 Task: Select Smart Home Devices from Echo & Alexa. Add to cart Amazon Echo Frames (Smart Glasses with Alexa)-2-. Place order for _x000D_
1 Spray Blvd_x000D_
Neptune, New Jersey(NJ), 07753, Cell Number (732) 922-8510
Action: Mouse moved to (519, 352)
Screenshot: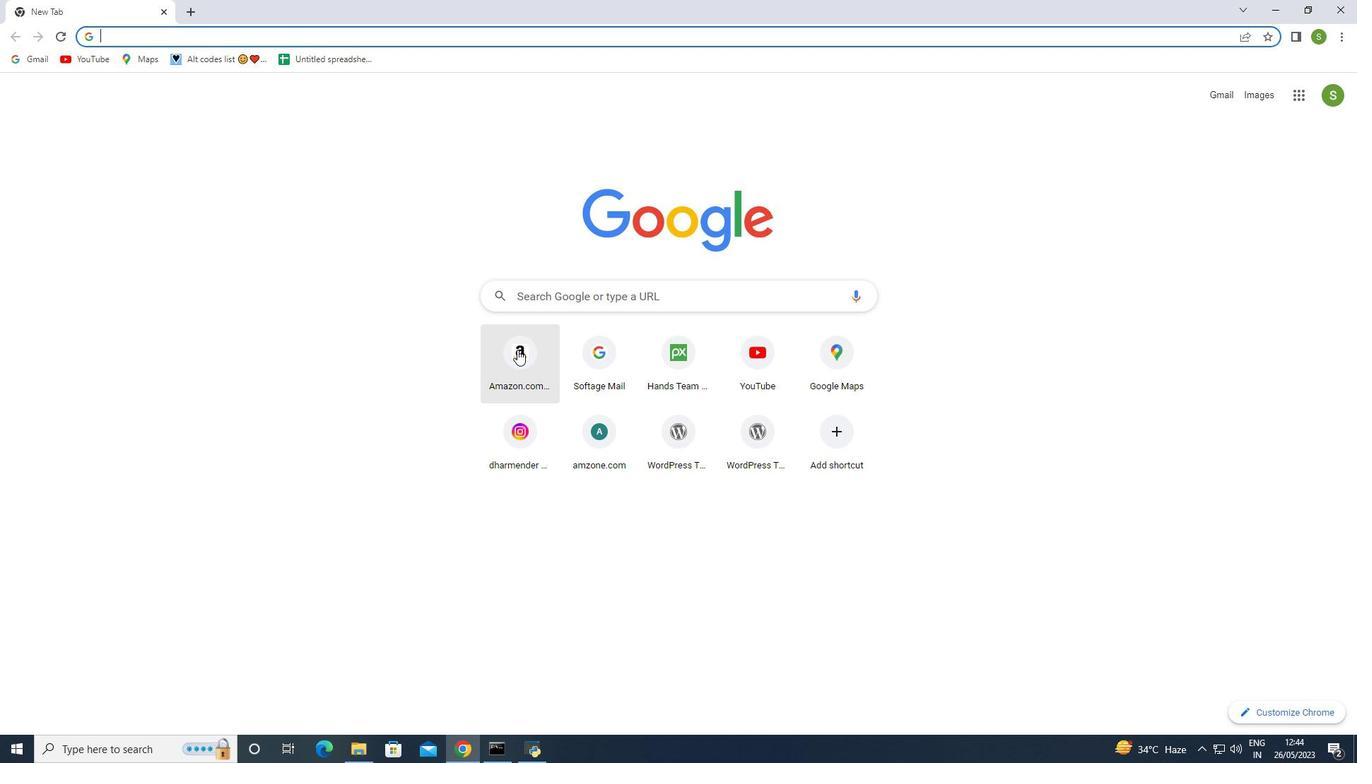 
Action: Mouse pressed left at (519, 352)
Screenshot: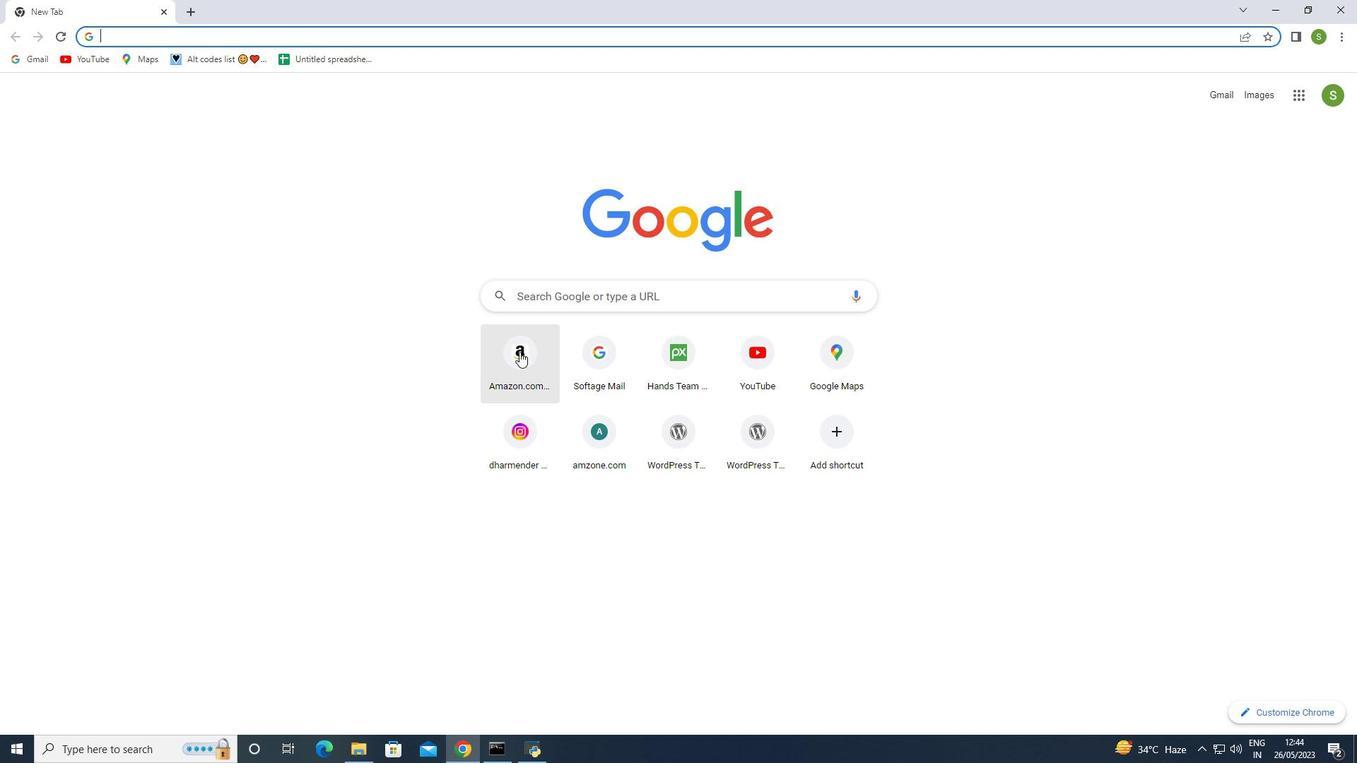 
Action: Mouse moved to (1151, 194)
Screenshot: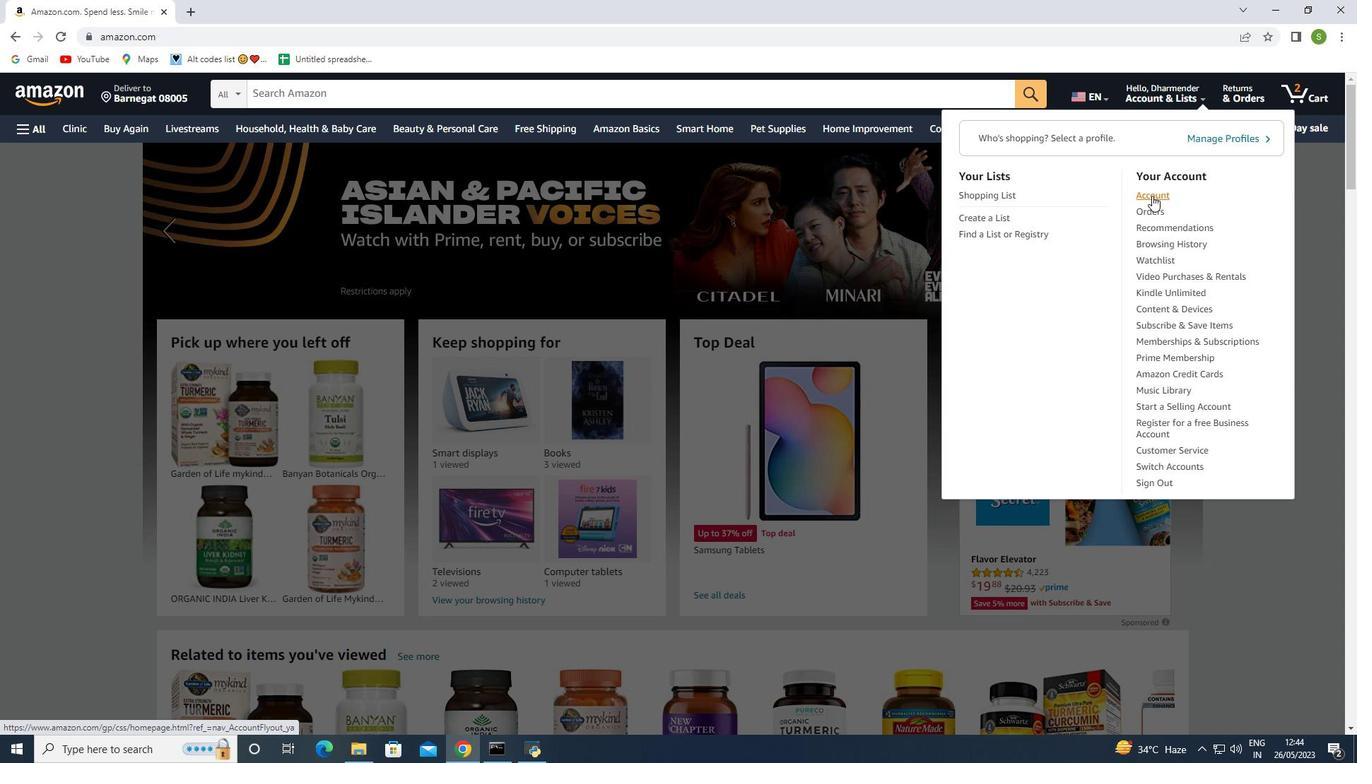 
Action: Mouse pressed left at (1151, 194)
Screenshot: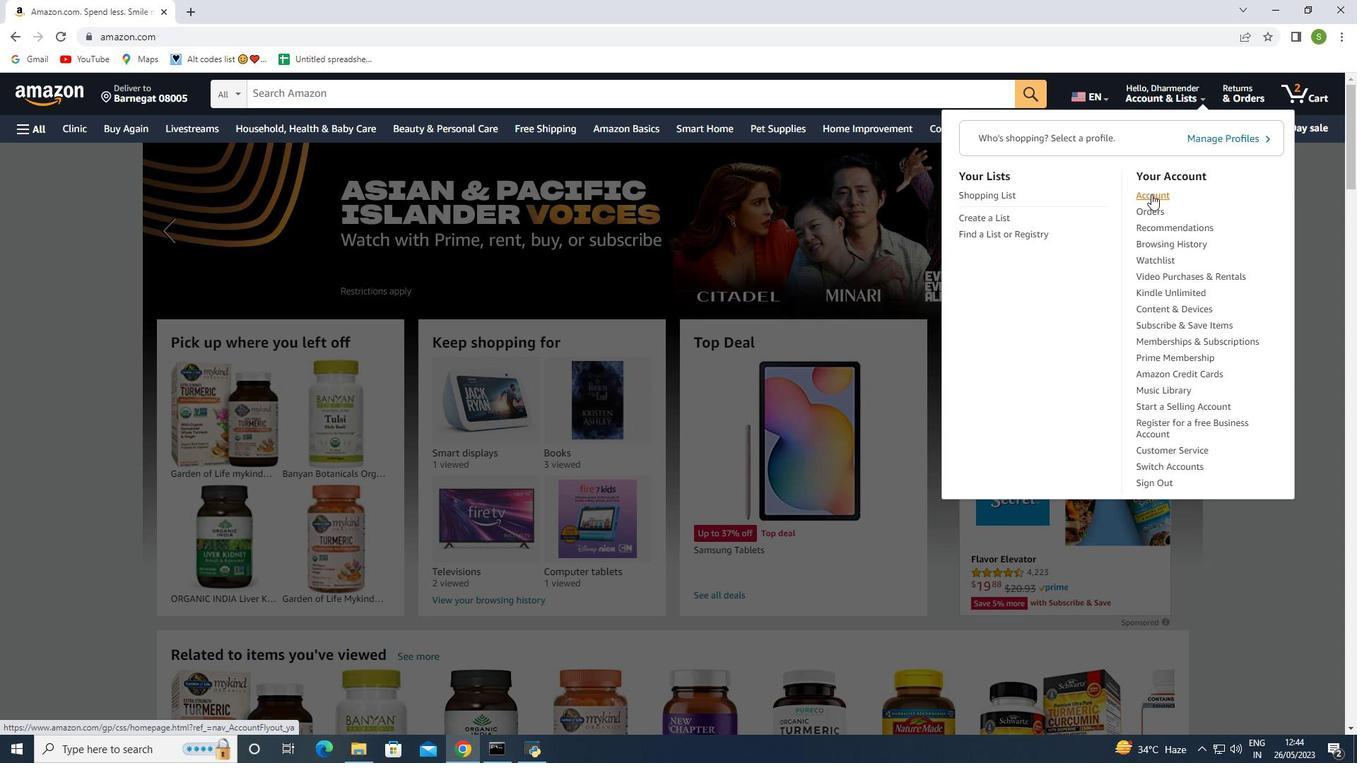 
Action: Mouse moved to (504, 311)
Screenshot: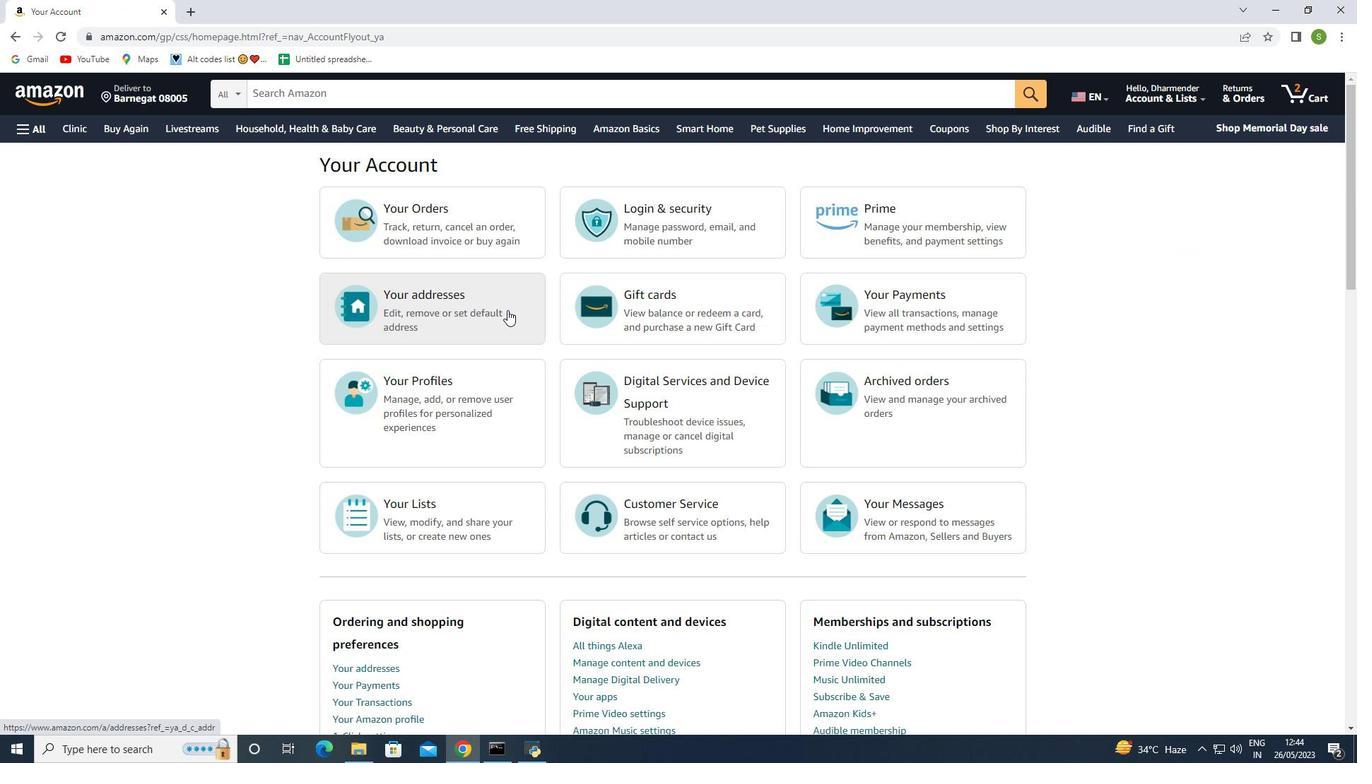 
Action: Mouse pressed left at (504, 311)
Screenshot: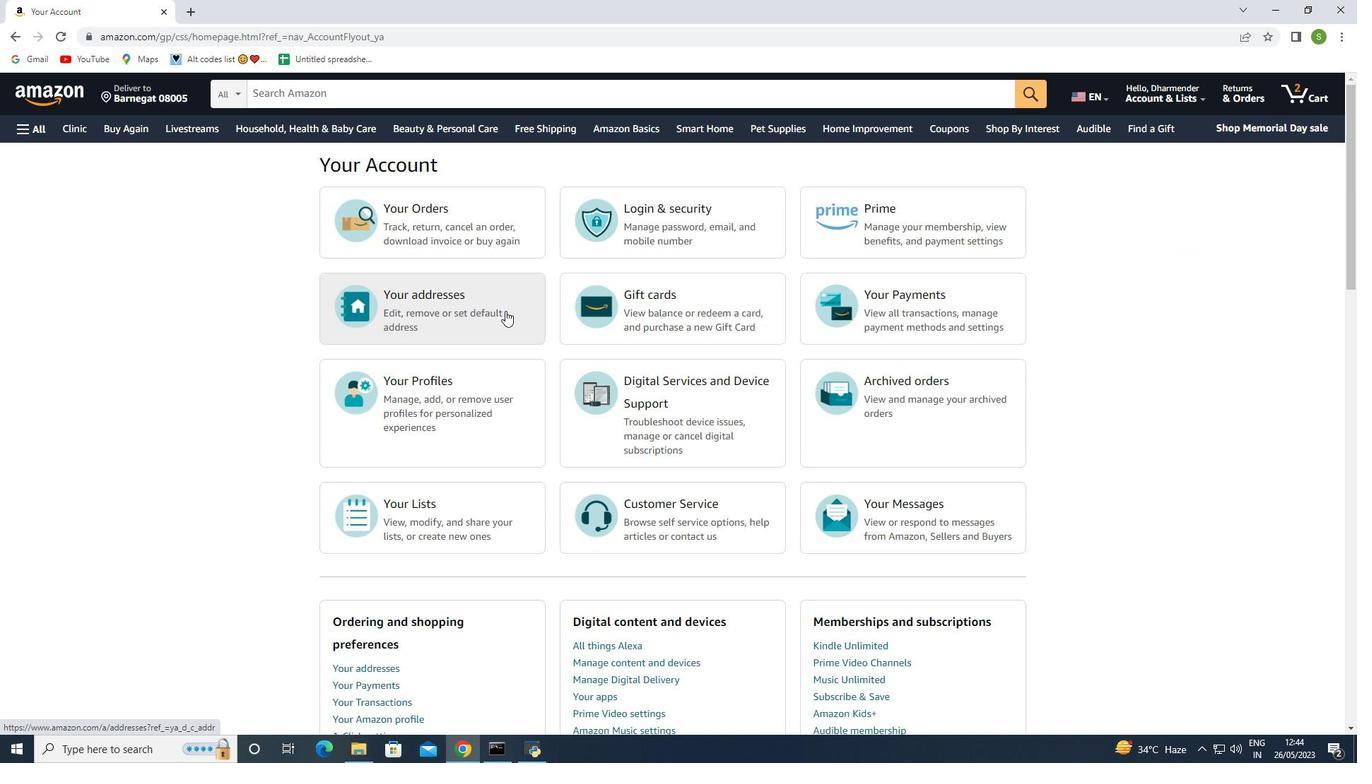 
Action: Mouse moved to (426, 322)
Screenshot: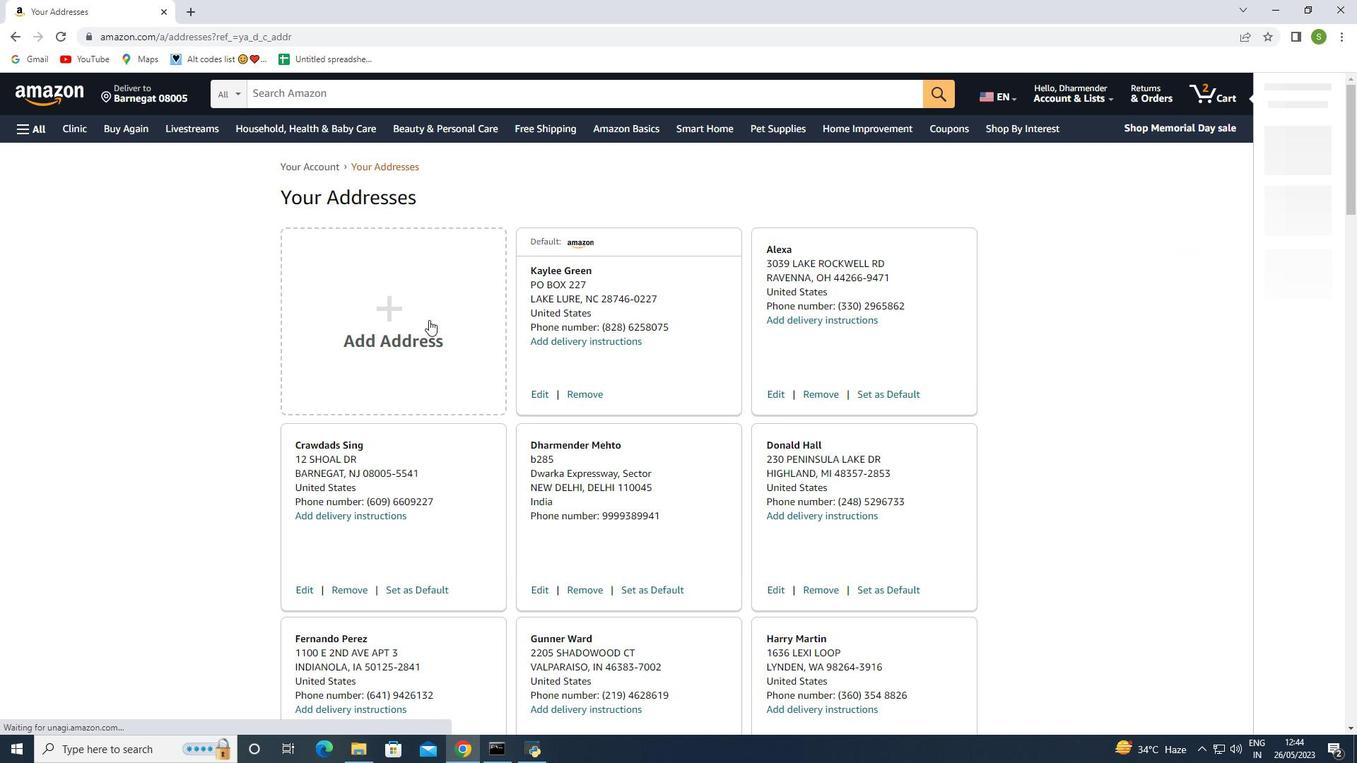 
Action: Mouse pressed left at (426, 322)
Screenshot: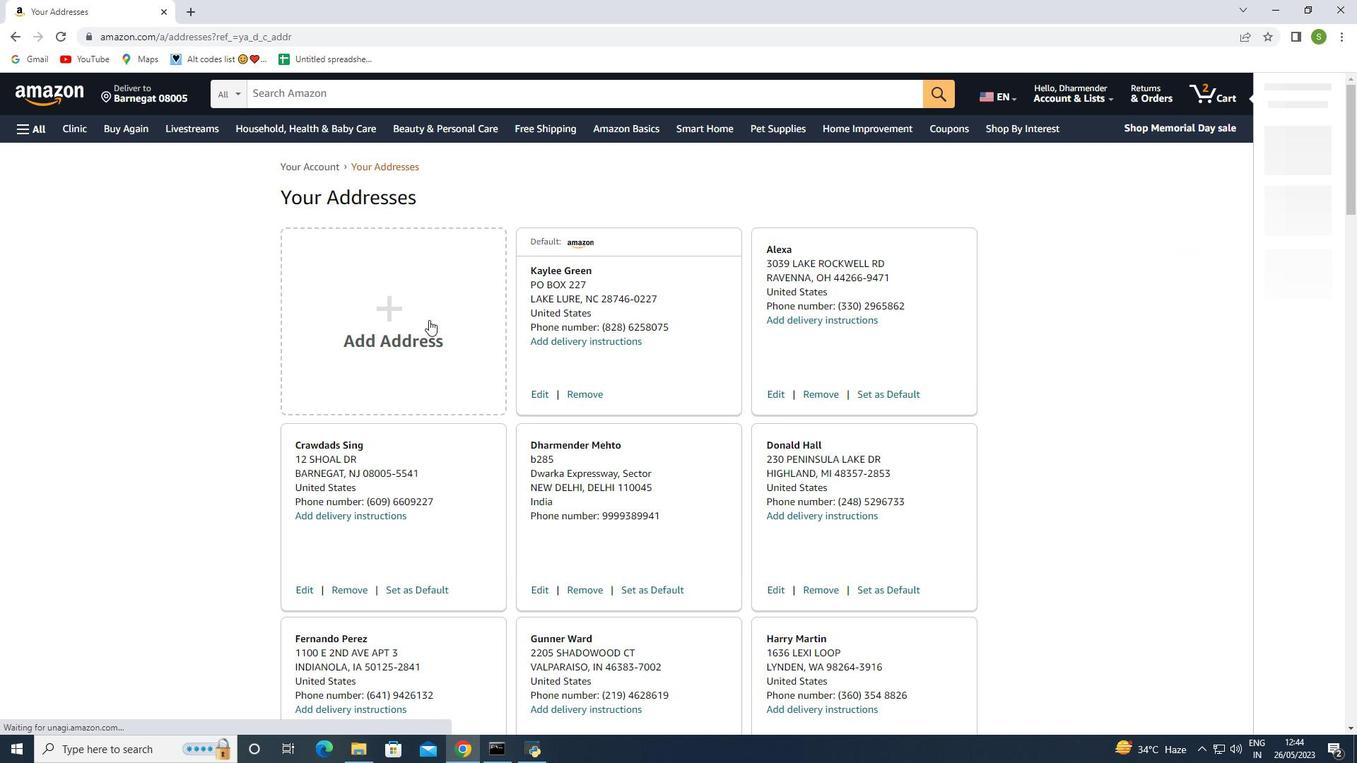 
Action: Mouse moved to (566, 373)
Screenshot: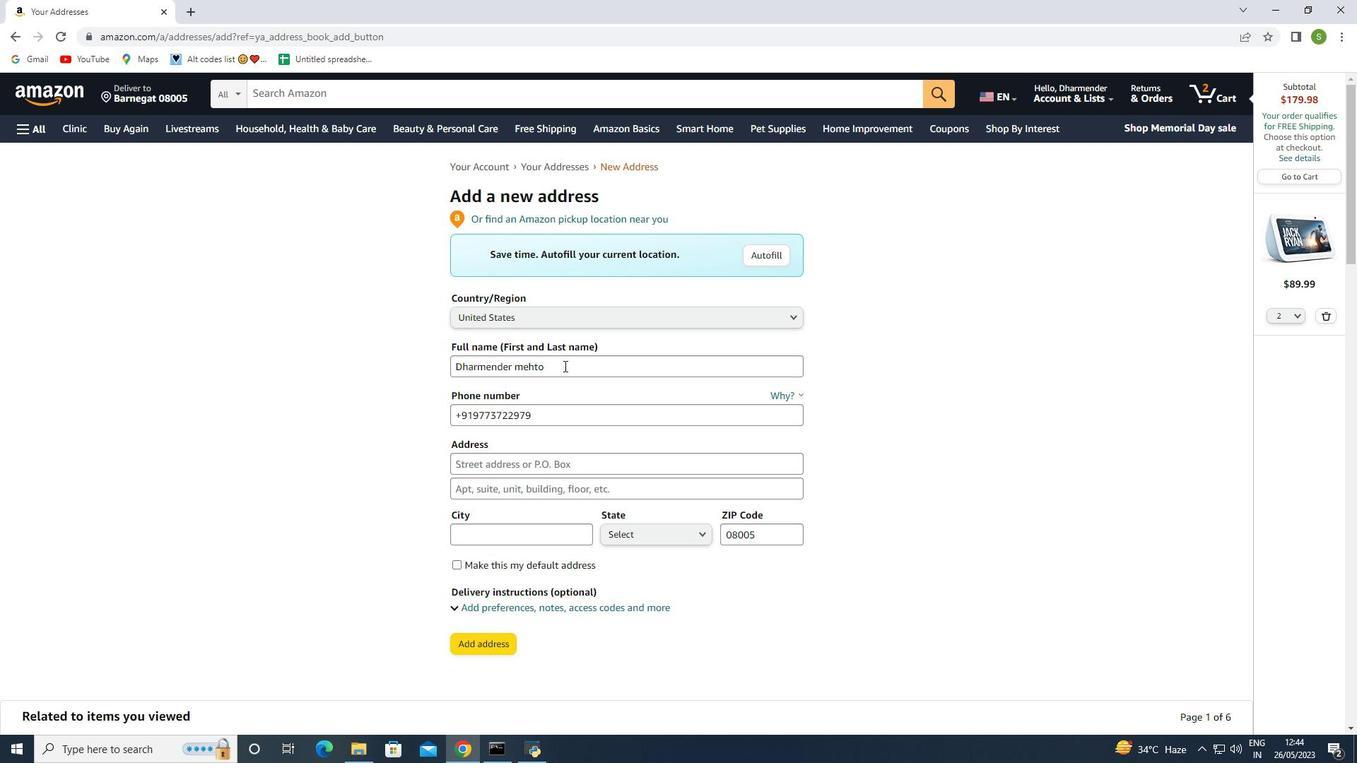 
Action: Mouse pressed left at (566, 373)
Screenshot: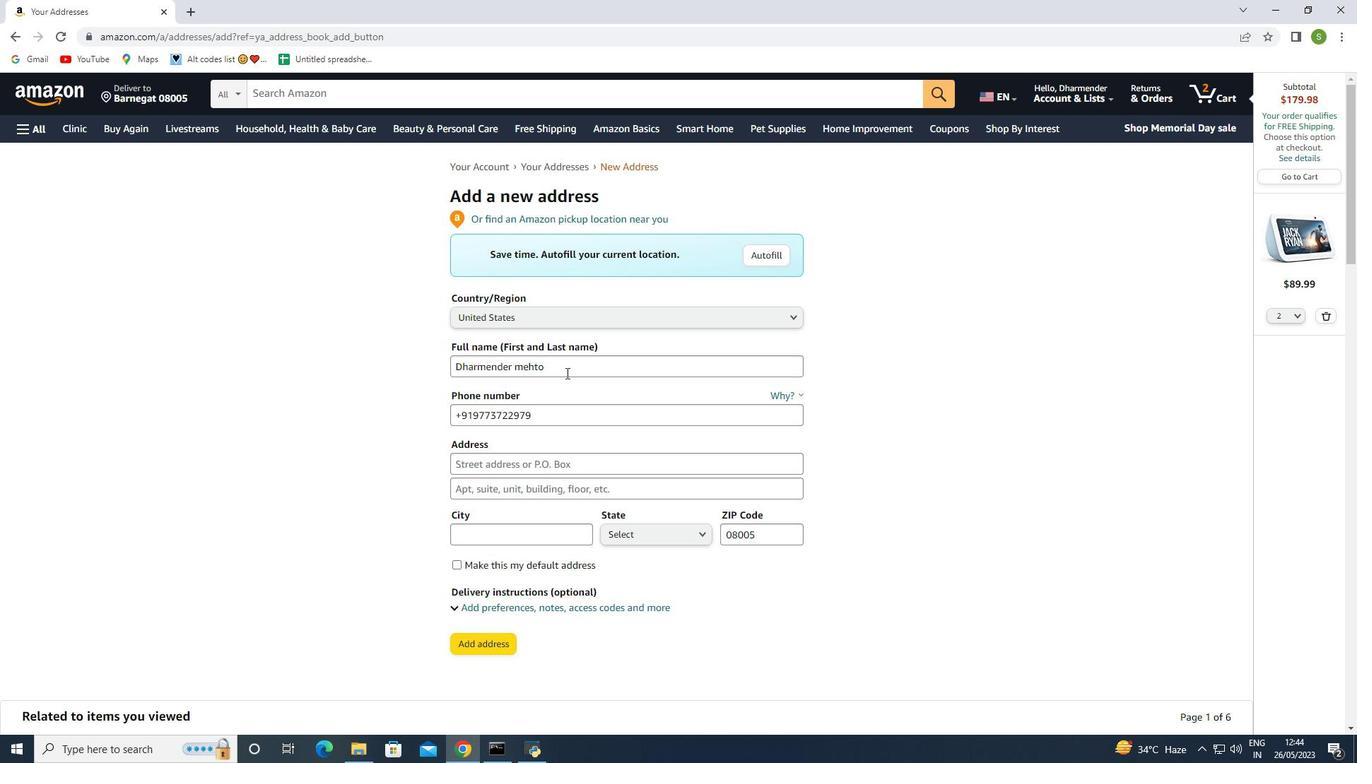 
Action: Mouse moved to (401, 342)
Screenshot: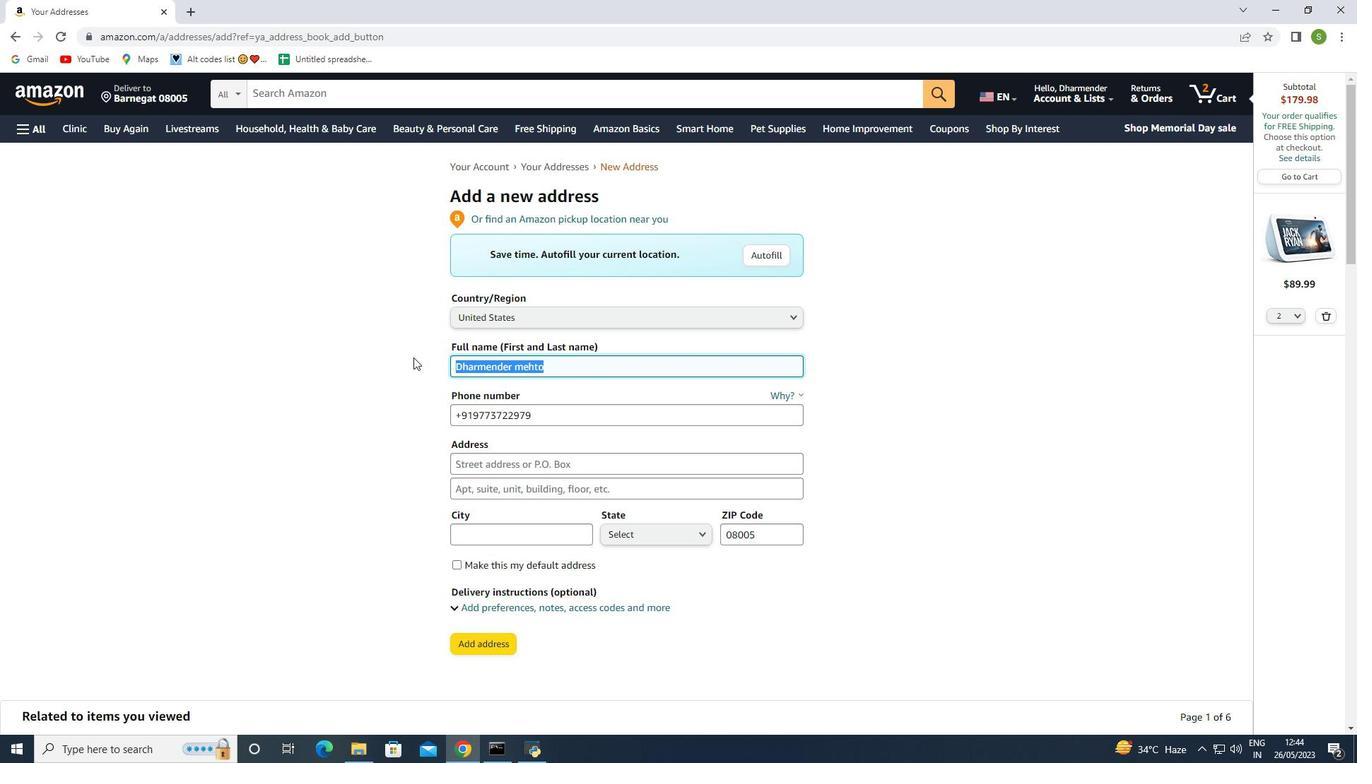 
Action: Key pressed <Key.backspace><Key.shift><Key.shift><Key.shift><Key.shift><Key.shift><Key.shift><Key.shift><Key.shift><Key.shift><Key.shift><Key.shift><Key.shift><Key.shift><Key.shift><Key.shift><Key.shift><Key.shift><Key.shift><Key.shift><Key.shift><Key.shift><Key.shift><Key.shift><Key.shift><Key.shift><Key.shift><Key.shift><Key.shift><Key.shift><Key.shift><Key.shift><Key.shift><Key.shift><Key.shift><Key.shift><Key.shift><Key.shift><Key.shift><Key.shift><Key.shift><Key.shift><Key.shift><Key.shift><Key.shift><Key.shift><Key.shift><Key.shift><Key.shift><Key.shift><Key.shift><Key.shift><Key.shift><Key.shift><Key.shift><Key.shift><Key.shift><Key.shift><Key.shift><Key.shift><Key.shift><Key.shift><Key.shift><Key.shift><Key.shift><Key.shift><Key.shift><Key.shift><Key.shift><Key.shift><Key.shift><Key.shift><Key.shift><Key.shift><Key.shift>Adam<Key.space>mils
Screenshot: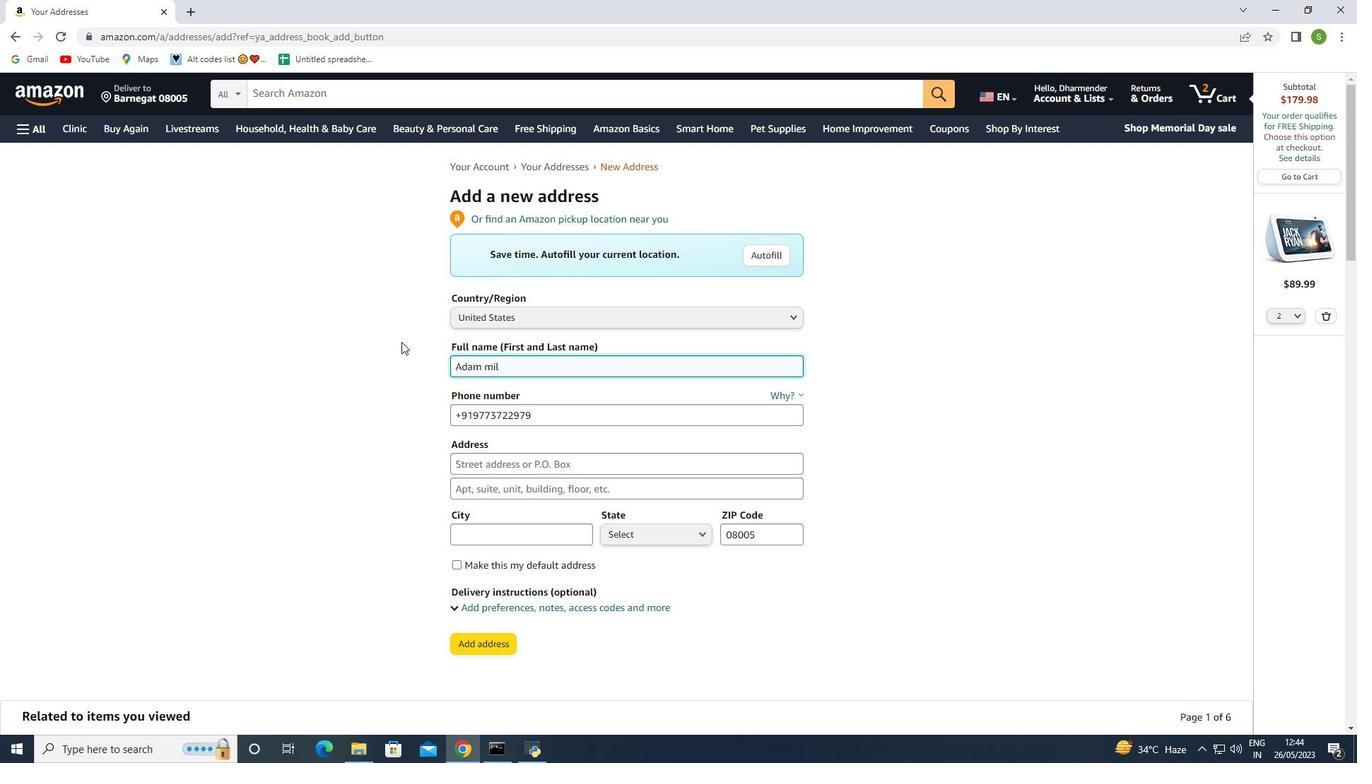 
Action: Mouse moved to (549, 417)
Screenshot: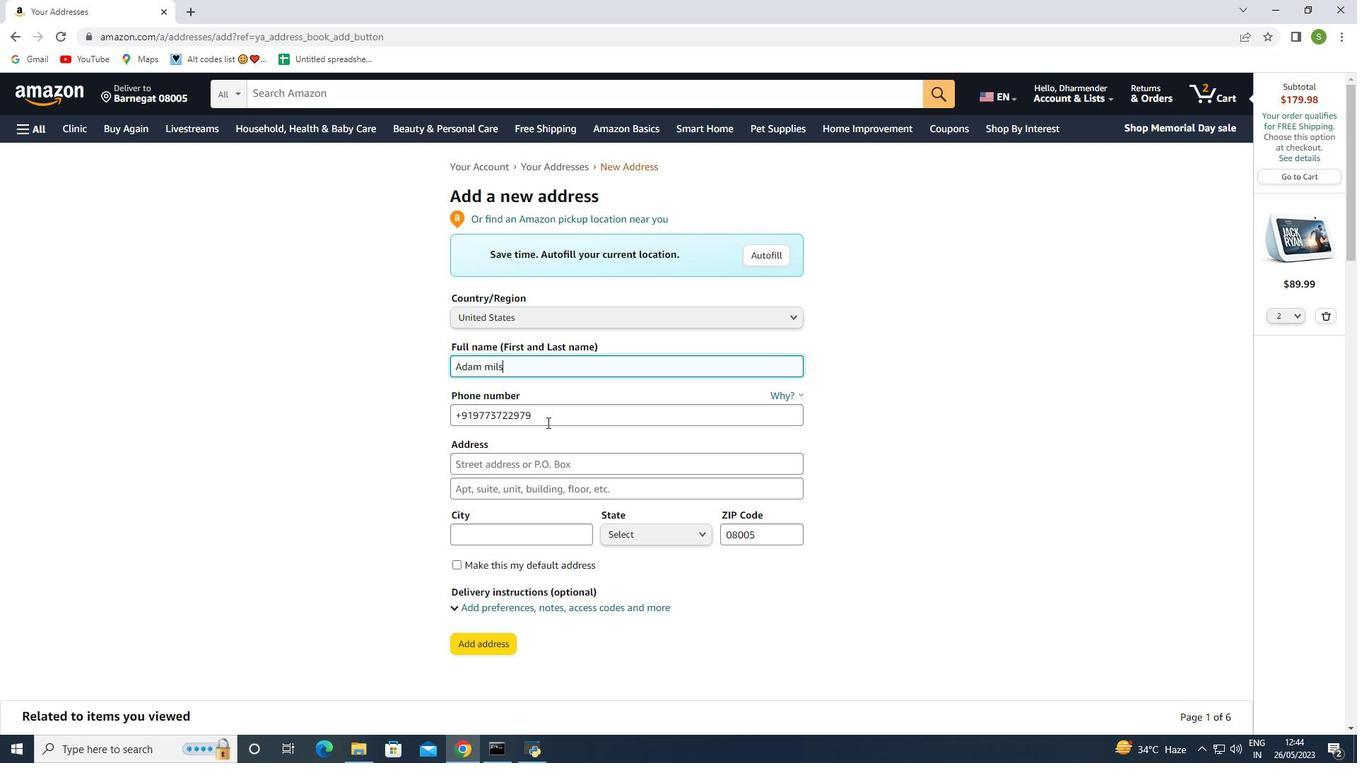 
Action: Mouse pressed left at (549, 417)
Screenshot: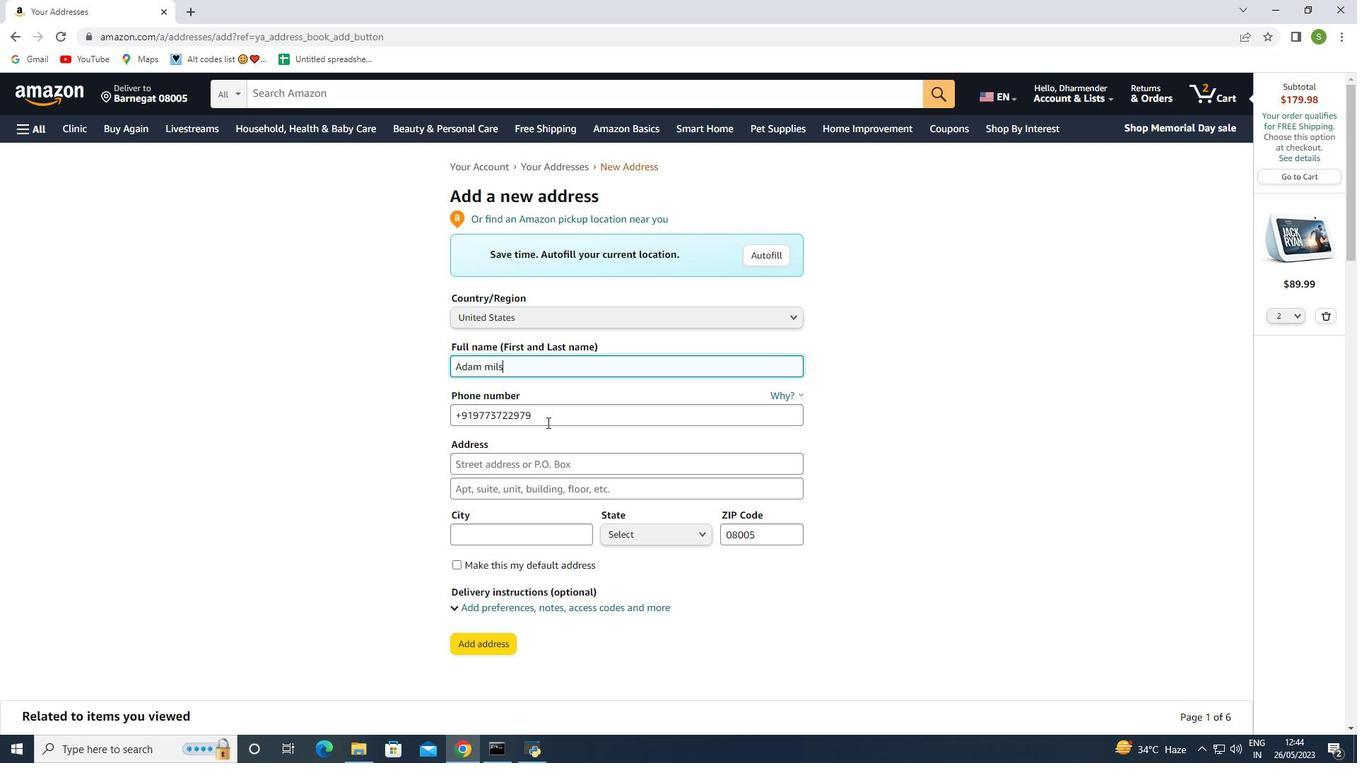
Action: Mouse moved to (356, 397)
Screenshot: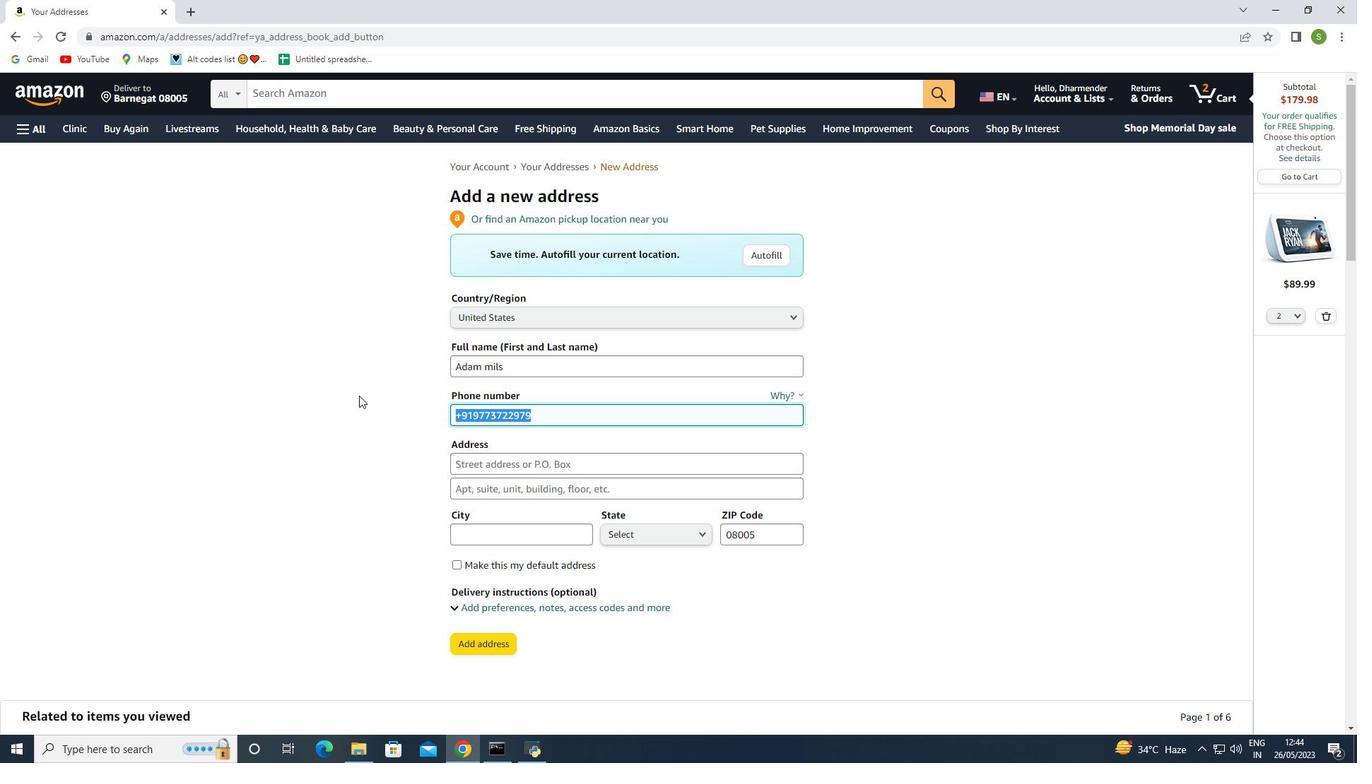 
Action: Key pressed <Key.backspace><Key.shift_r>(732<Key.shift_r>)
Screenshot: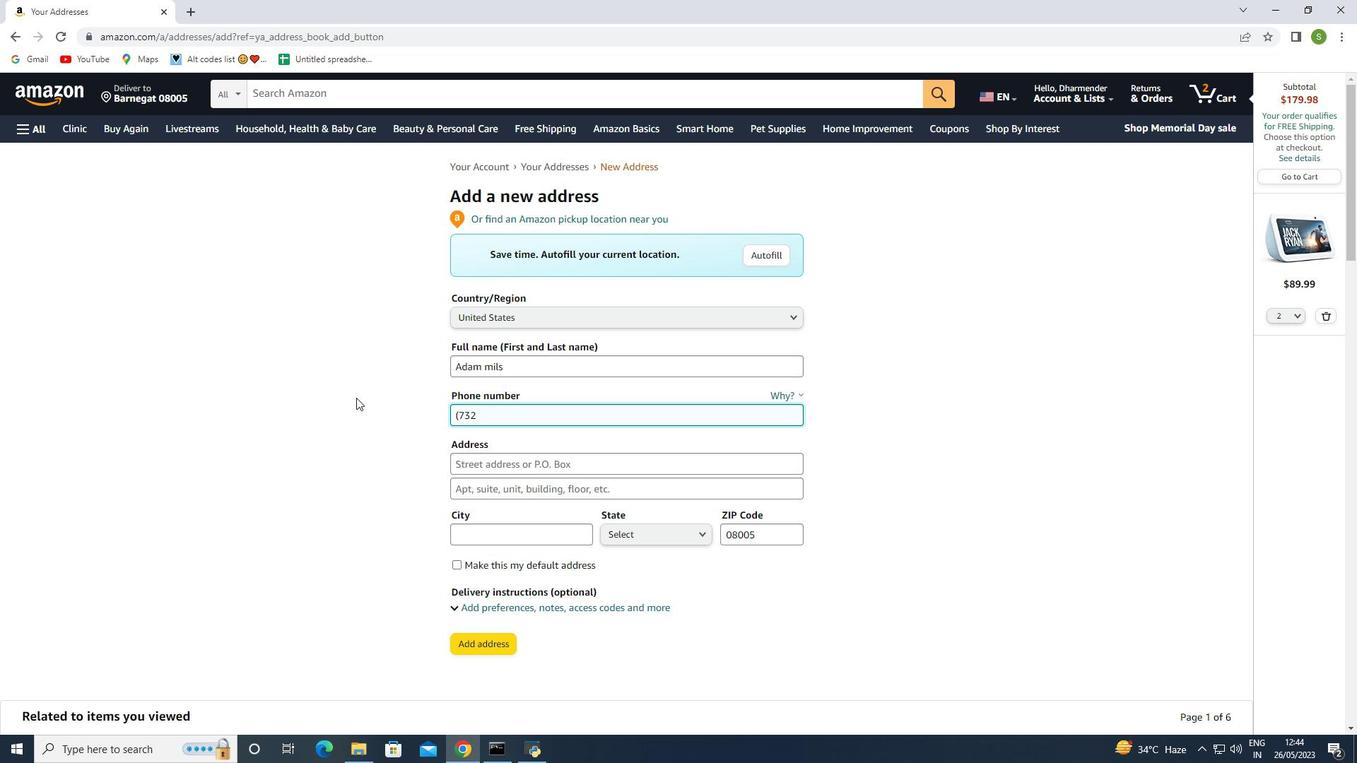 
Action: Mouse moved to (354, 397)
Screenshot: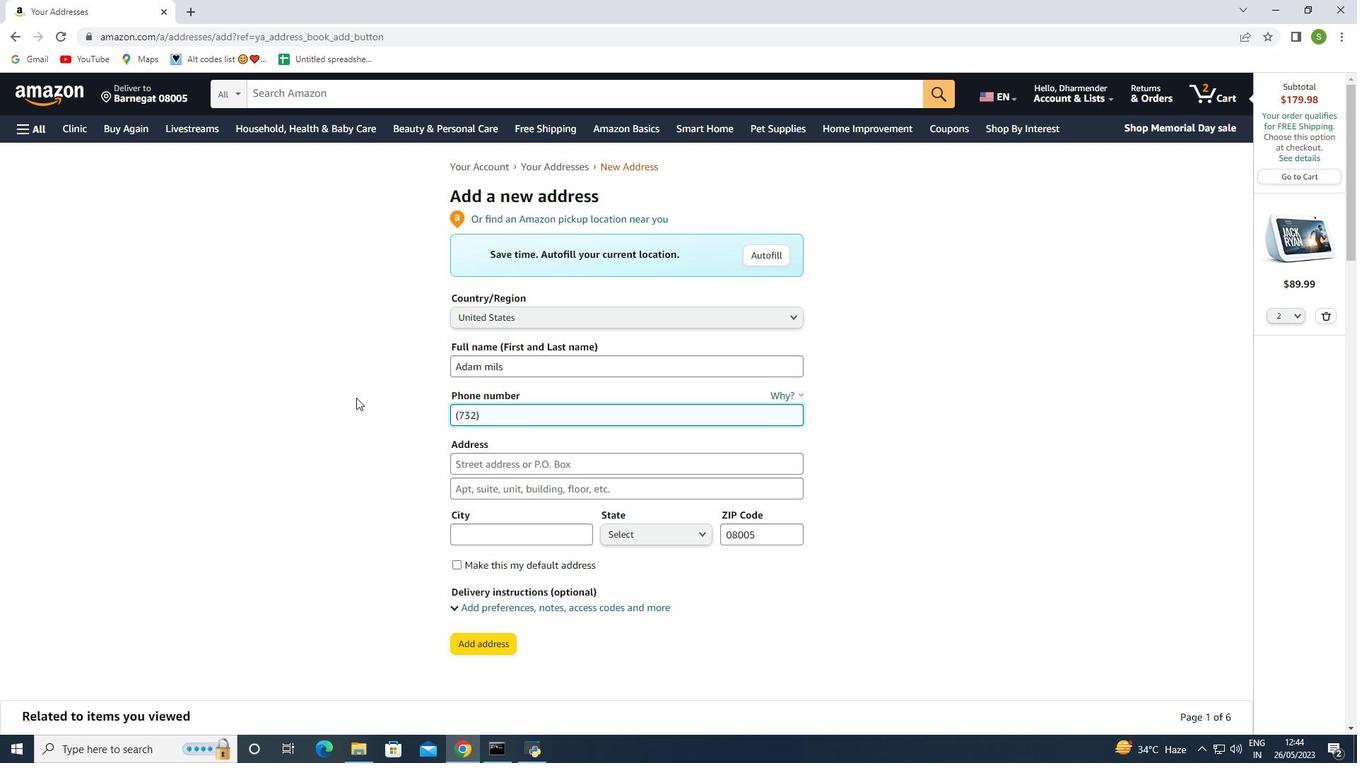 
Action: Key pressed <Key.space>922
Screenshot: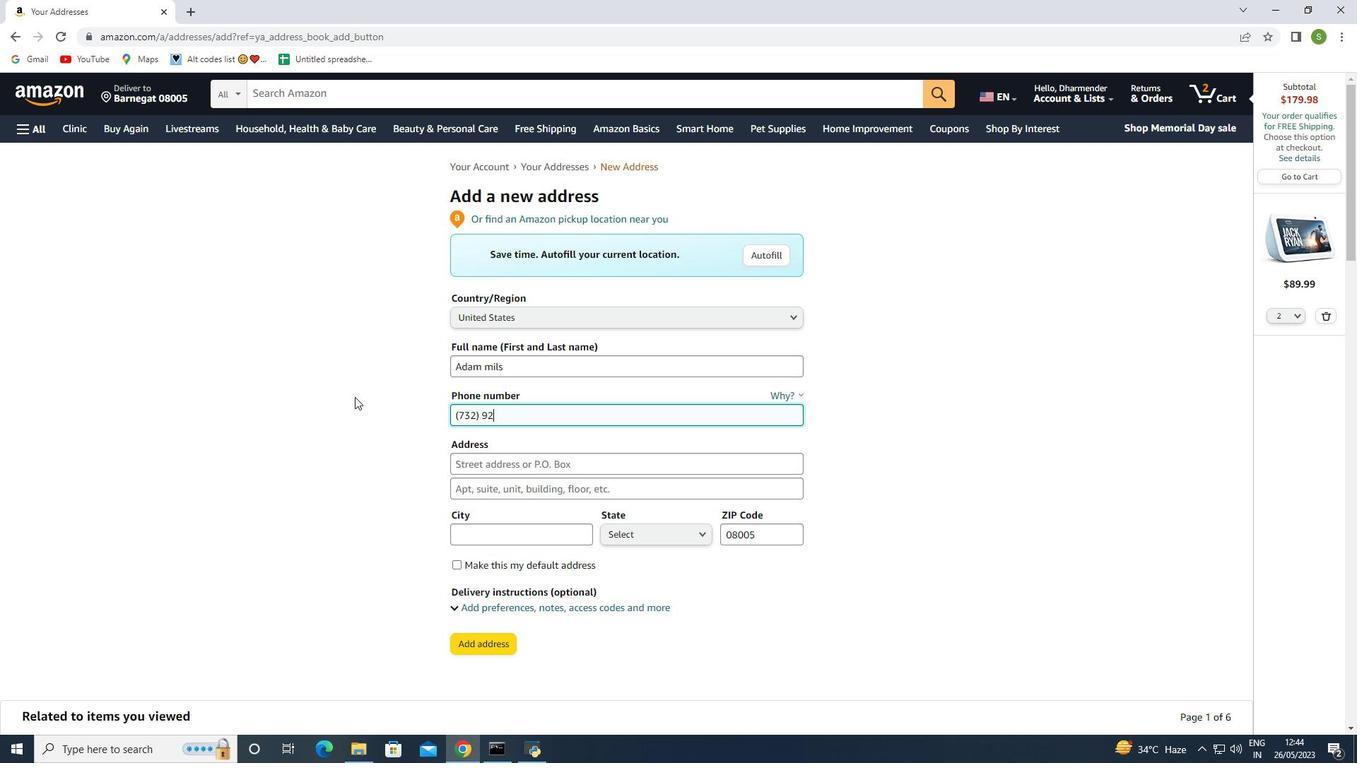 
Action: Mouse moved to (352, 401)
Screenshot: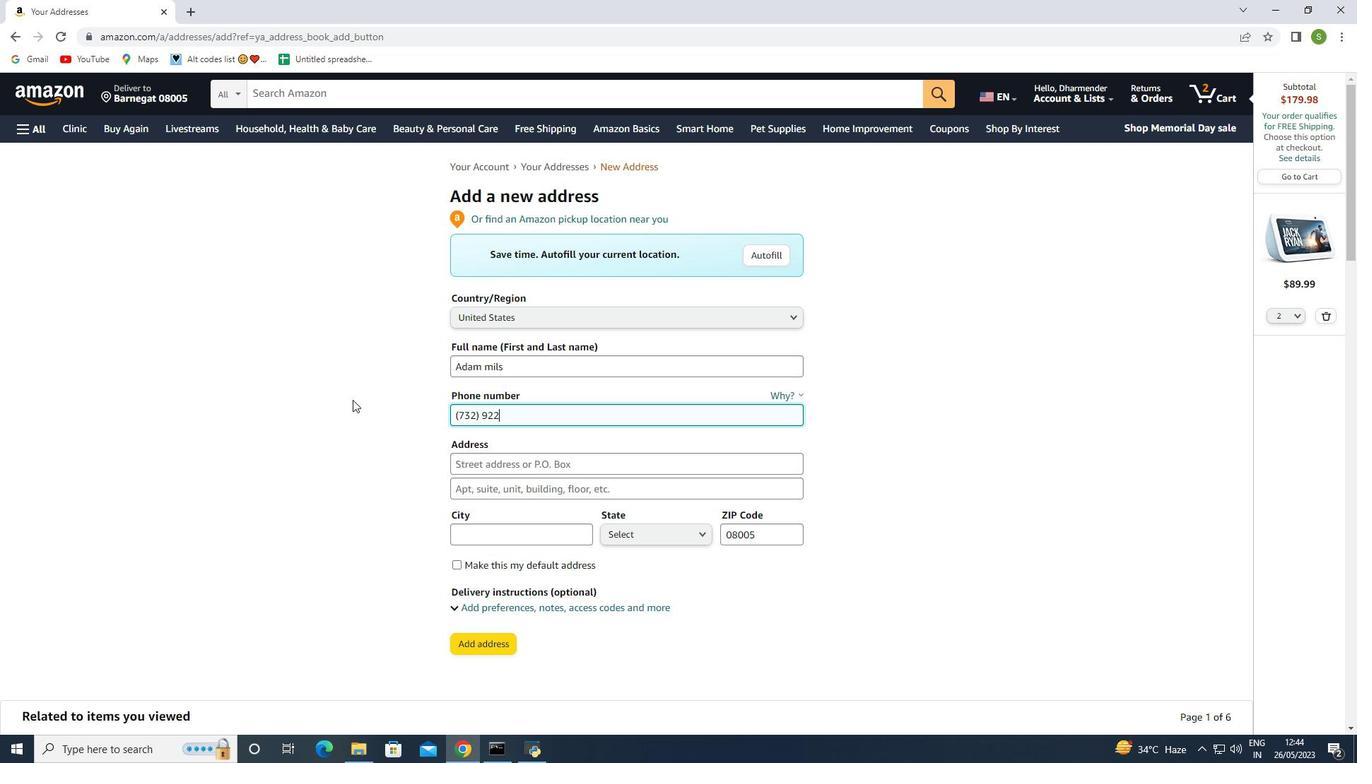 
Action: Key pressed 8510
Screenshot: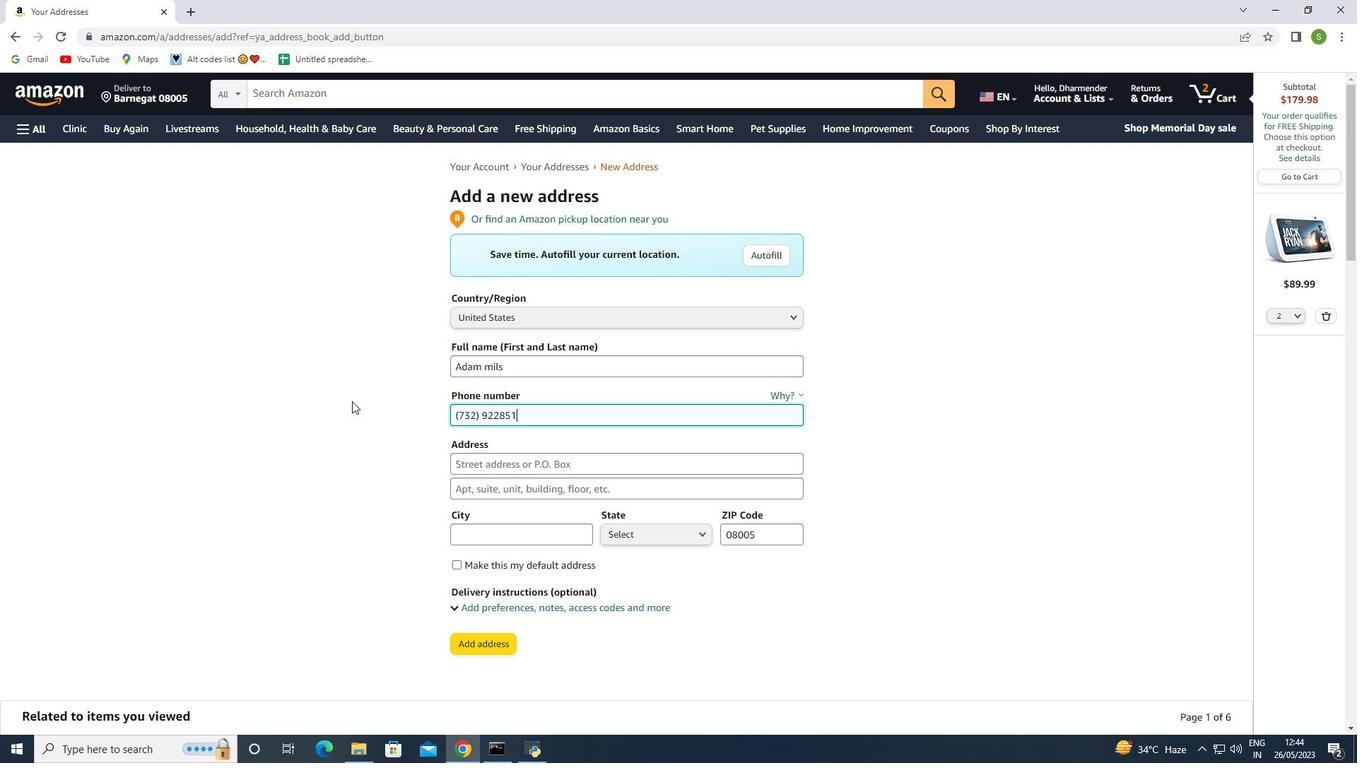 
Action: Mouse moved to (528, 470)
Screenshot: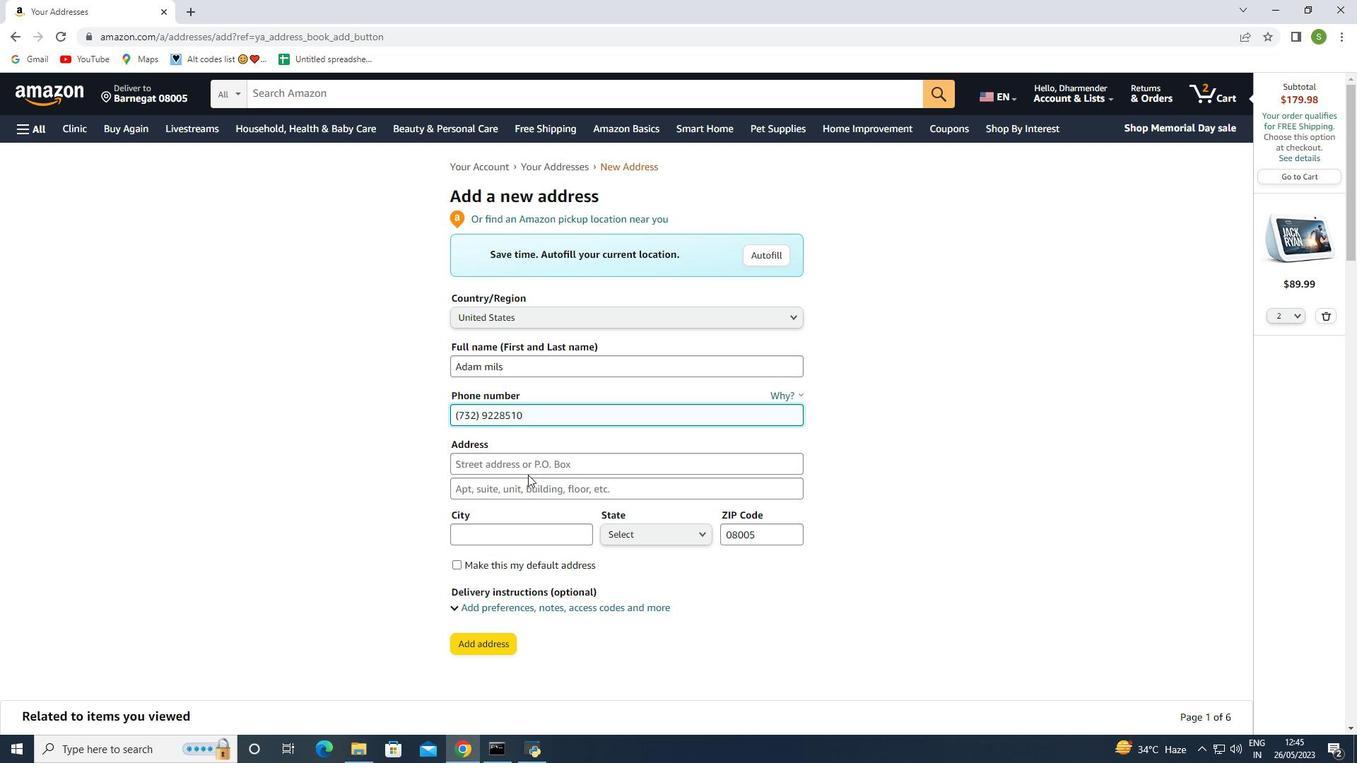 
Action: Mouse pressed left at (528, 470)
Screenshot: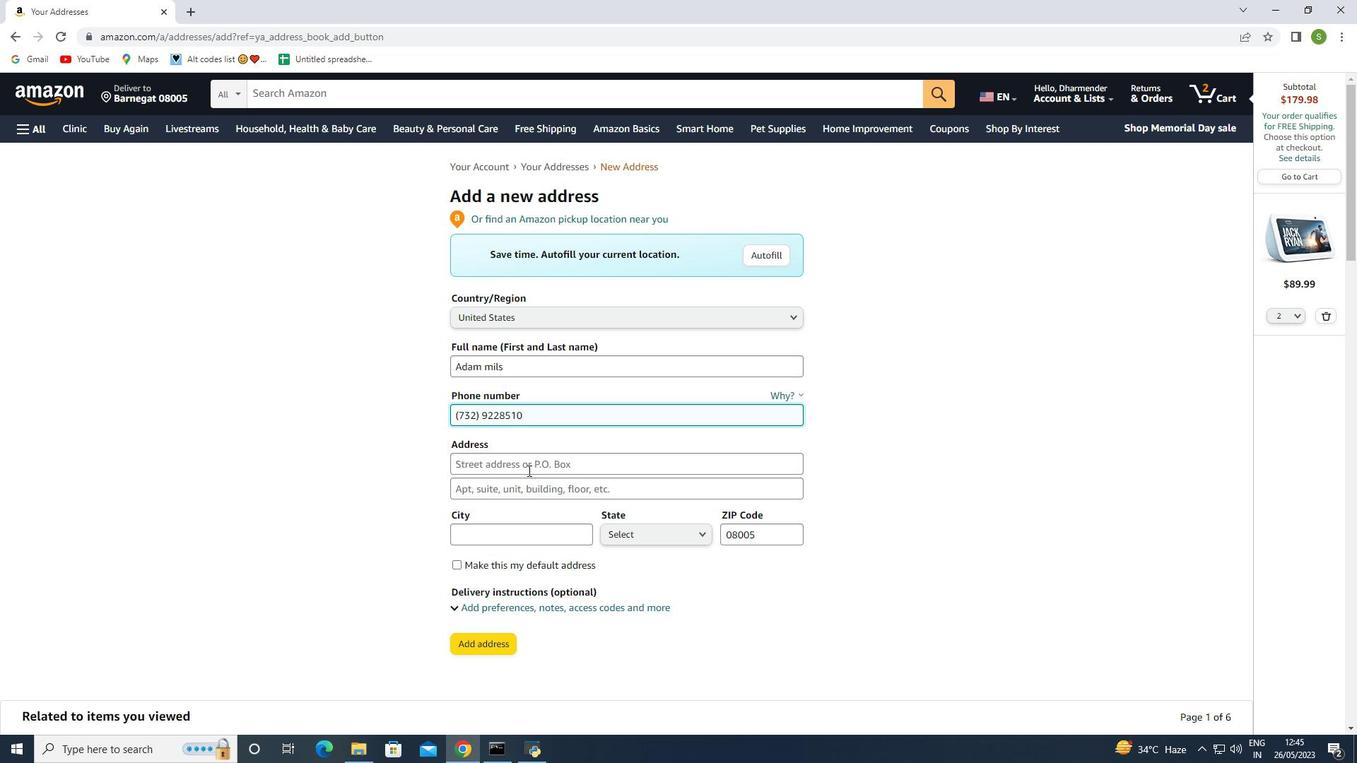 
Action: Mouse moved to (528, 466)
Screenshot: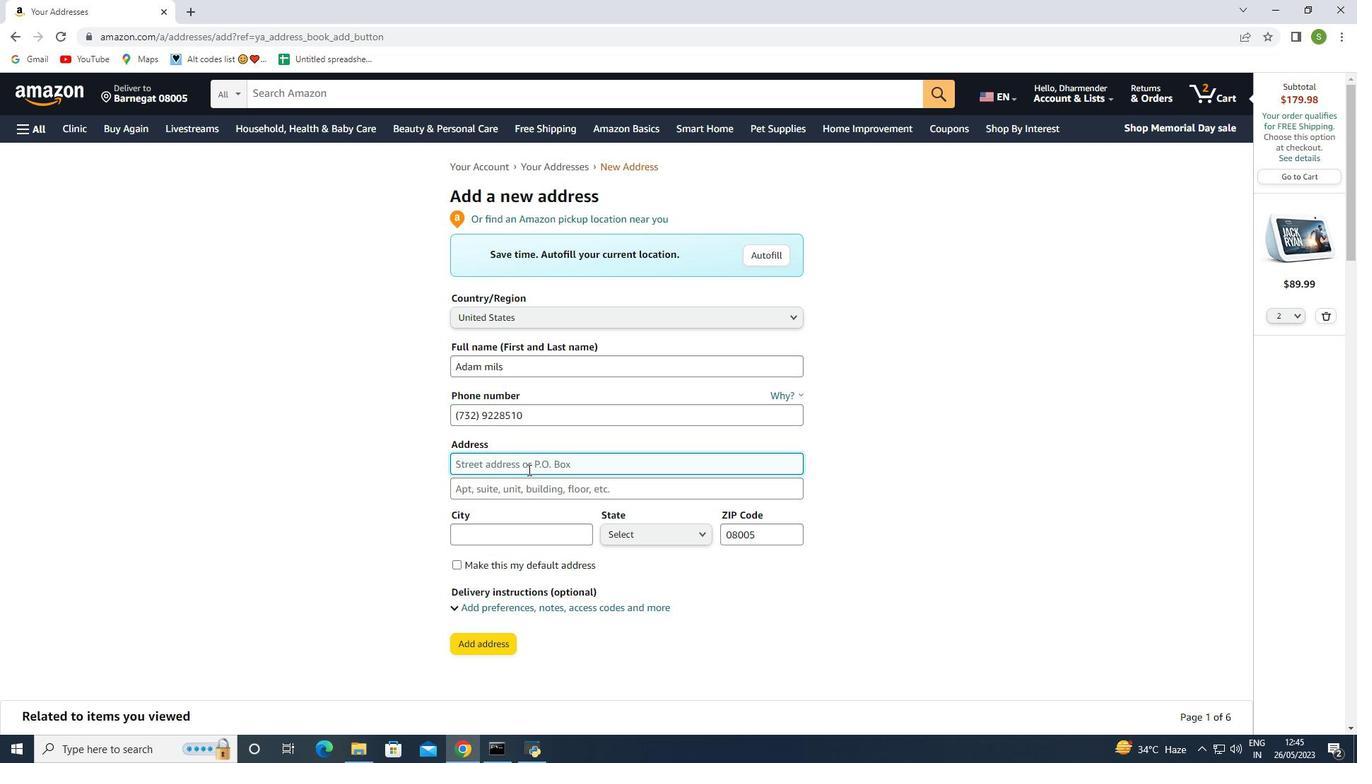 
Action: Key pressed 1<Key.space>sp
Screenshot: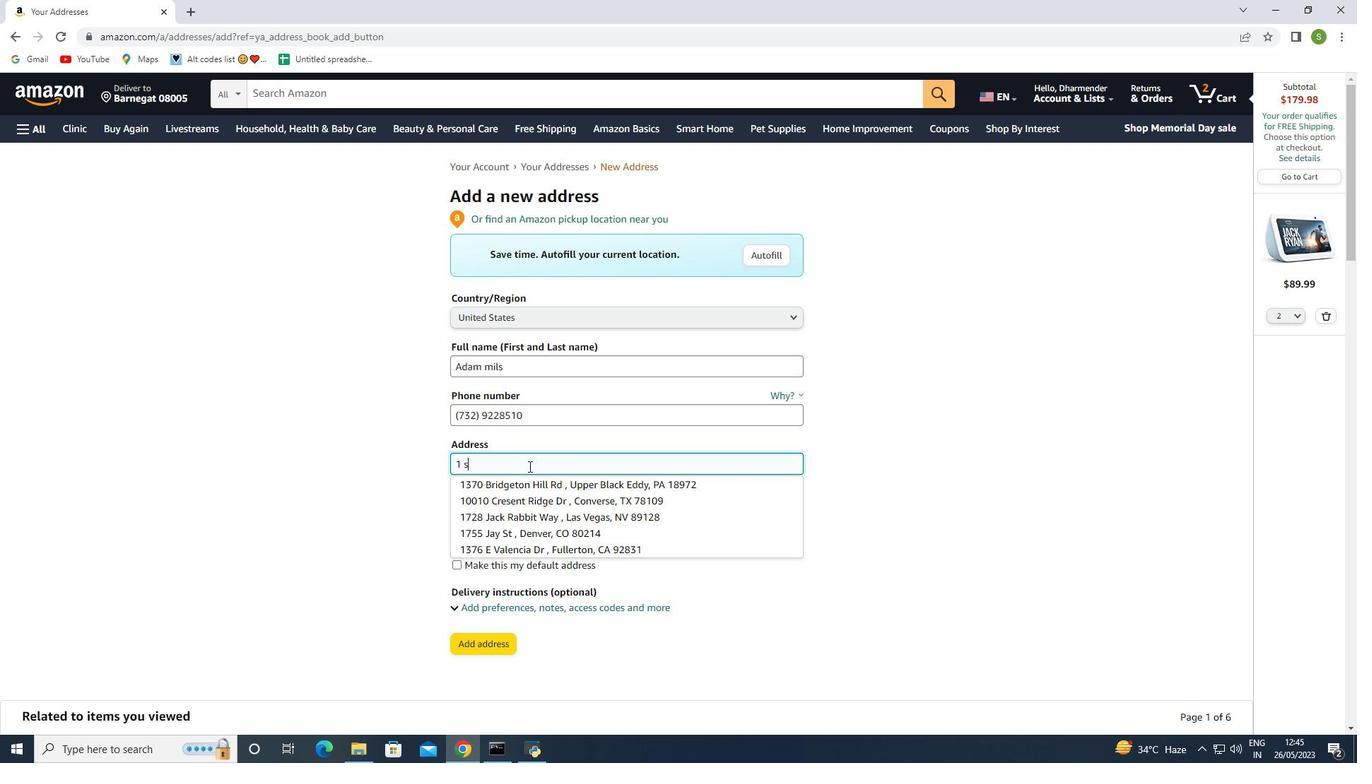 
Action: Mouse moved to (528, 467)
Screenshot: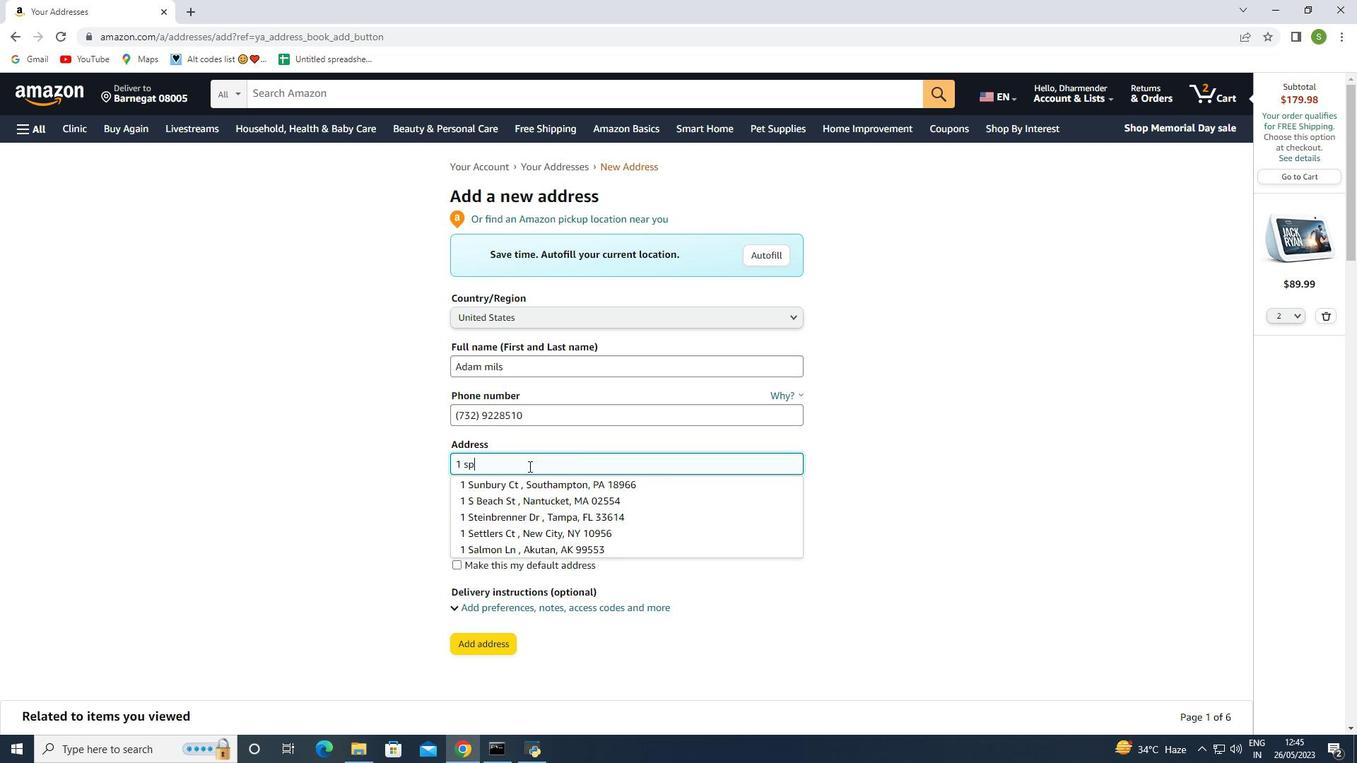 
Action: Key pressed r
Screenshot: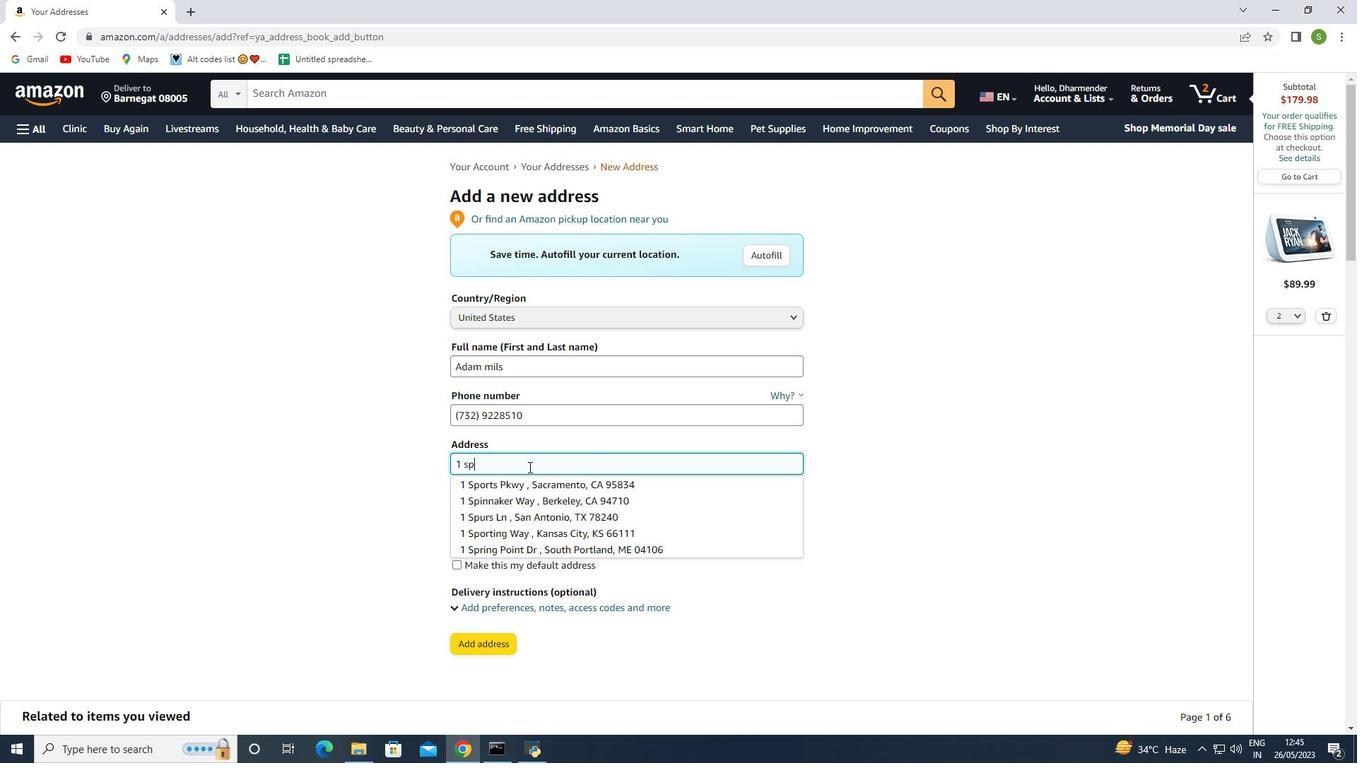 
Action: Mouse moved to (528, 468)
Screenshot: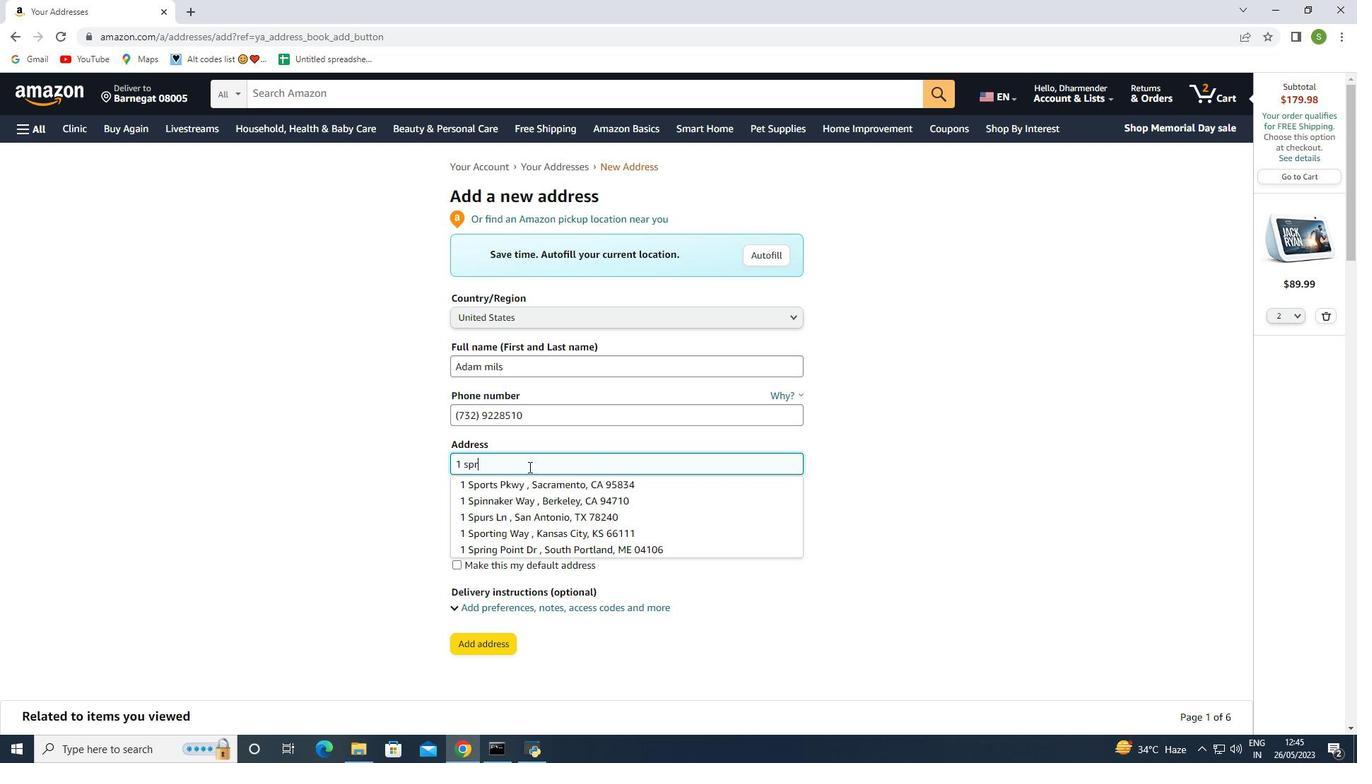 
Action: Key pressed a
Screenshot: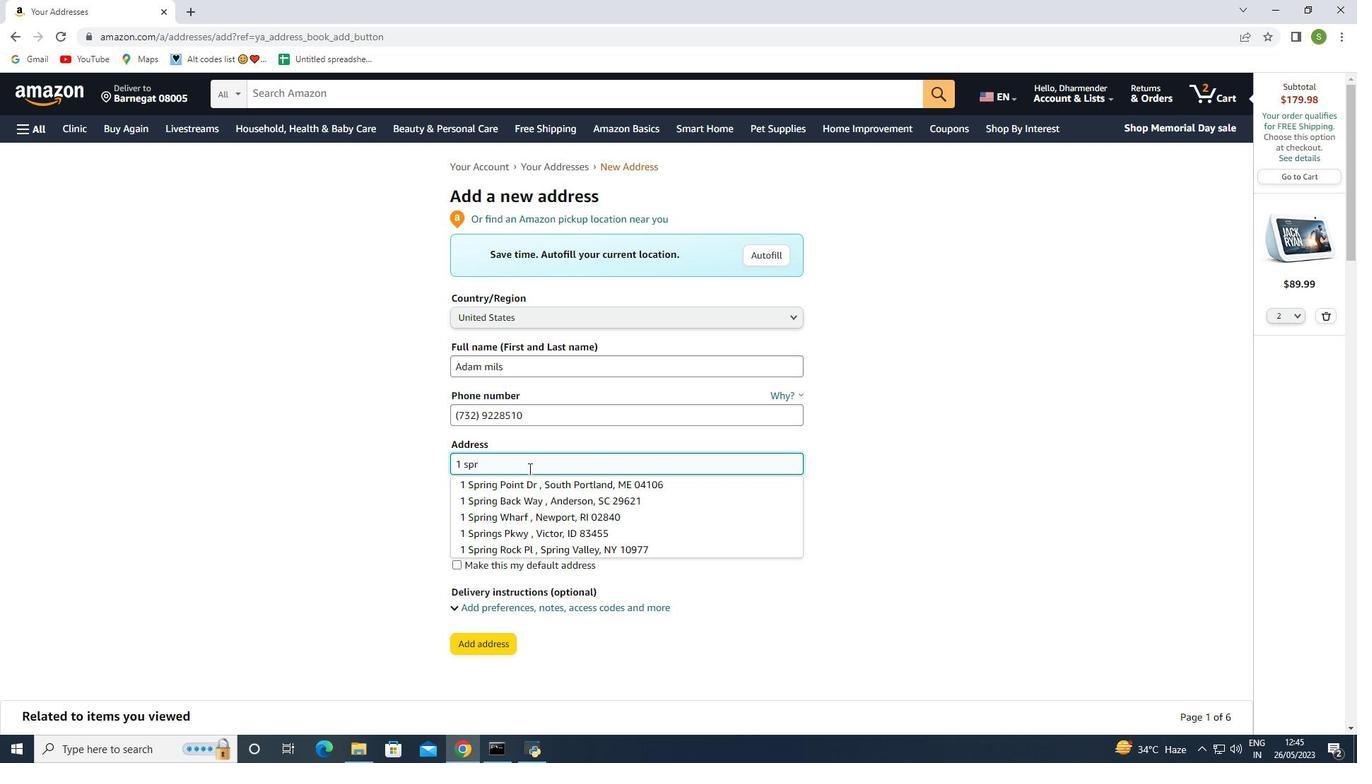 
Action: Mouse moved to (529, 468)
Screenshot: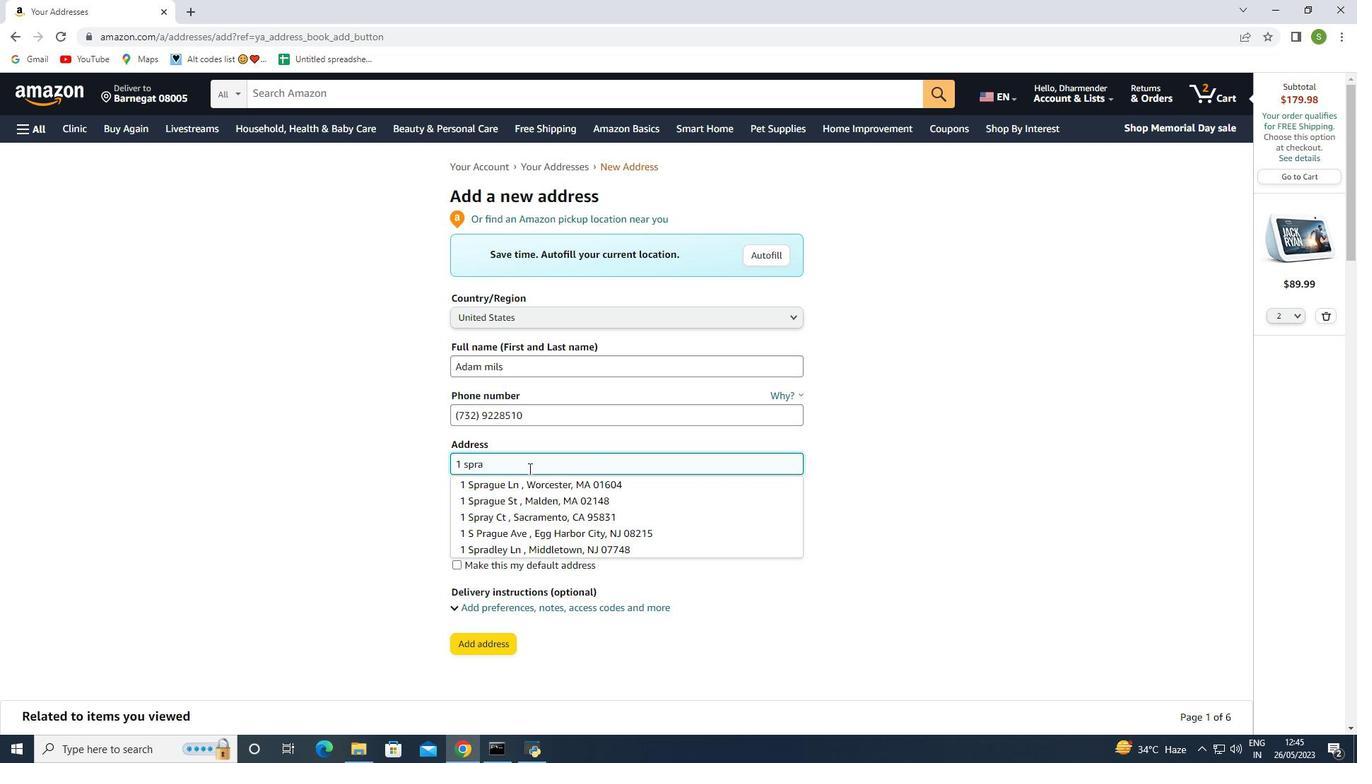 
Action: Key pressed y
Screenshot: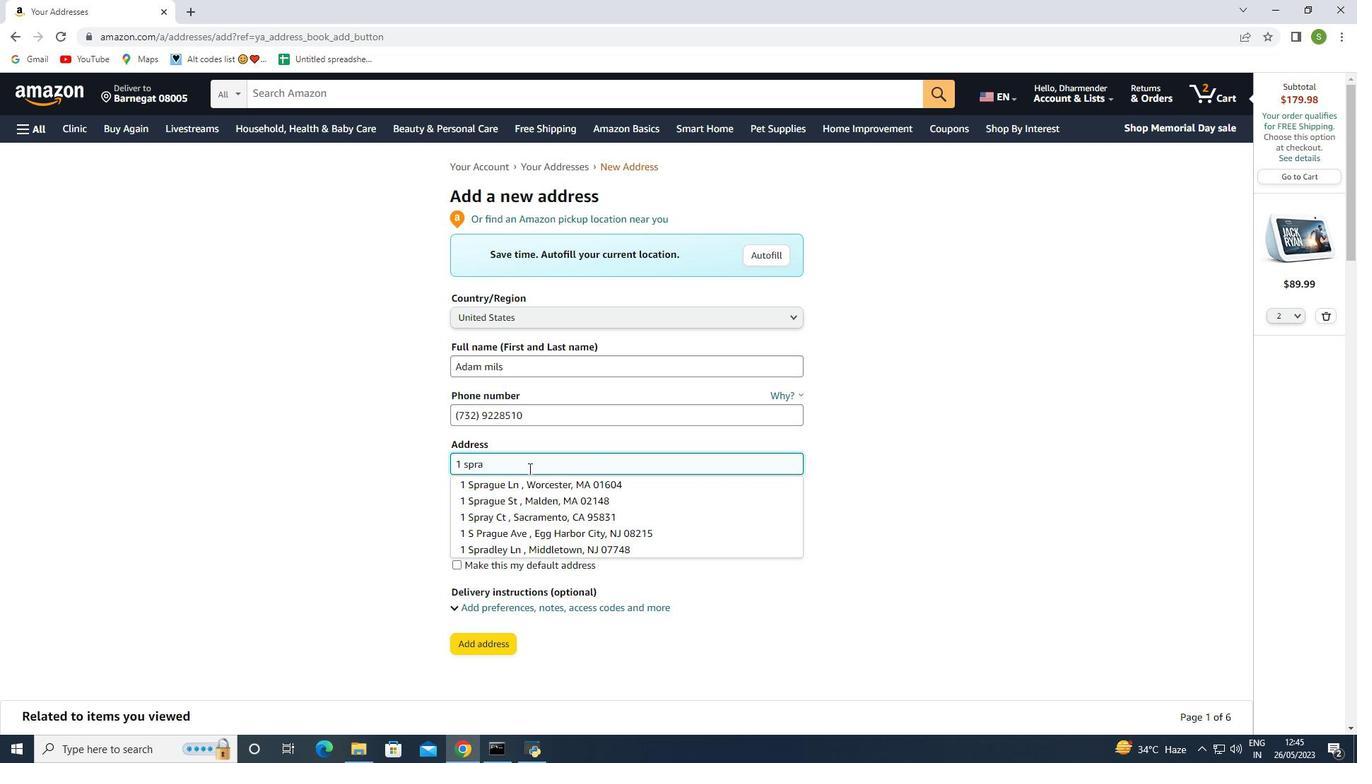 
Action: Mouse moved to (529, 467)
Screenshot: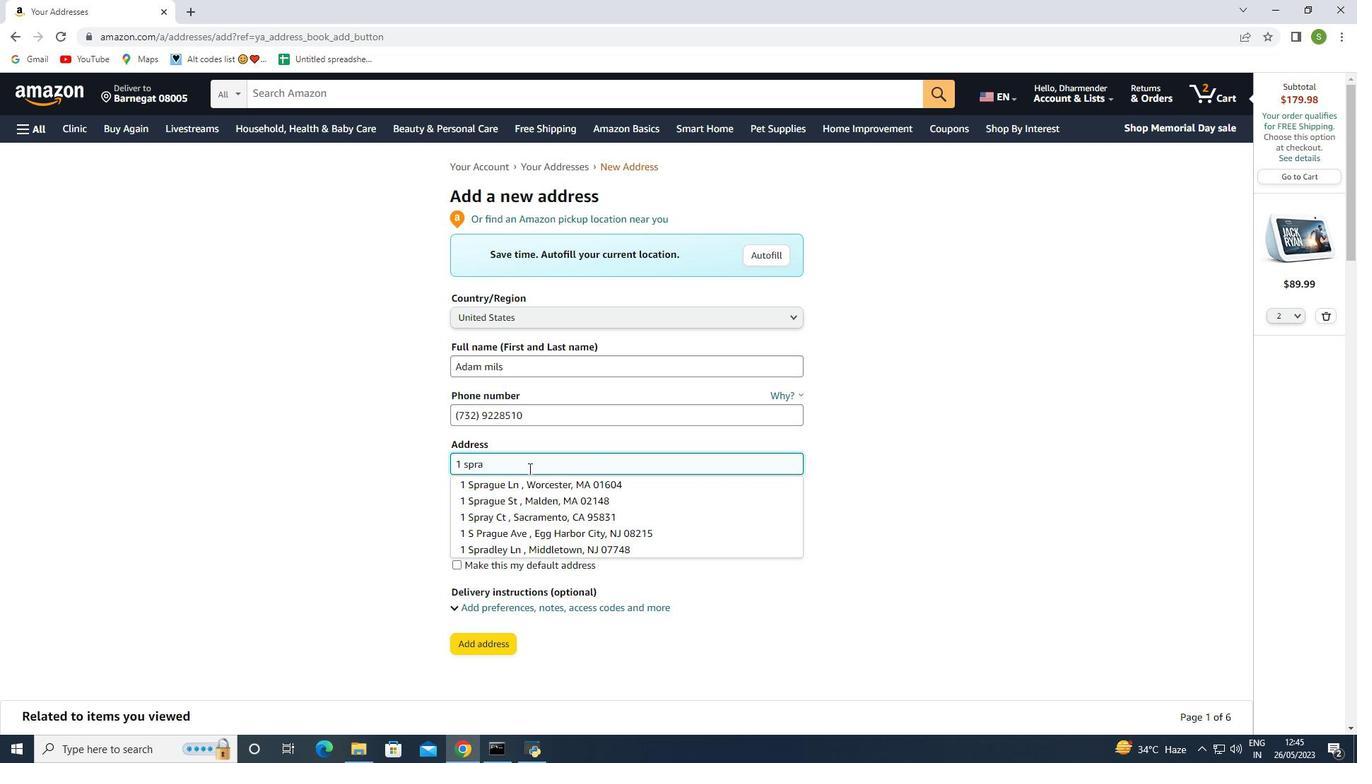 
Action: Key pressed <Key.space>bl
Screenshot: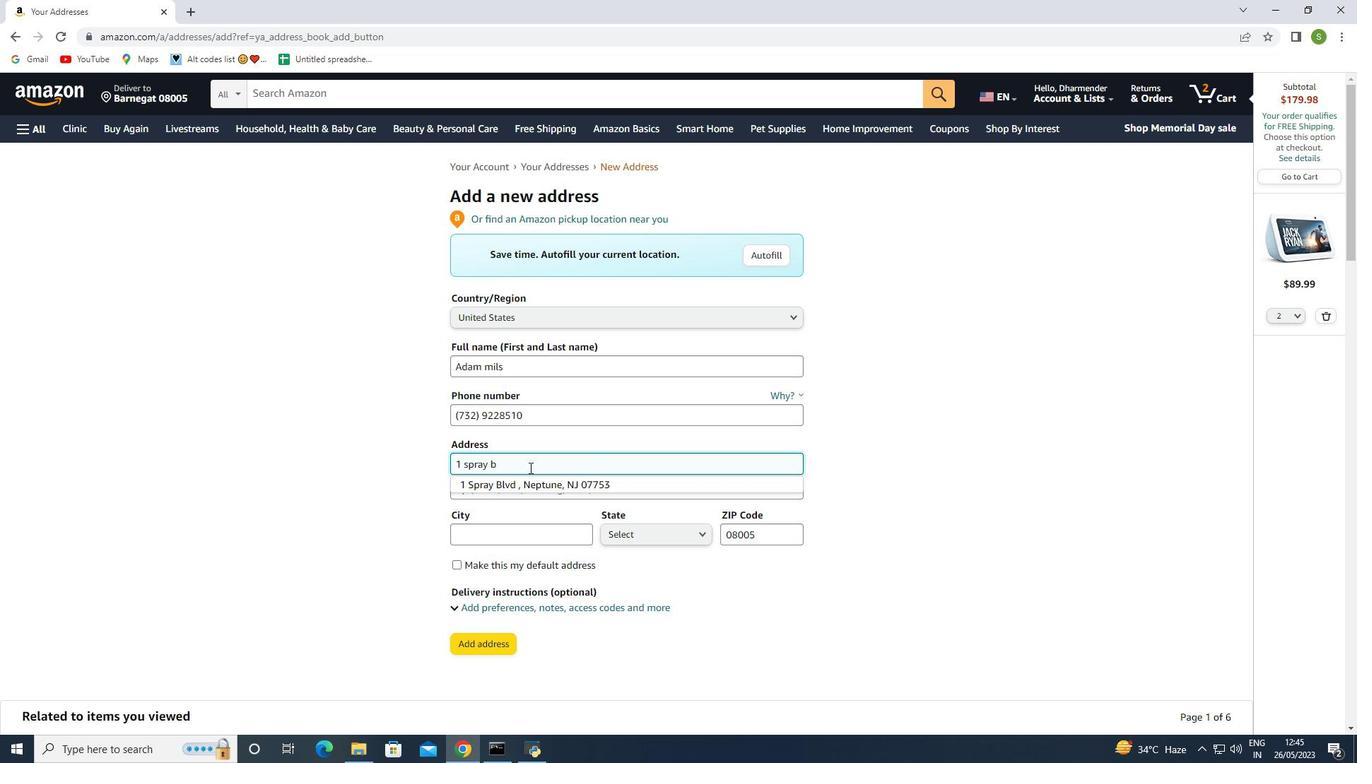 
Action: Mouse moved to (533, 457)
Screenshot: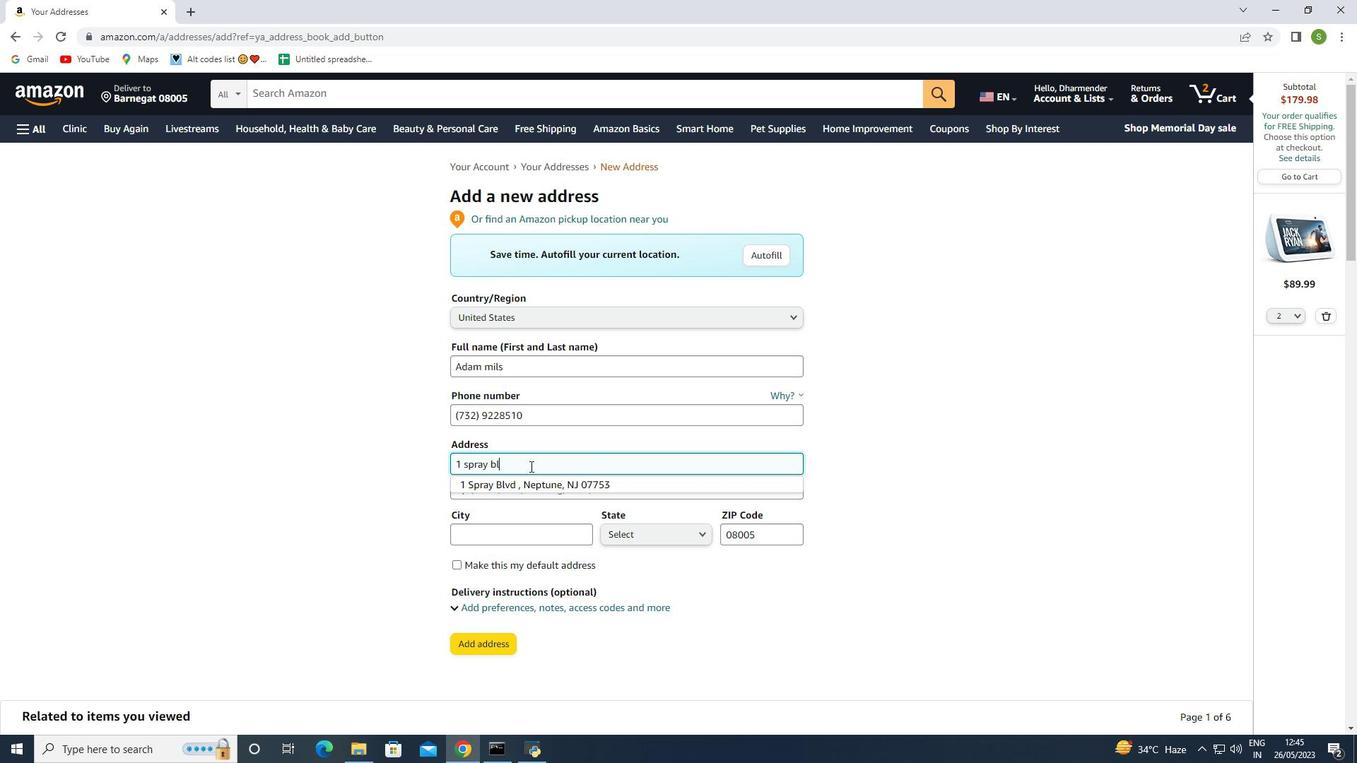 
Action: Key pressed vd
Screenshot: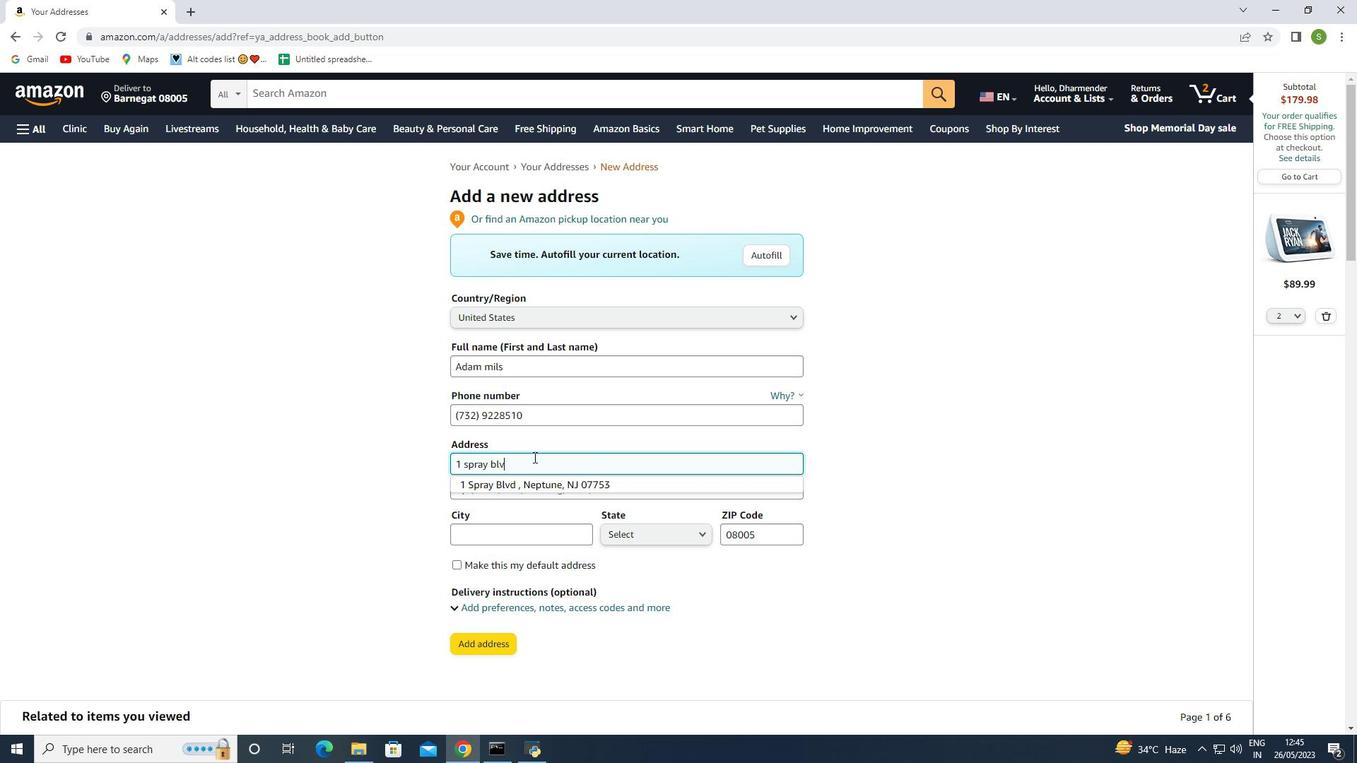 
Action: Mouse moved to (559, 485)
Screenshot: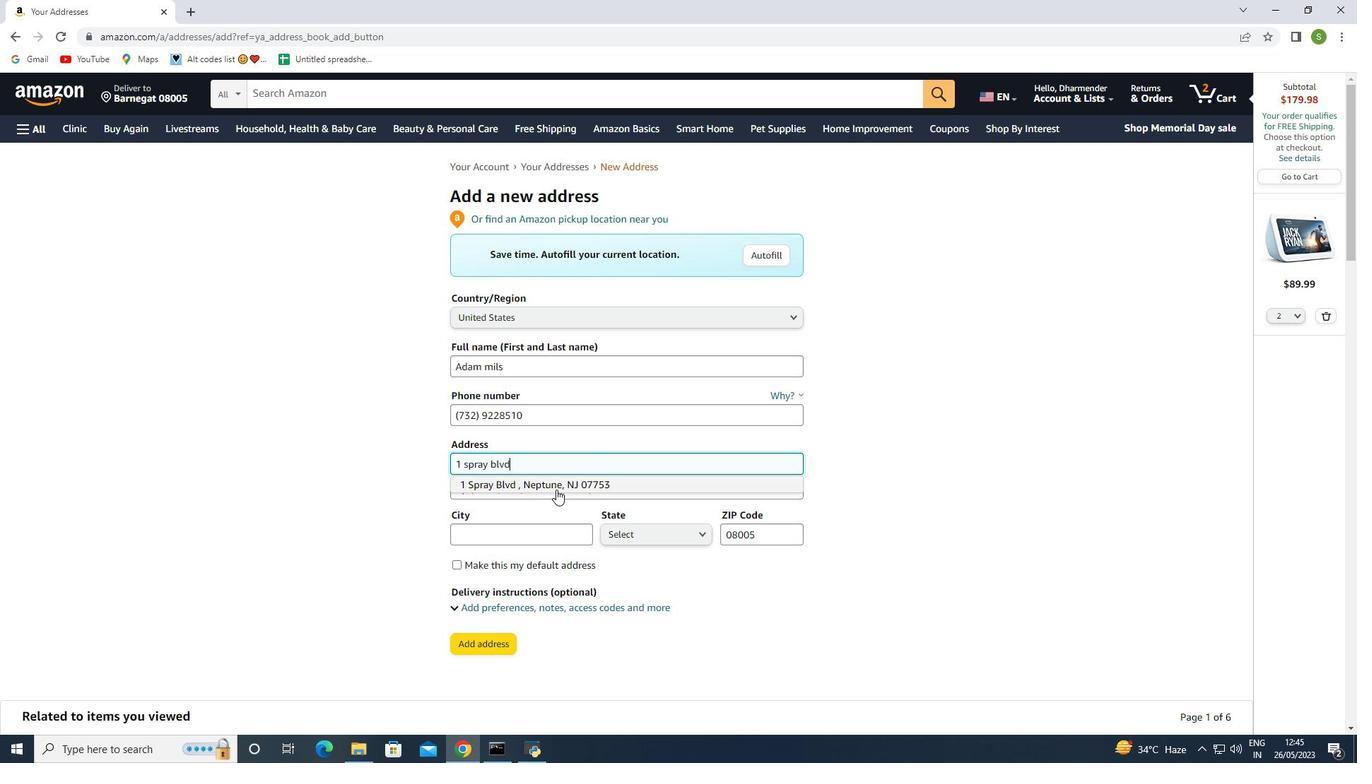 
Action: Mouse pressed left at (559, 485)
Screenshot: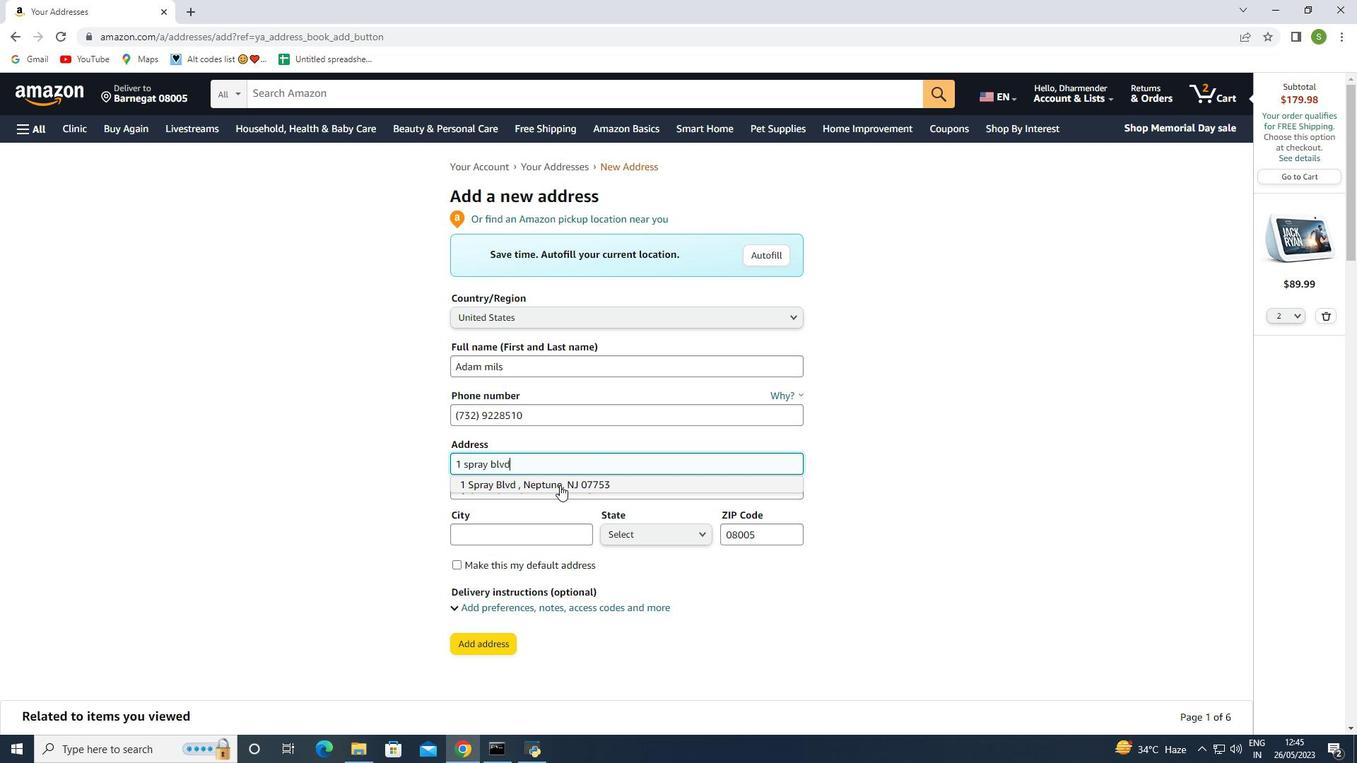 
Action: Mouse moved to (519, 549)
Screenshot: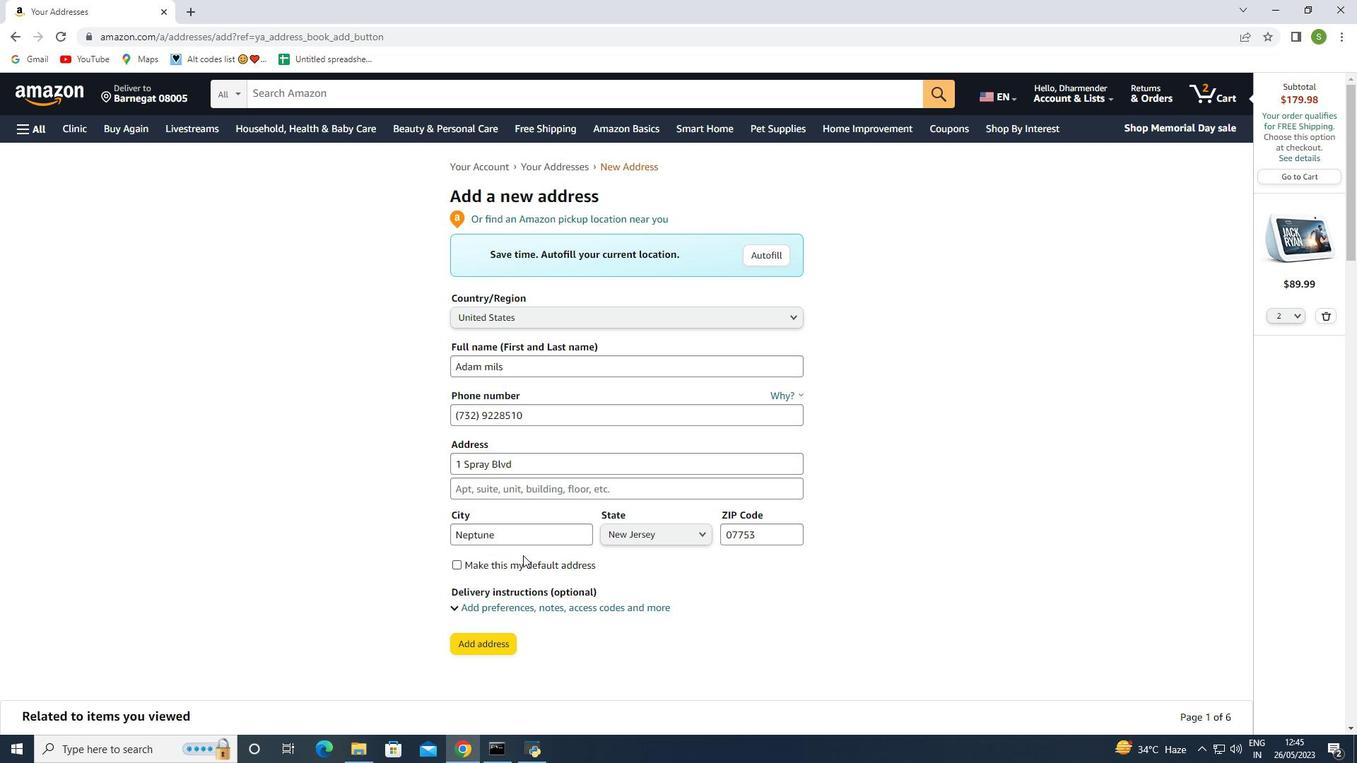 
Action: Mouse scrolled (519, 549) with delta (0, 0)
Screenshot: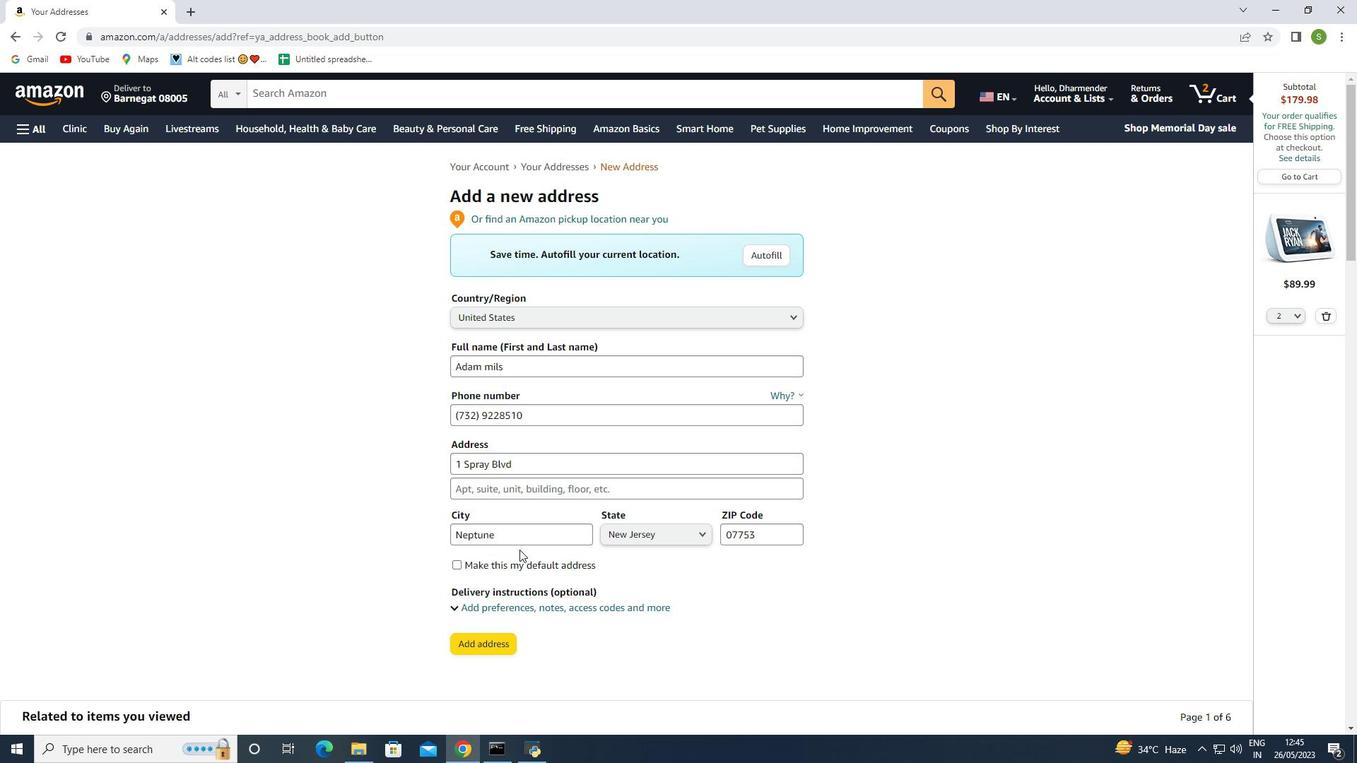 
Action: Mouse moved to (464, 574)
Screenshot: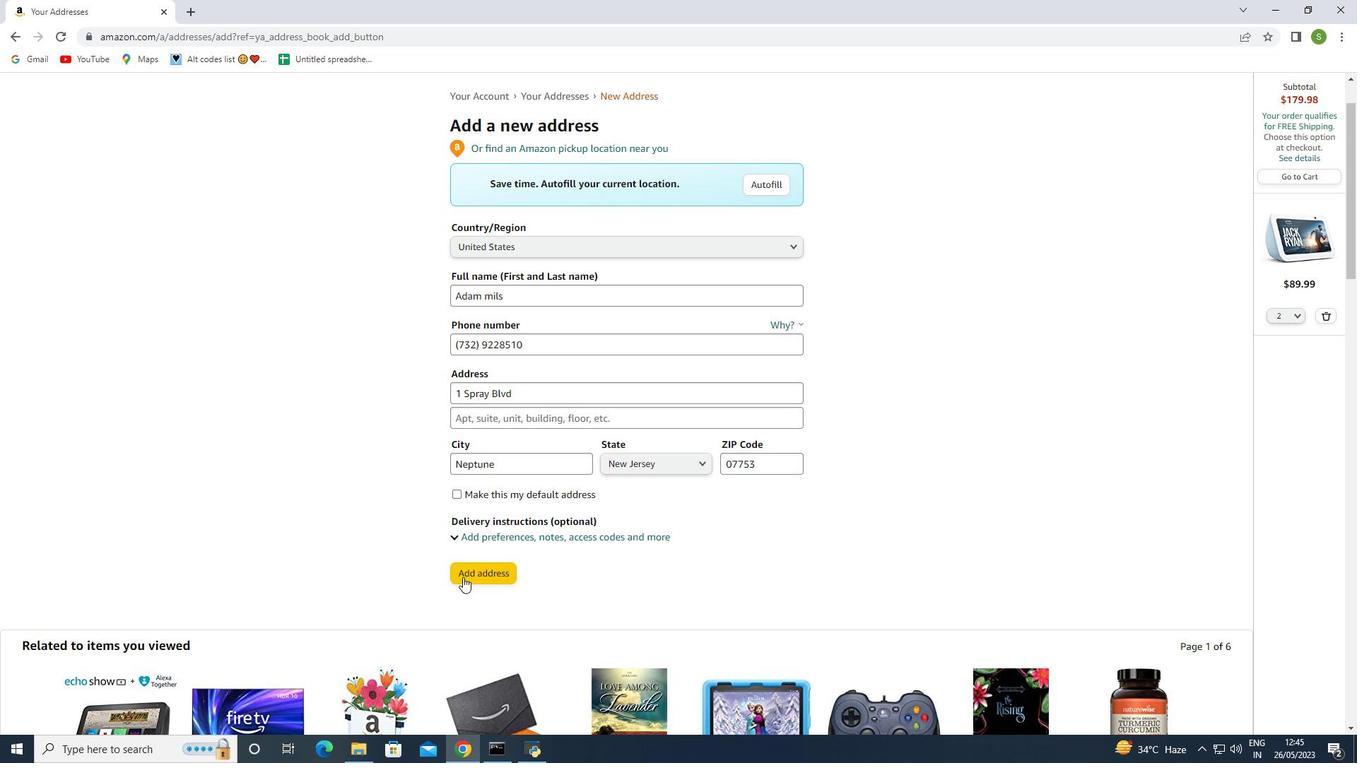 
Action: Mouse pressed left at (464, 574)
Screenshot: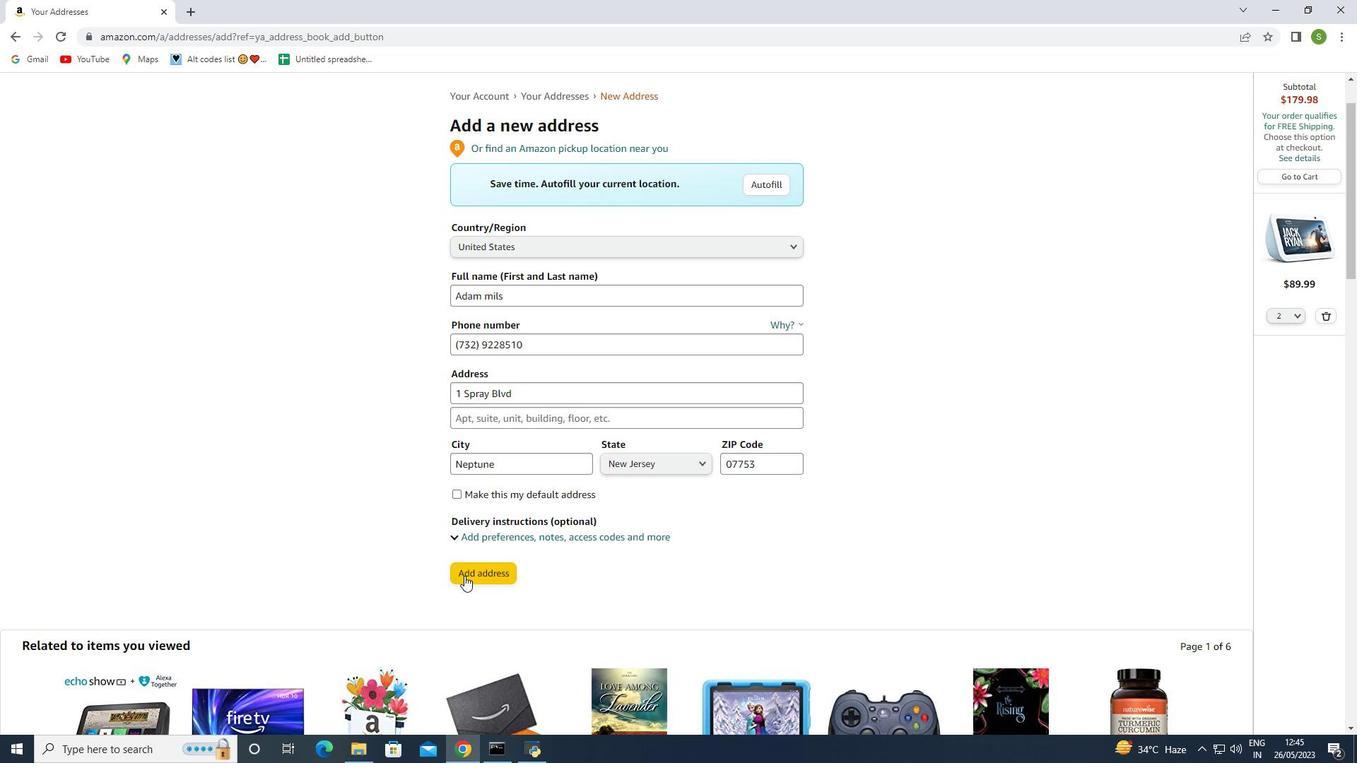 
Action: Mouse moved to (33, 130)
Screenshot: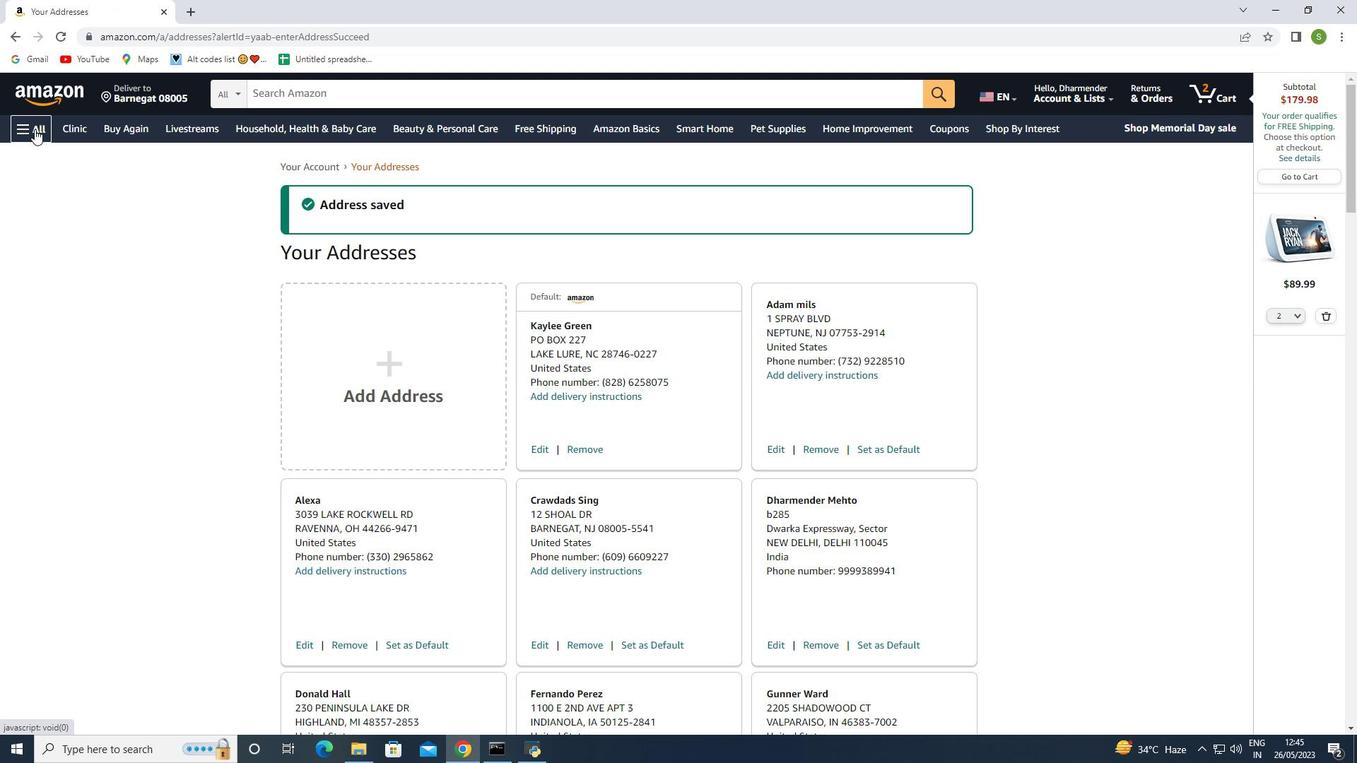 
Action: Mouse pressed left at (33, 130)
Screenshot: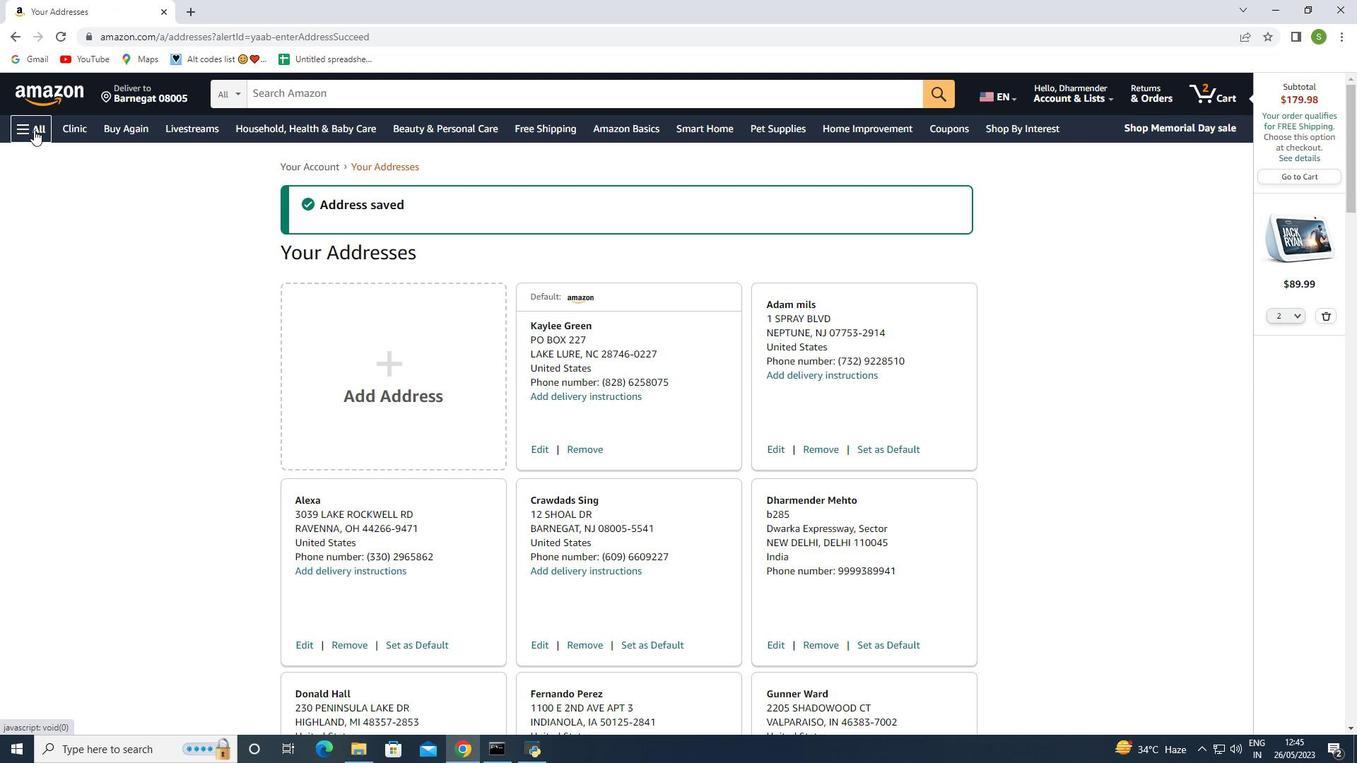 
Action: Mouse moved to (73, 390)
Screenshot: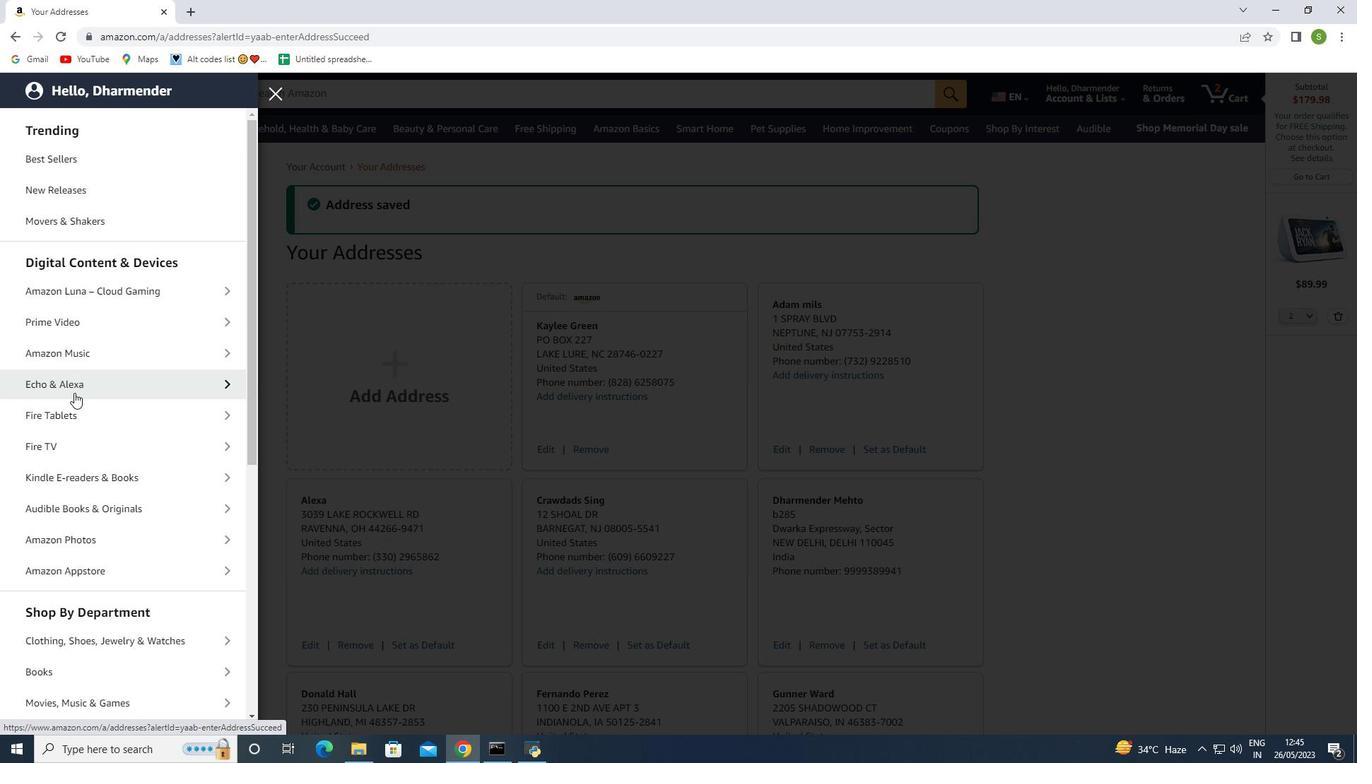 
Action: Mouse pressed left at (73, 390)
Screenshot: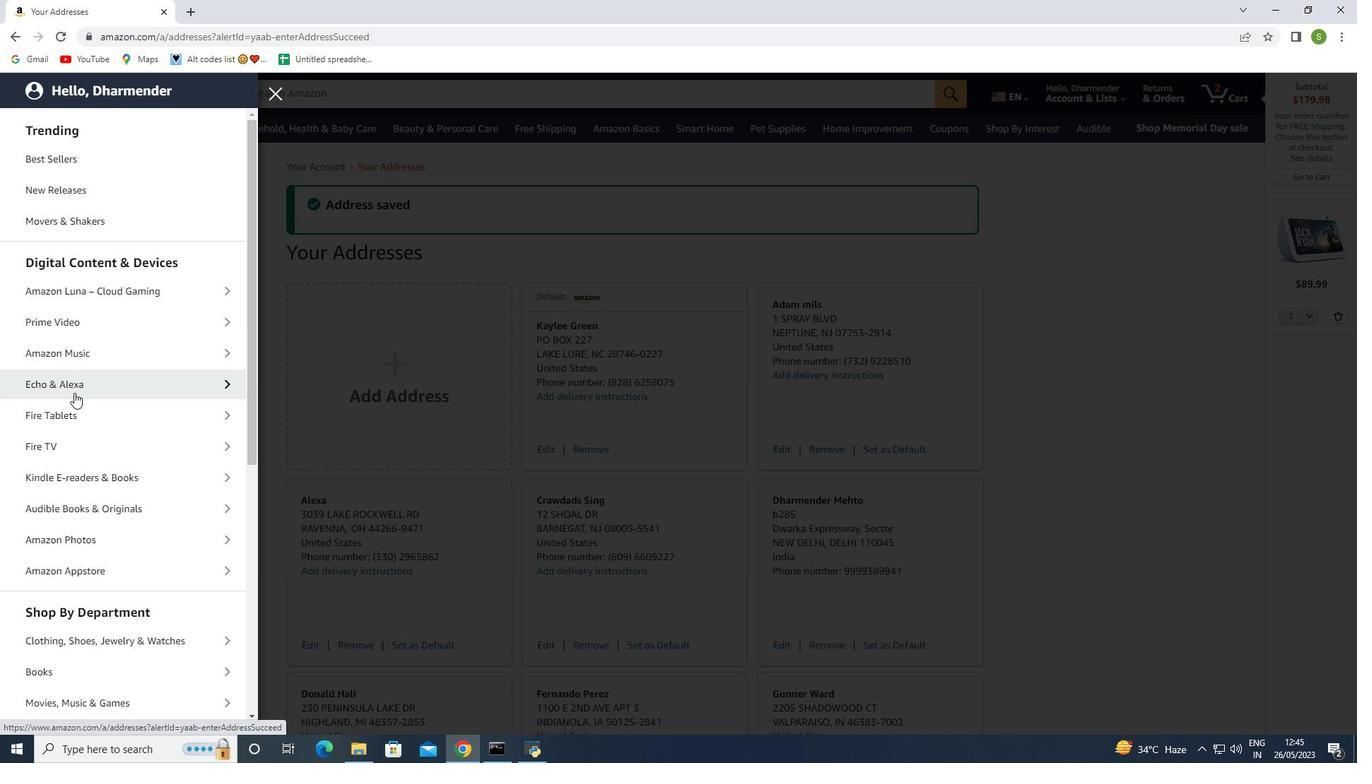 
Action: Mouse moved to (82, 584)
Screenshot: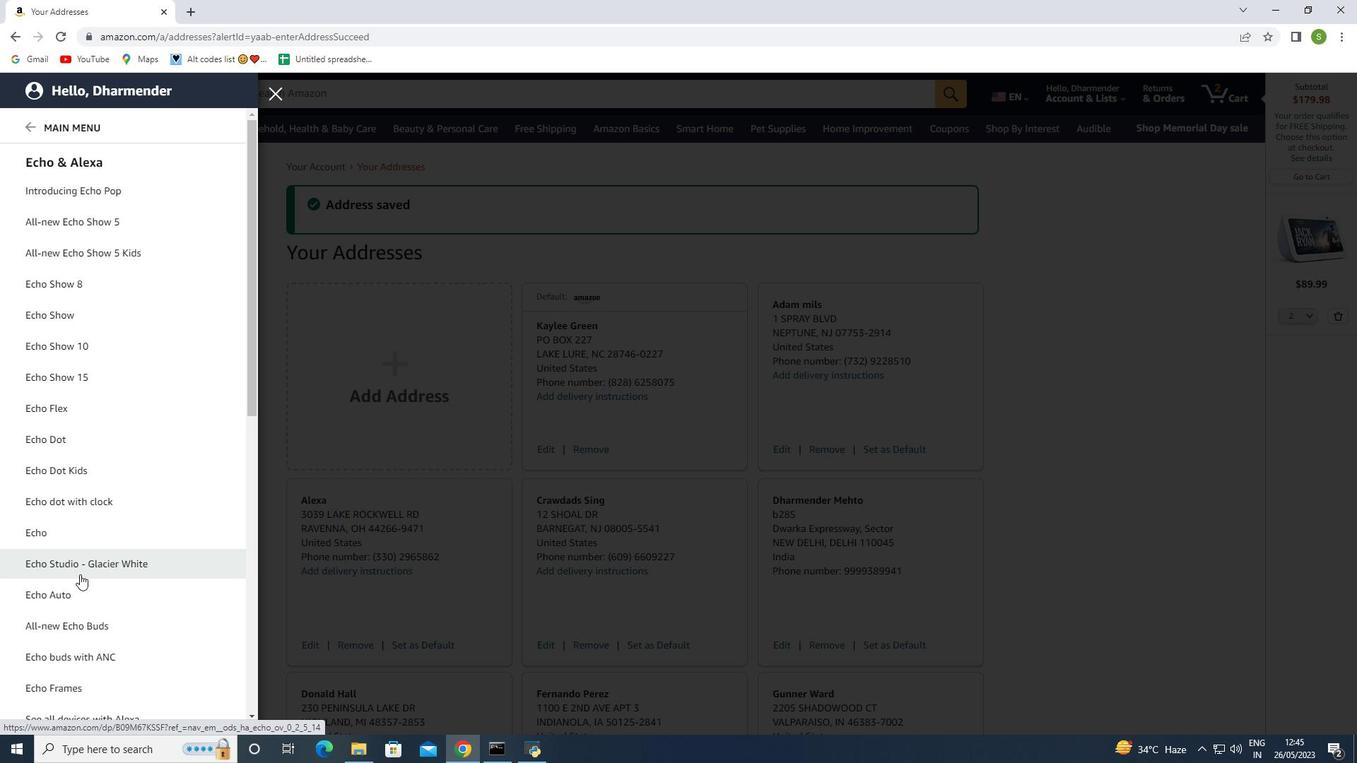 
Action: Mouse scrolled (82, 583) with delta (0, 0)
Screenshot: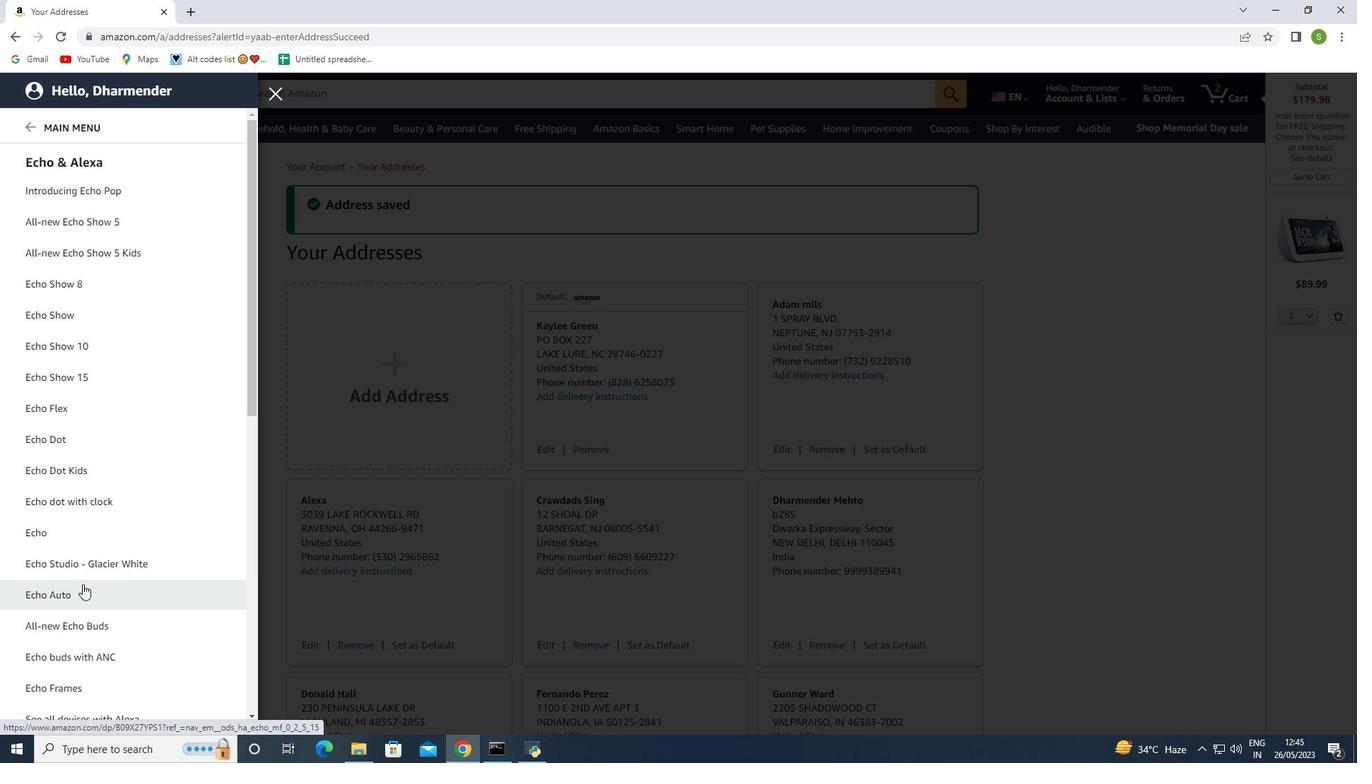 
Action: Mouse moved to (82, 623)
Screenshot: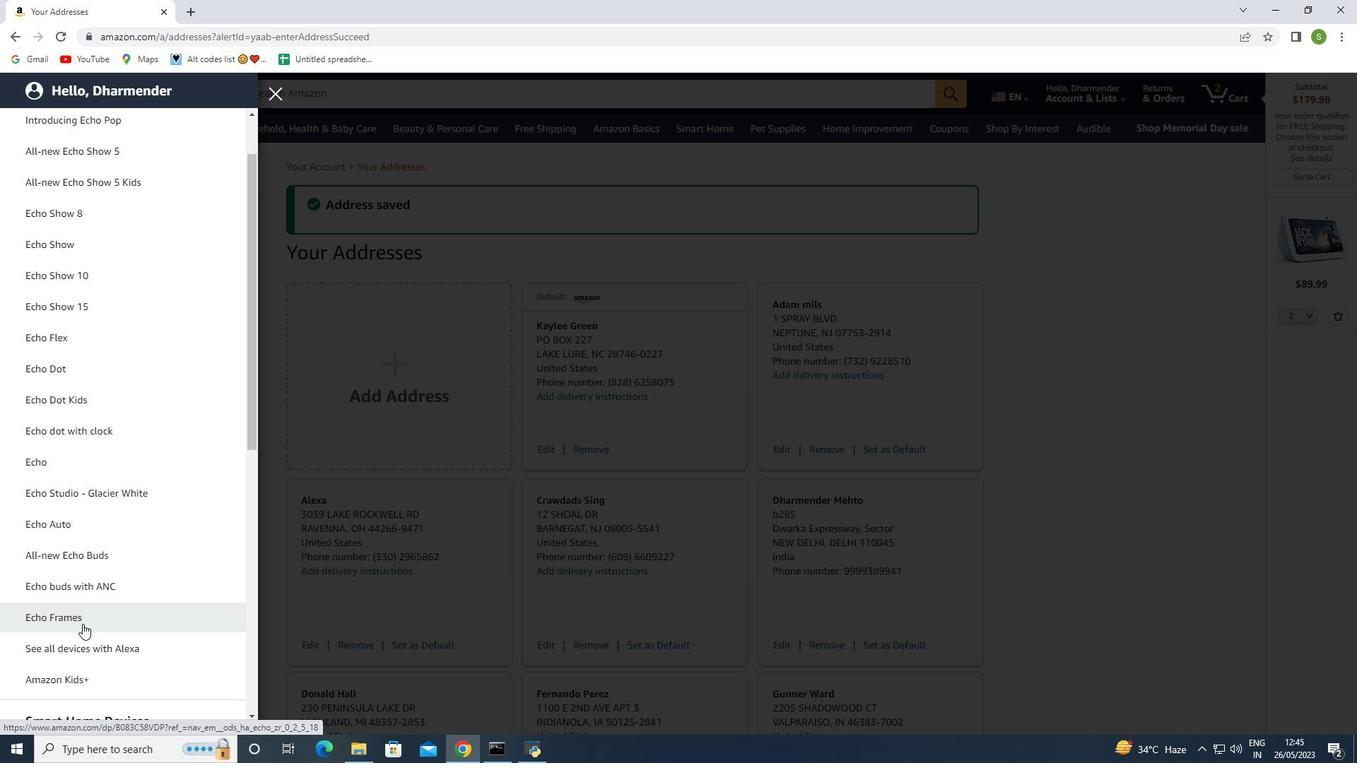 
Action: Mouse pressed left at (82, 623)
Screenshot: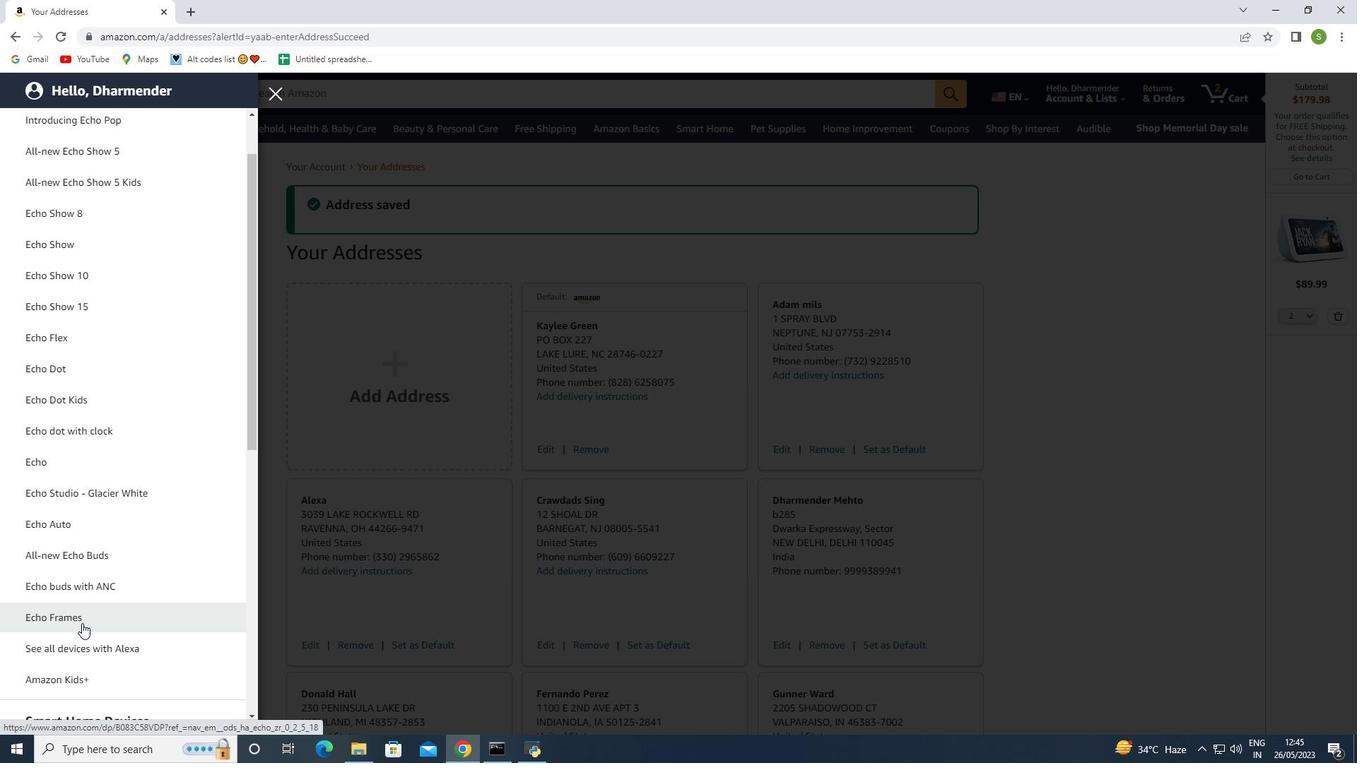 
Action: Mouse moved to (611, 340)
Screenshot: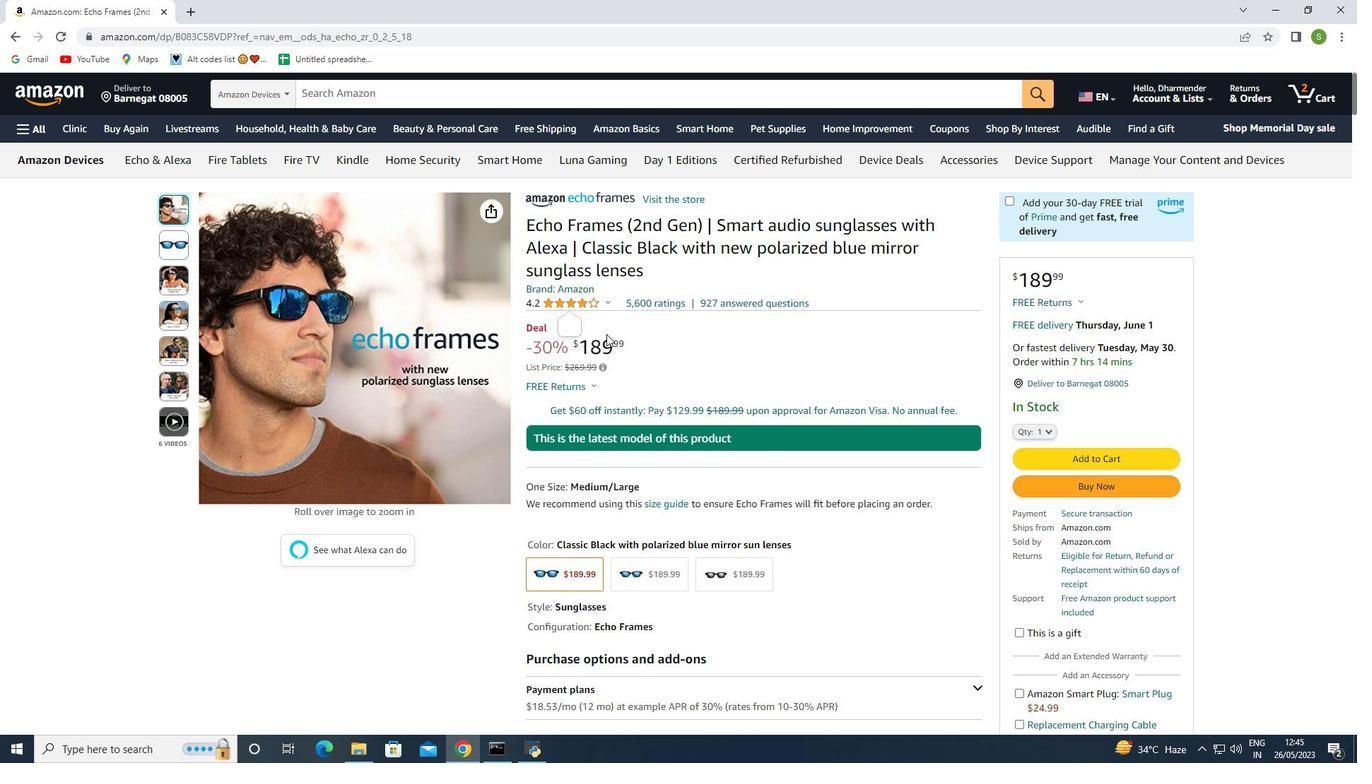 
Action: Mouse scrolled (611, 340) with delta (0, 0)
Screenshot: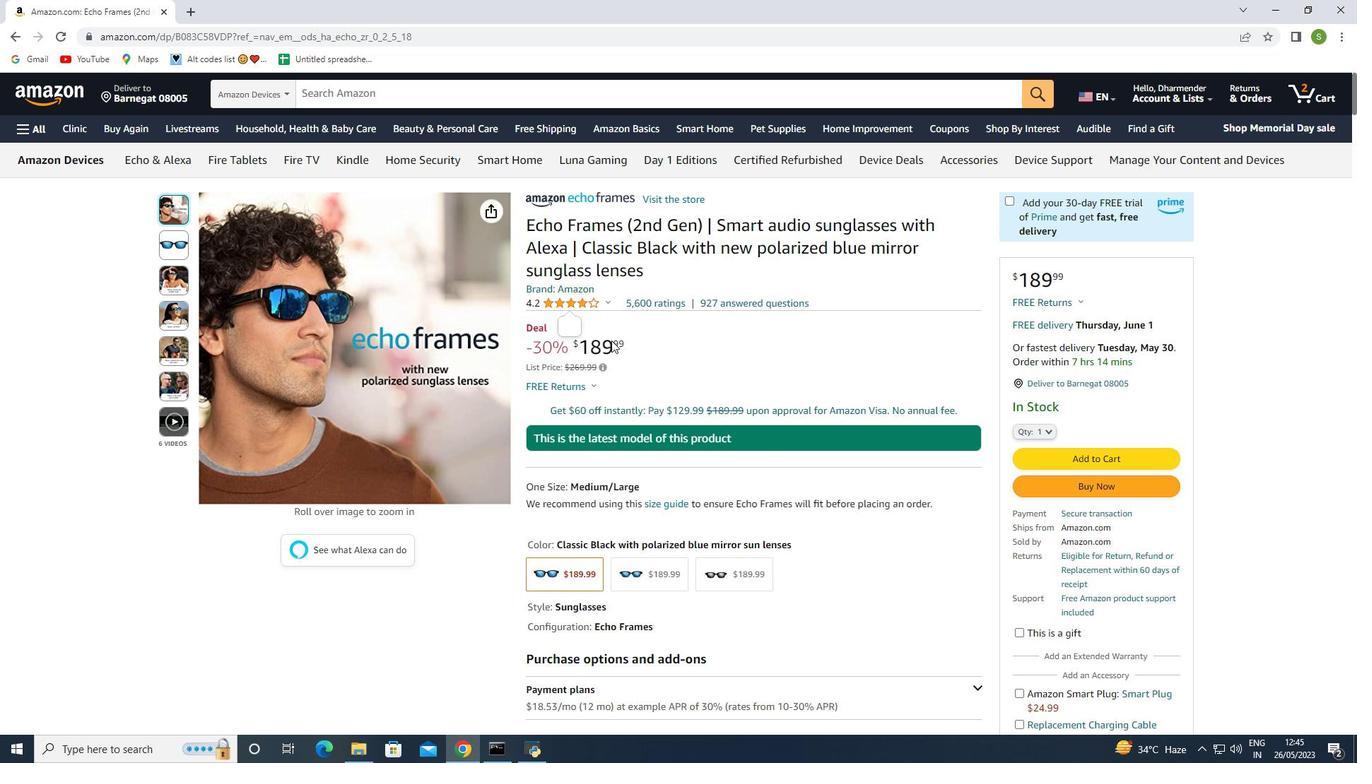 
Action: Mouse moved to (677, 313)
Screenshot: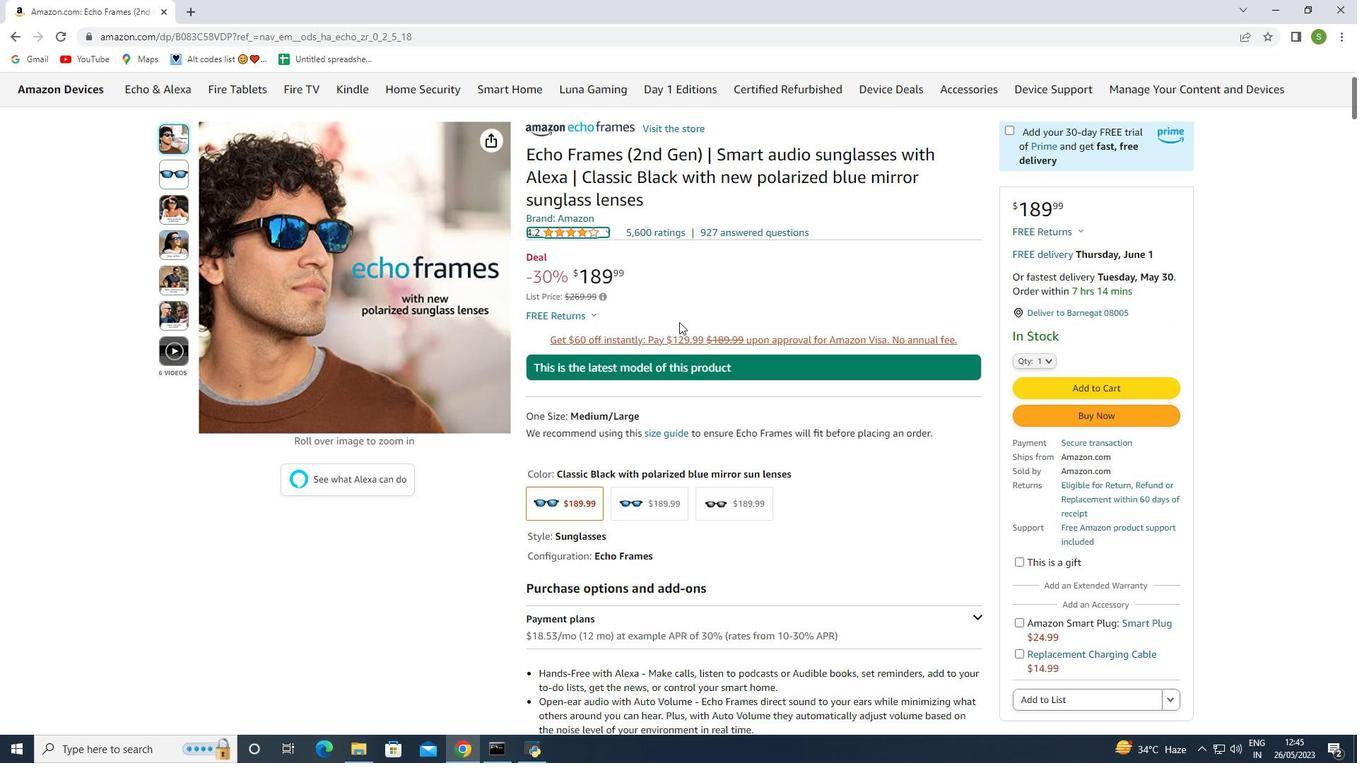 
Action: Mouse scrolled (677, 312) with delta (0, 0)
Screenshot: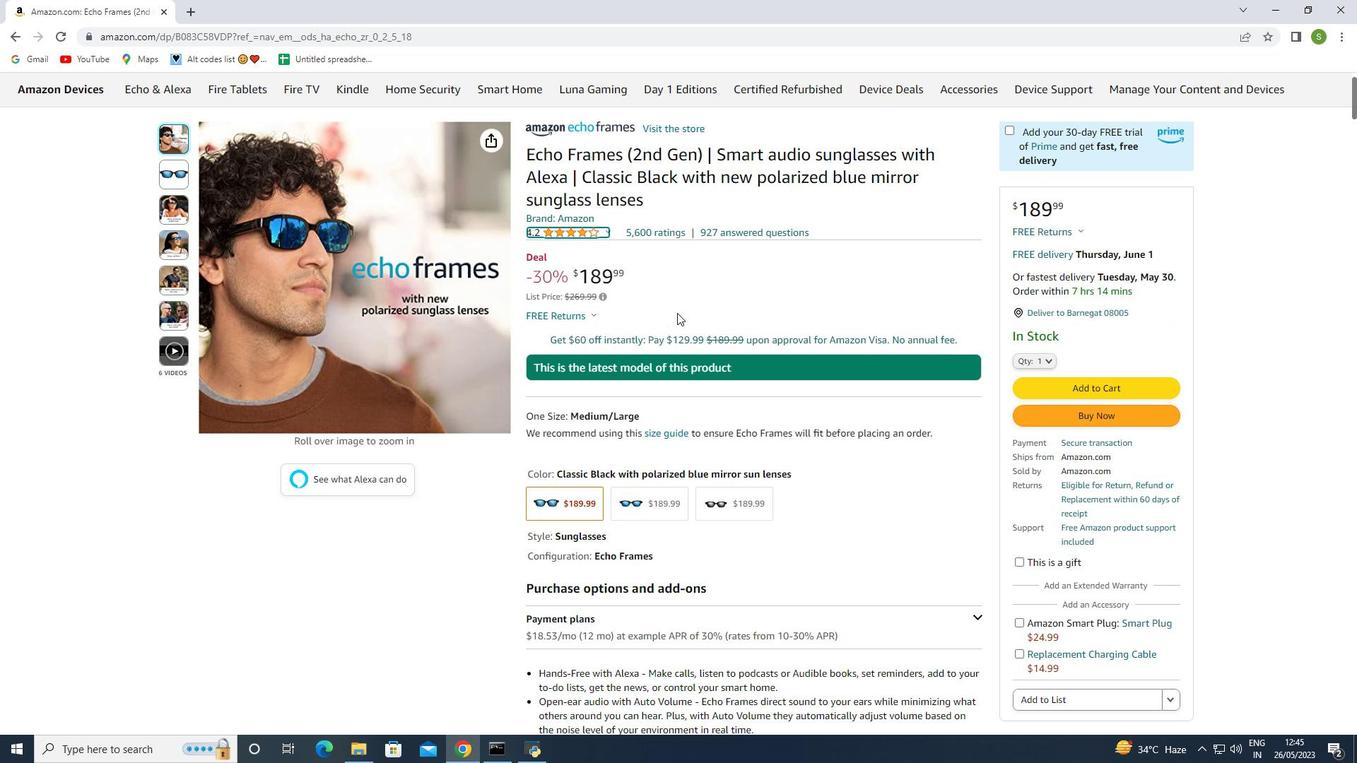 
Action: Mouse moved to (677, 313)
Screenshot: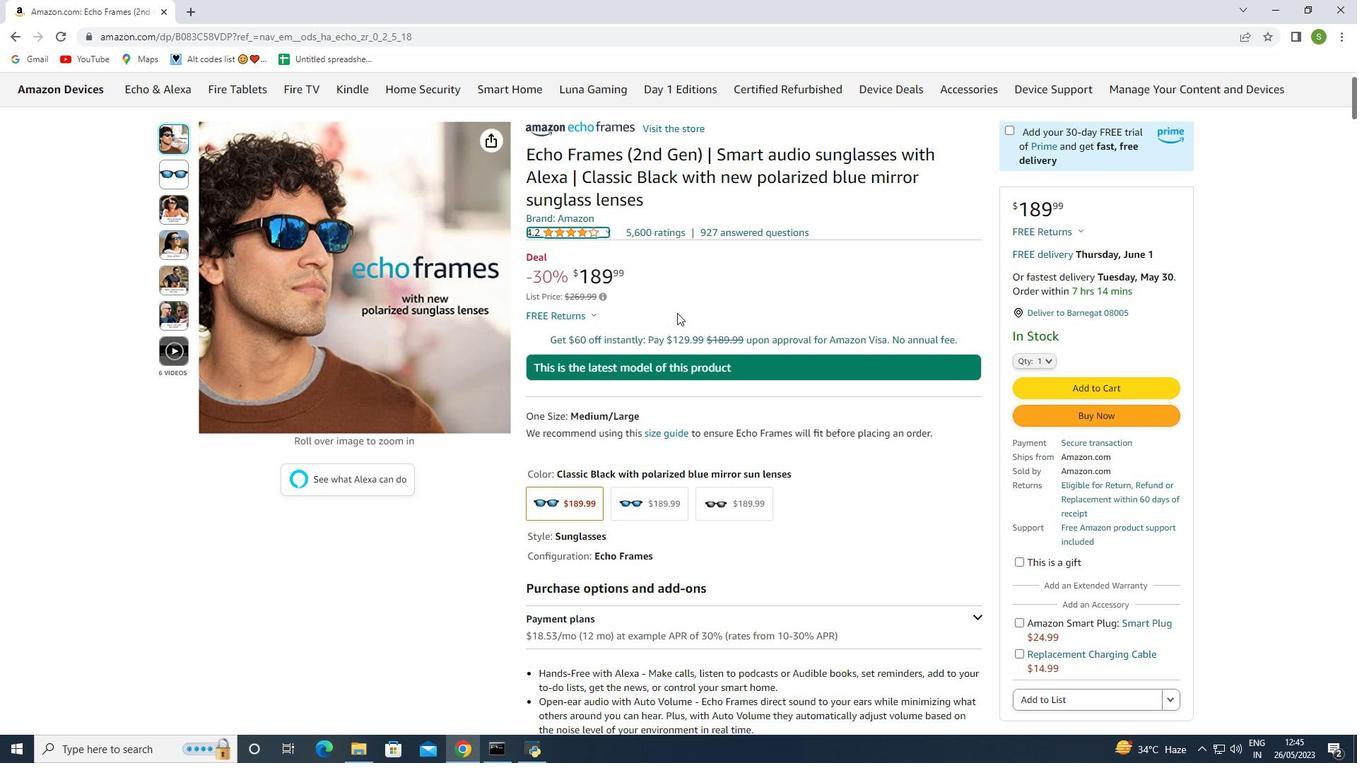 
Action: Mouse scrolled (677, 312) with delta (0, 0)
Screenshot: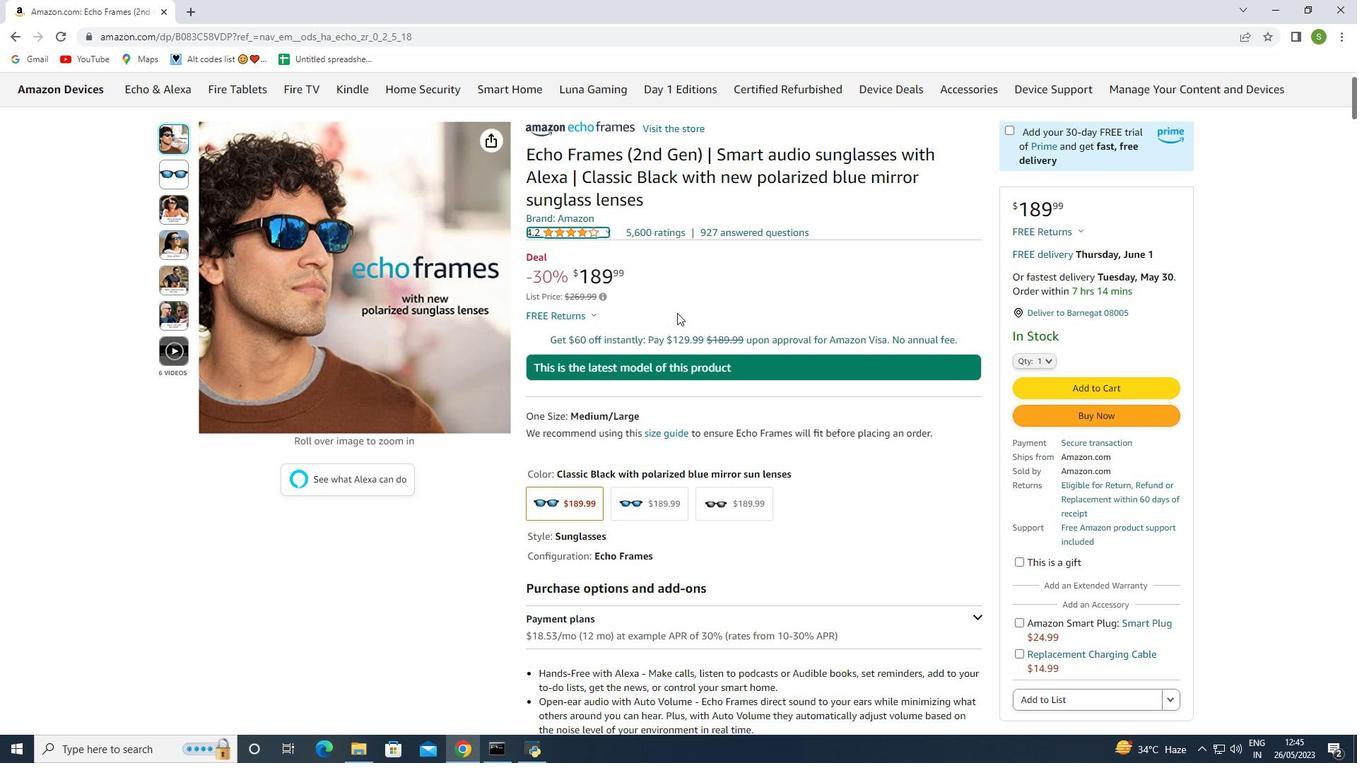 
Action: Mouse moved to (677, 317)
Screenshot: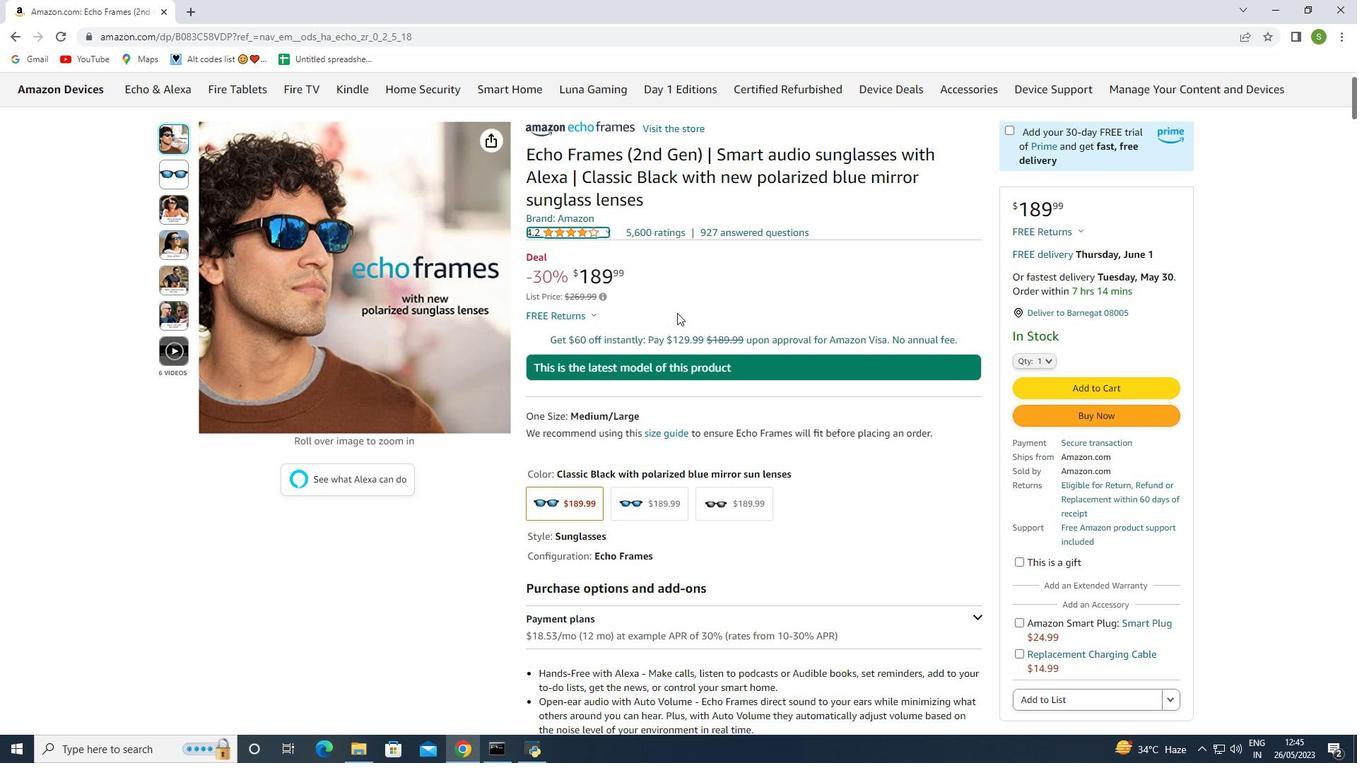 
Action: Mouse scrolled (677, 316) with delta (0, 0)
Screenshot: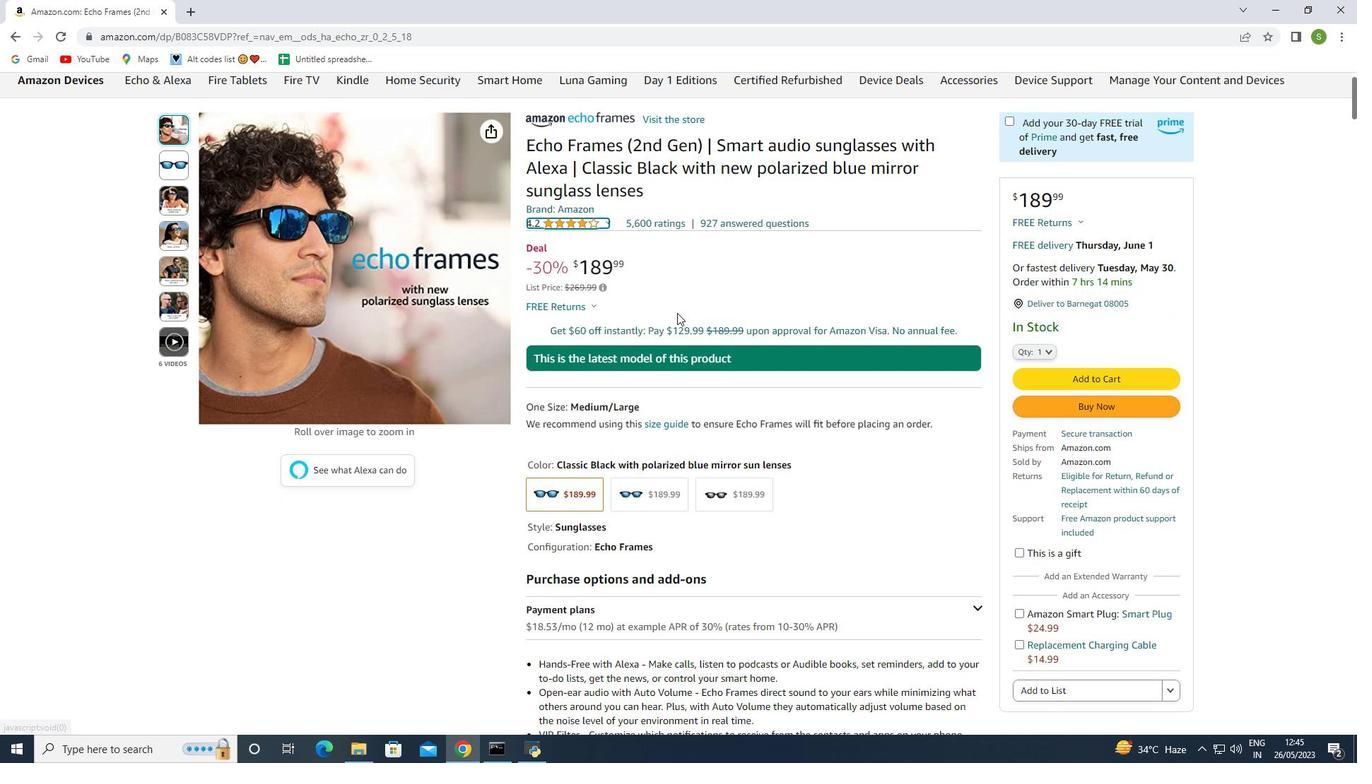 
Action: Mouse moved to (682, 359)
Screenshot: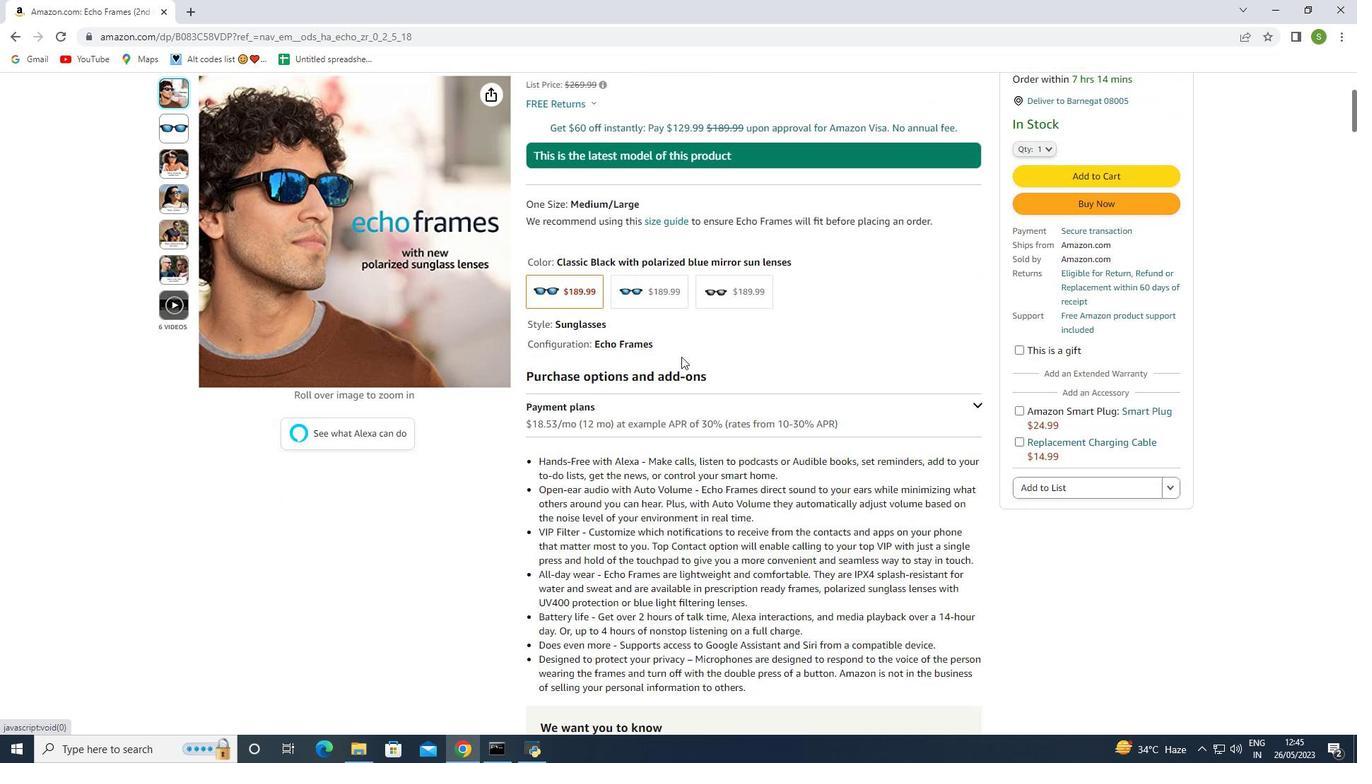 
Action: Mouse scrolled (682, 358) with delta (0, 0)
Screenshot: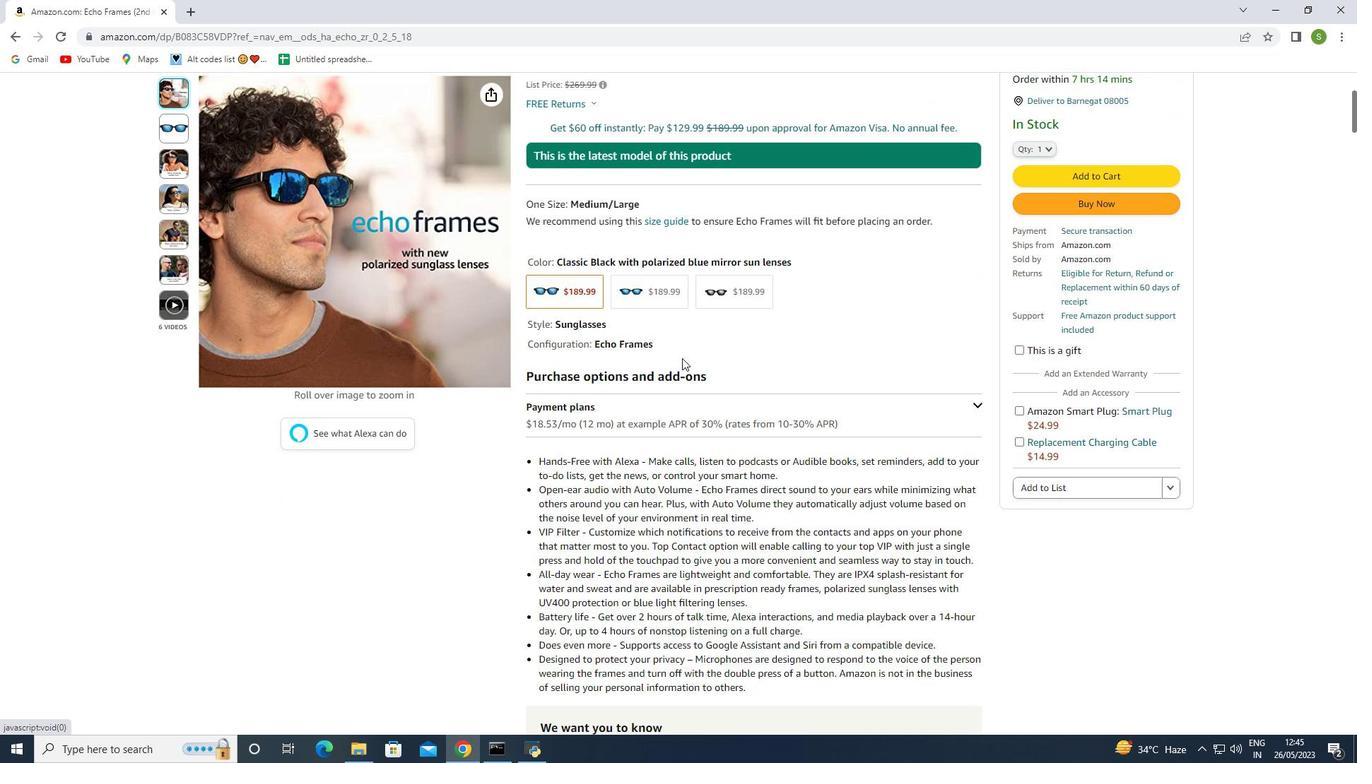 
Action: Mouse moved to (682, 360)
Screenshot: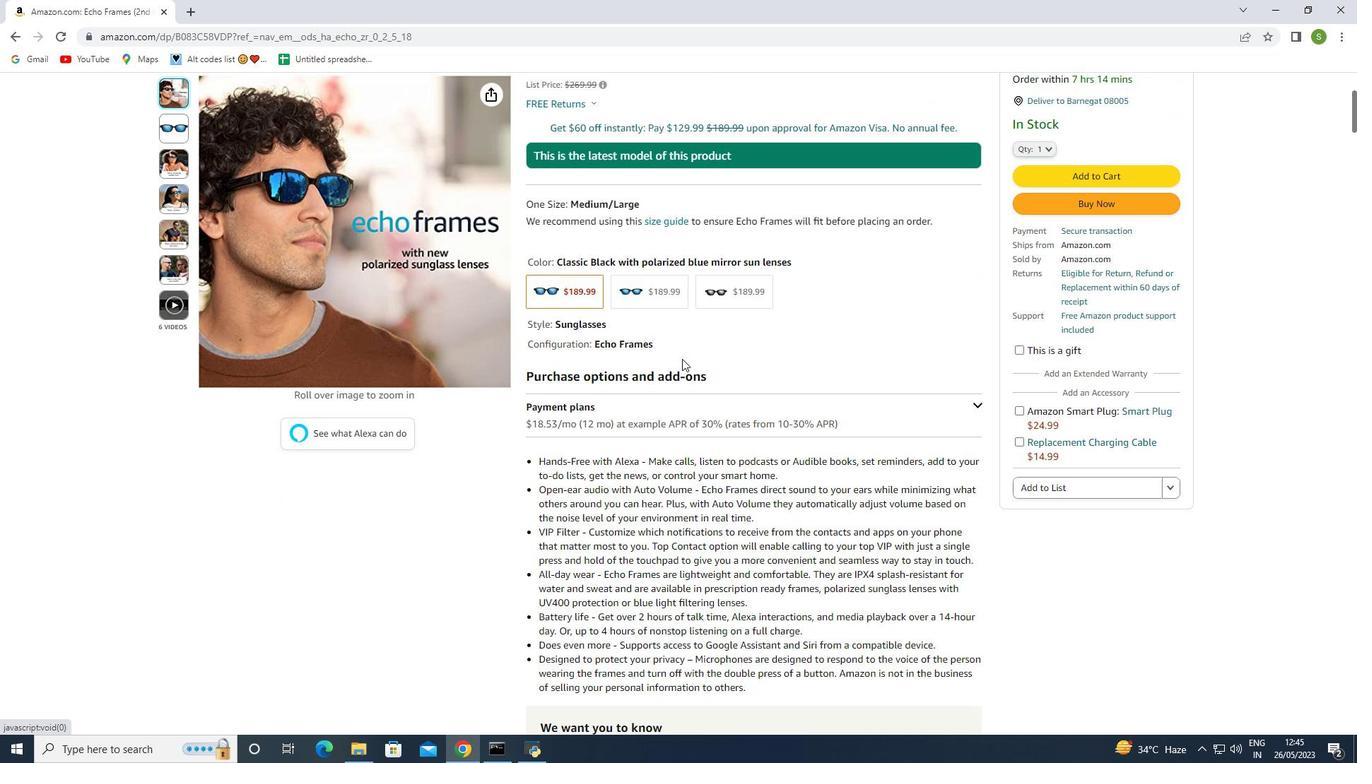 
Action: Mouse scrolled (682, 359) with delta (0, 0)
Screenshot: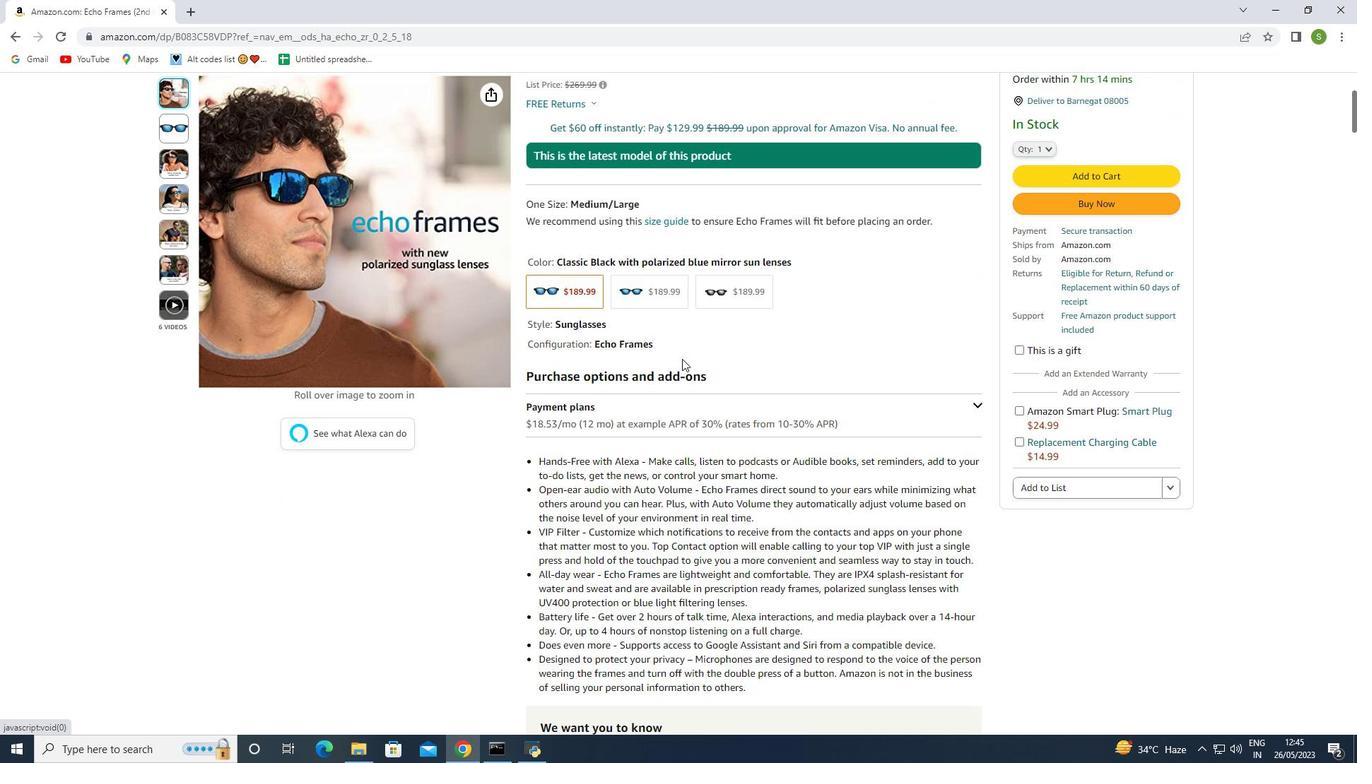 
Action: Mouse moved to (690, 367)
Screenshot: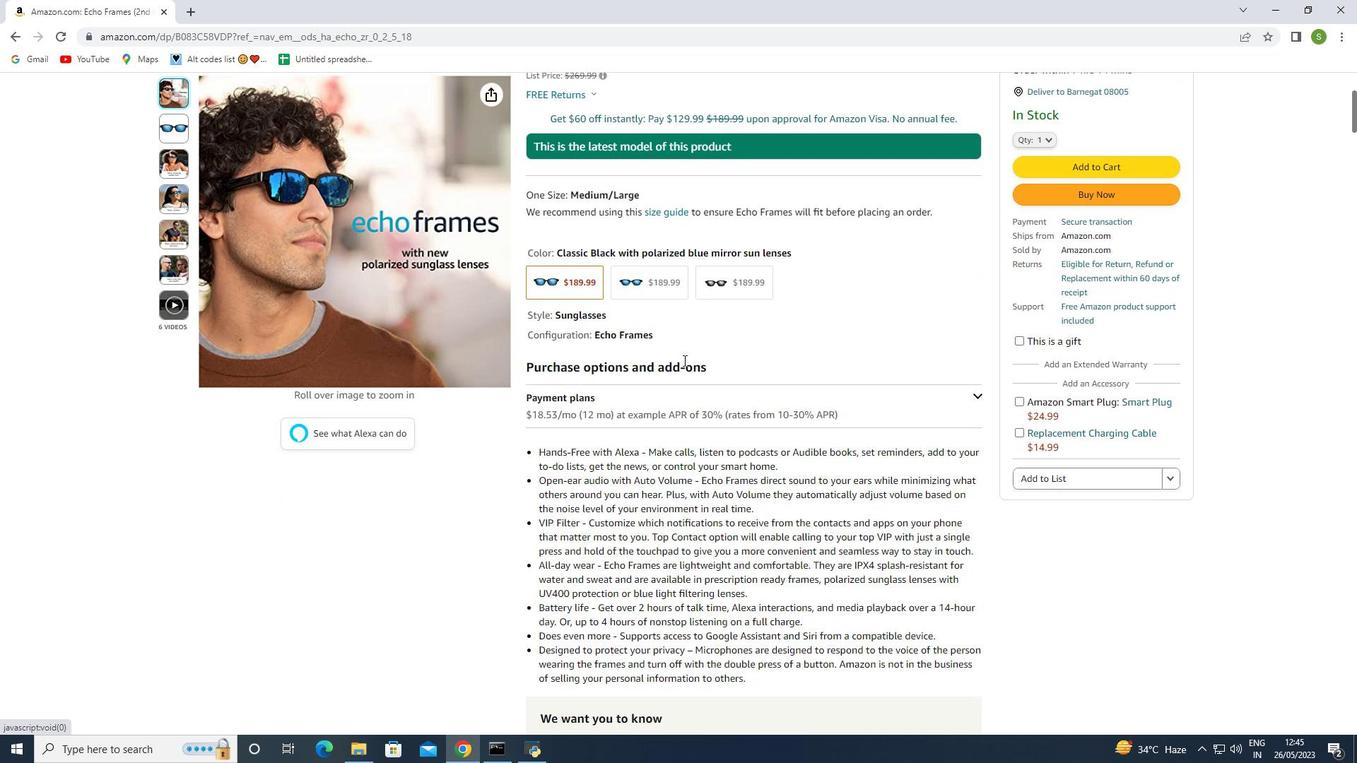 
Action: Mouse scrolled (687, 364) with delta (0, 0)
Screenshot: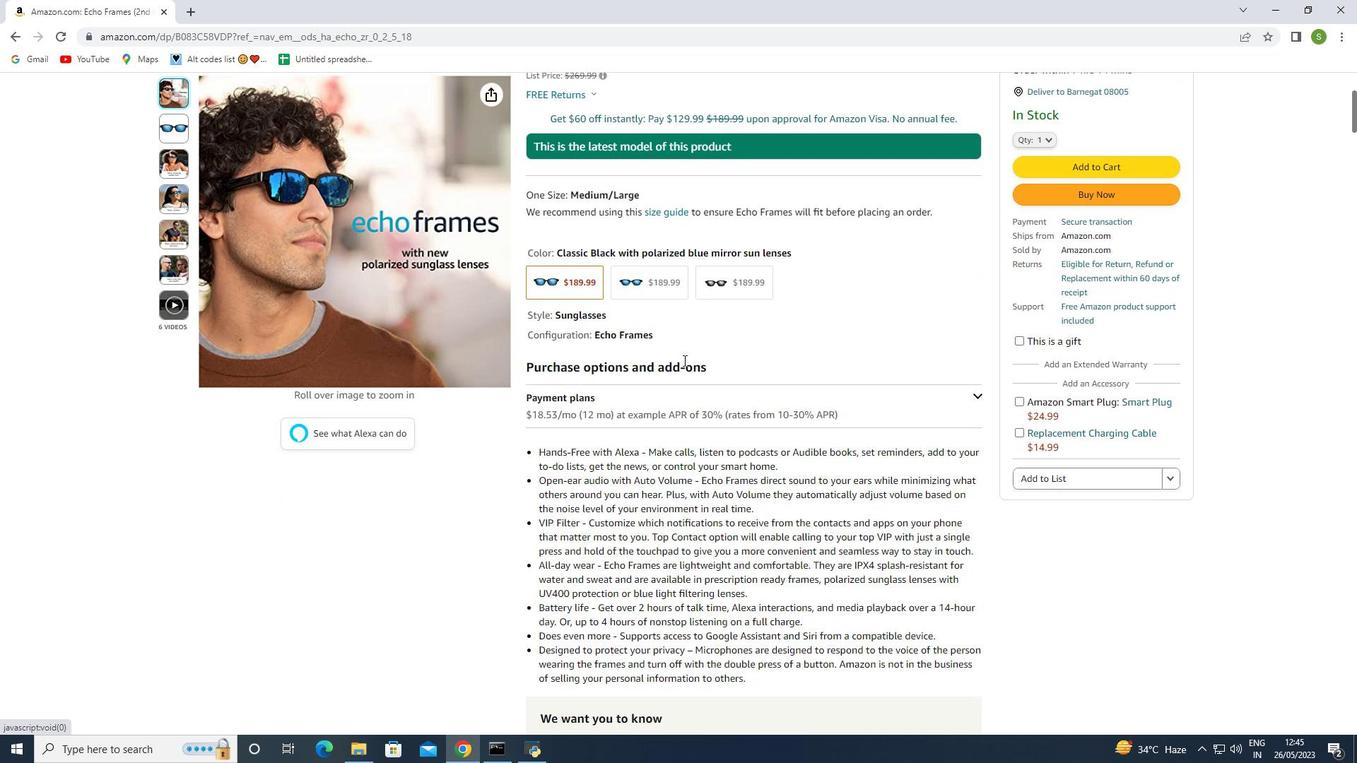 
Action: Mouse moved to (704, 389)
Screenshot: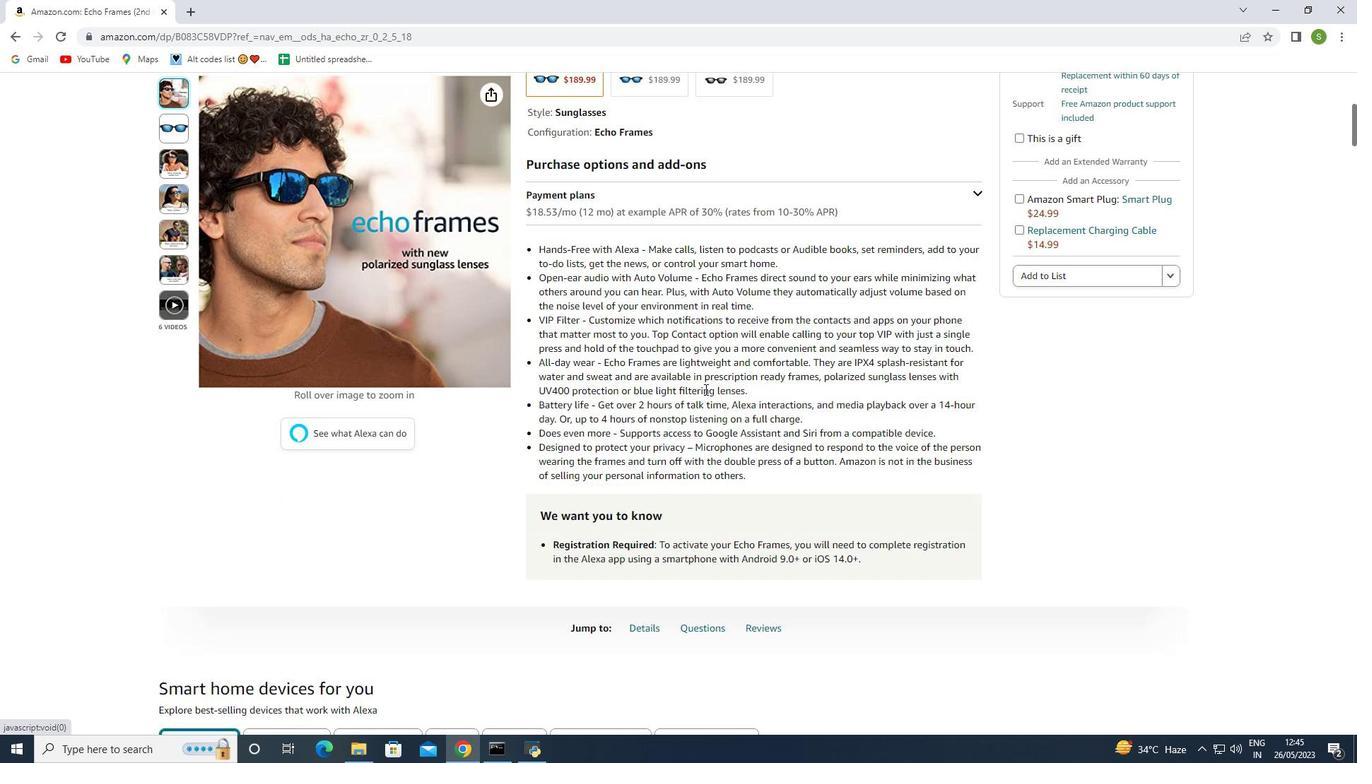 
Action: Mouse scrolled (704, 388) with delta (0, 0)
Screenshot: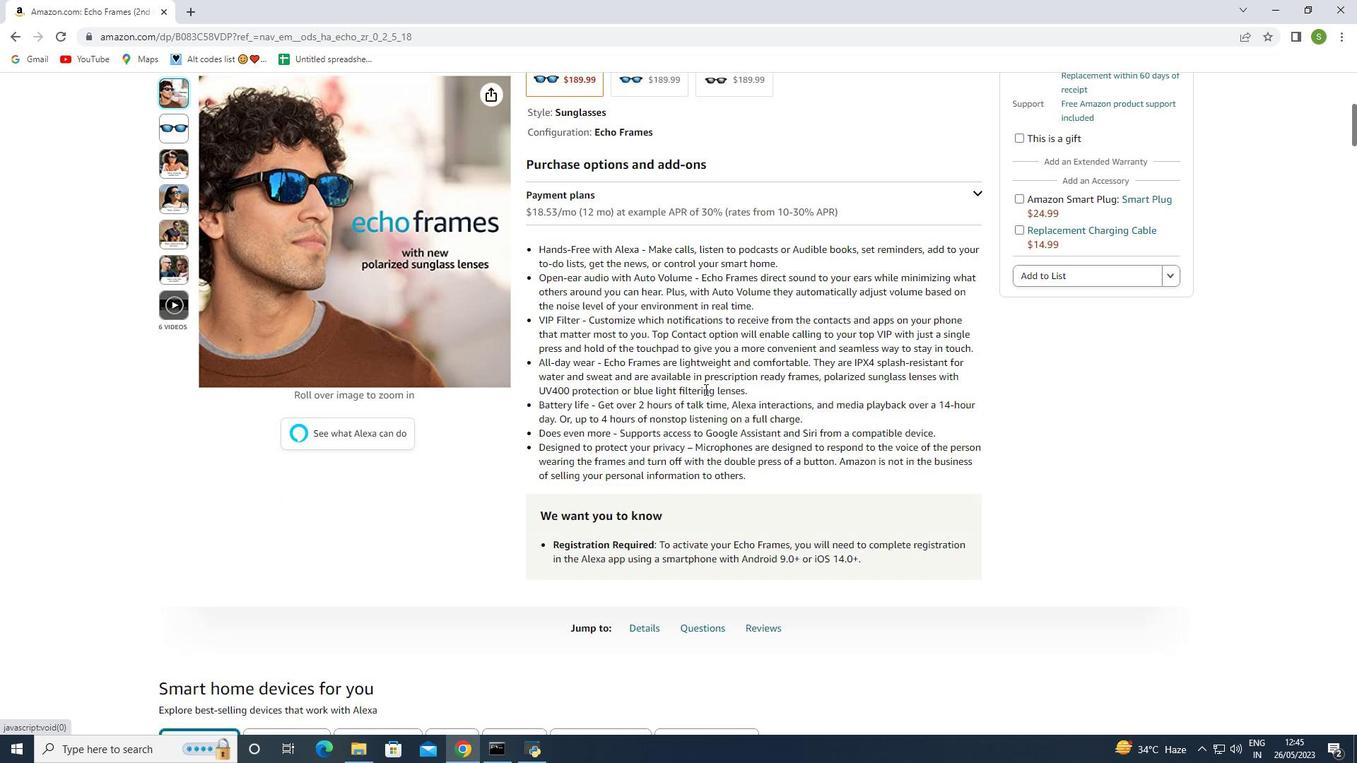 
Action: Mouse moved to (704, 391)
Screenshot: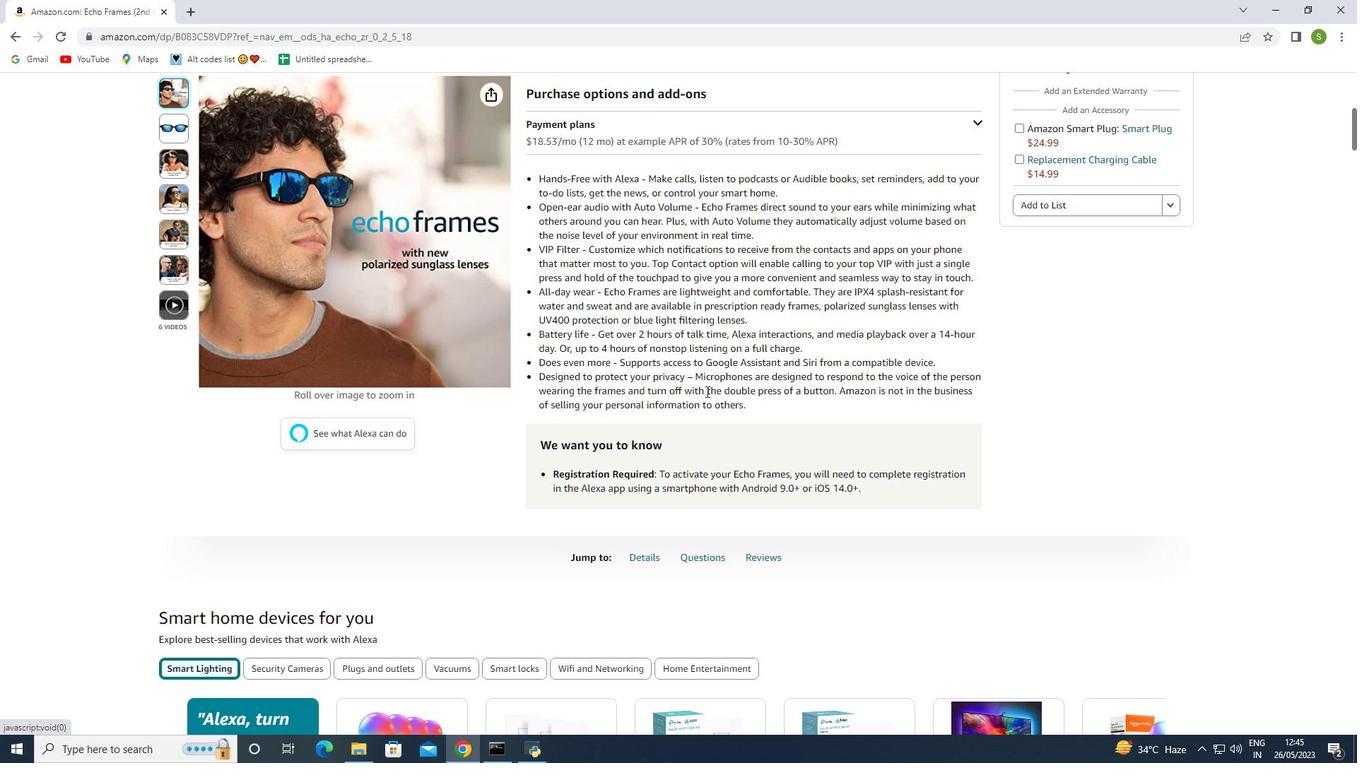 
Action: Mouse scrolled (704, 392) with delta (0, 0)
Screenshot: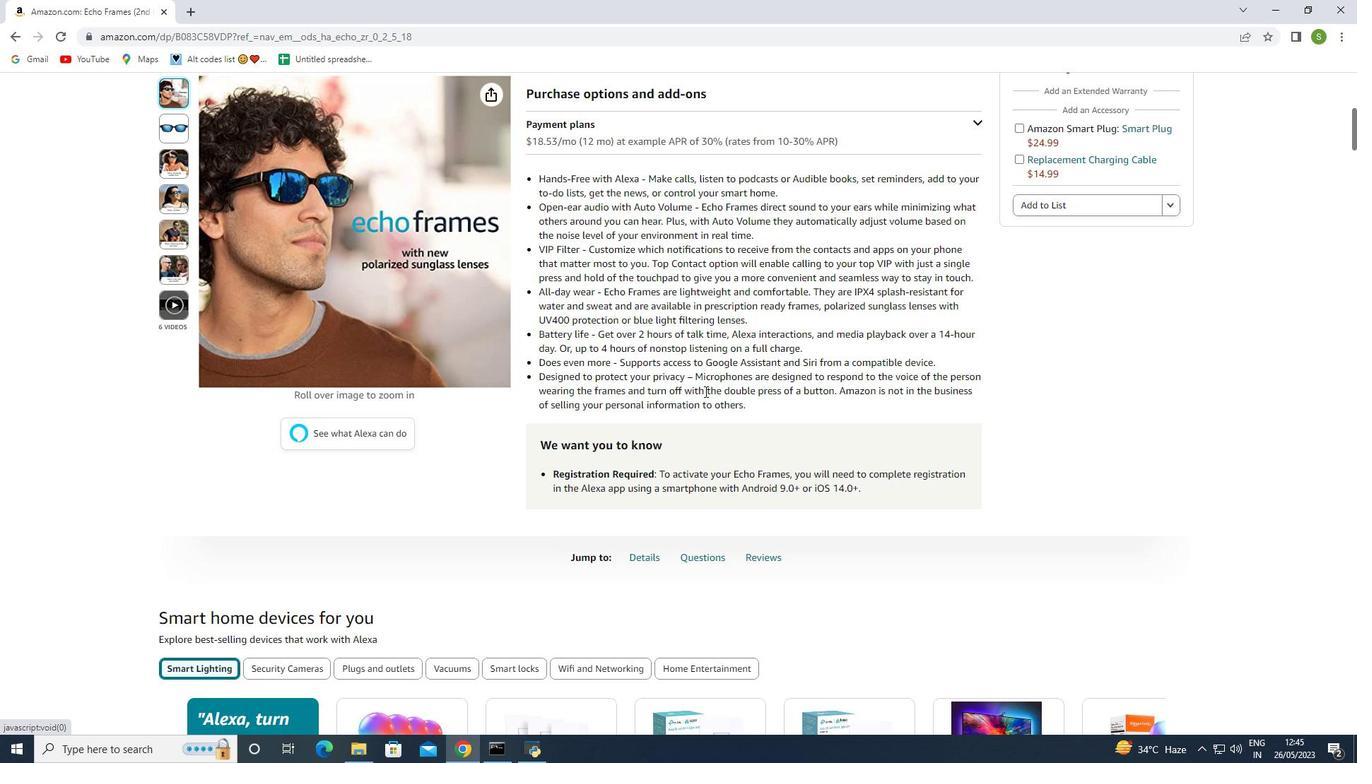 
Action: Mouse scrolled (704, 392) with delta (0, 0)
Screenshot: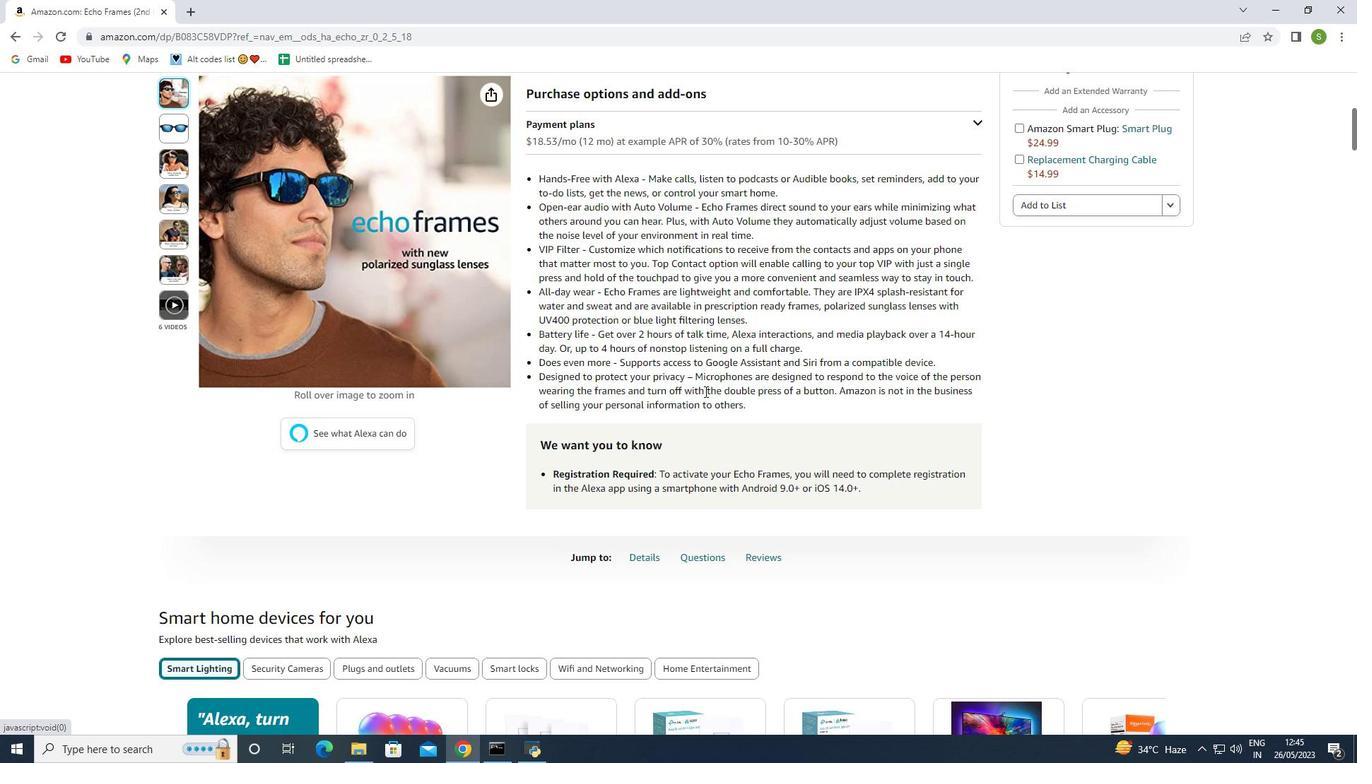 
Action: Mouse scrolled (704, 392) with delta (0, 0)
Screenshot: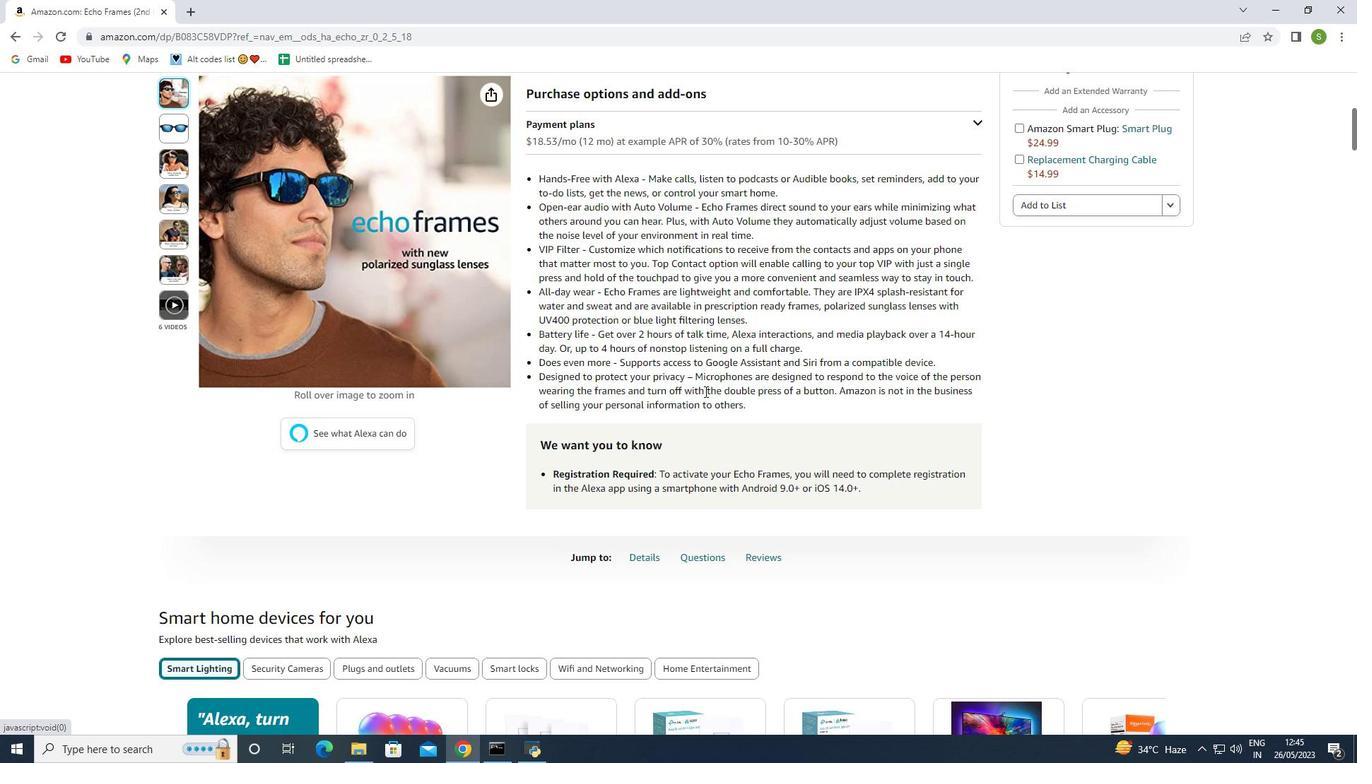 
Action: Mouse moved to (684, 381)
Screenshot: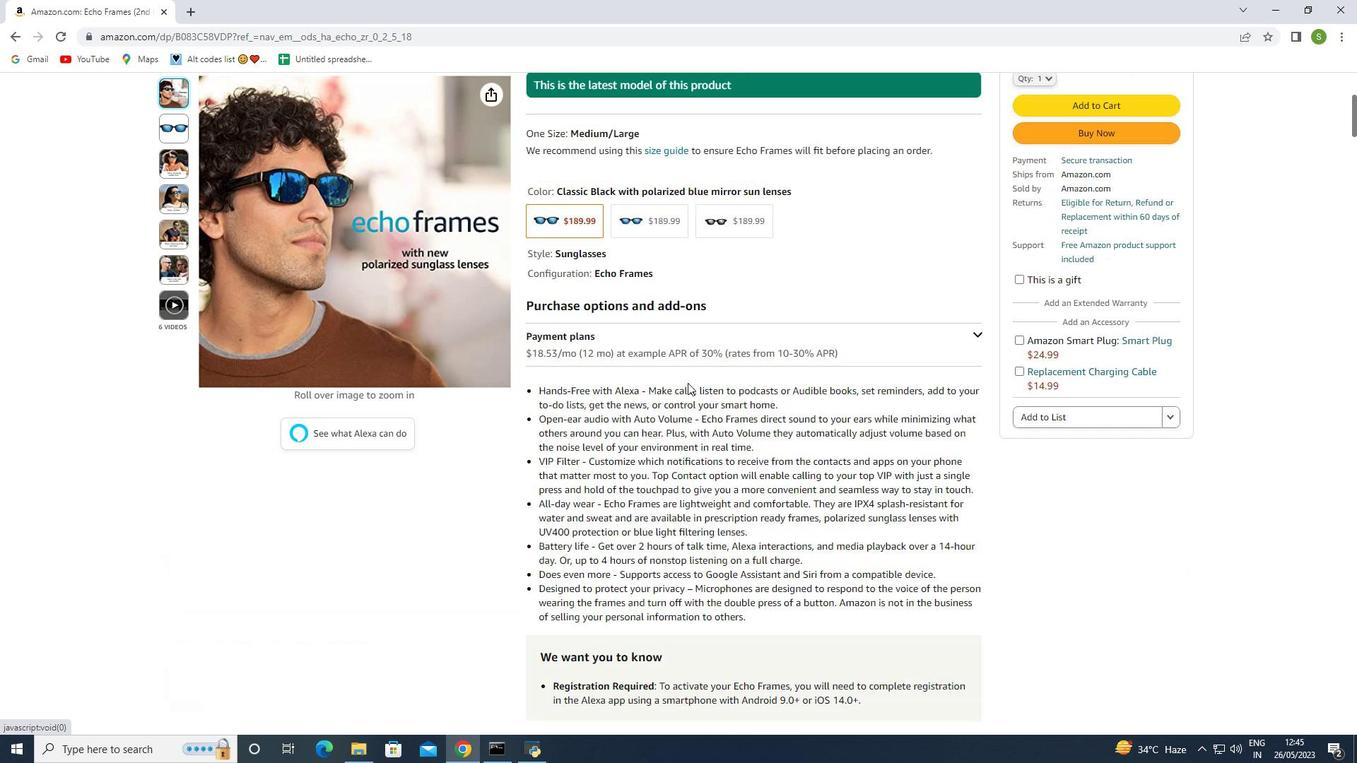 
Action: Mouse scrolled (684, 381) with delta (0, 0)
Screenshot: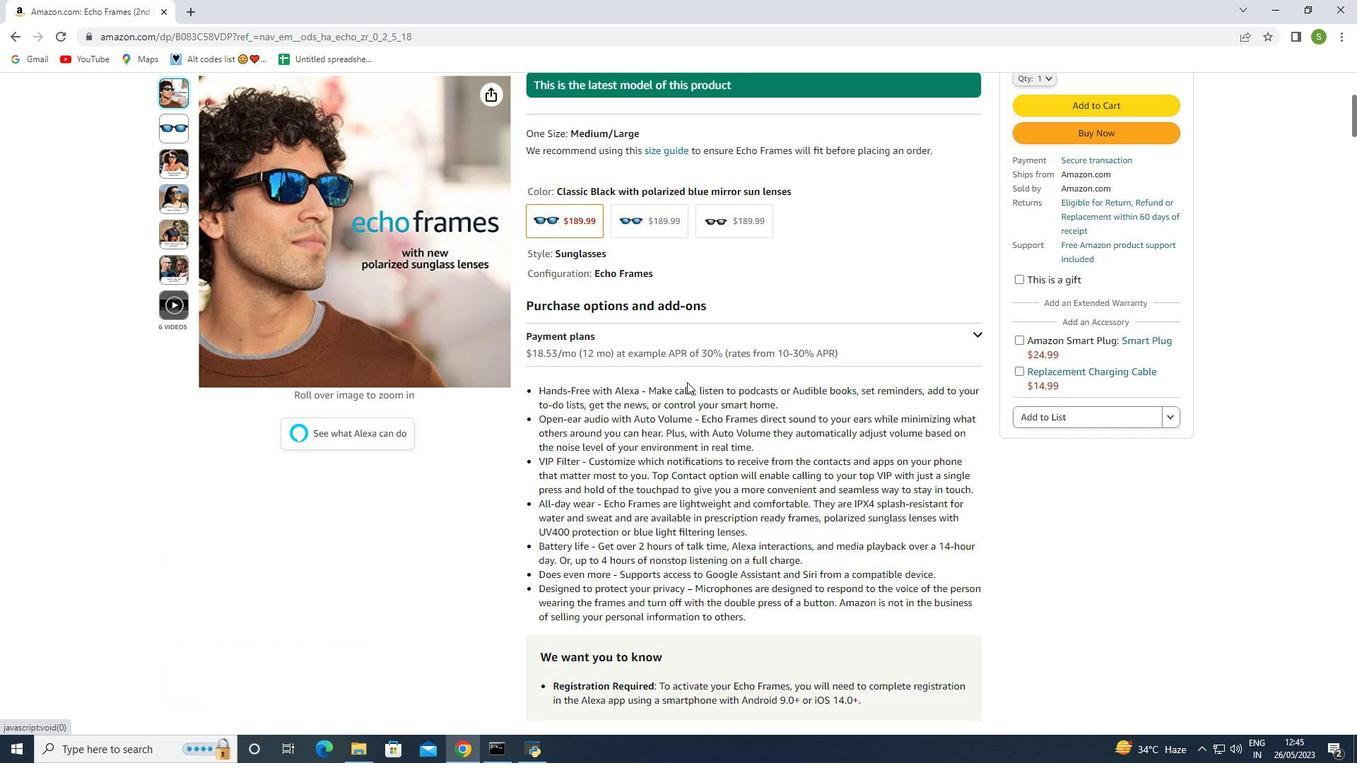 
Action: Mouse scrolled (684, 381) with delta (0, 0)
Screenshot: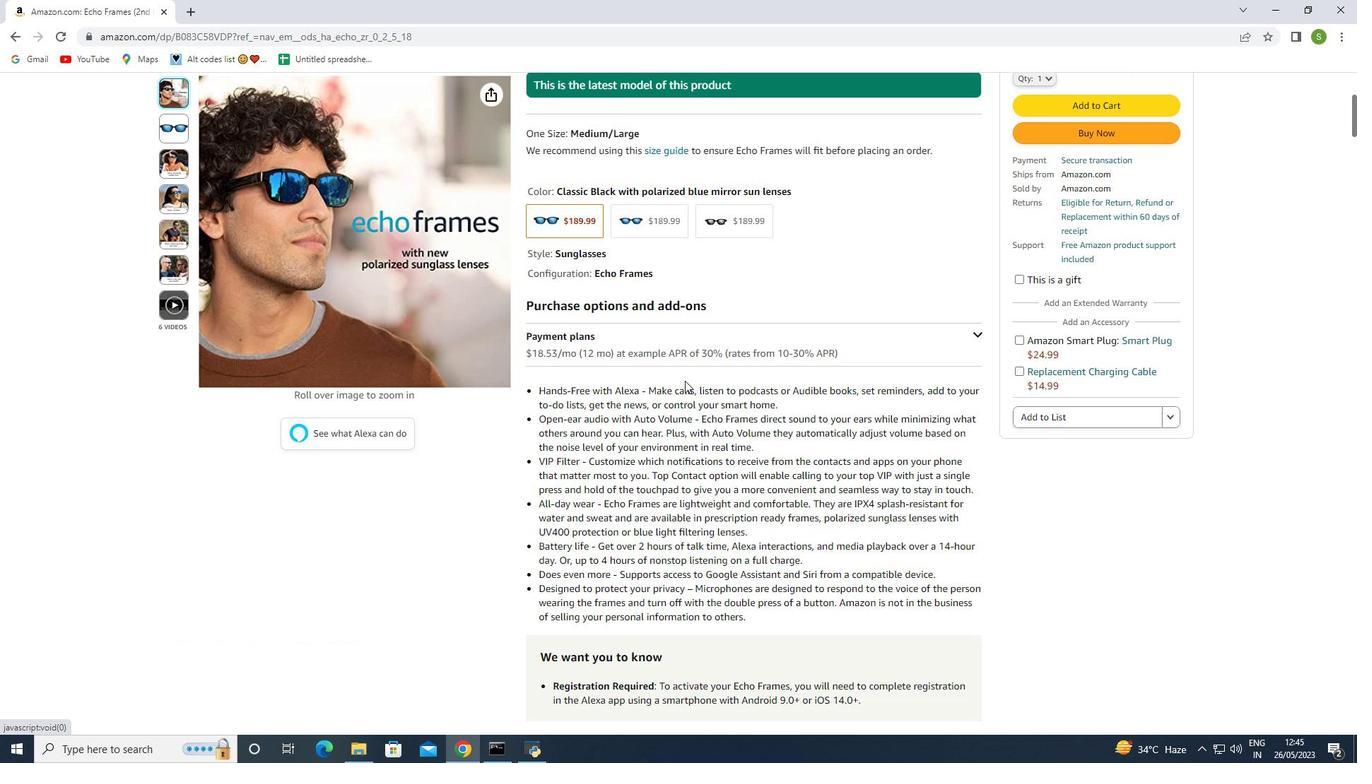 
Action: Mouse scrolled (684, 381) with delta (0, 0)
Screenshot: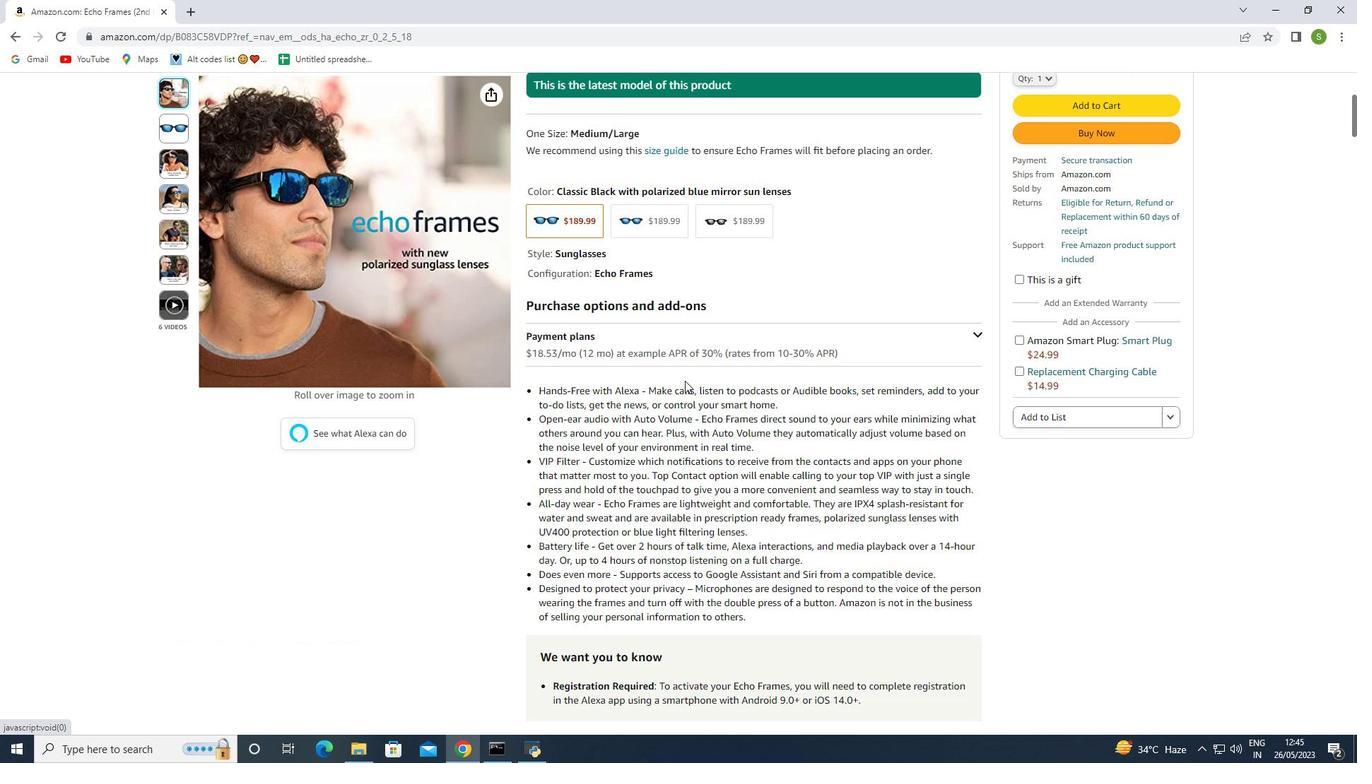 
Action: Mouse scrolled (684, 381) with delta (0, 0)
Screenshot: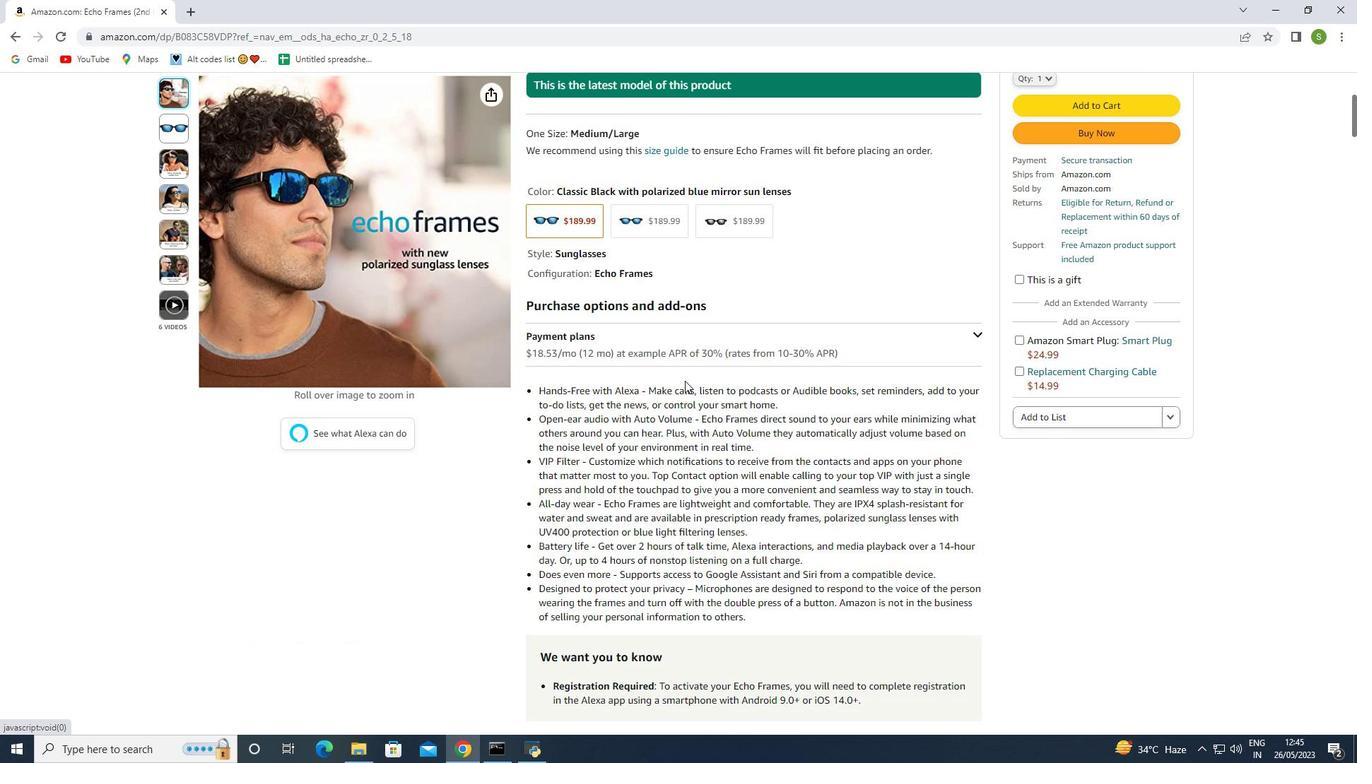 
Action: Mouse moved to (1034, 360)
Screenshot: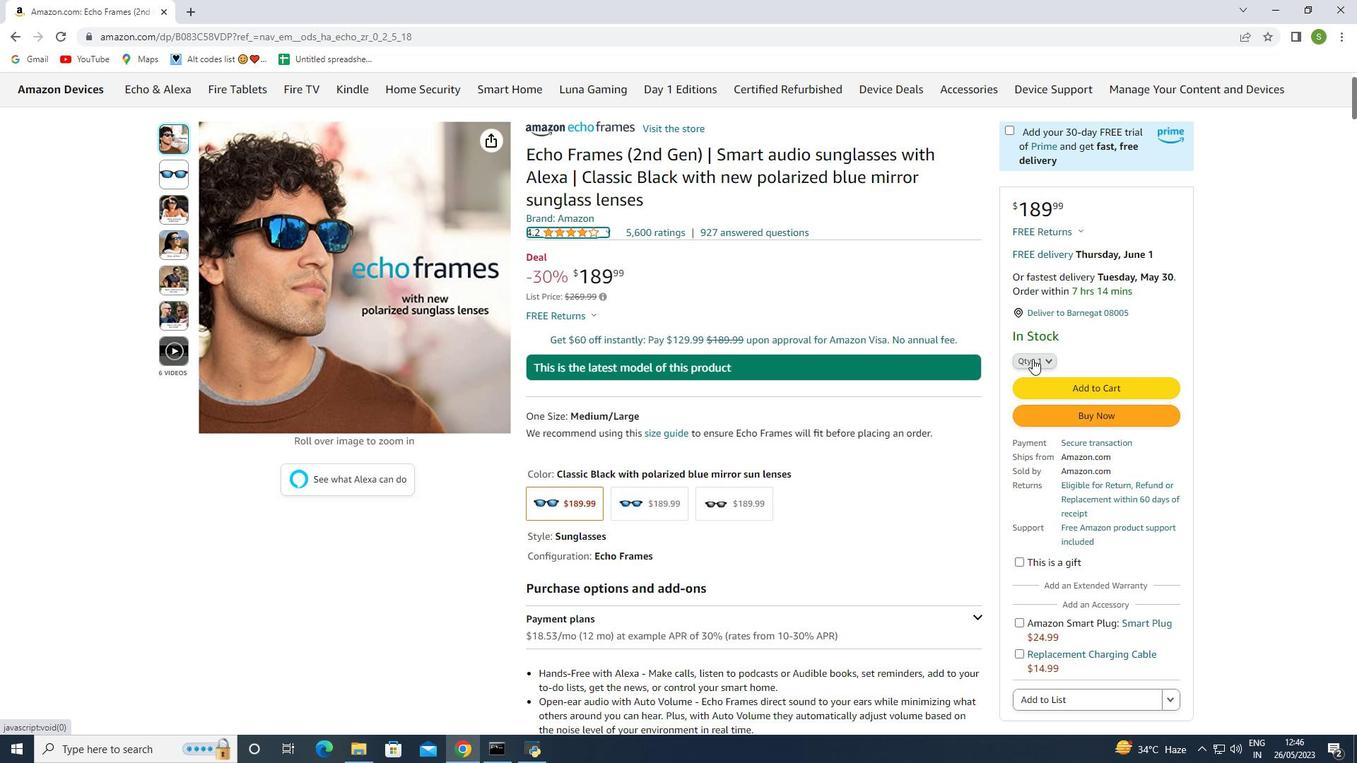 
Action: Mouse pressed left at (1034, 360)
Screenshot: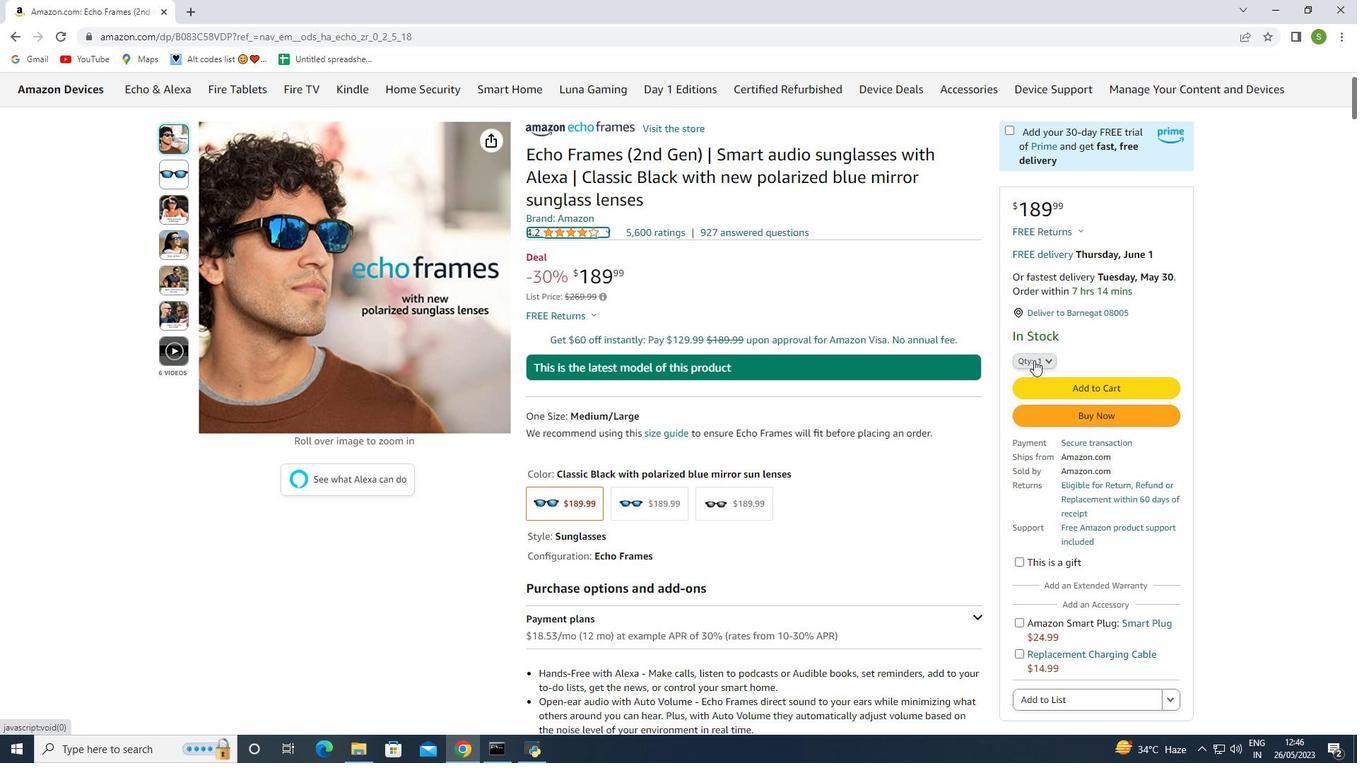 
Action: Mouse moved to (1026, 390)
Screenshot: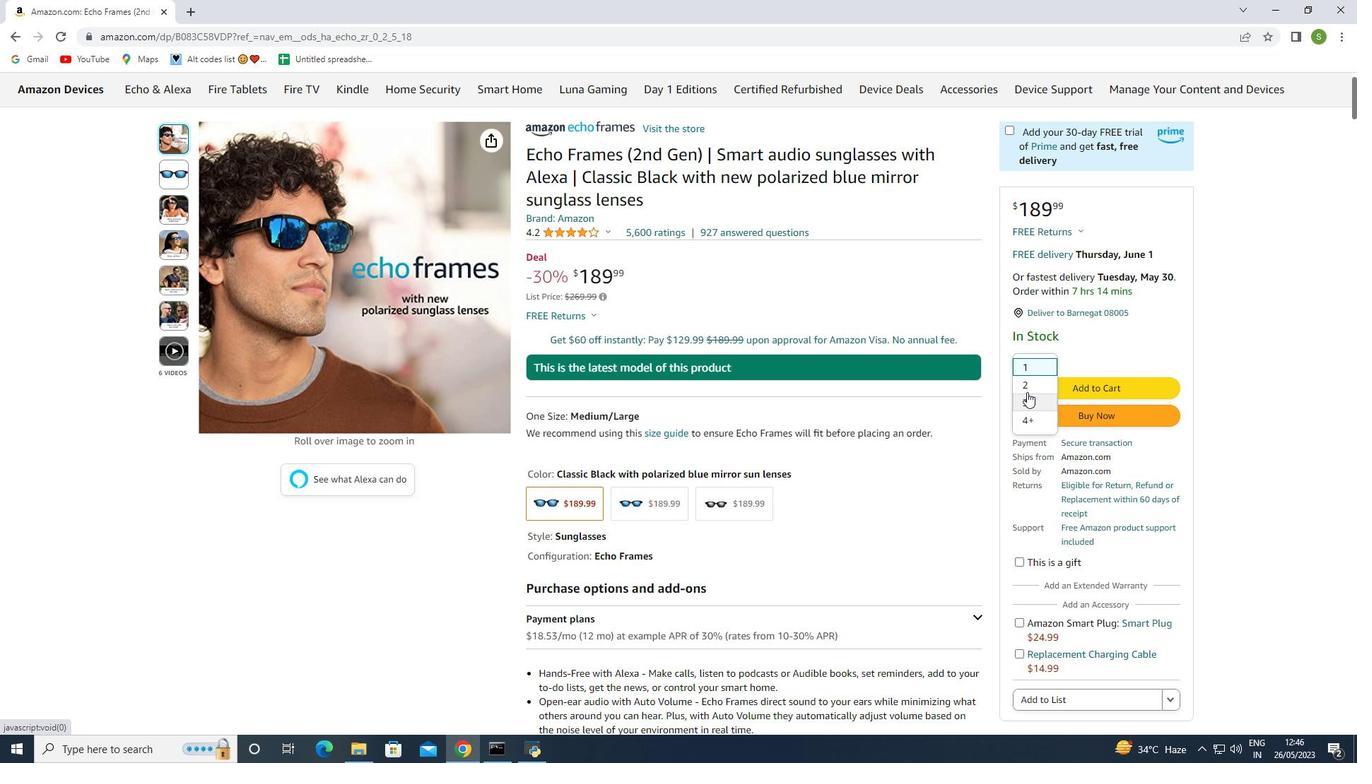 
Action: Mouse pressed left at (1026, 390)
Screenshot: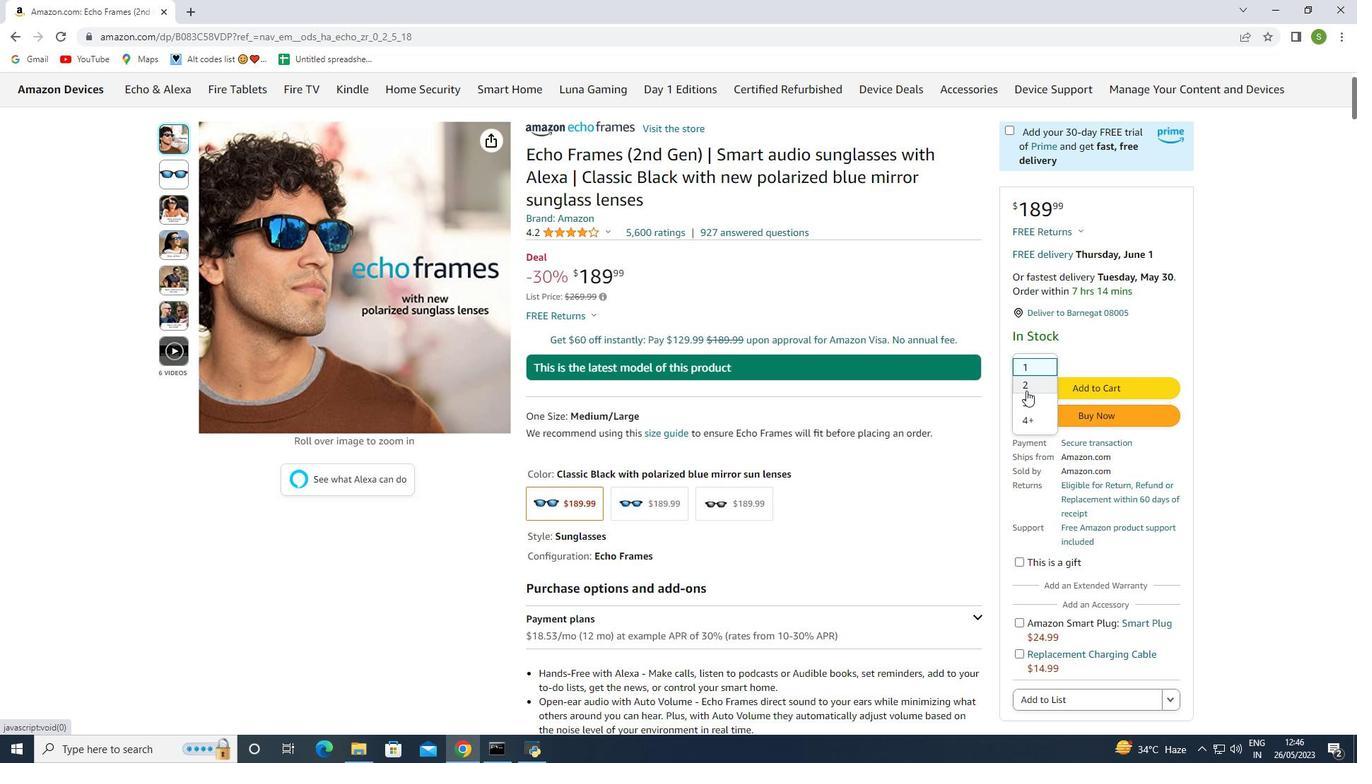 
Action: Mouse moved to (676, 487)
Screenshot: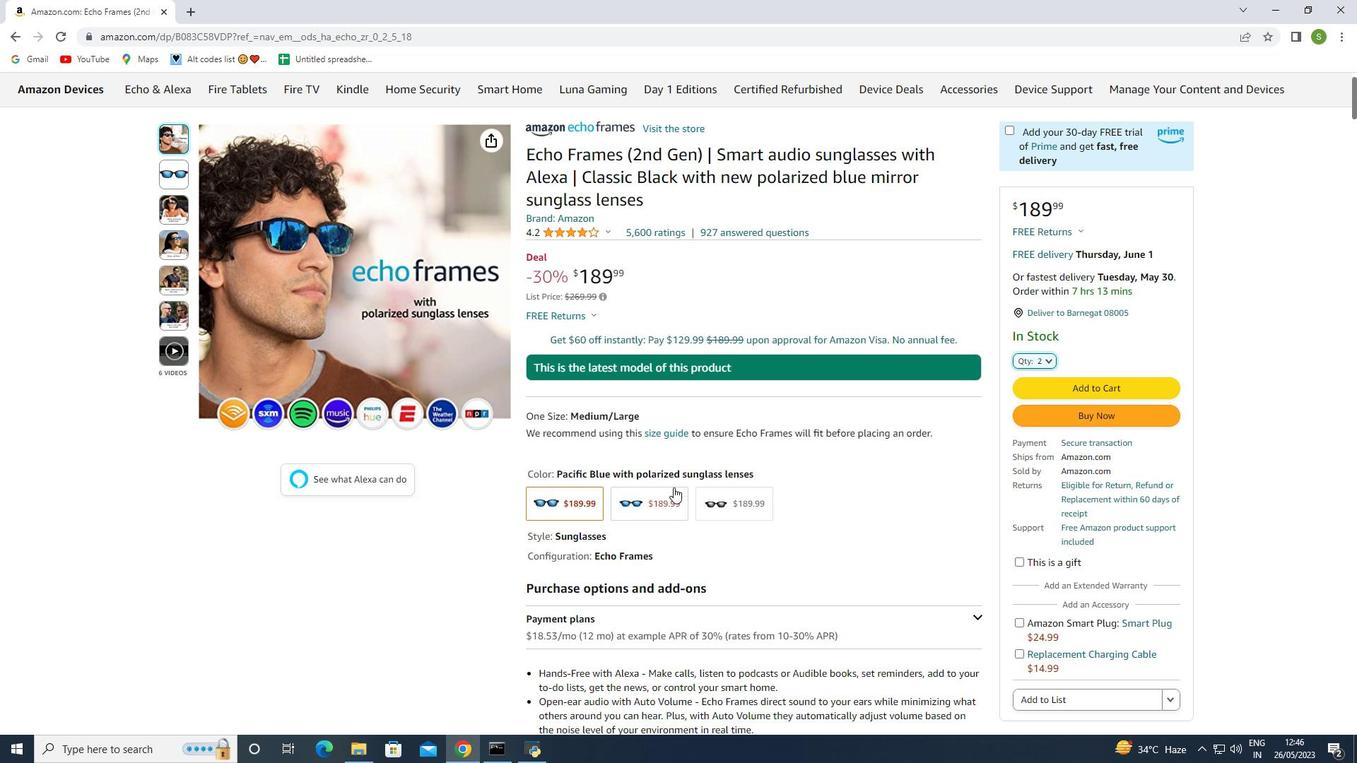 
Action: Mouse scrolled (676, 486) with delta (0, 0)
Screenshot: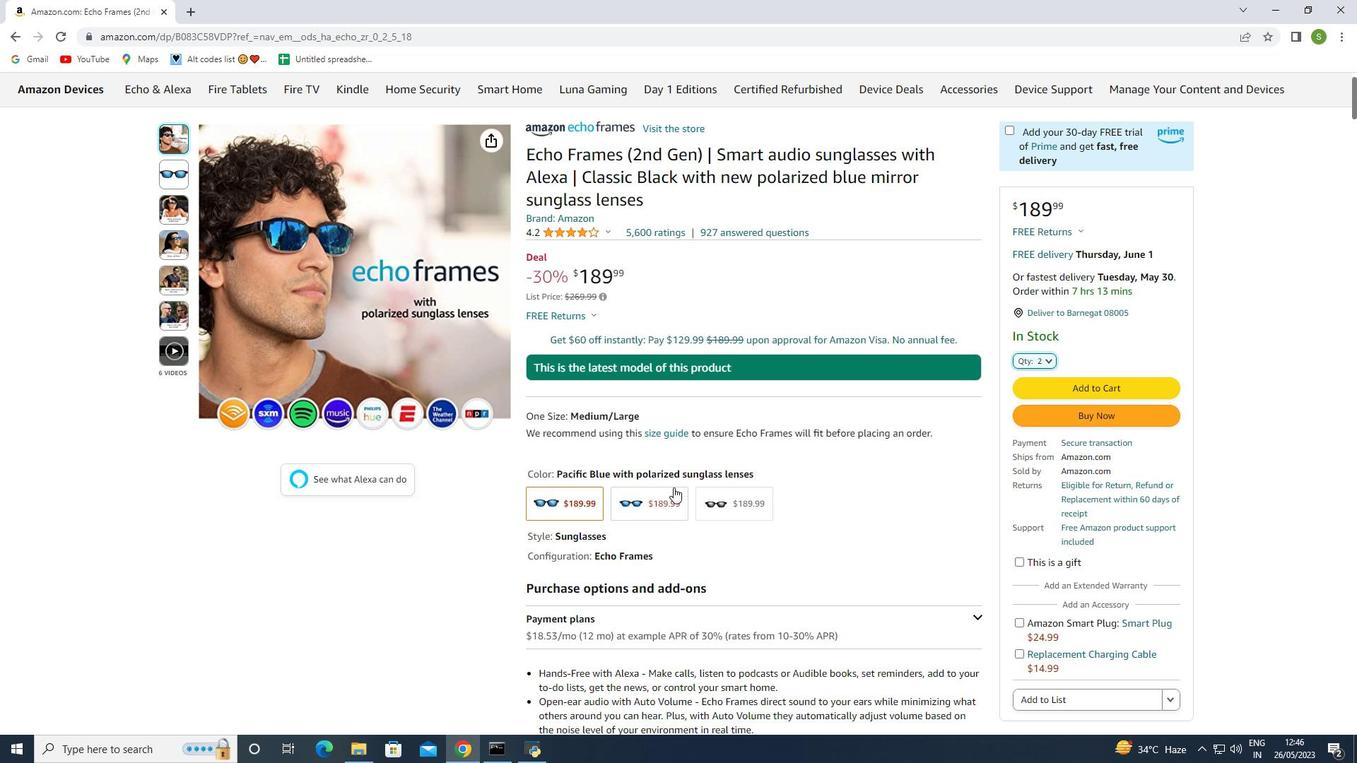 
Action: Mouse moved to (585, 431)
Screenshot: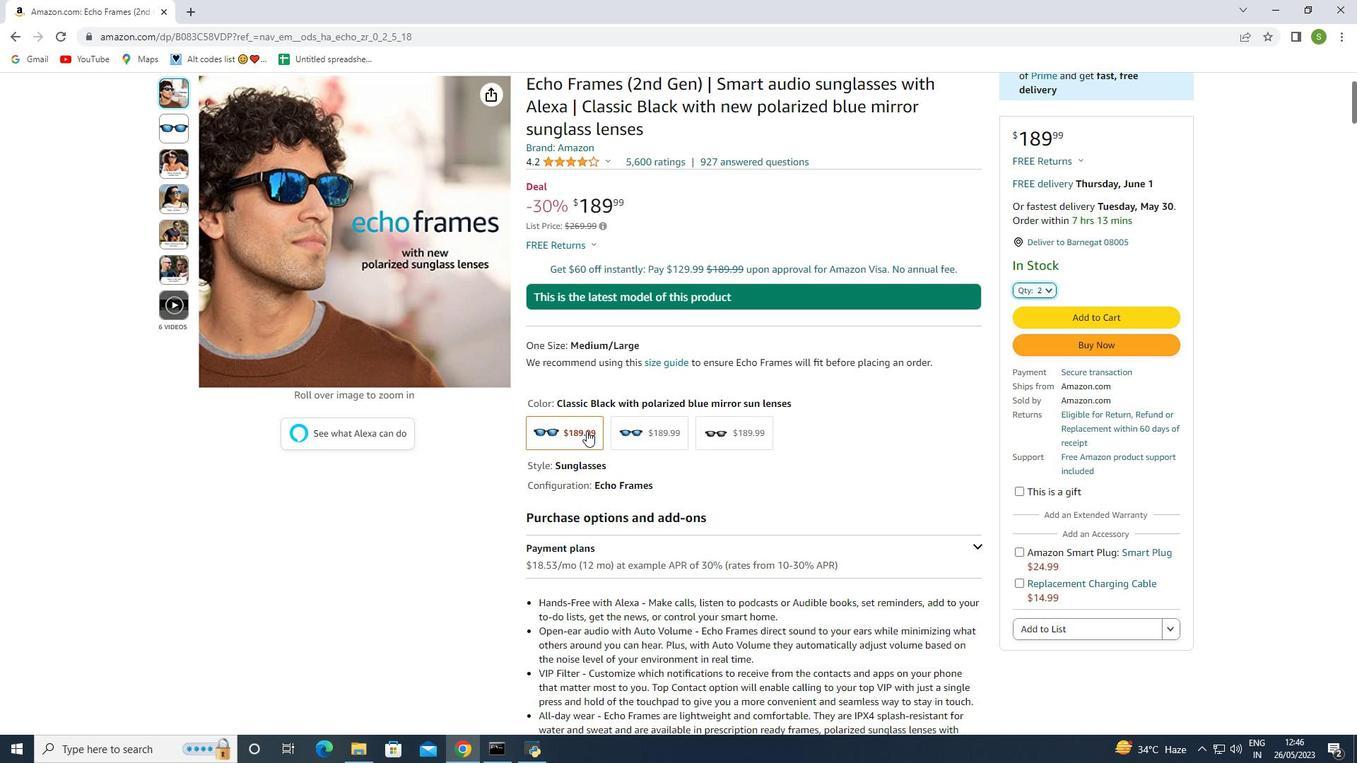 
Action: Mouse pressed left at (585, 431)
Screenshot: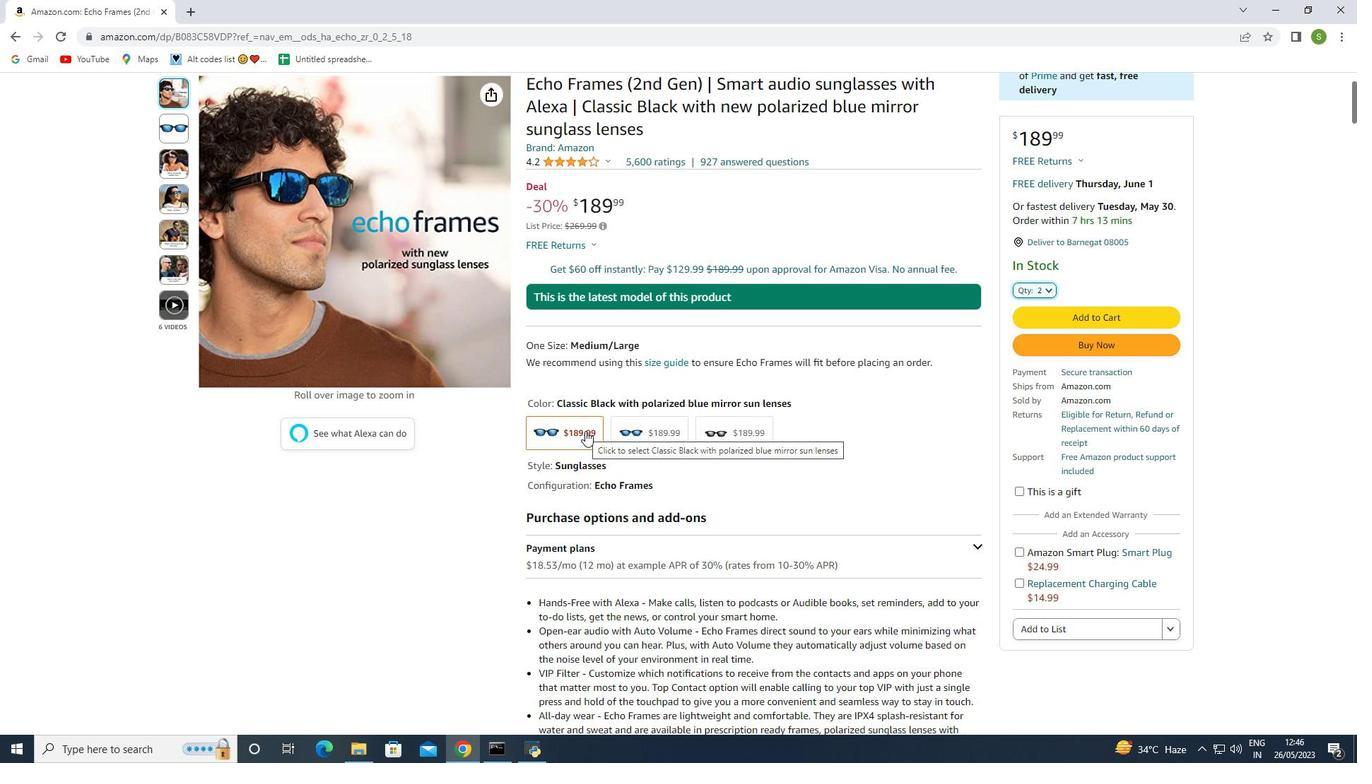 
Action: Mouse moved to (646, 428)
Screenshot: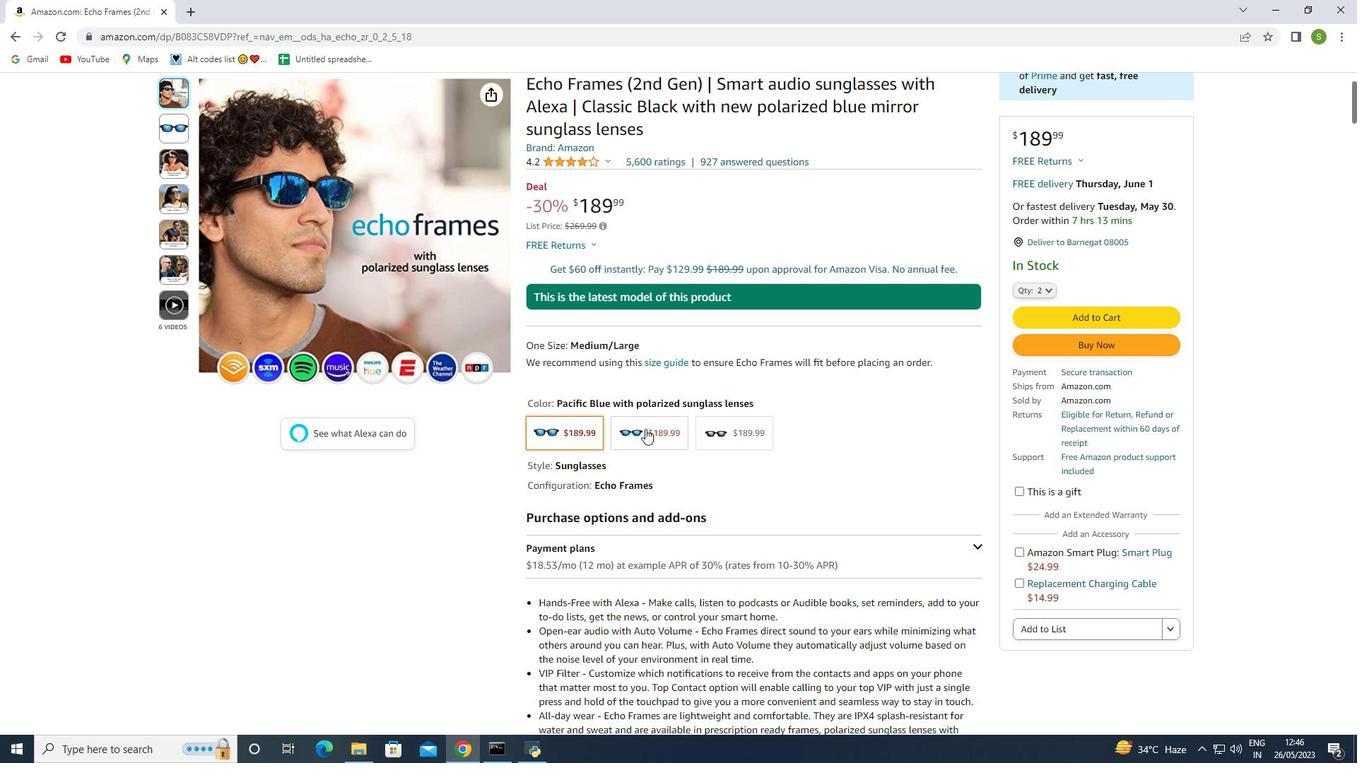 
Action: Mouse scrolled (646, 427) with delta (0, 0)
Screenshot: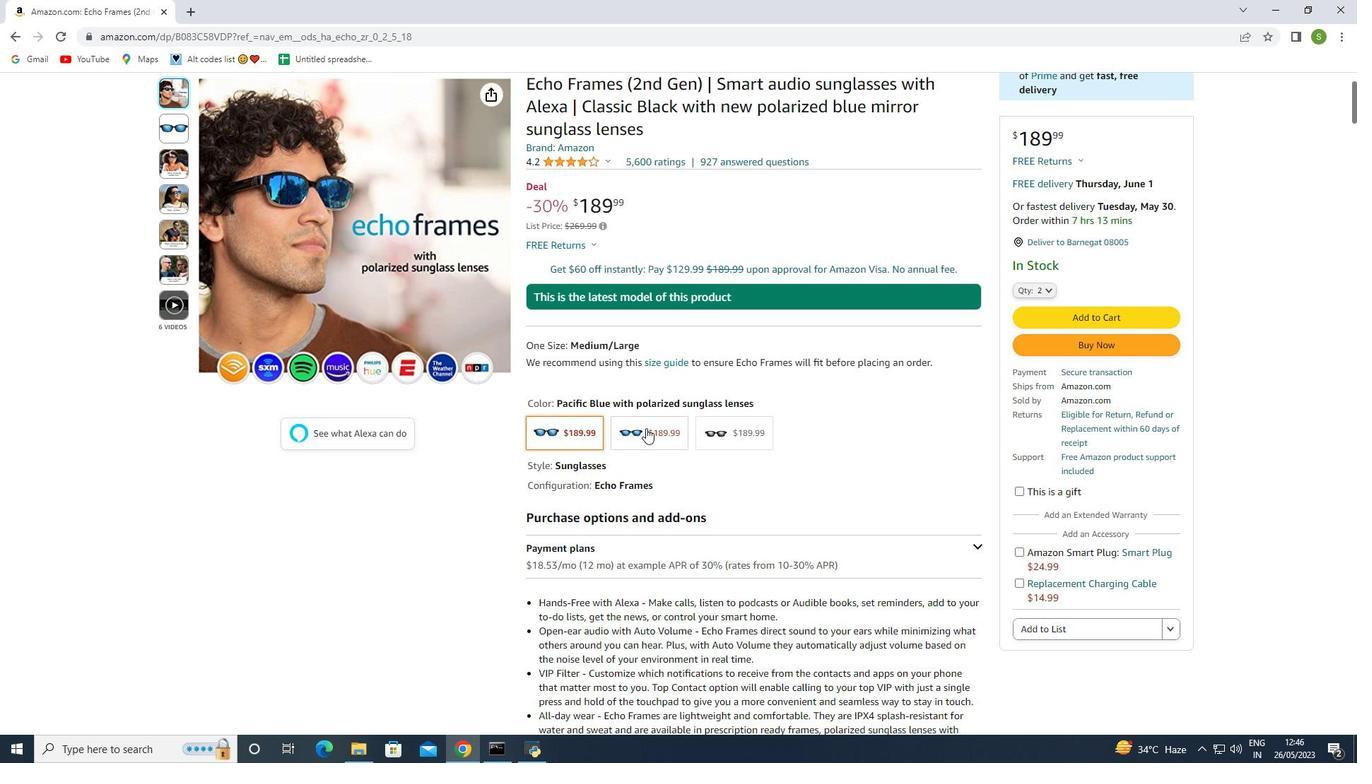 
Action: Mouse scrolled (646, 427) with delta (0, 0)
Screenshot: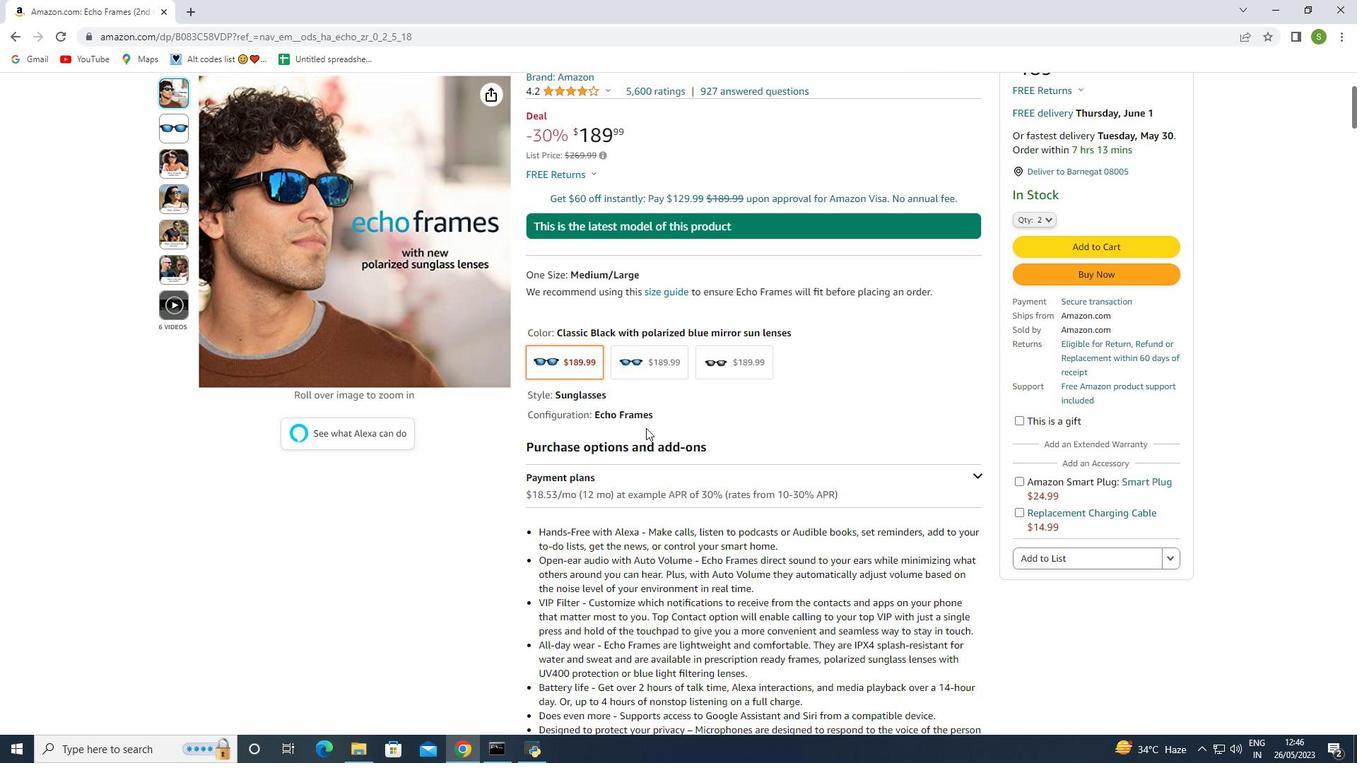
Action: Mouse scrolled (646, 427) with delta (0, 0)
Screenshot: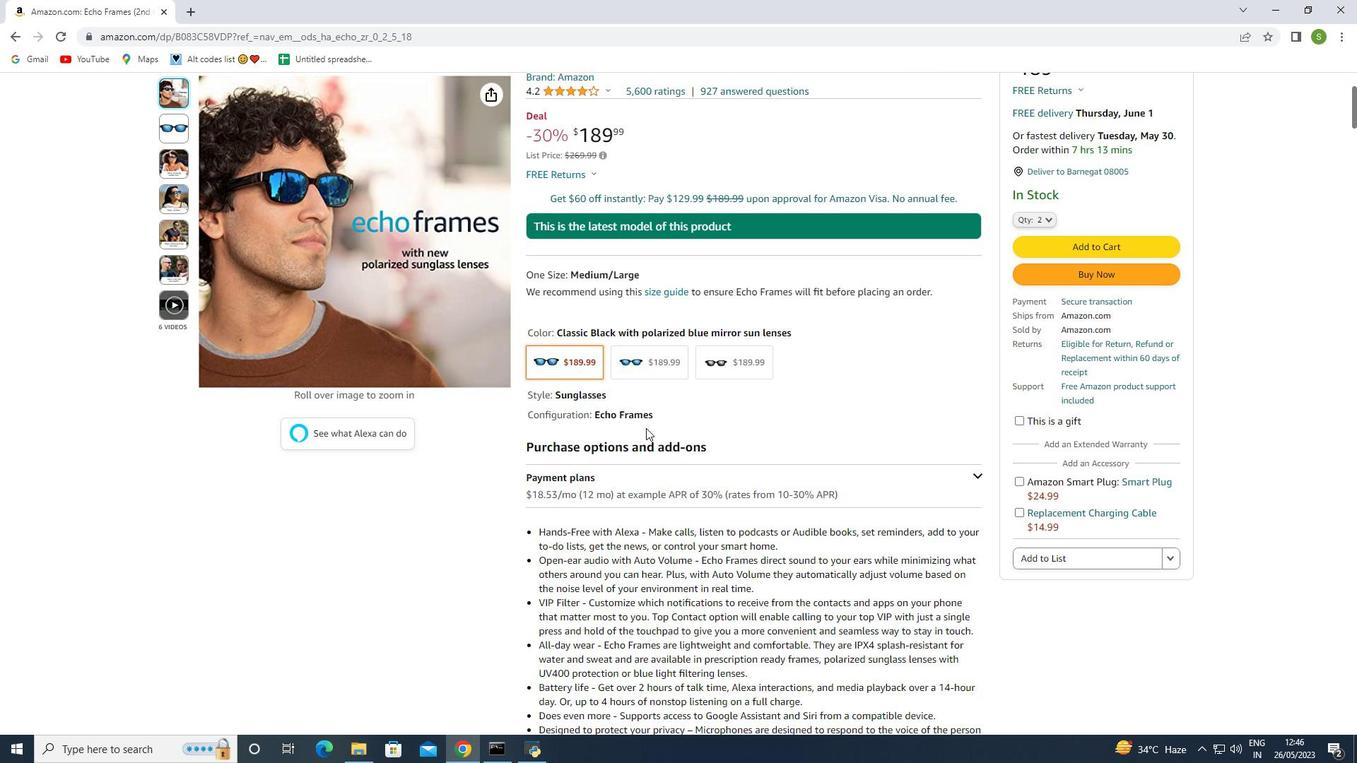 
Action: Mouse moved to (646, 428)
Screenshot: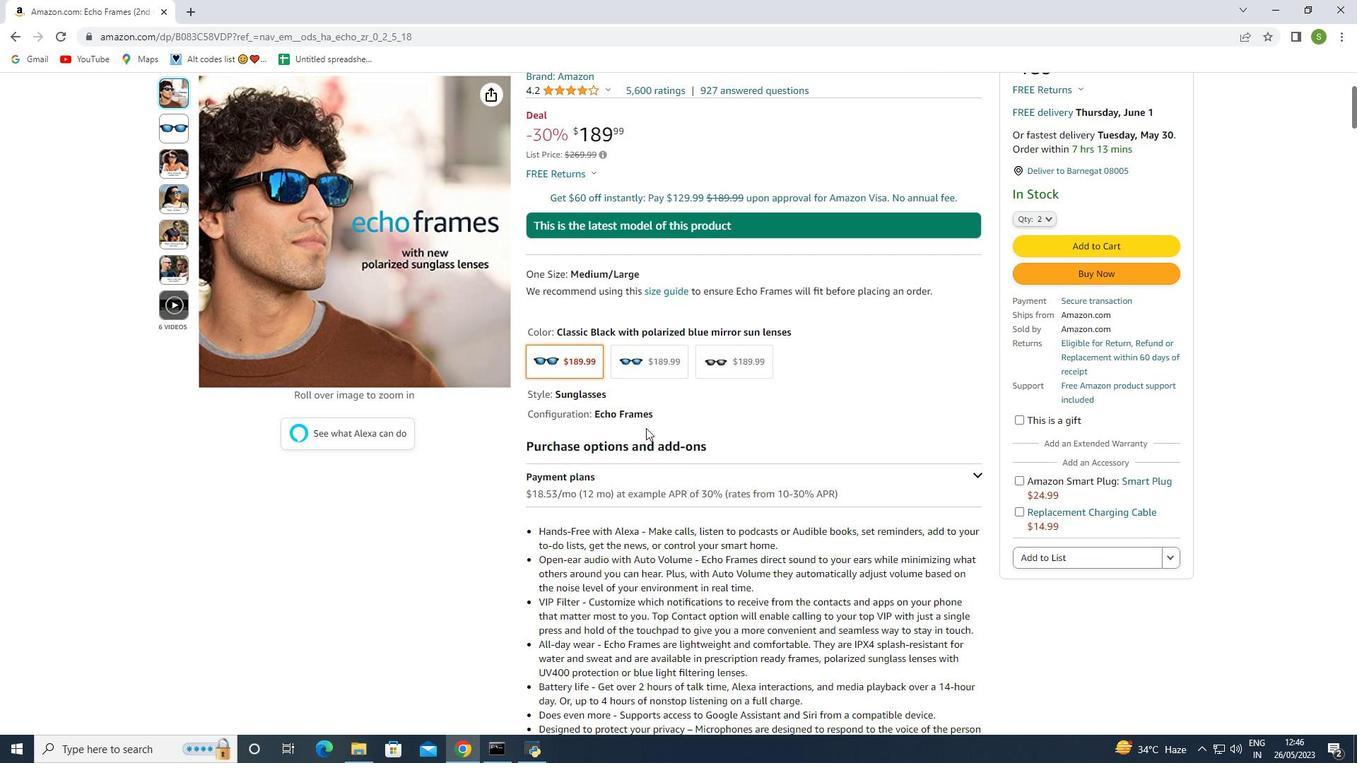 
Action: Mouse scrolled (646, 427) with delta (0, 0)
Screenshot: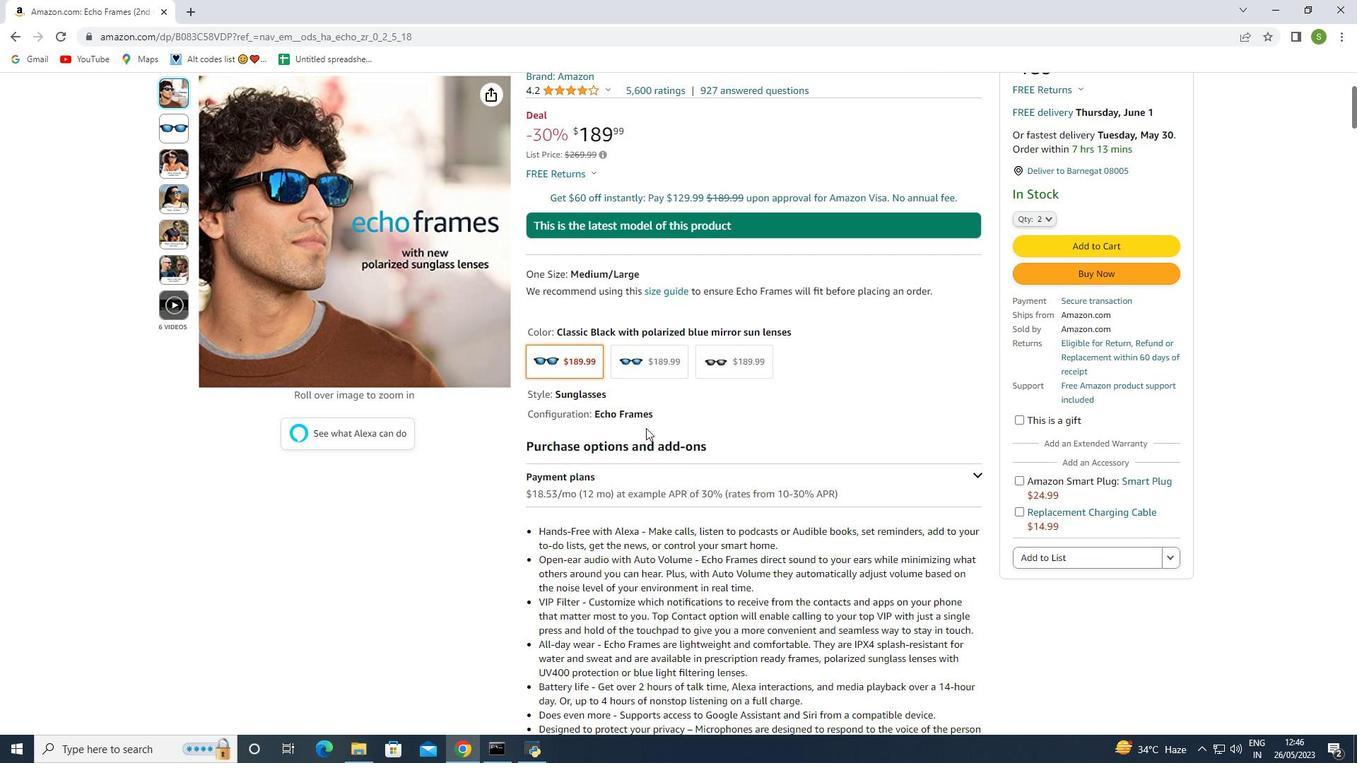 
Action: Mouse moved to (973, 263)
Screenshot: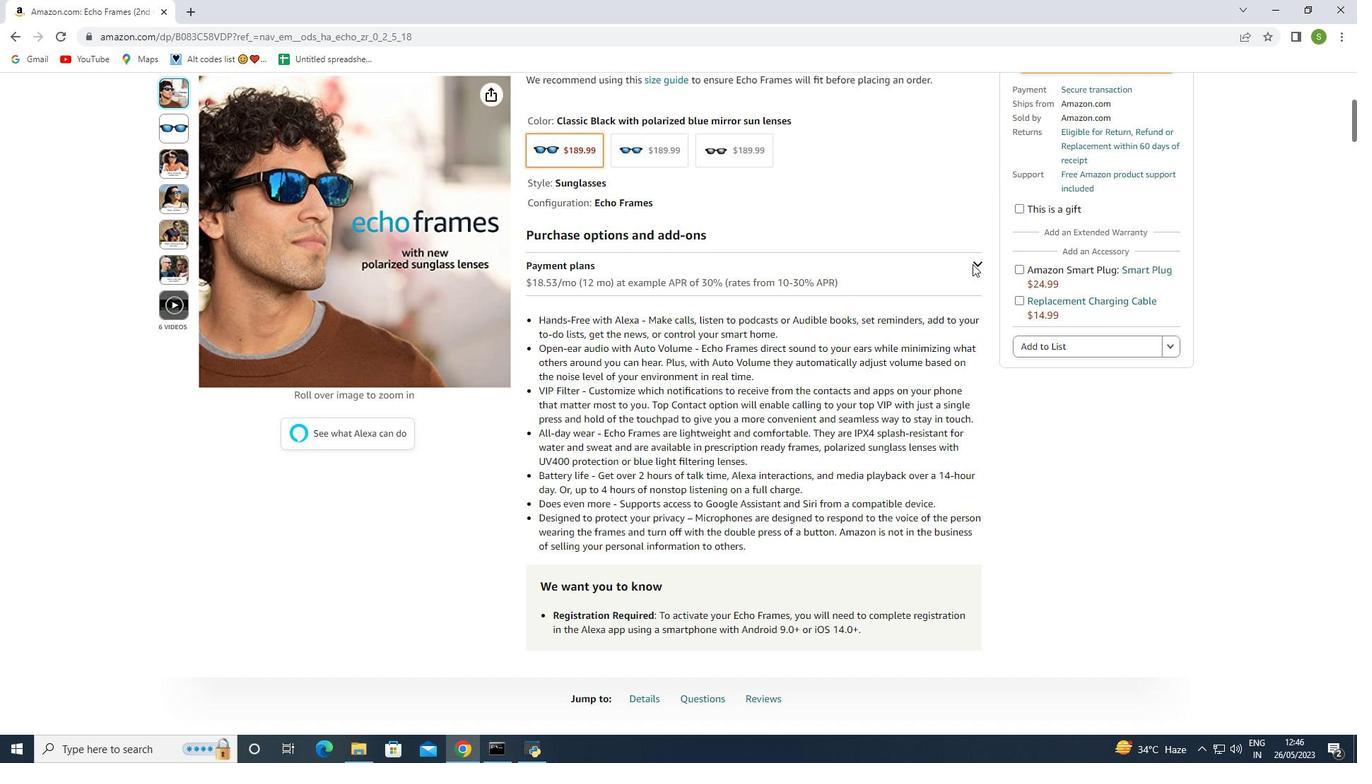
Action: Mouse pressed left at (973, 263)
Screenshot: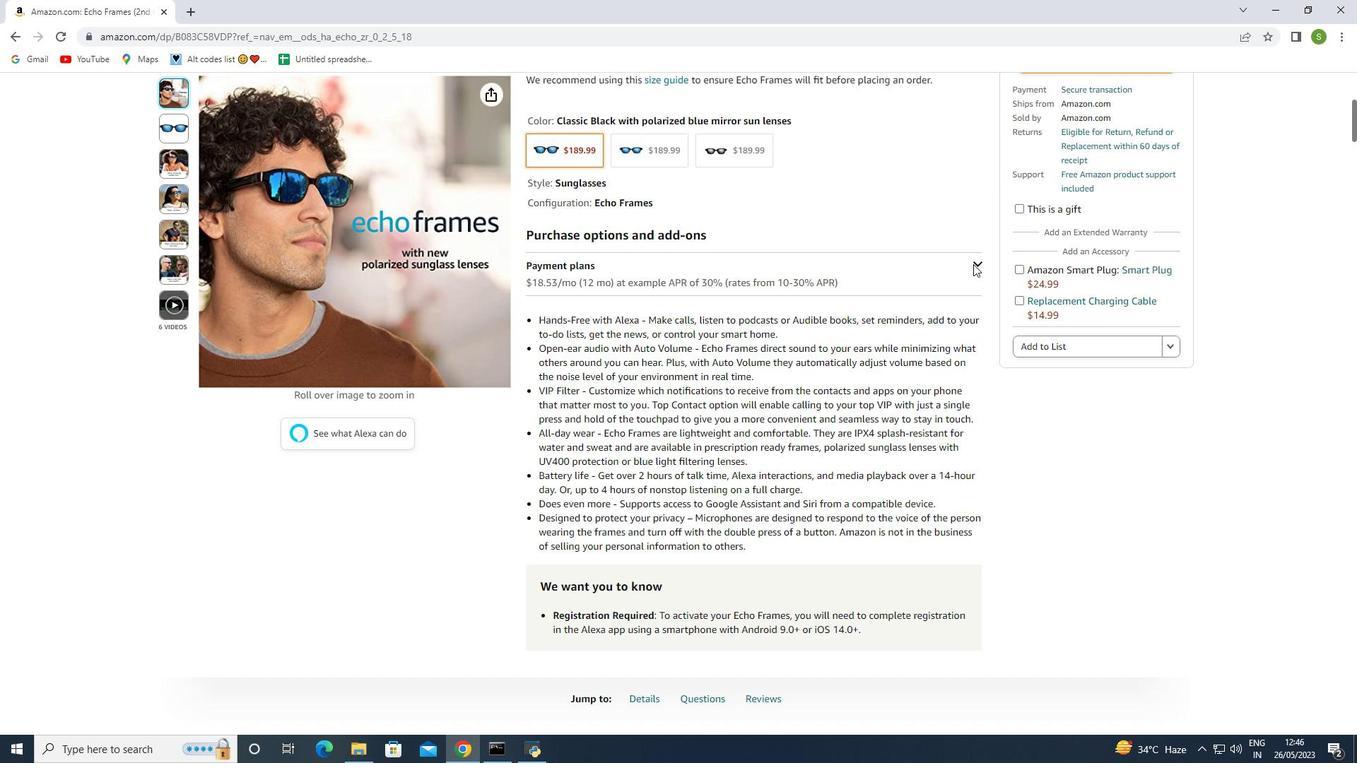 
Action: Mouse moved to (600, 367)
Screenshot: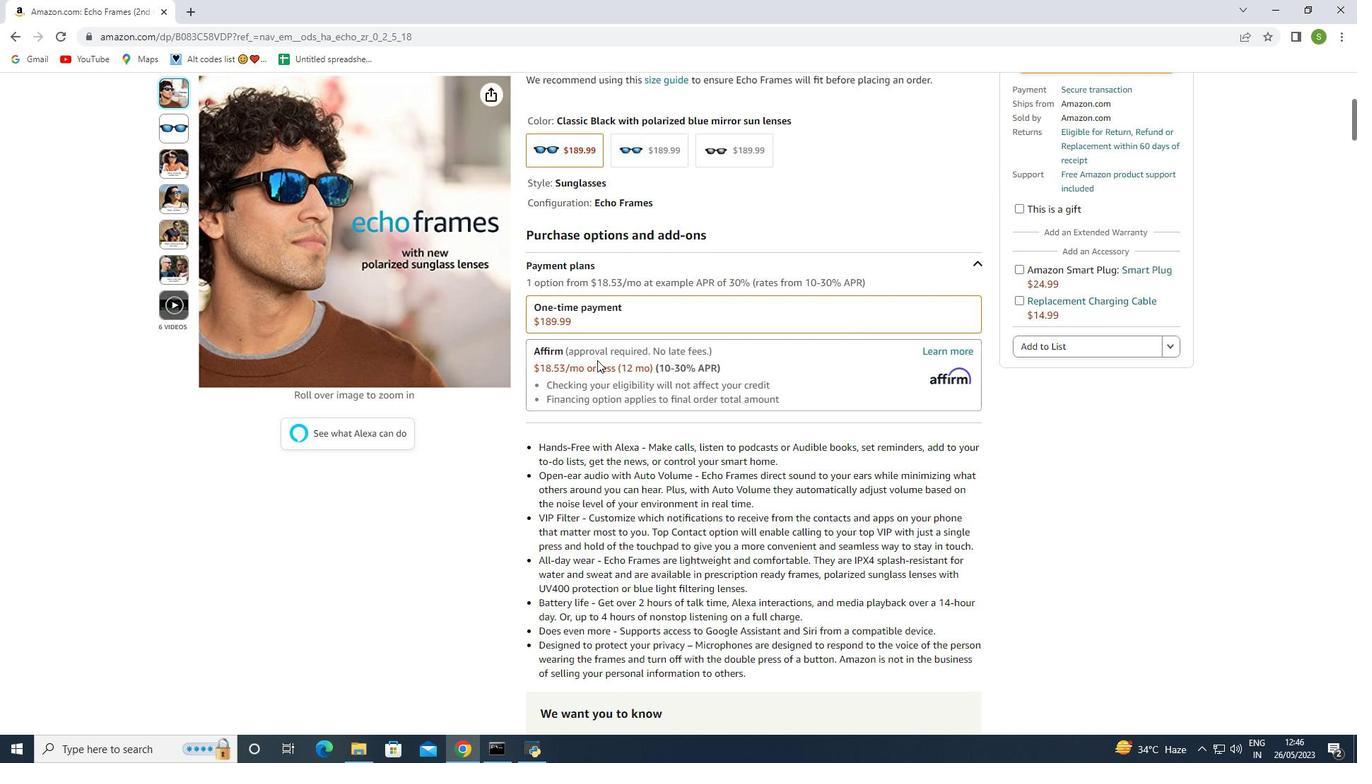 
Action: Mouse scrolled (600, 366) with delta (0, 0)
Screenshot: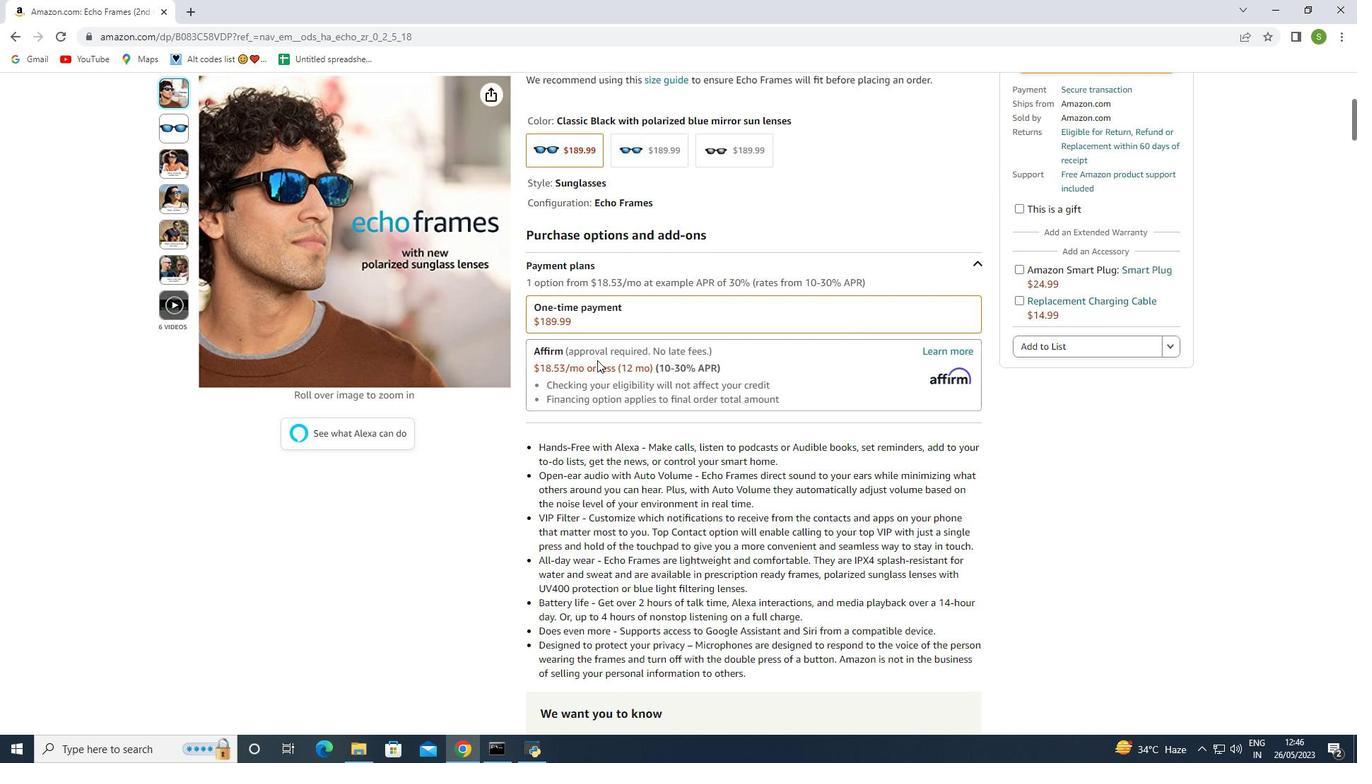 
Action: Mouse moved to (602, 371)
Screenshot: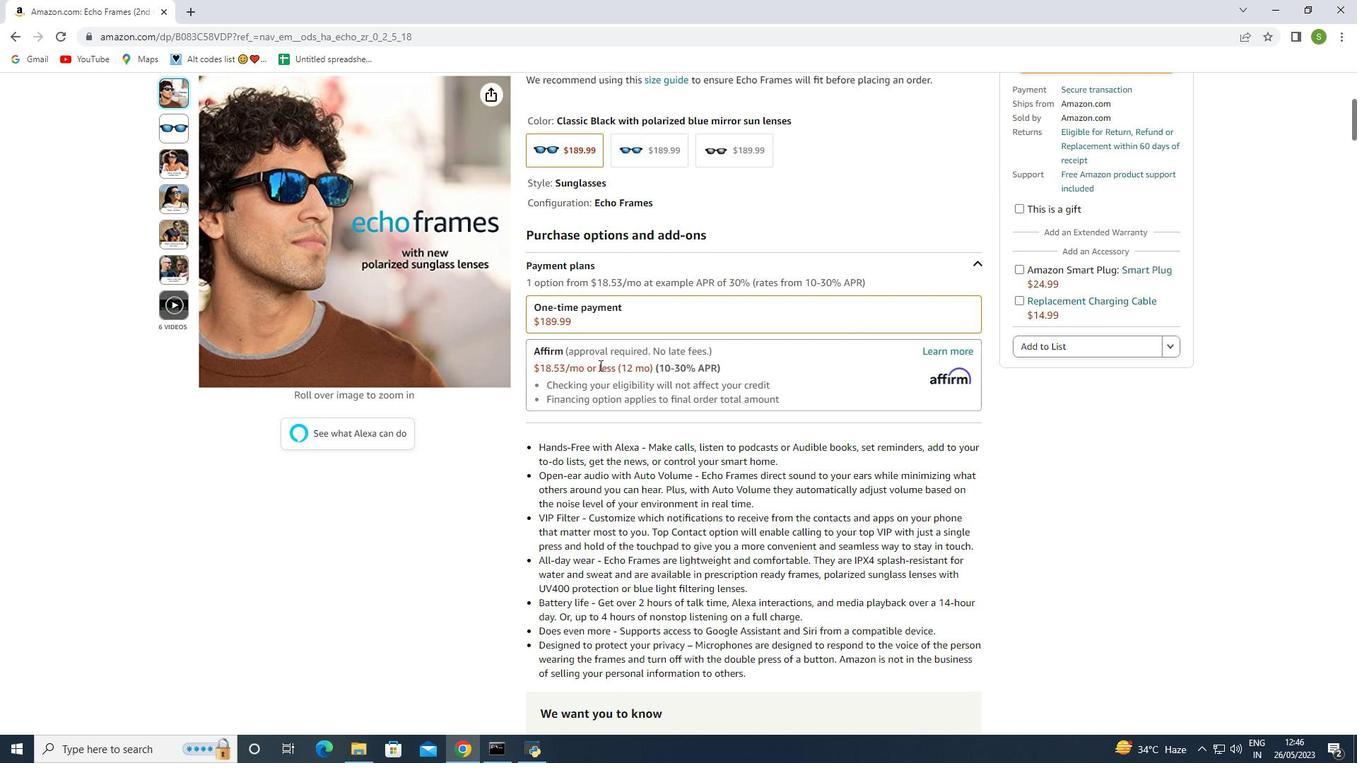 
Action: Mouse scrolled (602, 370) with delta (0, 0)
Screenshot: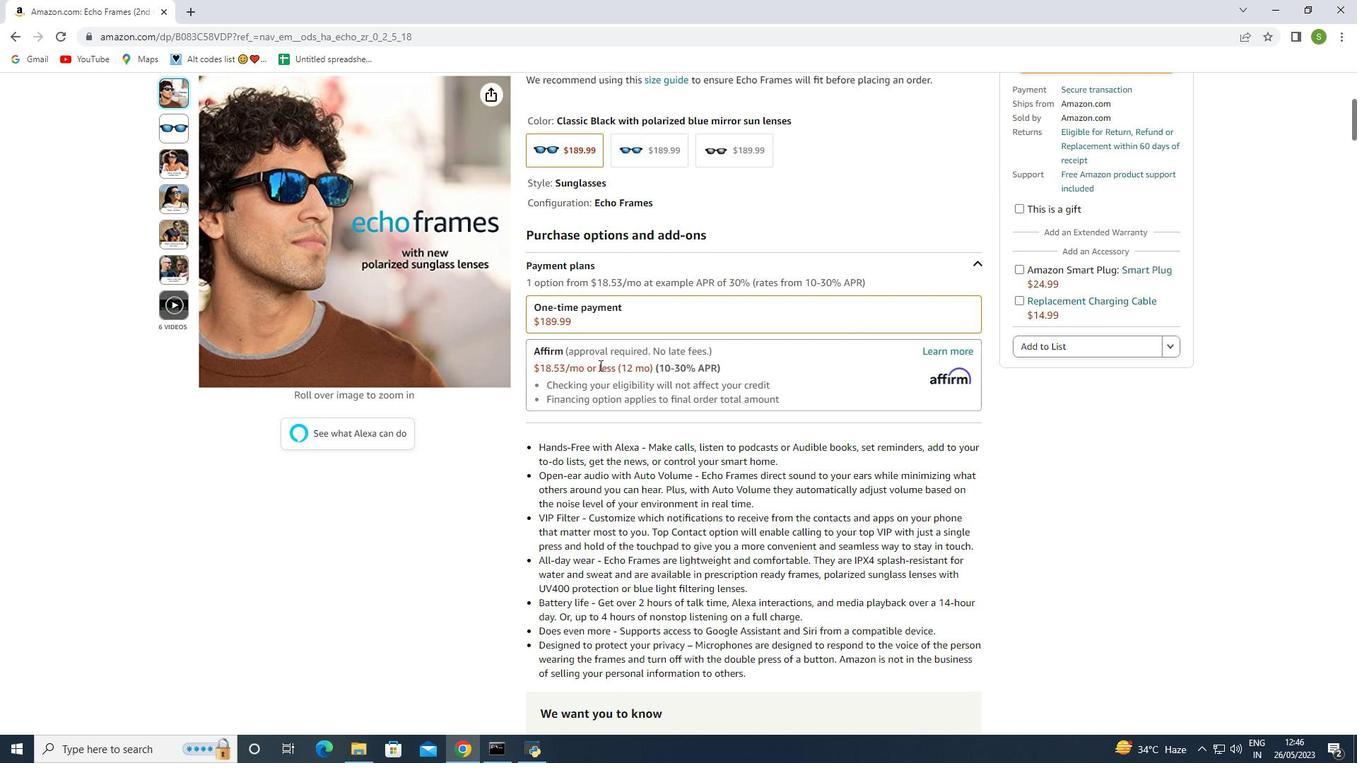 
Action: Mouse moved to (602, 373)
Screenshot: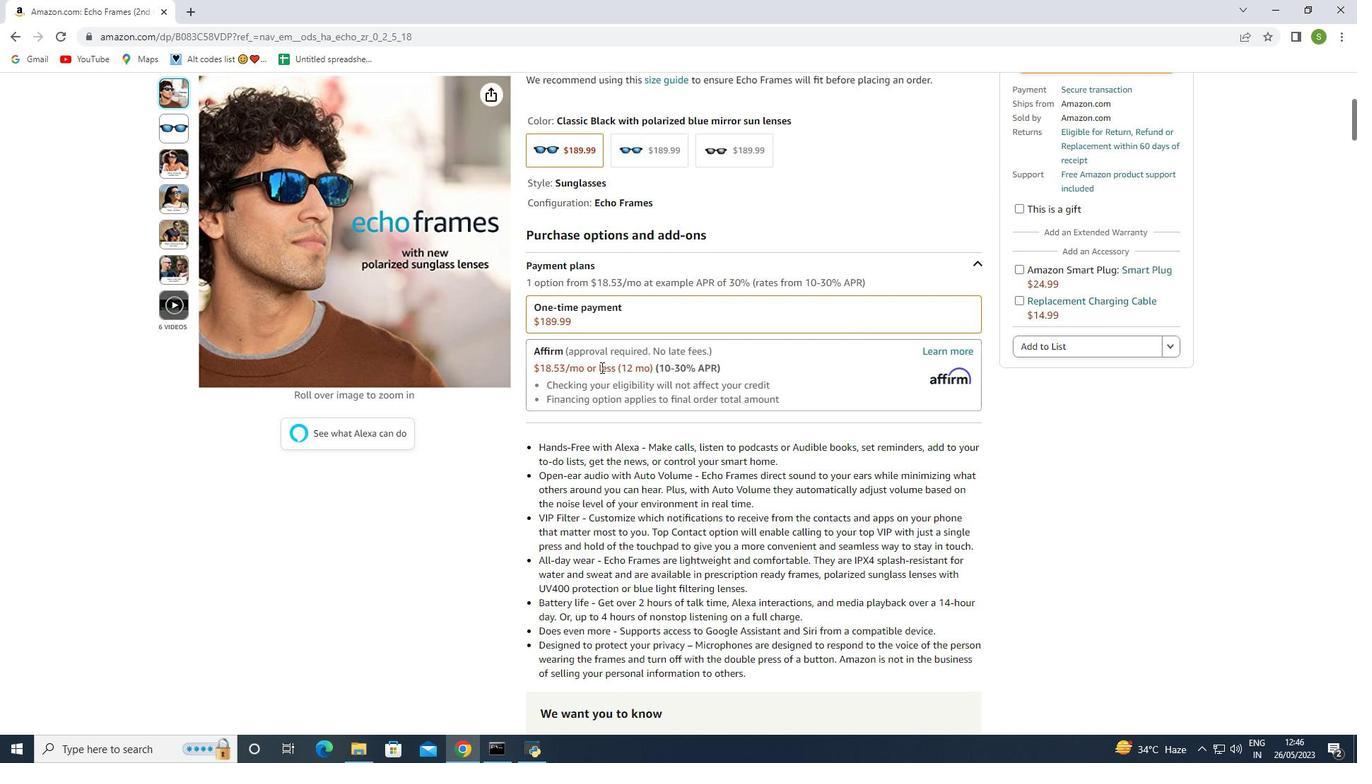 
Action: Mouse scrolled (602, 372) with delta (0, 0)
Screenshot: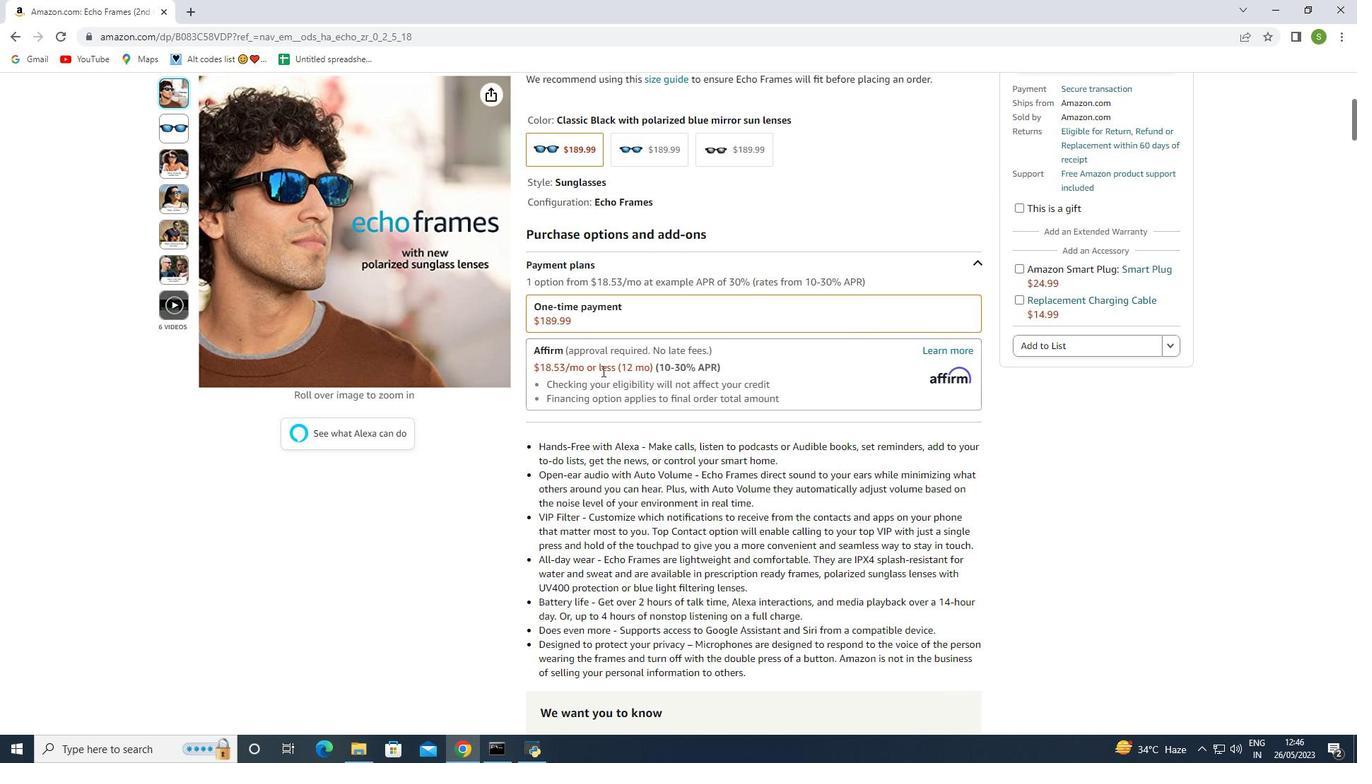 
Action: Mouse scrolled (602, 372) with delta (0, 0)
Screenshot: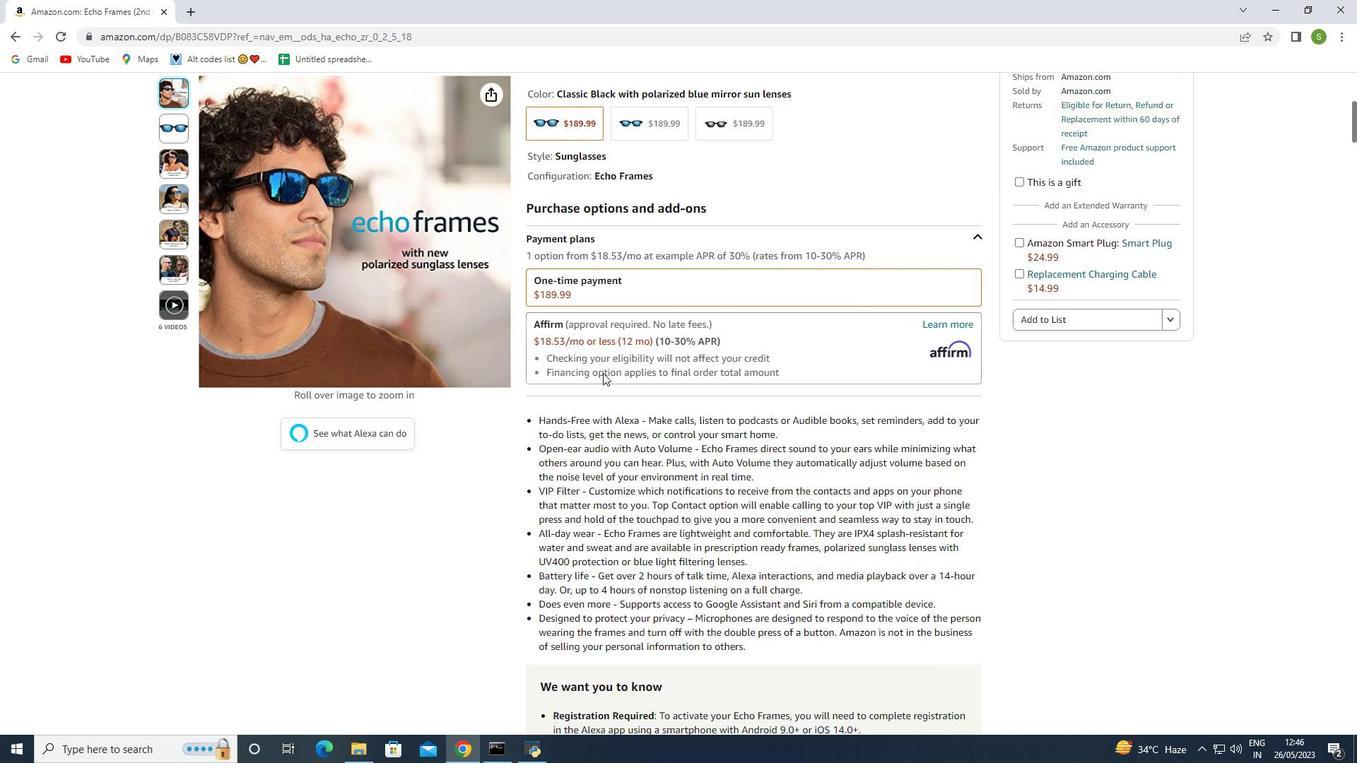 
Action: Mouse moved to (738, 455)
Screenshot: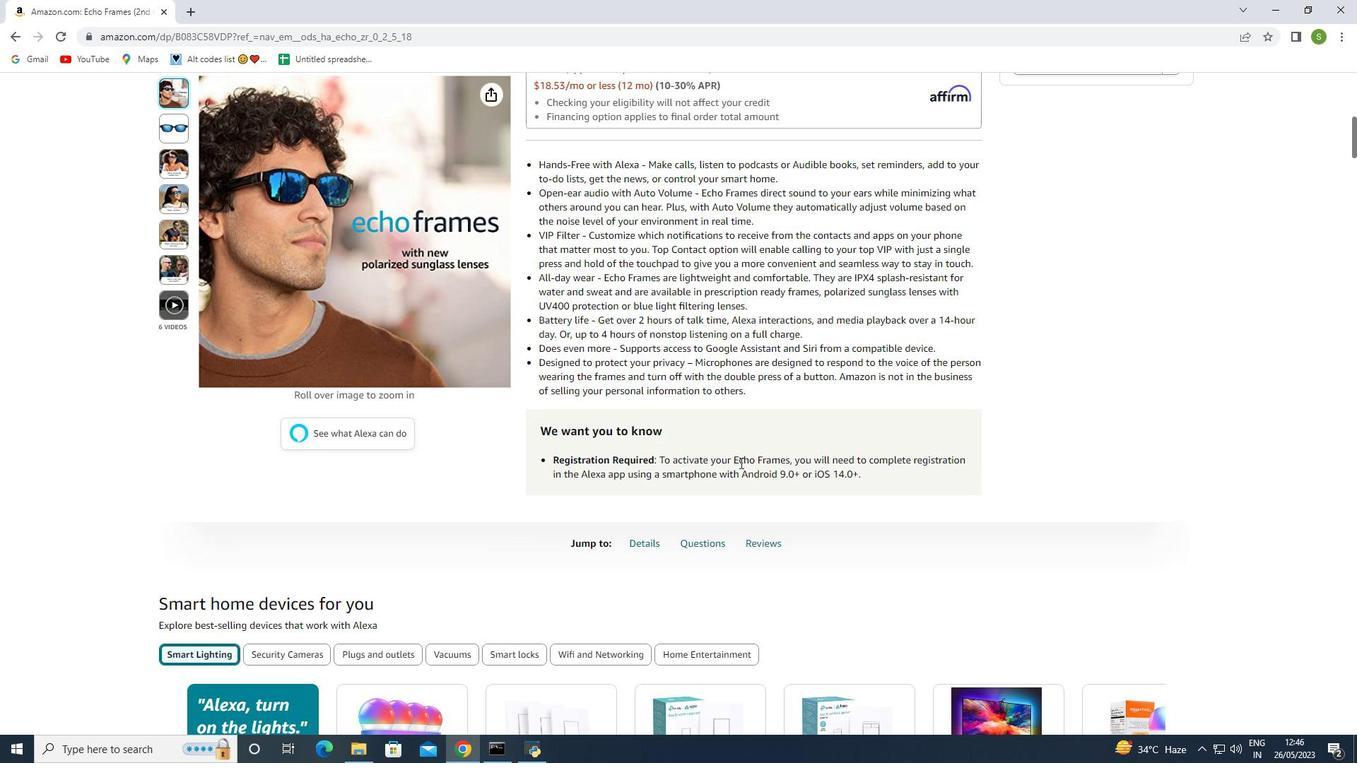 
Action: Mouse scrolled (738, 455) with delta (0, 0)
Screenshot: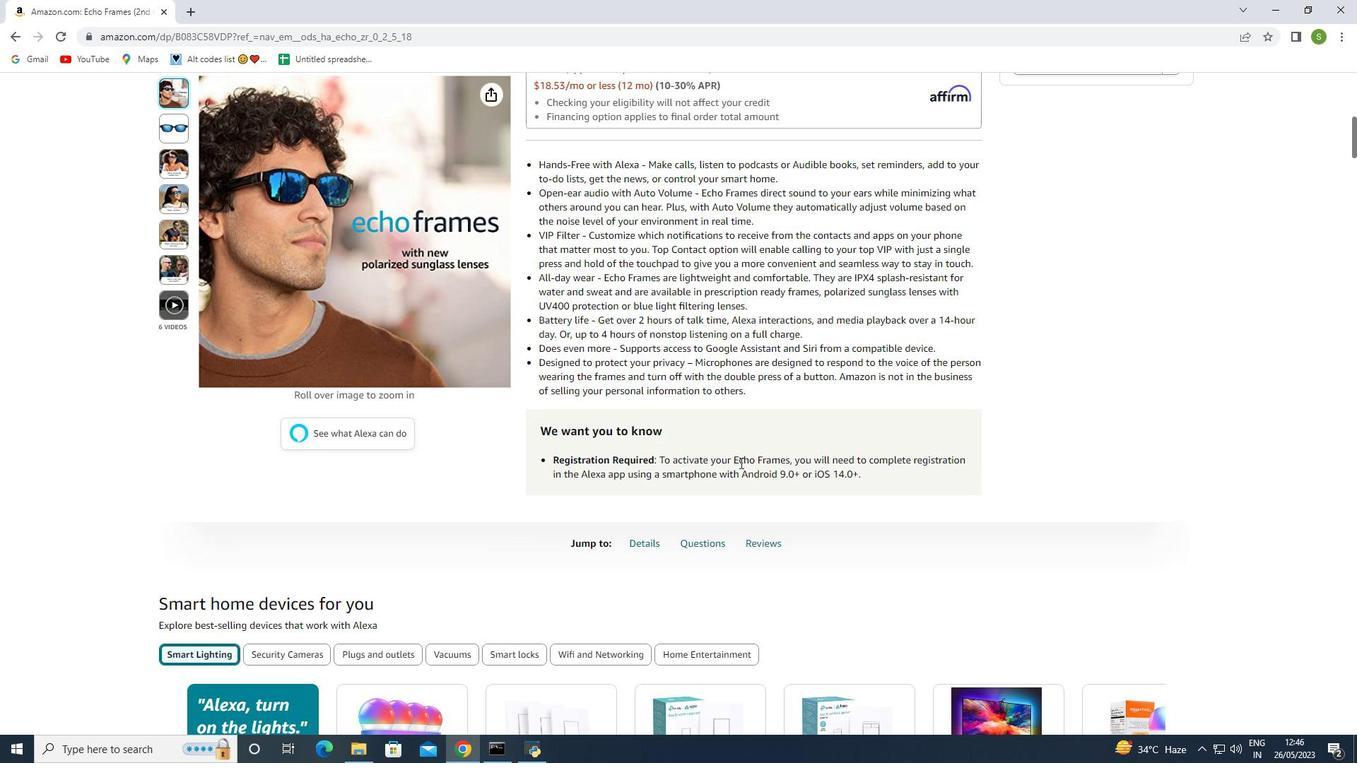 
Action: Mouse scrolled (738, 455) with delta (0, 0)
Screenshot: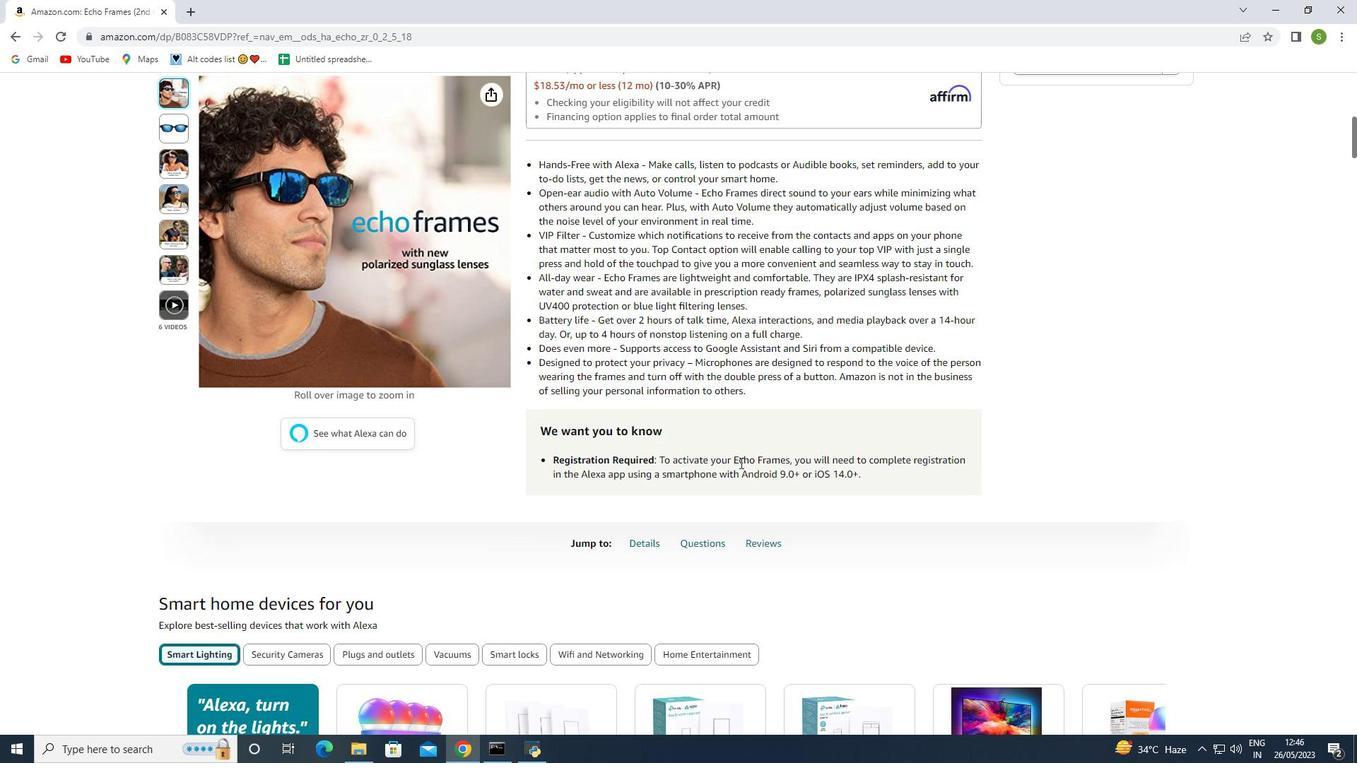 
Action: Mouse moved to (737, 454)
Screenshot: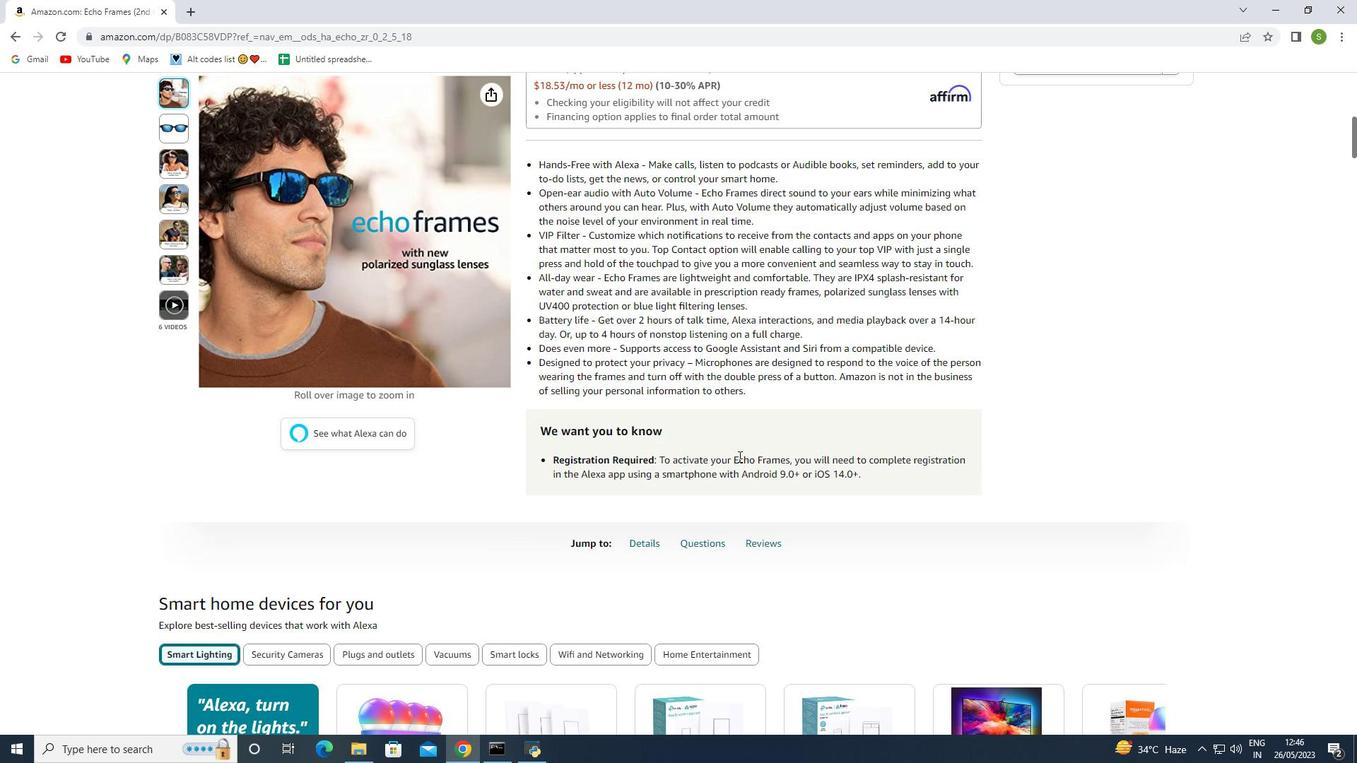 
Action: Mouse scrolled (737, 455) with delta (0, 0)
Screenshot: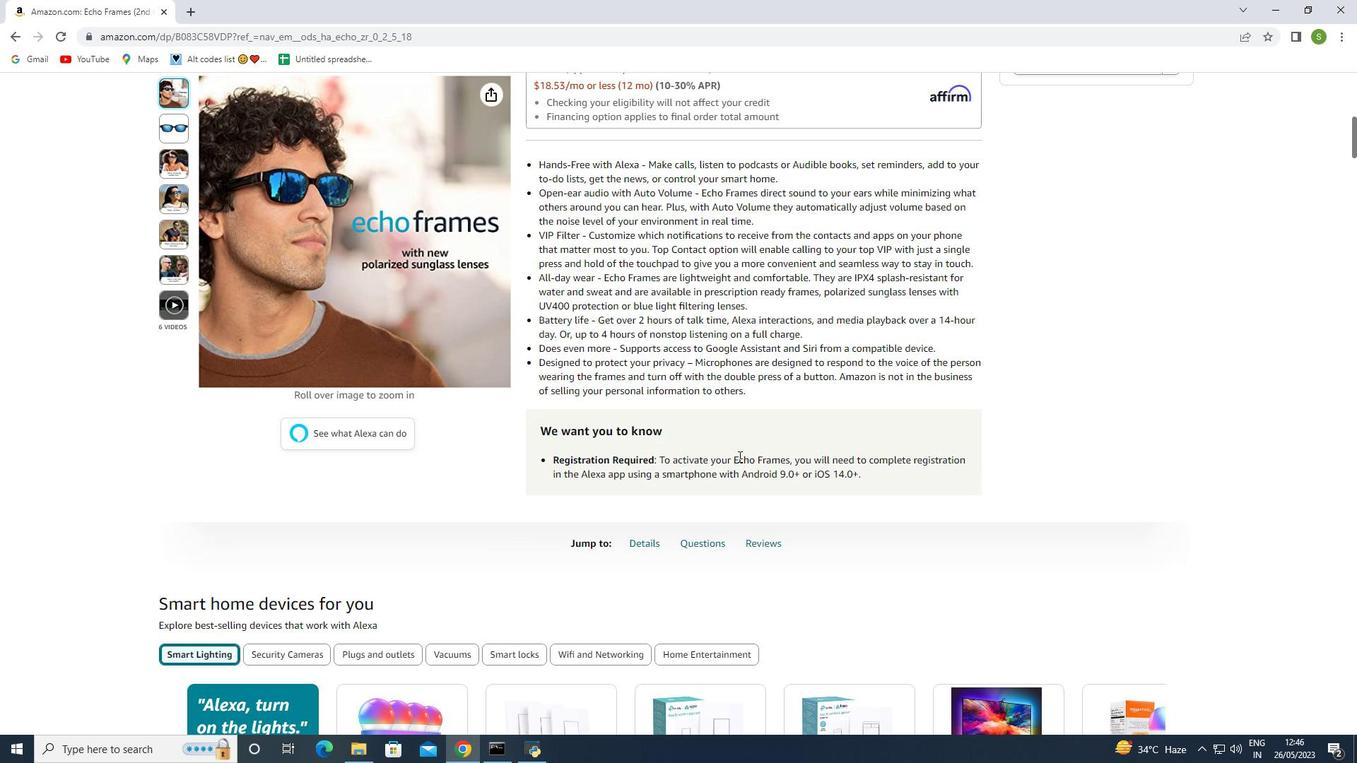 
Action: Mouse moved to (736, 453)
Screenshot: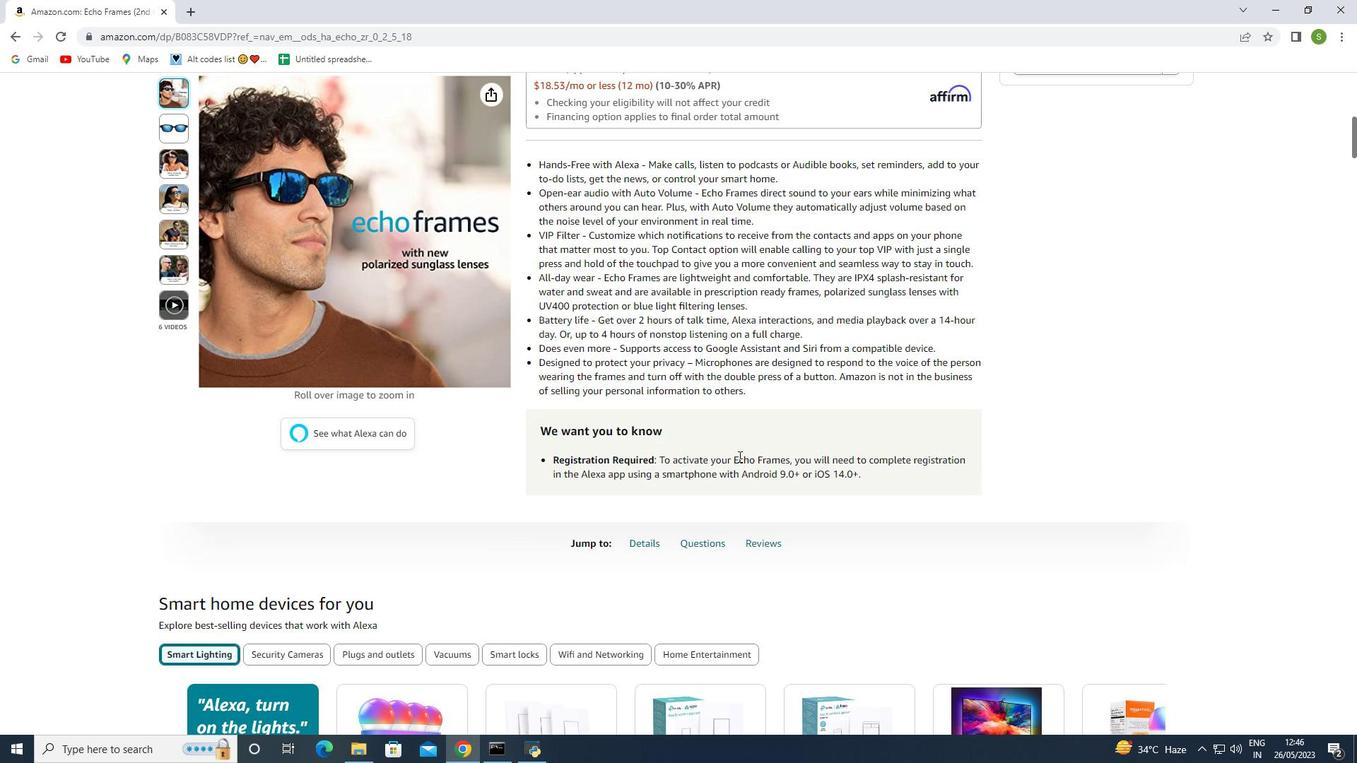 
Action: Mouse scrolled (736, 453) with delta (0, 0)
Screenshot: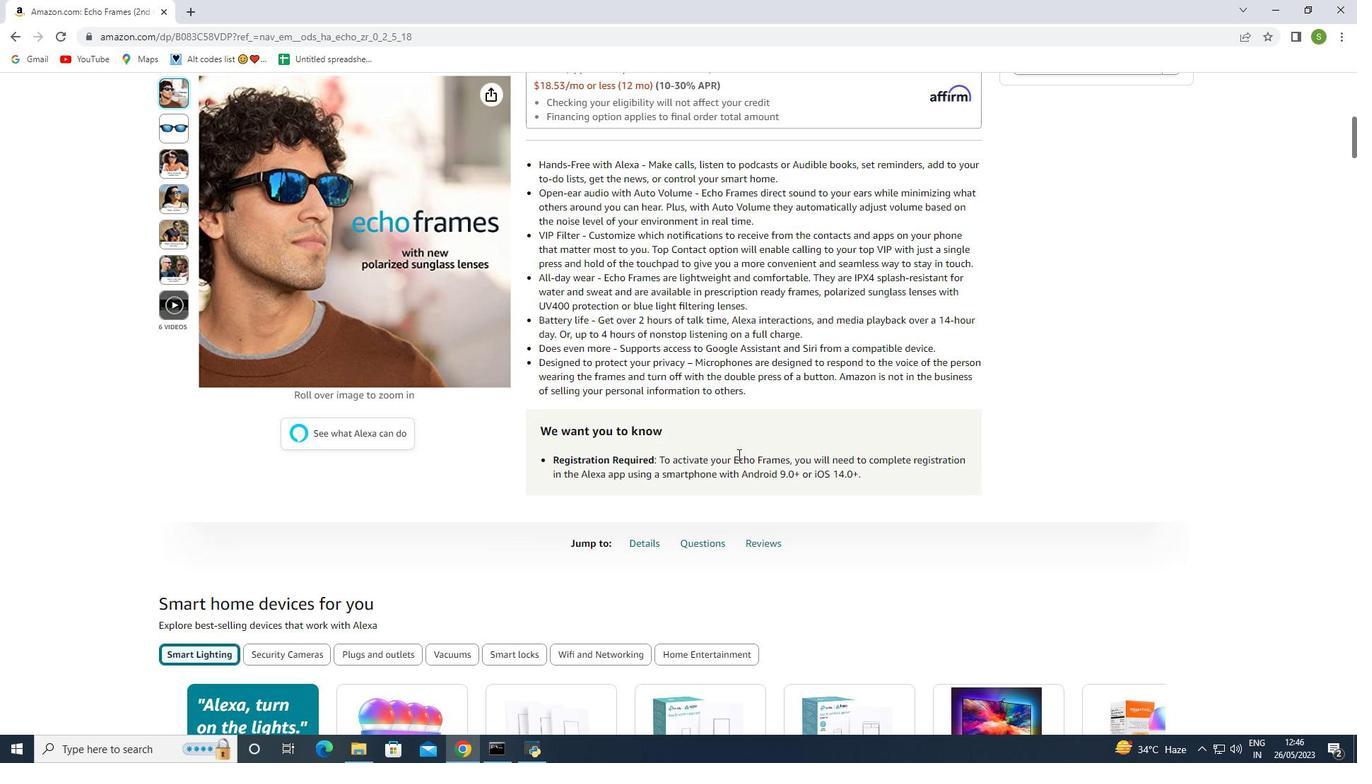 
Action: Mouse moved to (895, 337)
Screenshot: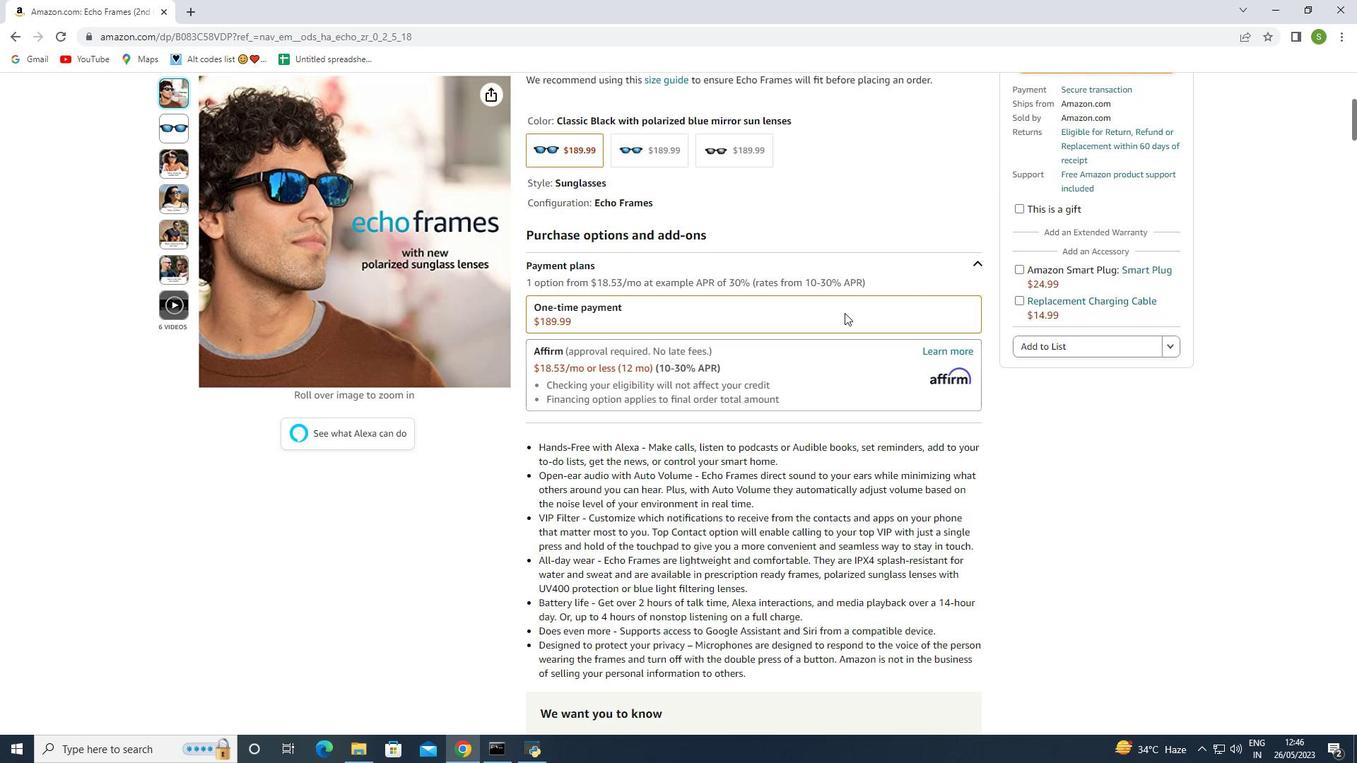 
Action: Mouse scrolled (895, 338) with delta (0, 0)
Screenshot: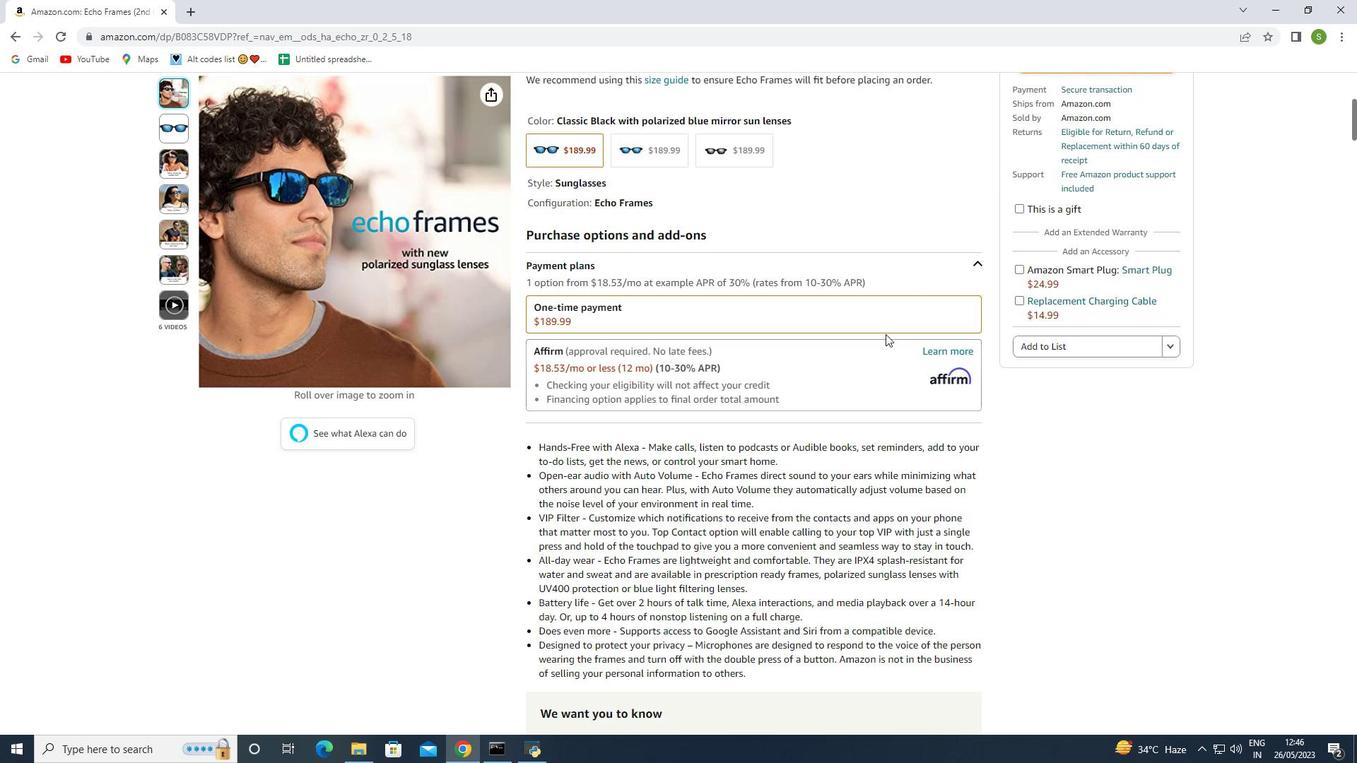 
Action: Mouse moved to (896, 338)
Screenshot: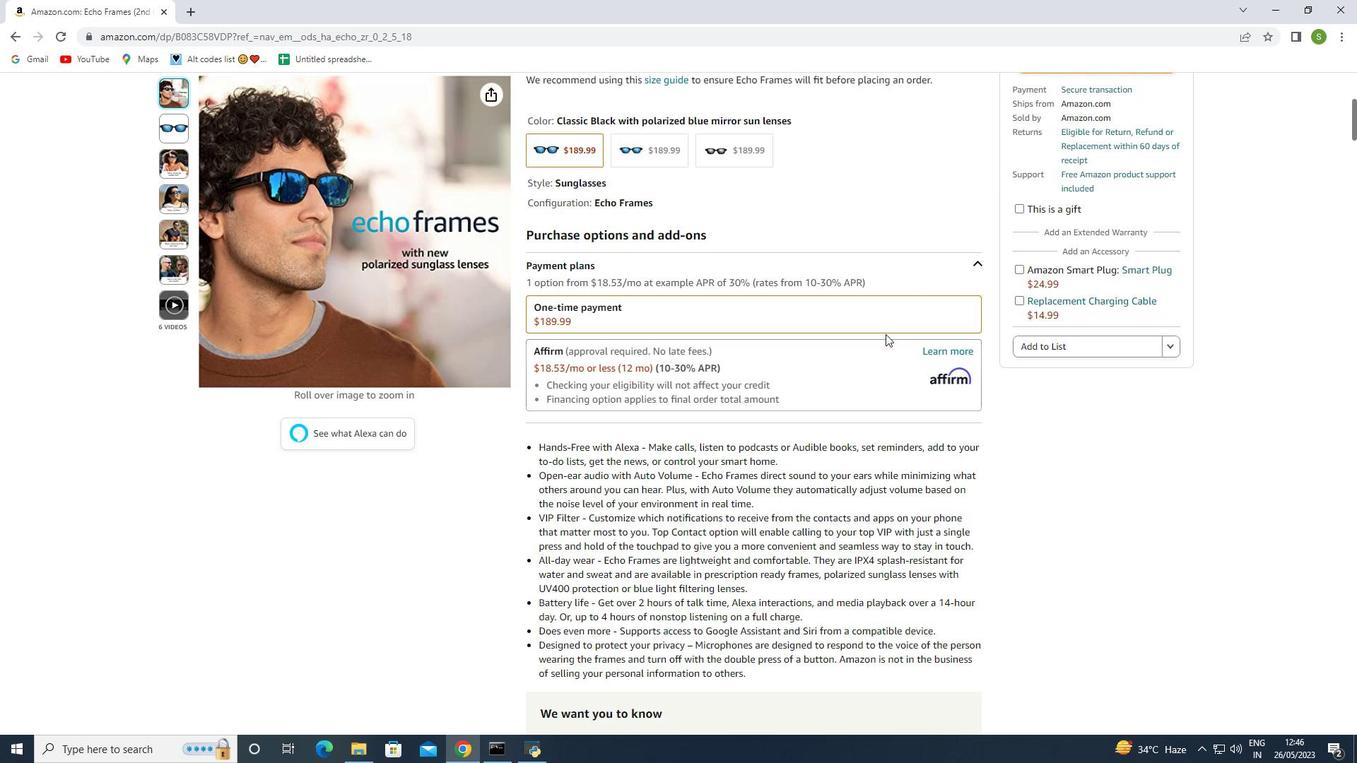 
Action: Mouse scrolled (896, 339) with delta (0, 0)
Screenshot: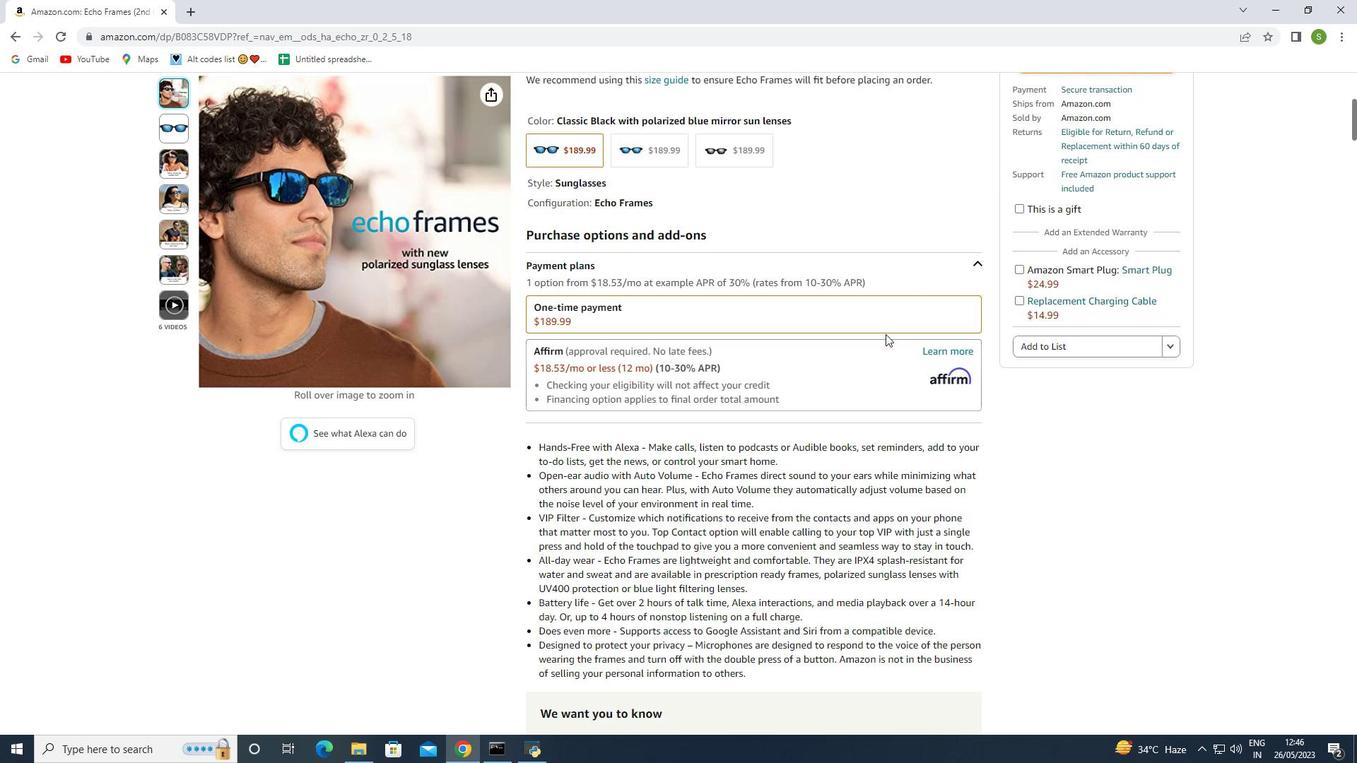 
Action: Mouse moved to (906, 339)
Screenshot: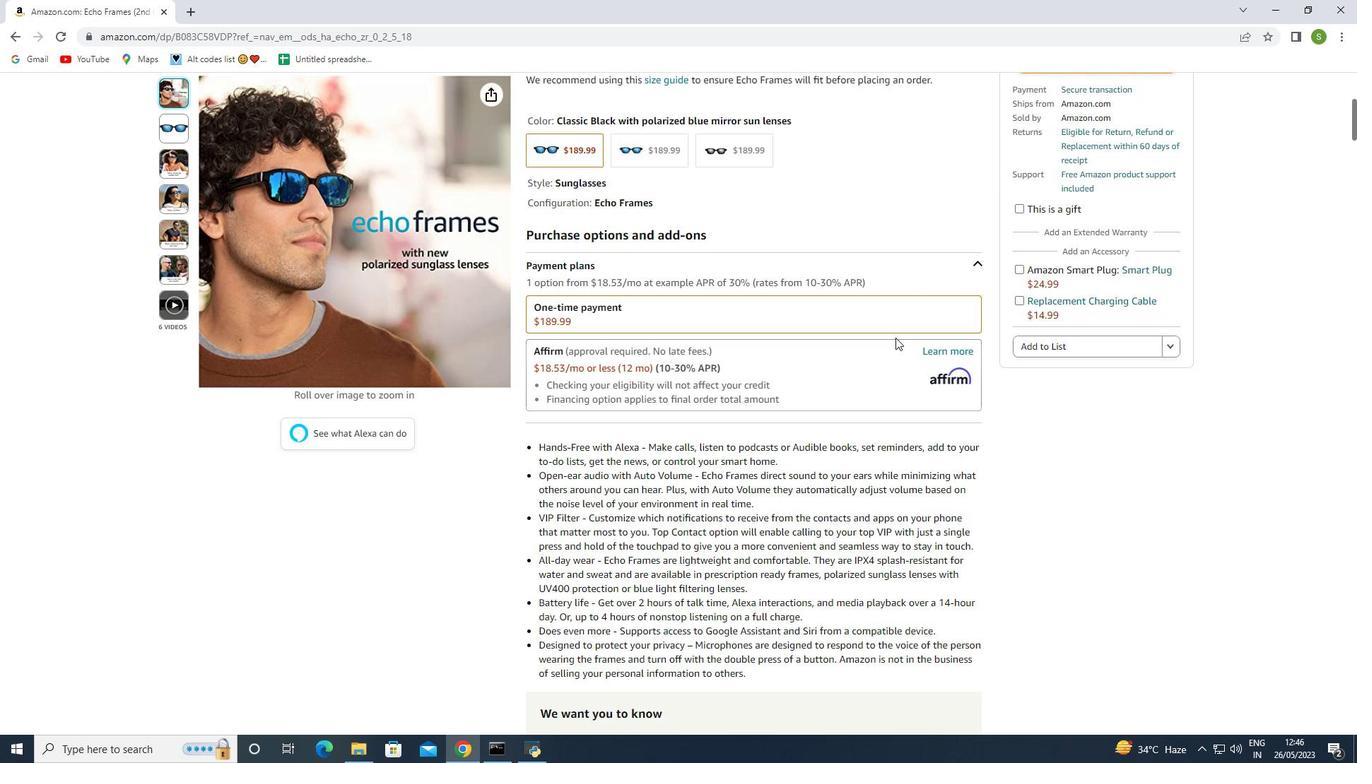 
Action: Mouse scrolled (906, 340) with delta (0, 0)
Screenshot: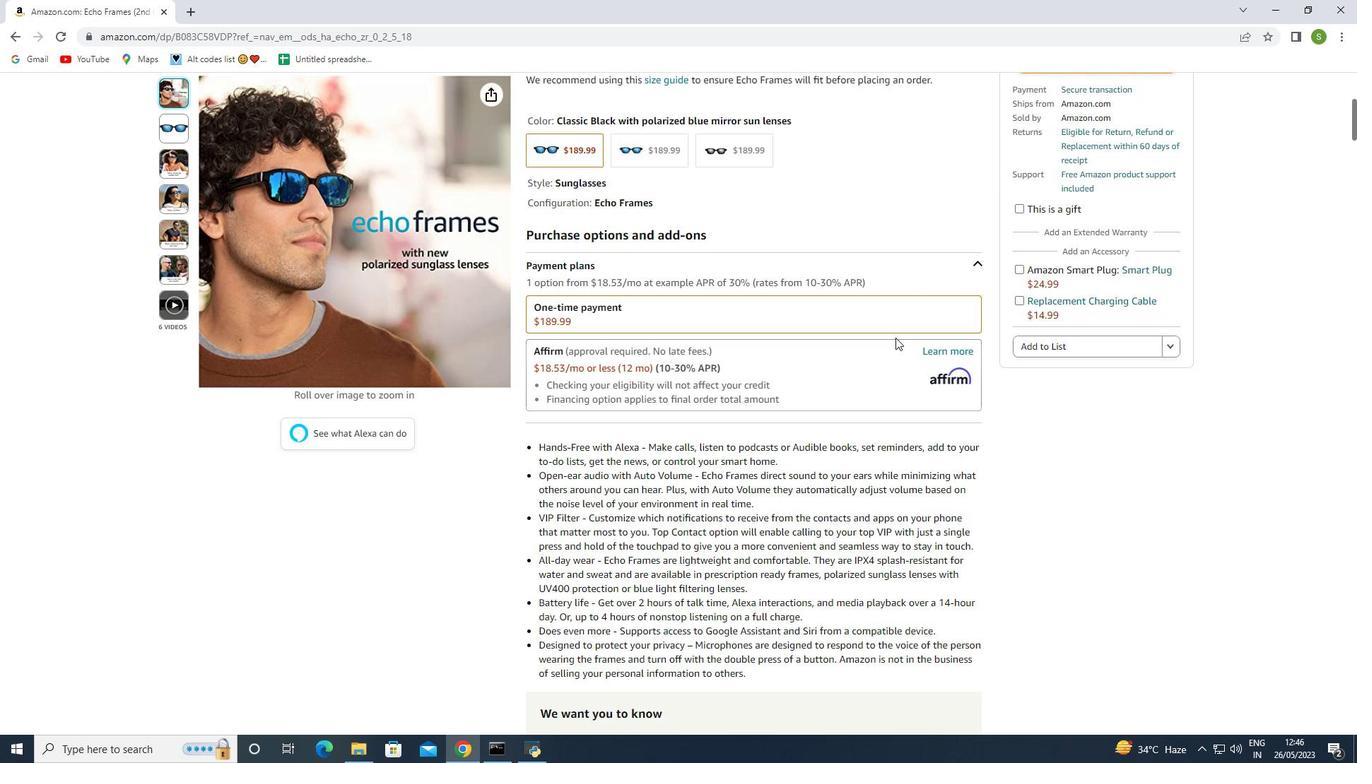
Action: Mouse moved to (1060, 307)
Screenshot: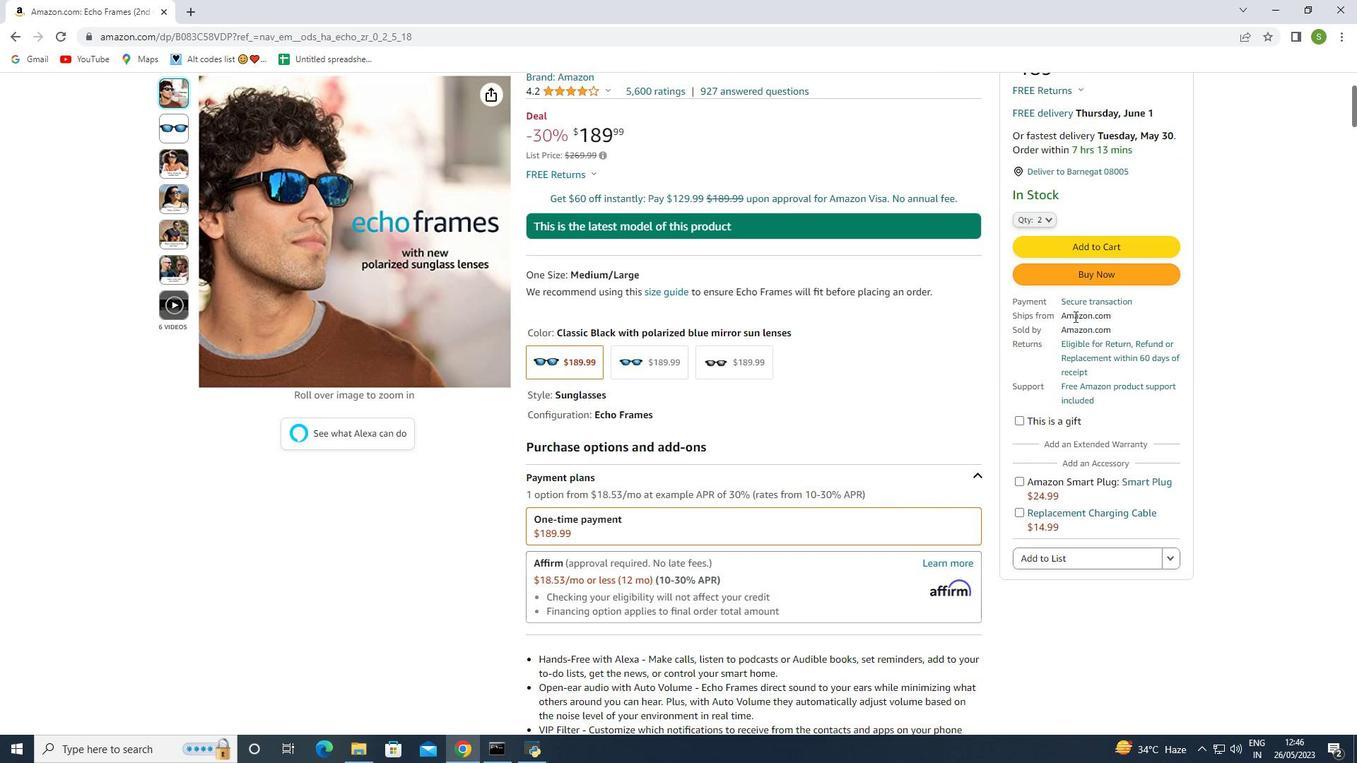 
Action: Mouse scrolled (1060, 308) with delta (0, 0)
Screenshot: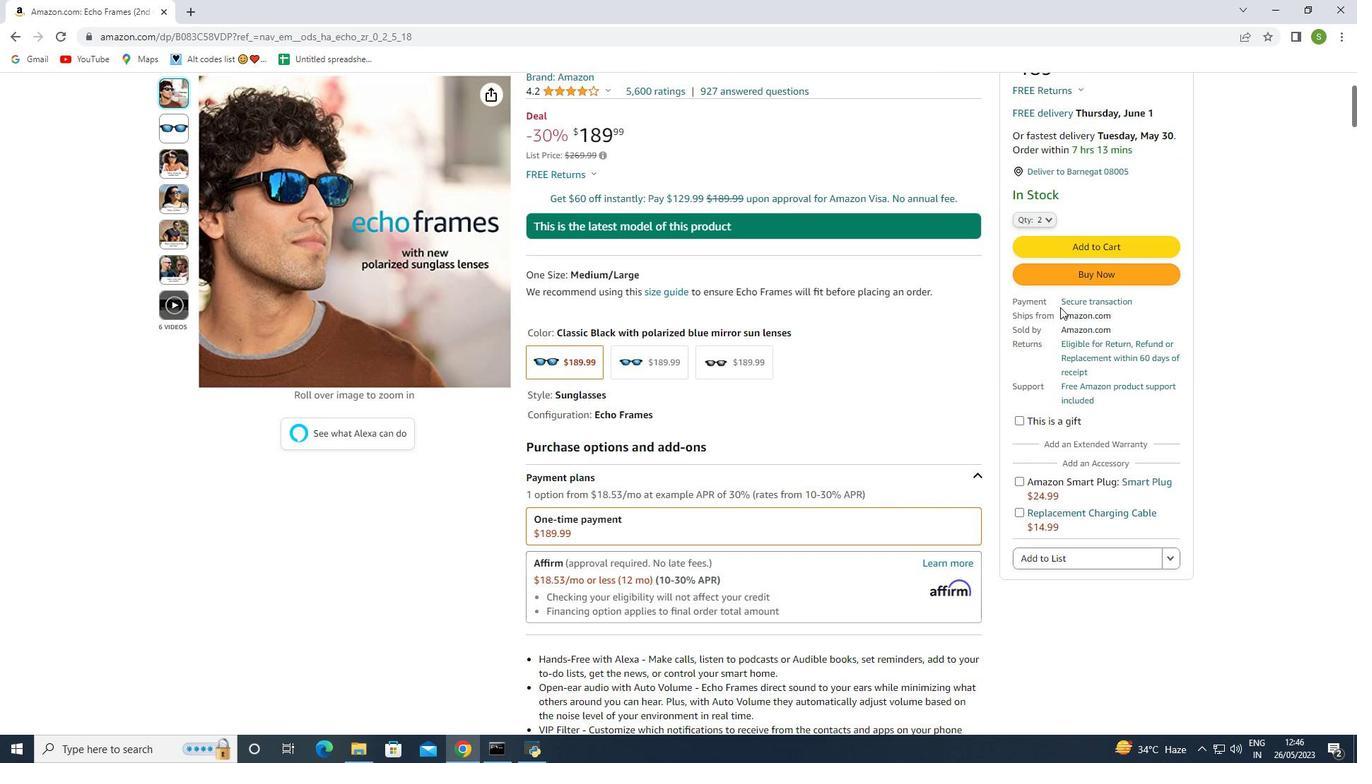
Action: Mouse scrolled (1060, 308) with delta (0, 0)
Screenshot: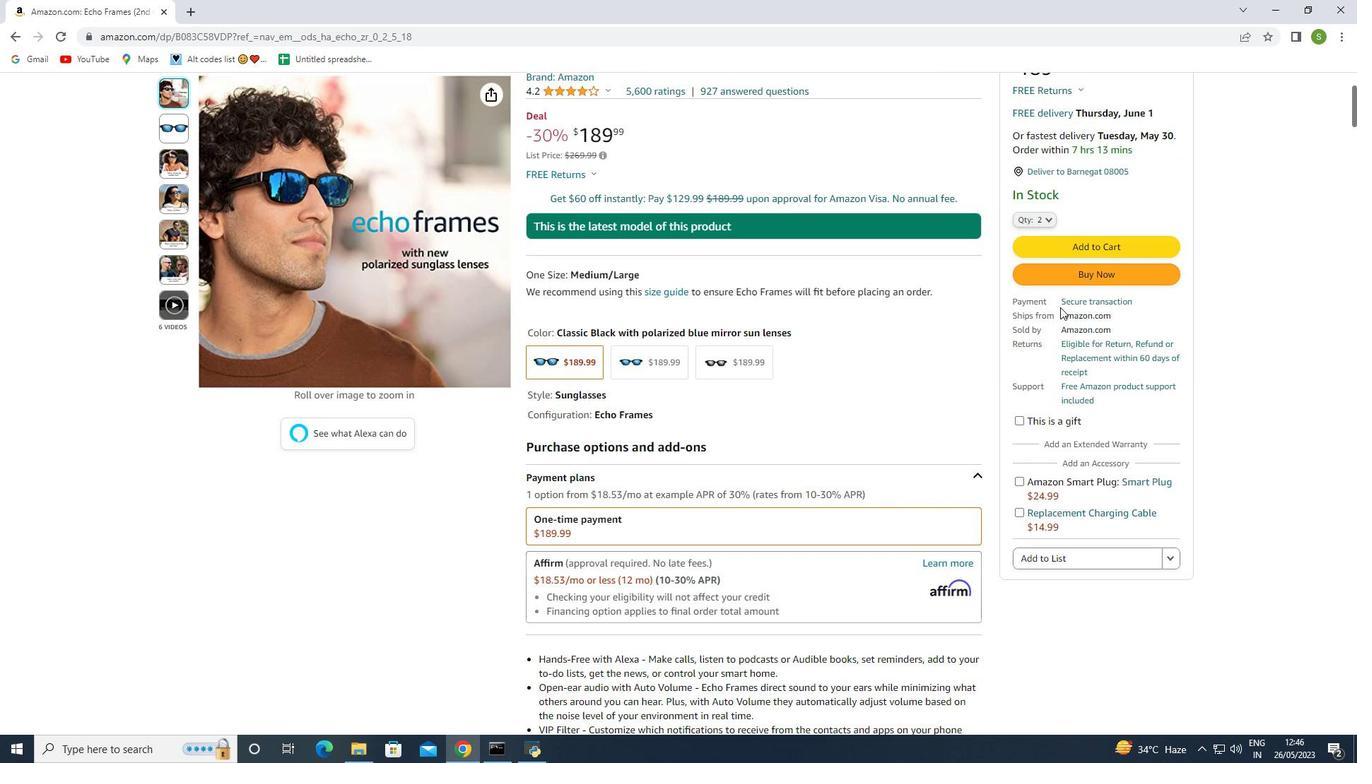
Action: Mouse scrolled (1060, 308) with delta (0, 0)
Screenshot: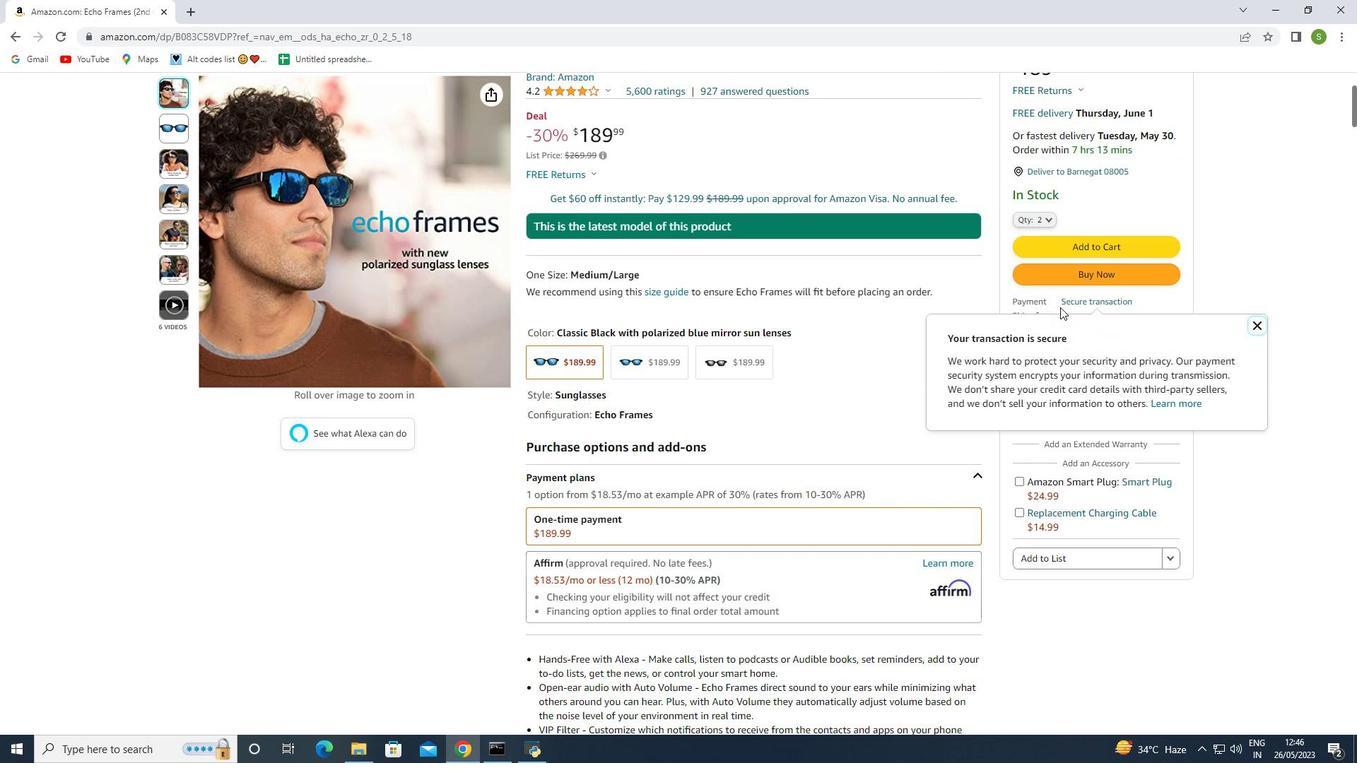 
Action: Mouse moved to (1060, 307)
Screenshot: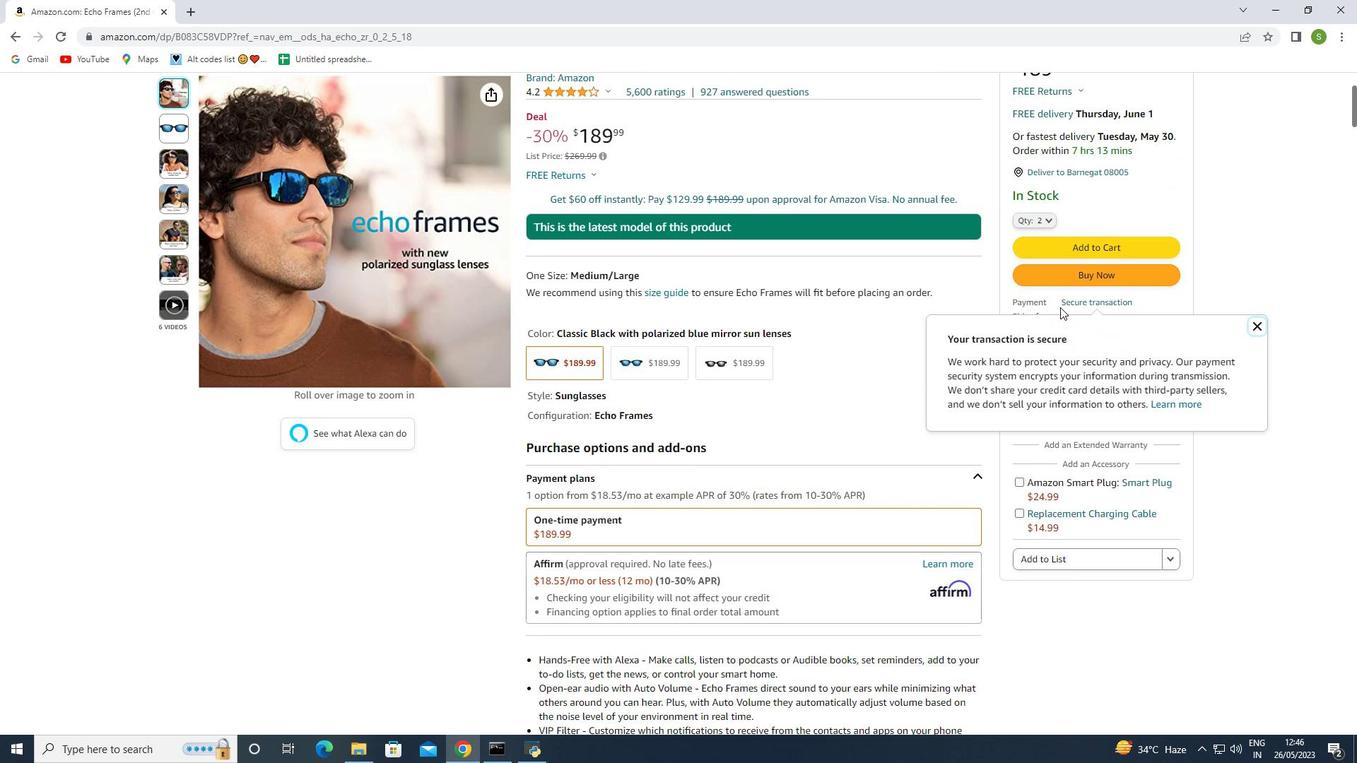 
Action: Mouse scrolled (1060, 308) with delta (0, 0)
Screenshot: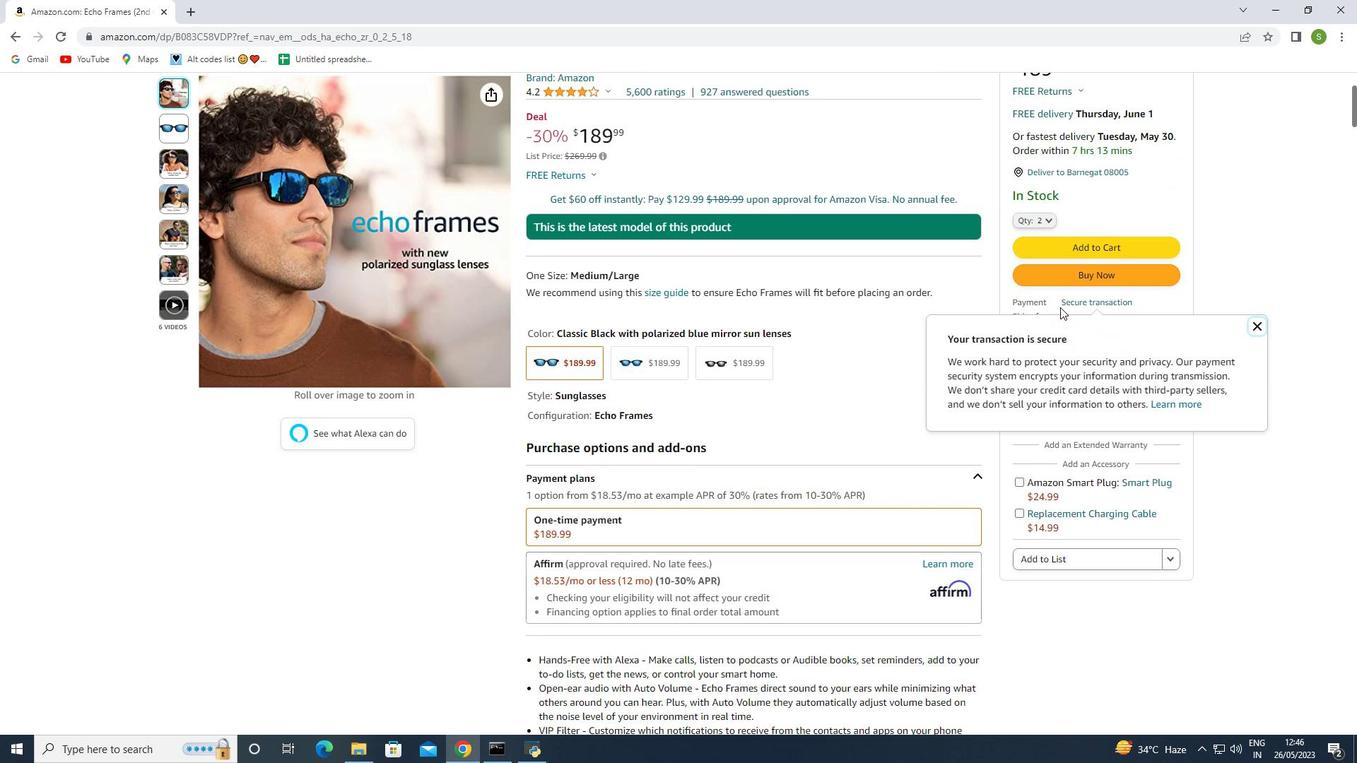 
Action: Mouse moved to (1127, 461)
Screenshot: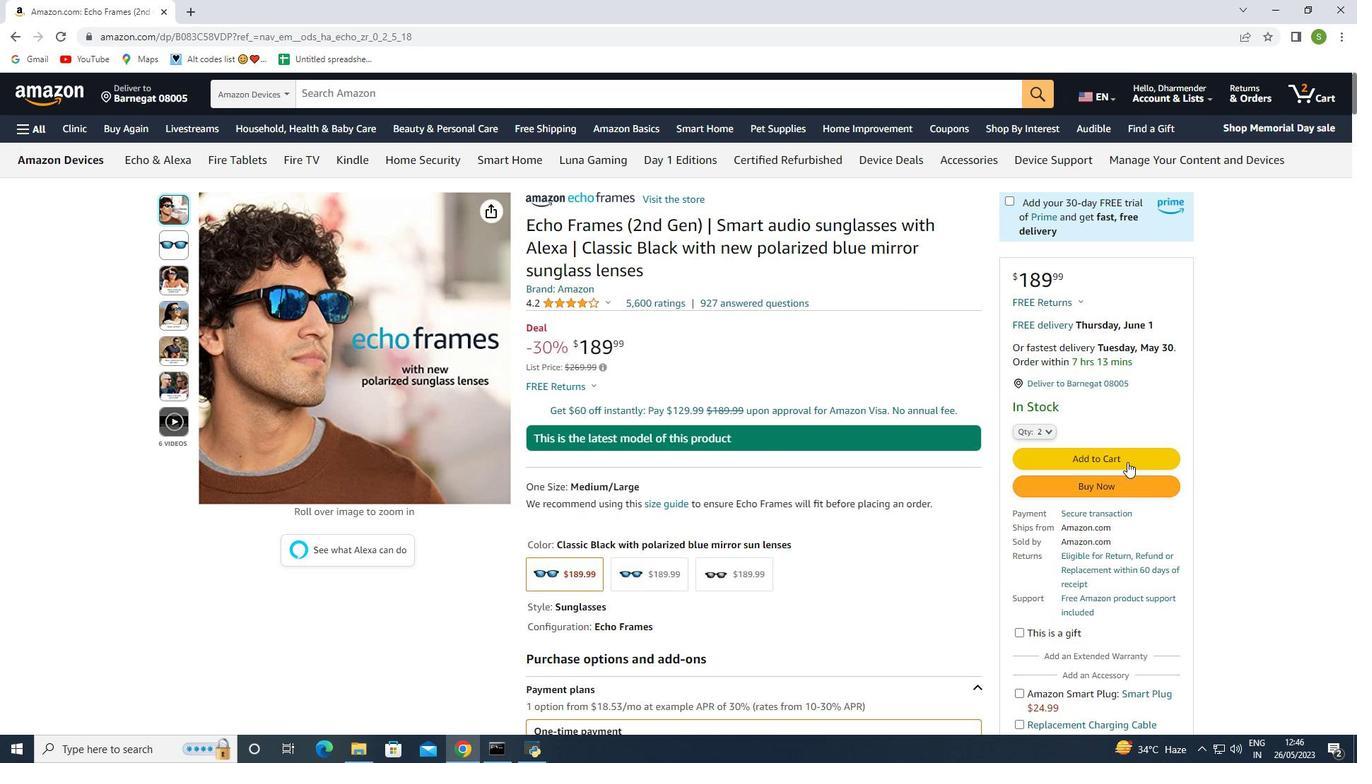 
Action: Mouse pressed left at (1127, 461)
Screenshot: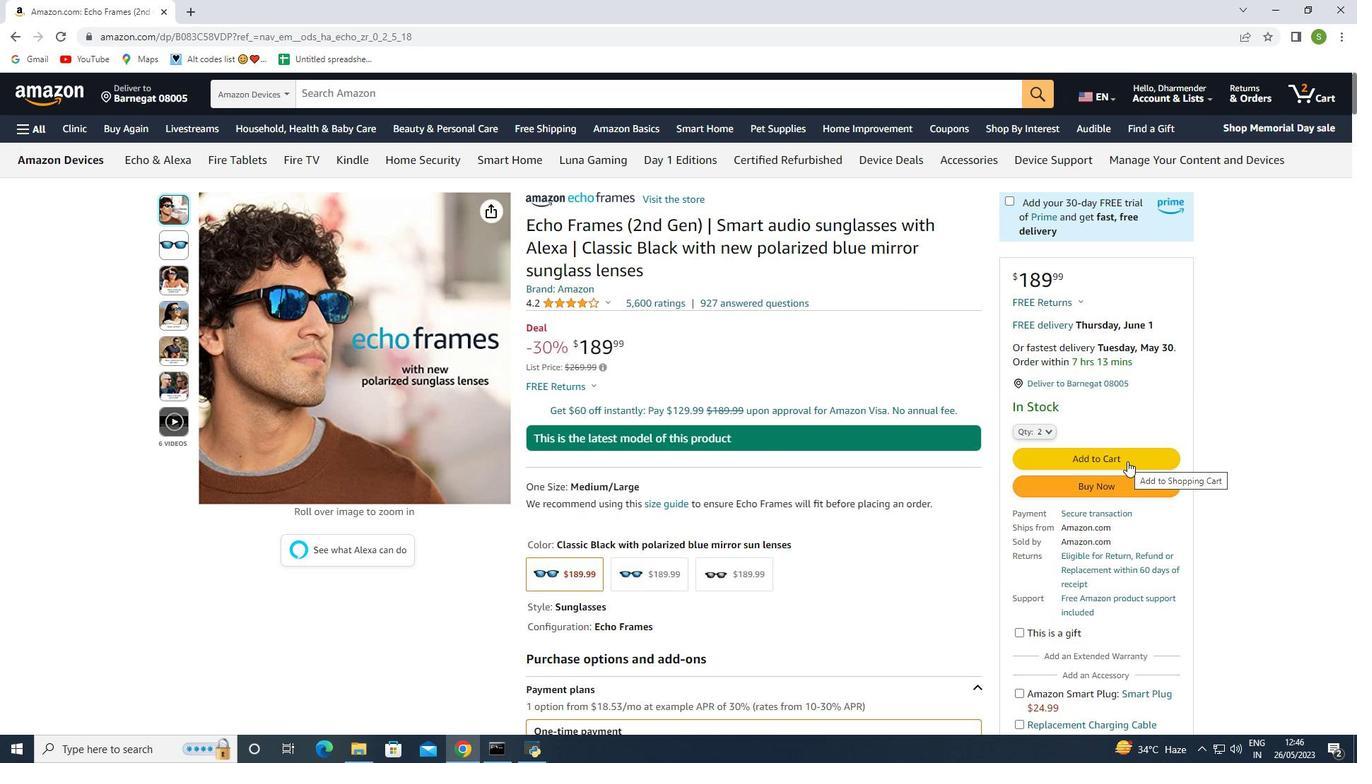 
Action: Mouse moved to (931, 618)
Screenshot: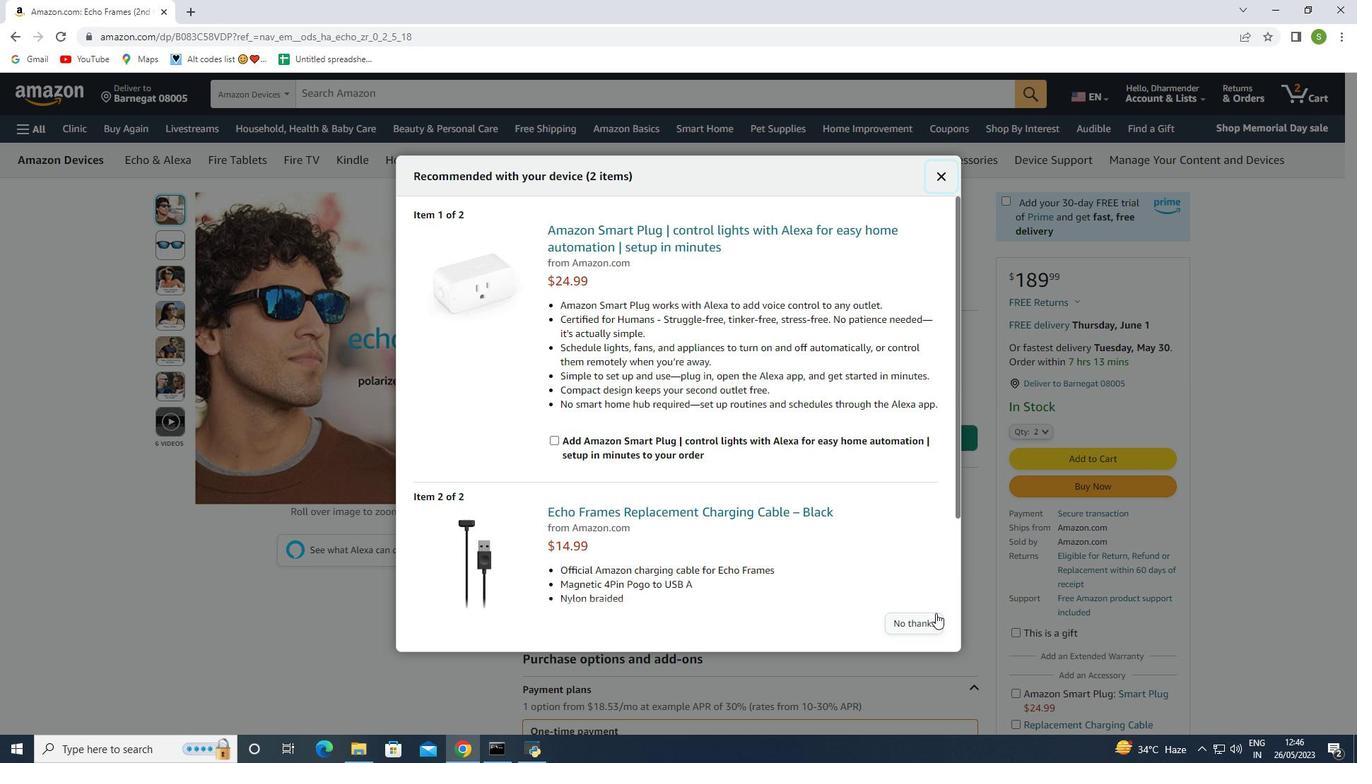 
Action: Mouse pressed left at (931, 618)
Screenshot: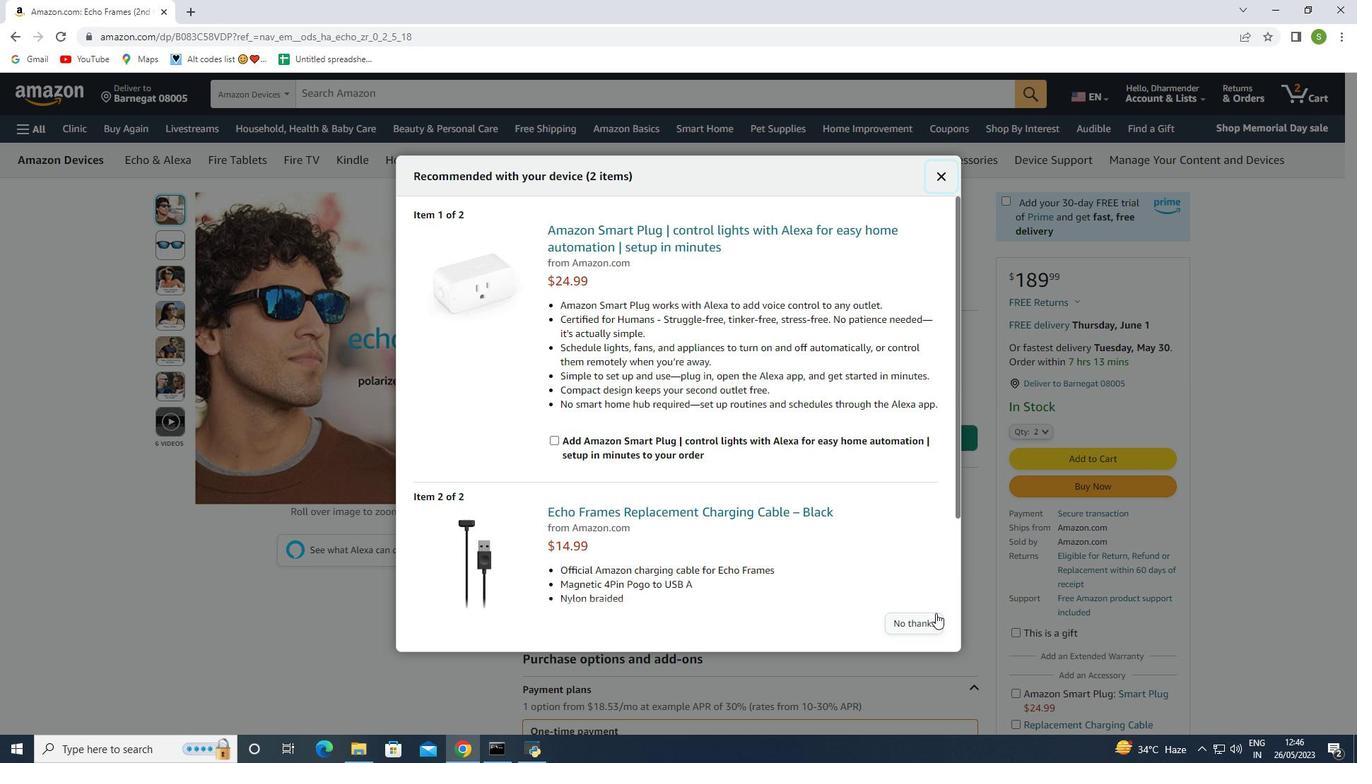 
Action: Mouse moved to (1193, 91)
Screenshot: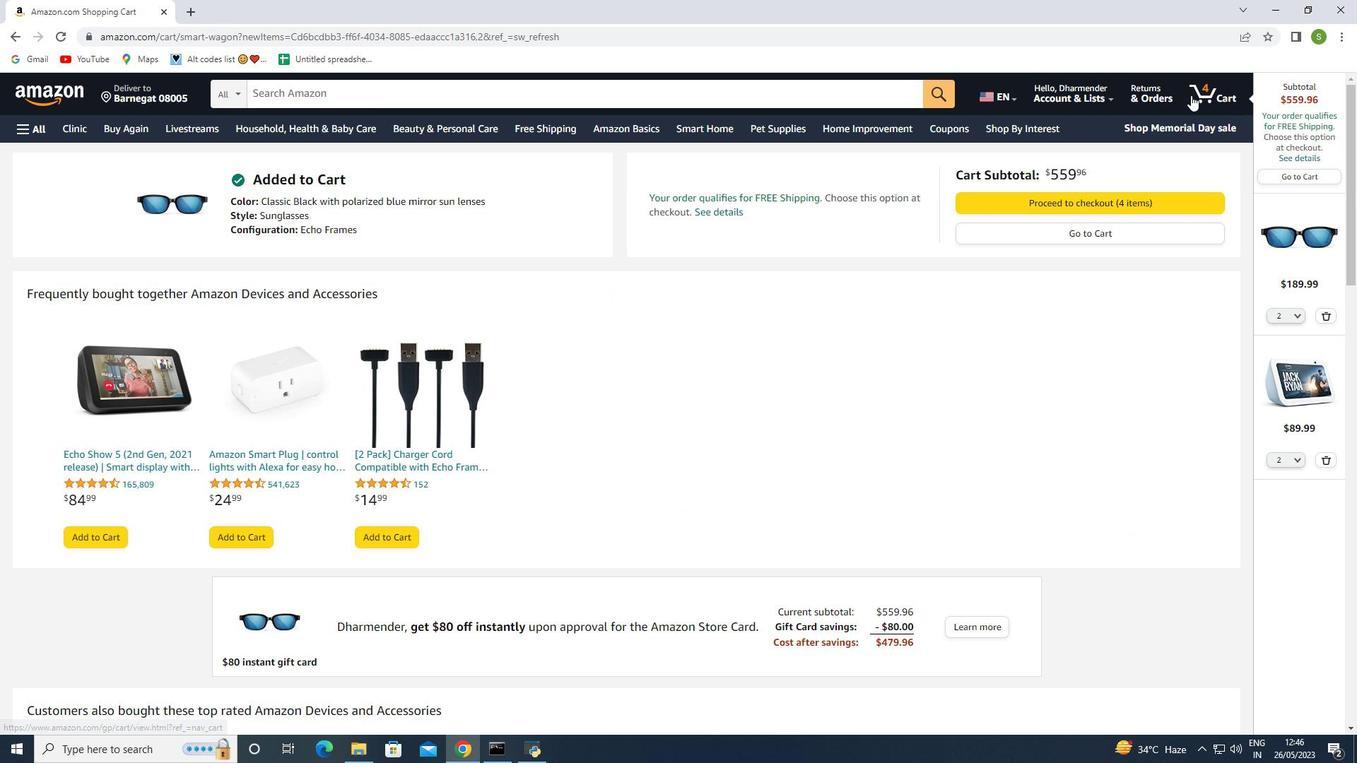 
Action: Mouse pressed left at (1193, 91)
Screenshot: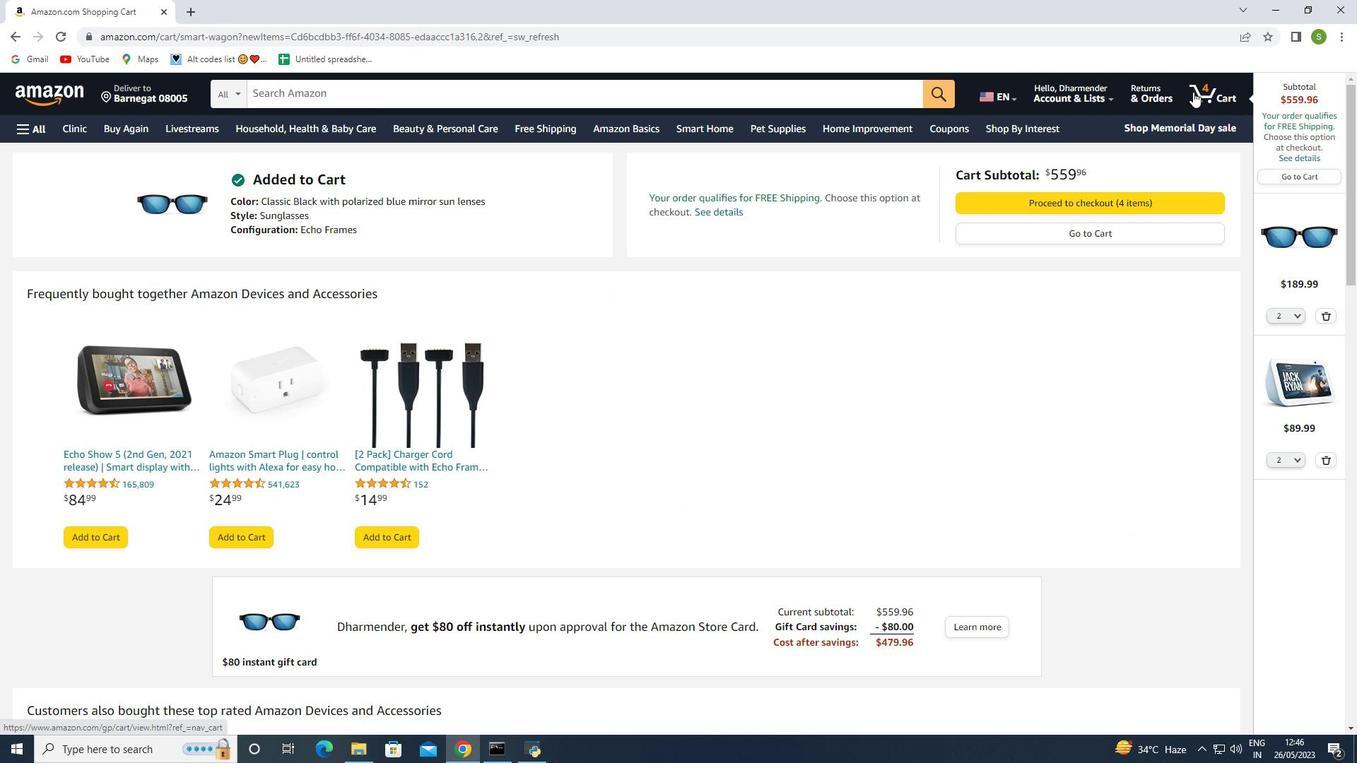 
Action: Mouse moved to (219, 371)
Screenshot: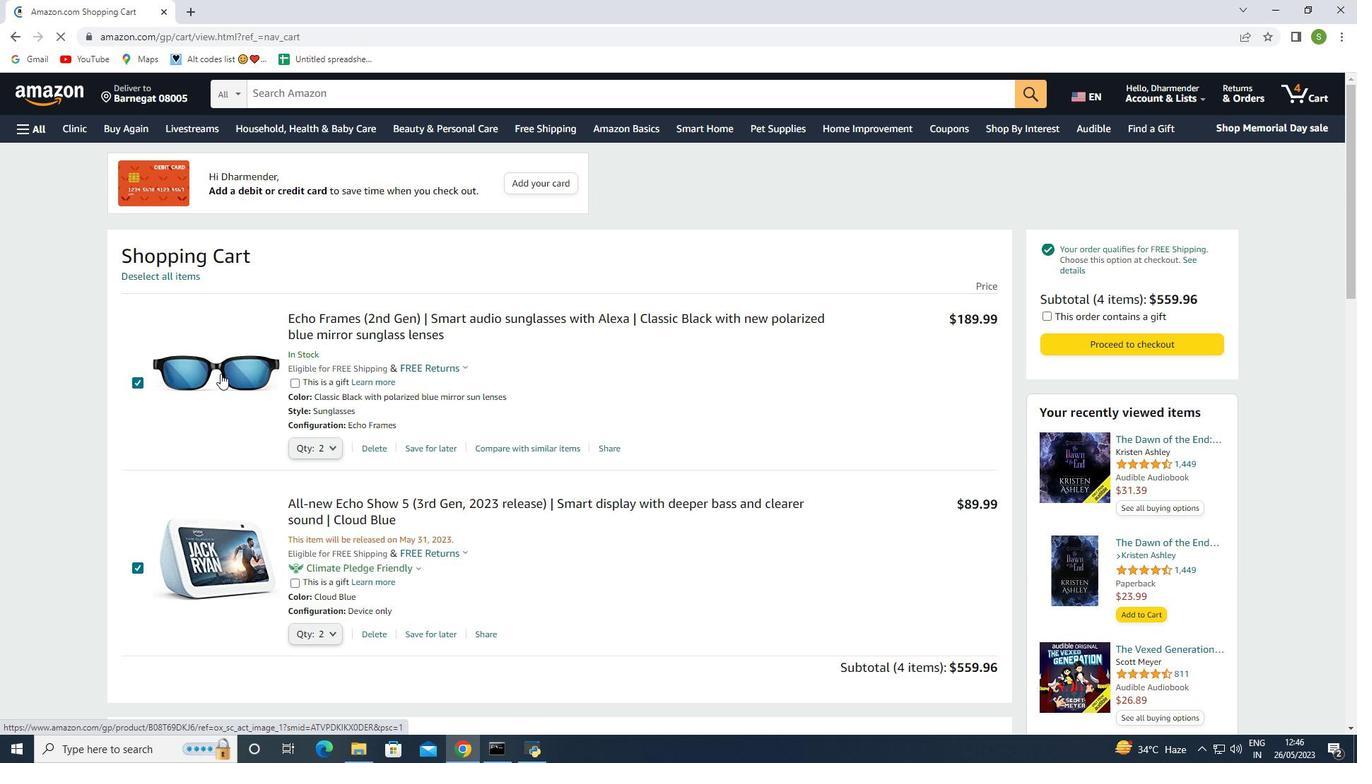 
Action: Mouse pressed left at (219, 371)
Screenshot: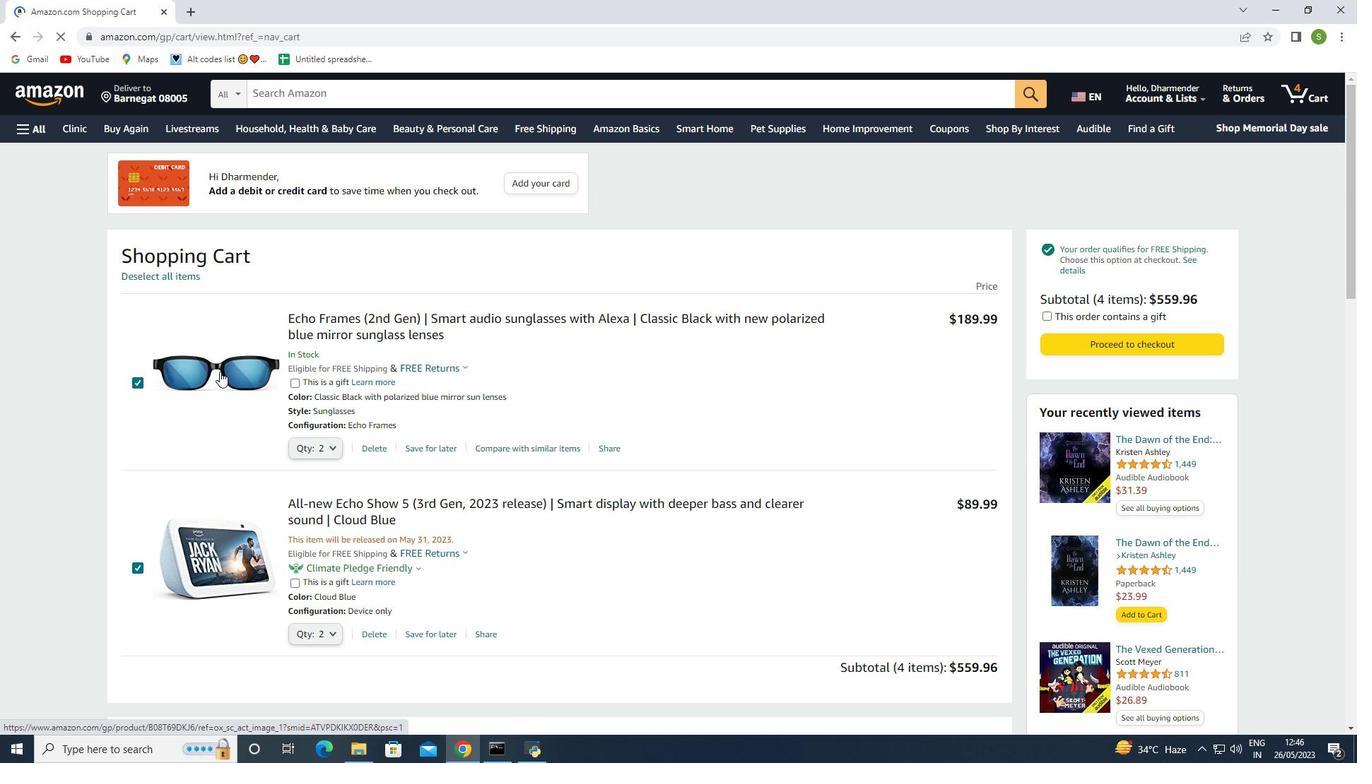 
Action: Mouse moved to (1297, 87)
Screenshot: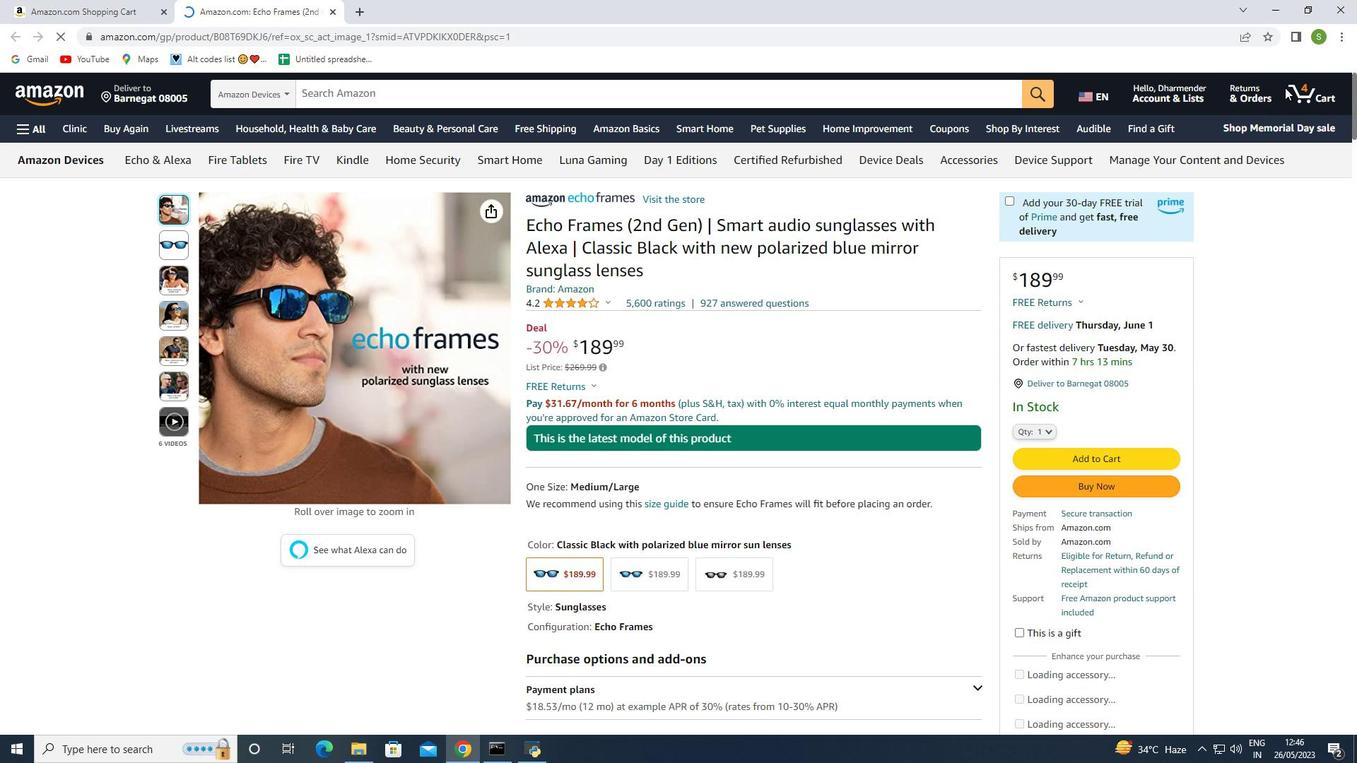 
Action: Mouse pressed left at (1297, 87)
Screenshot: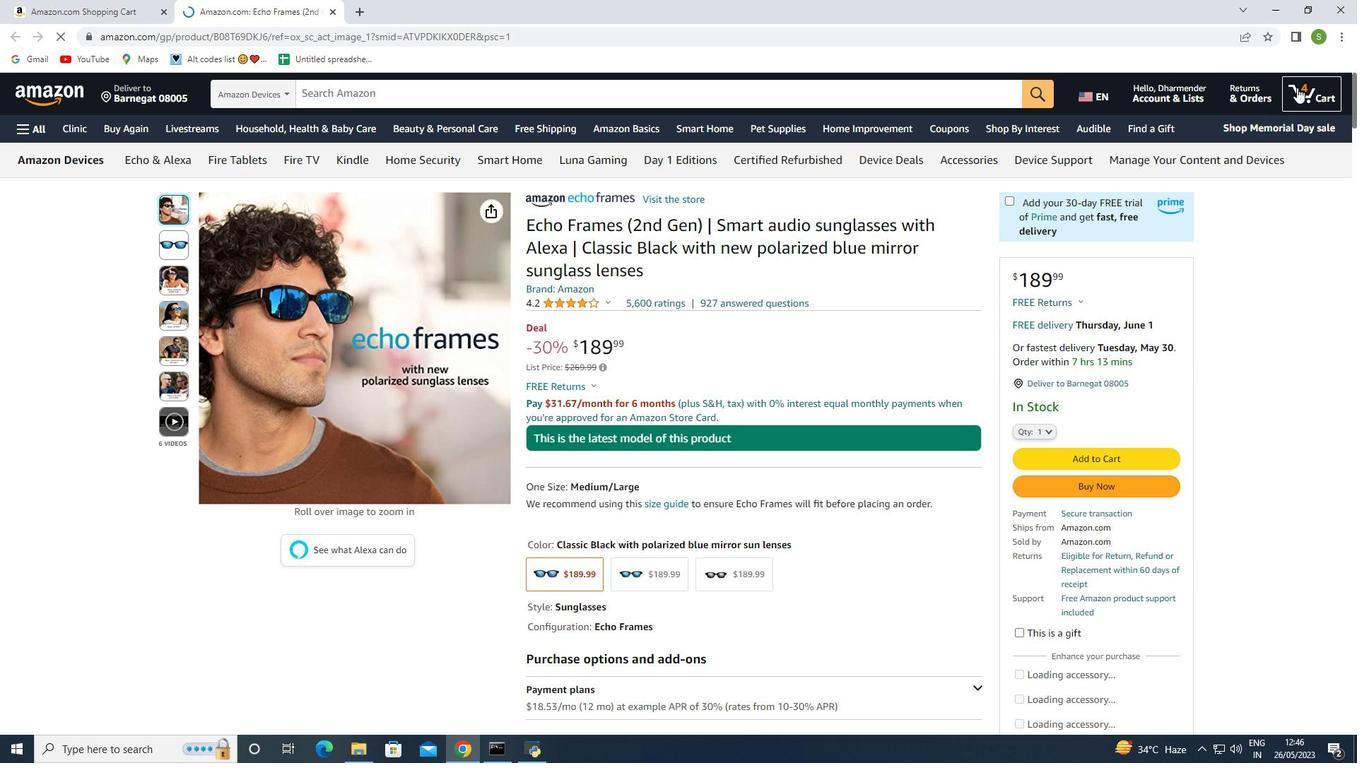 
Action: Mouse moved to (365, 646)
Screenshot: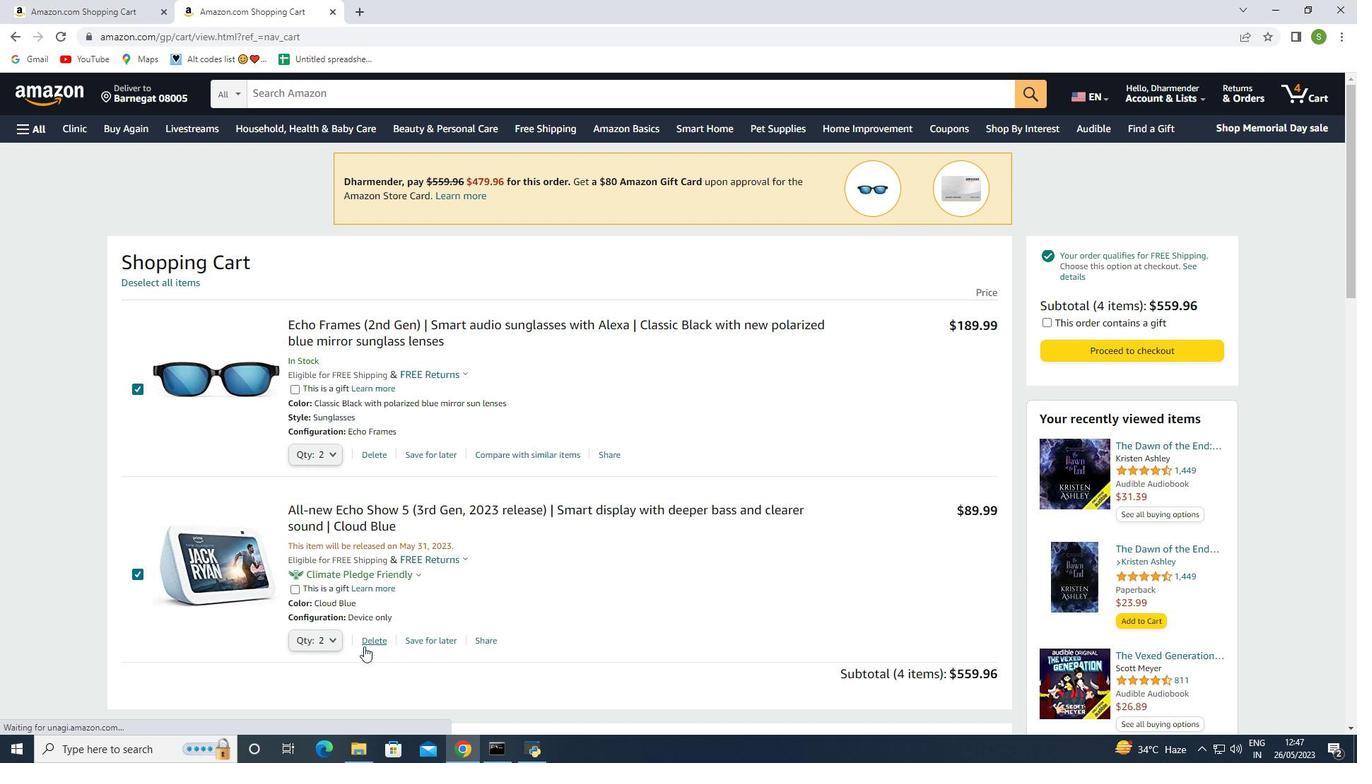 
Action: Mouse pressed left at (365, 646)
Screenshot: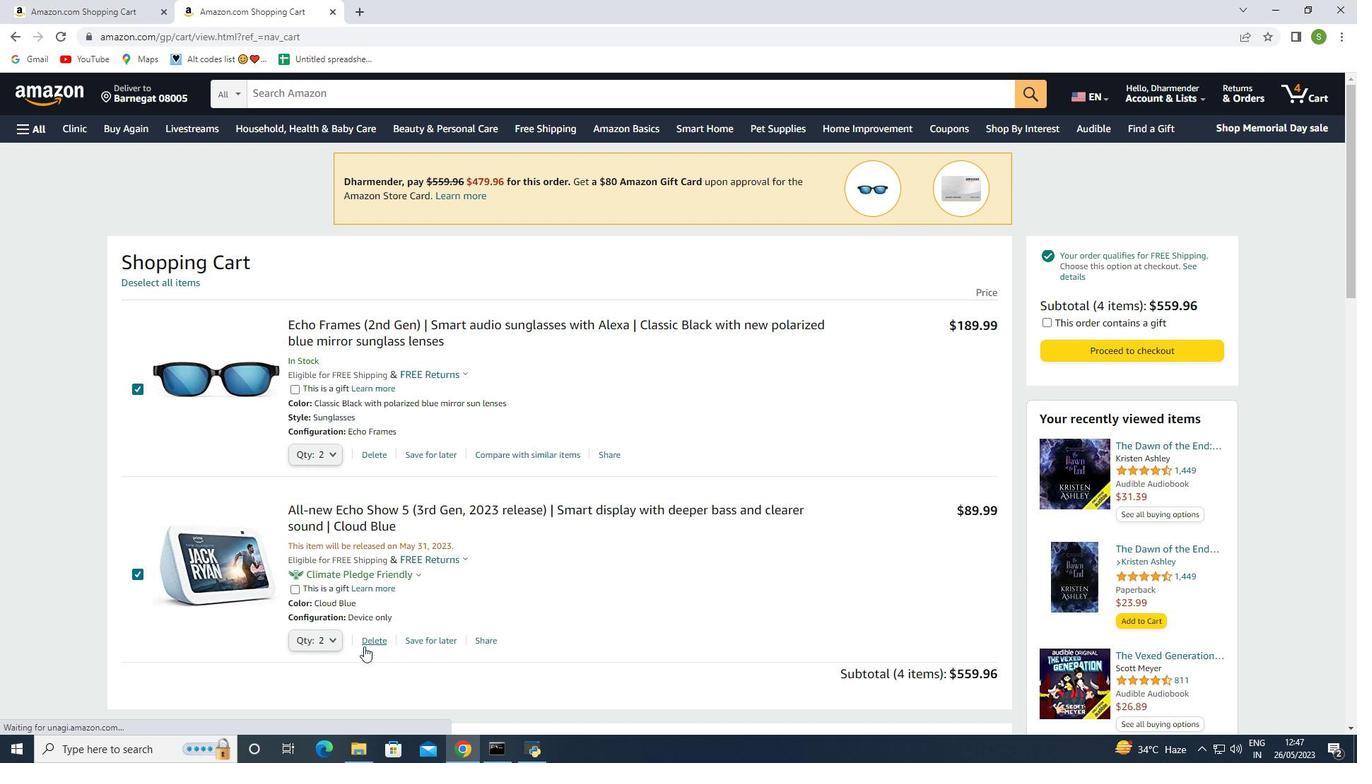 
Action: Mouse moved to (378, 585)
Screenshot: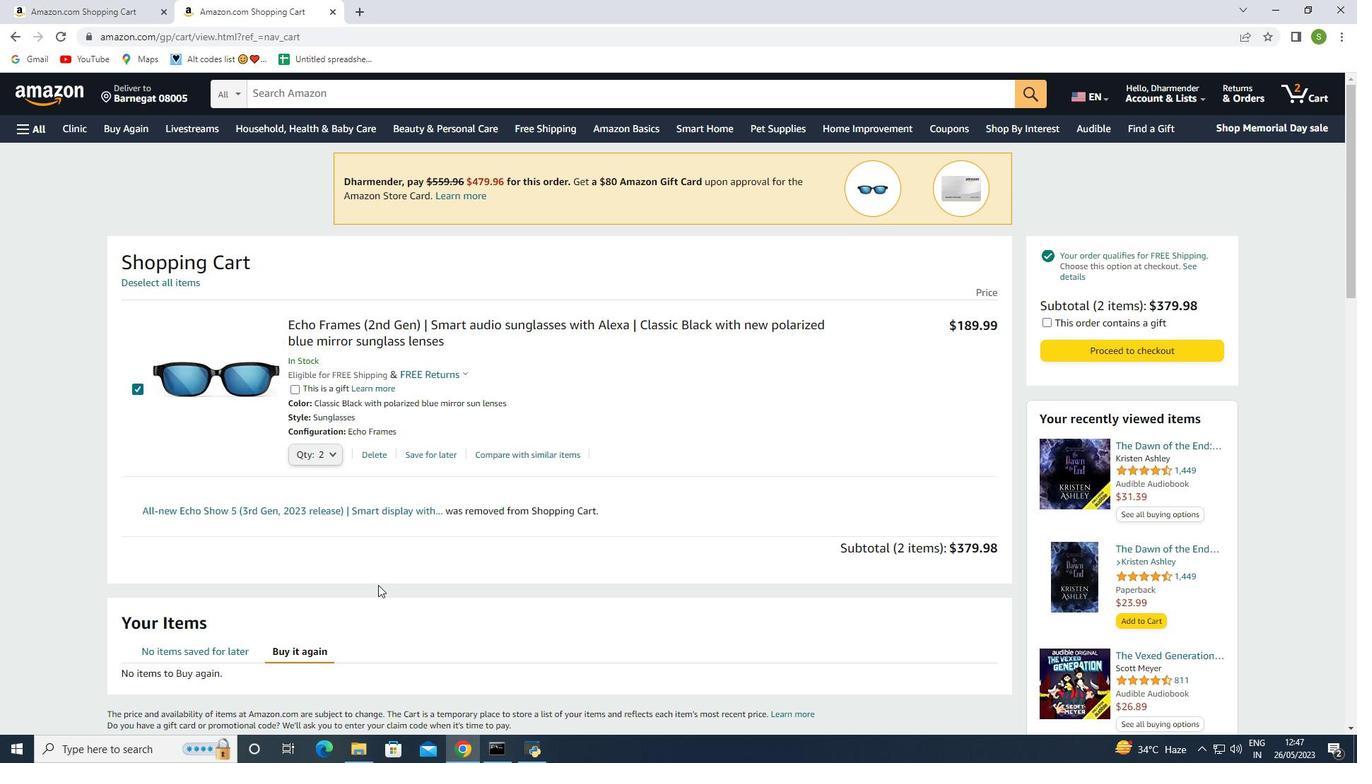 
Action: Mouse scrolled (378, 584) with delta (0, 0)
Screenshot: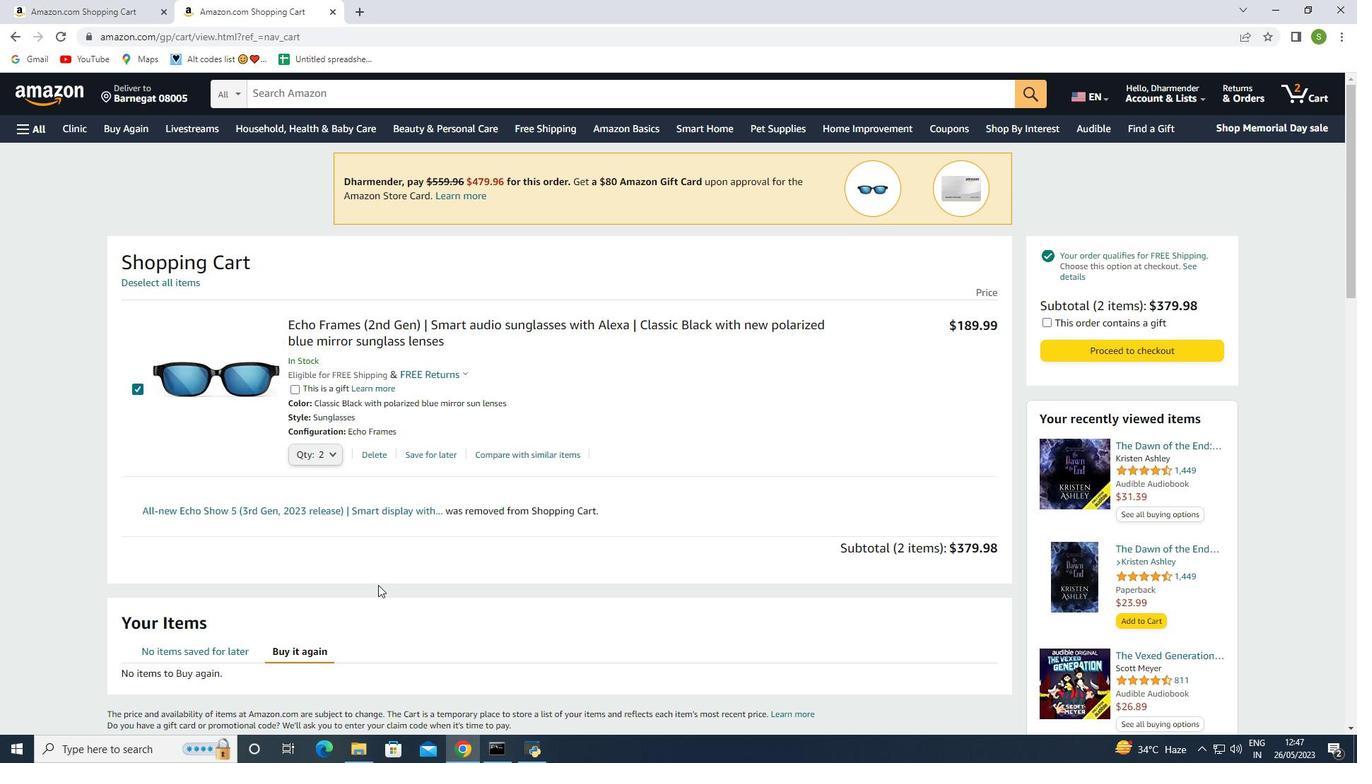 
Action: Mouse scrolled (378, 584) with delta (0, 0)
Screenshot: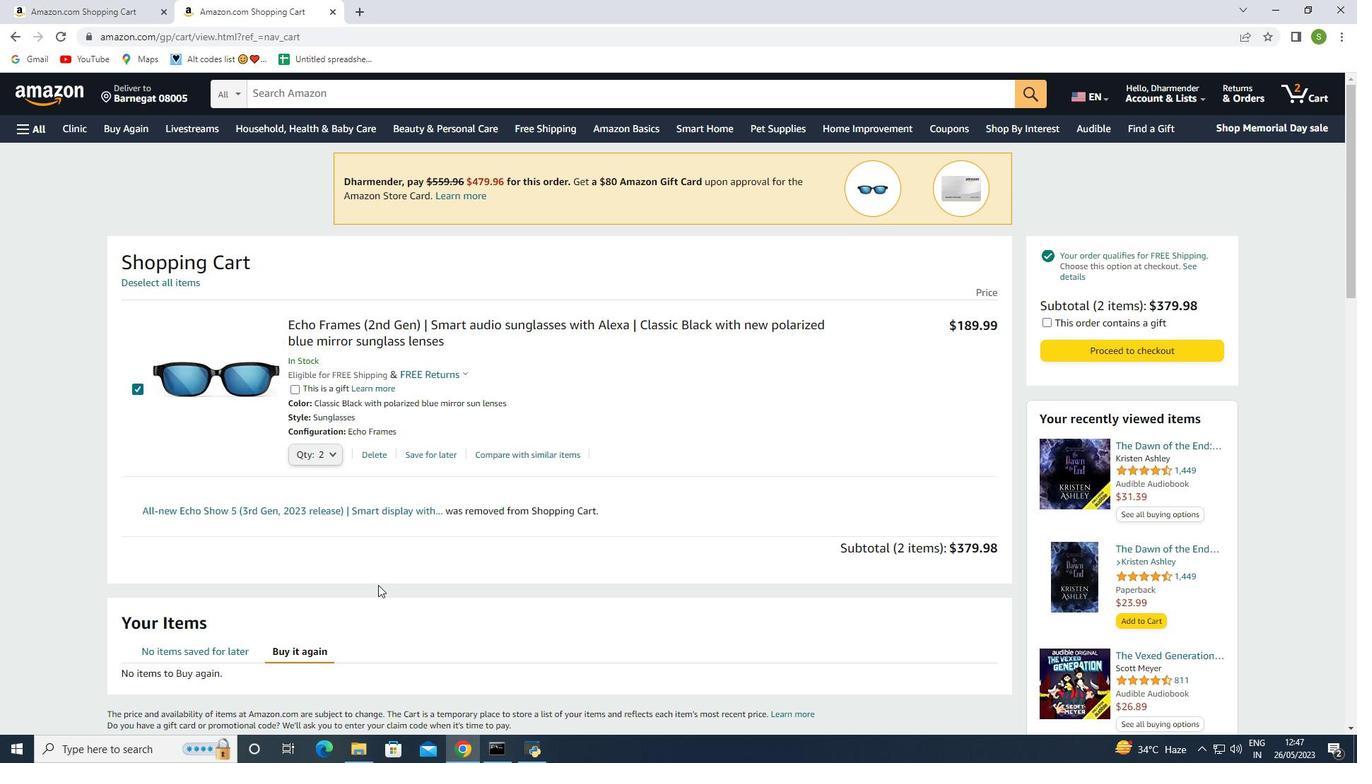 
Action: Mouse moved to (383, 533)
Screenshot: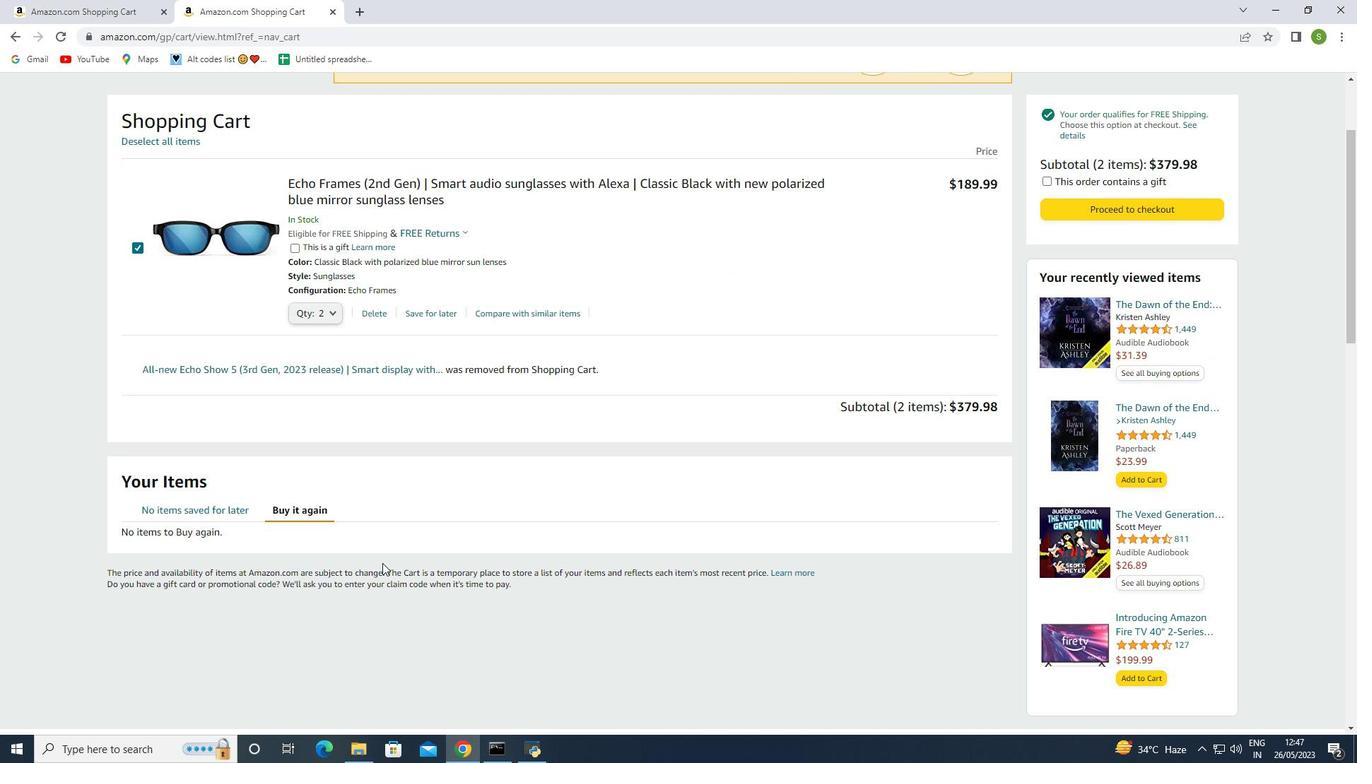 
Action: Mouse scrolled (383, 534) with delta (0, 0)
Screenshot: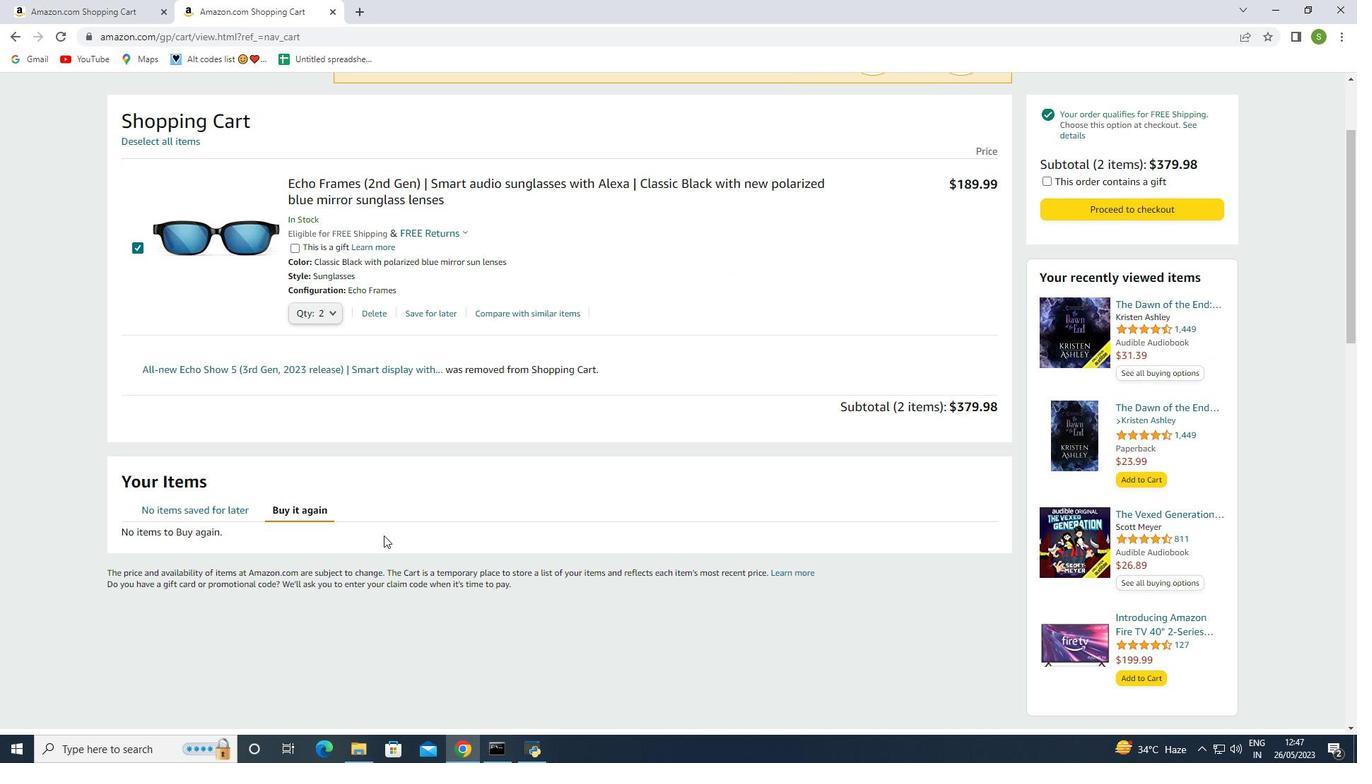 
Action: Mouse moved to (1076, 278)
Screenshot: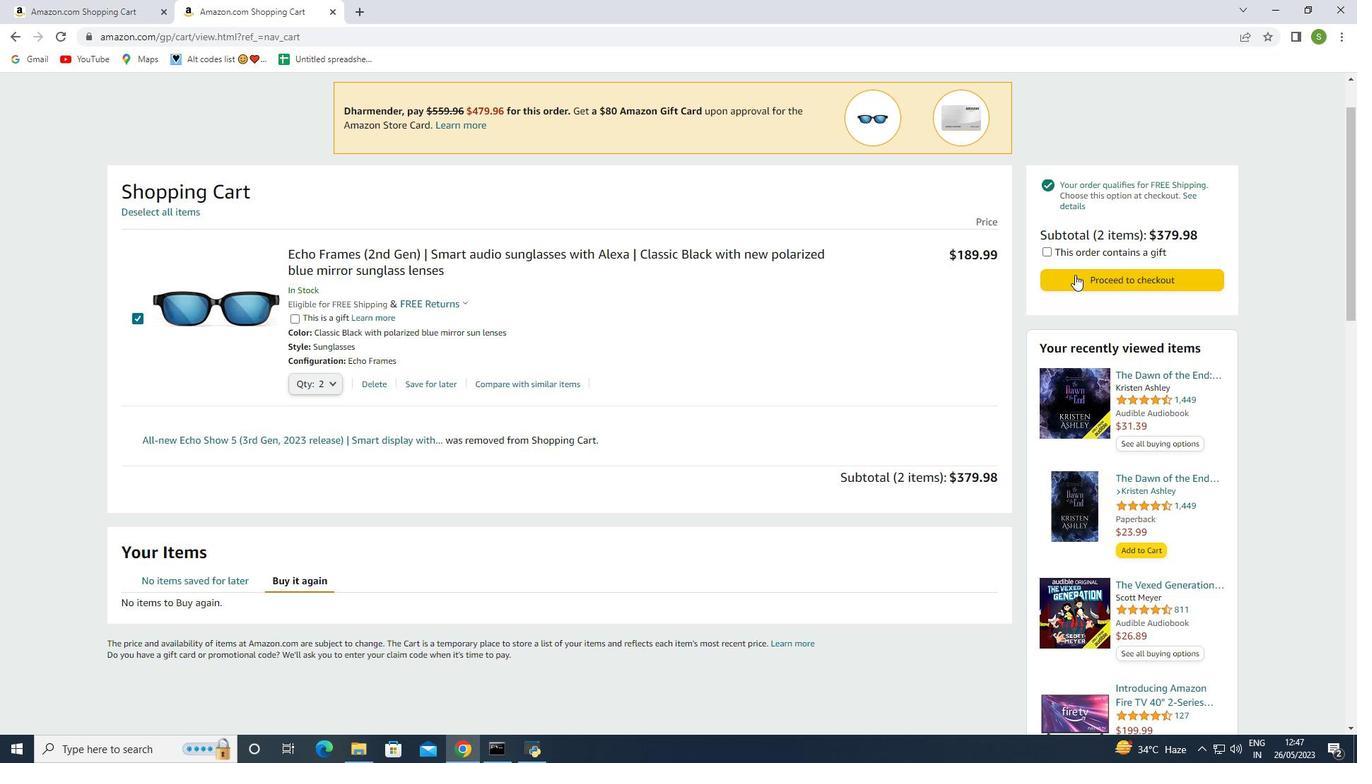 
Action: Mouse pressed left at (1076, 278)
Screenshot: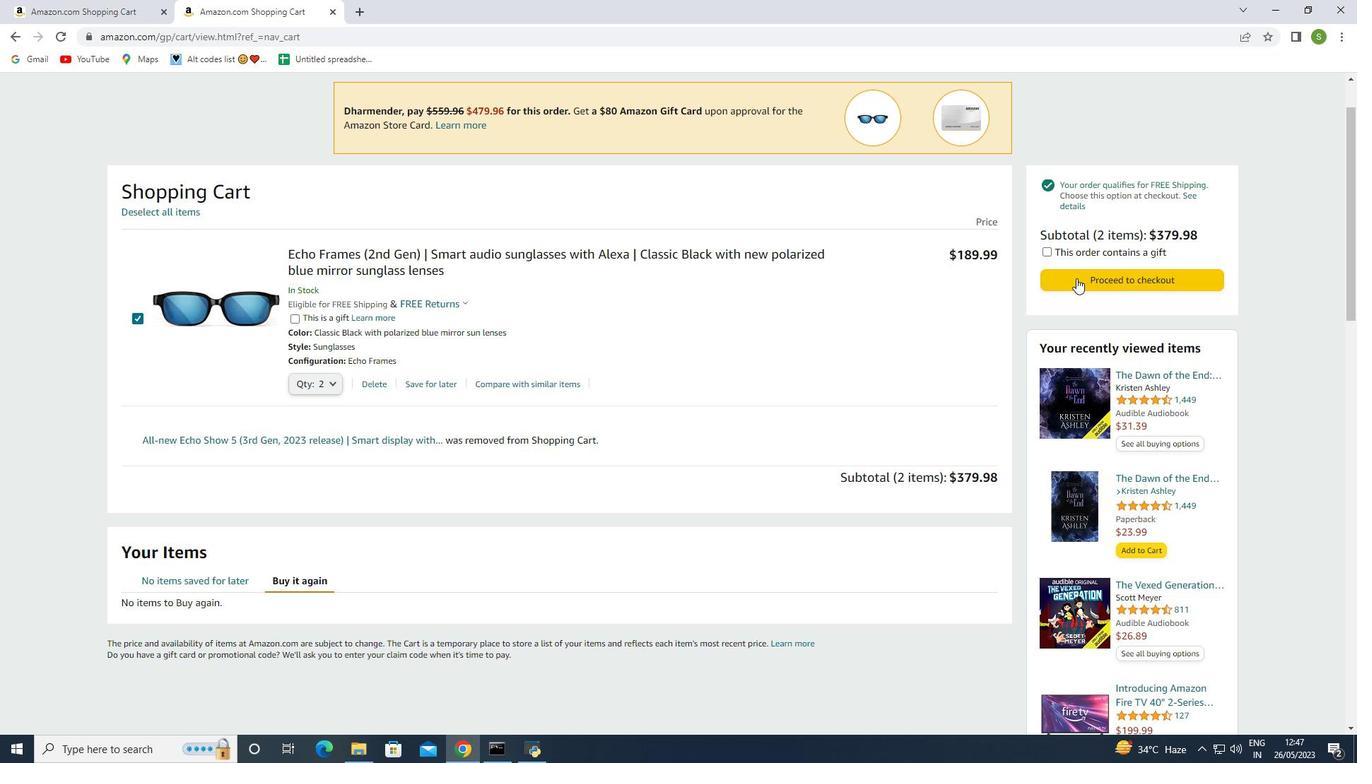 
Action: Mouse moved to (669, 263)
Screenshot: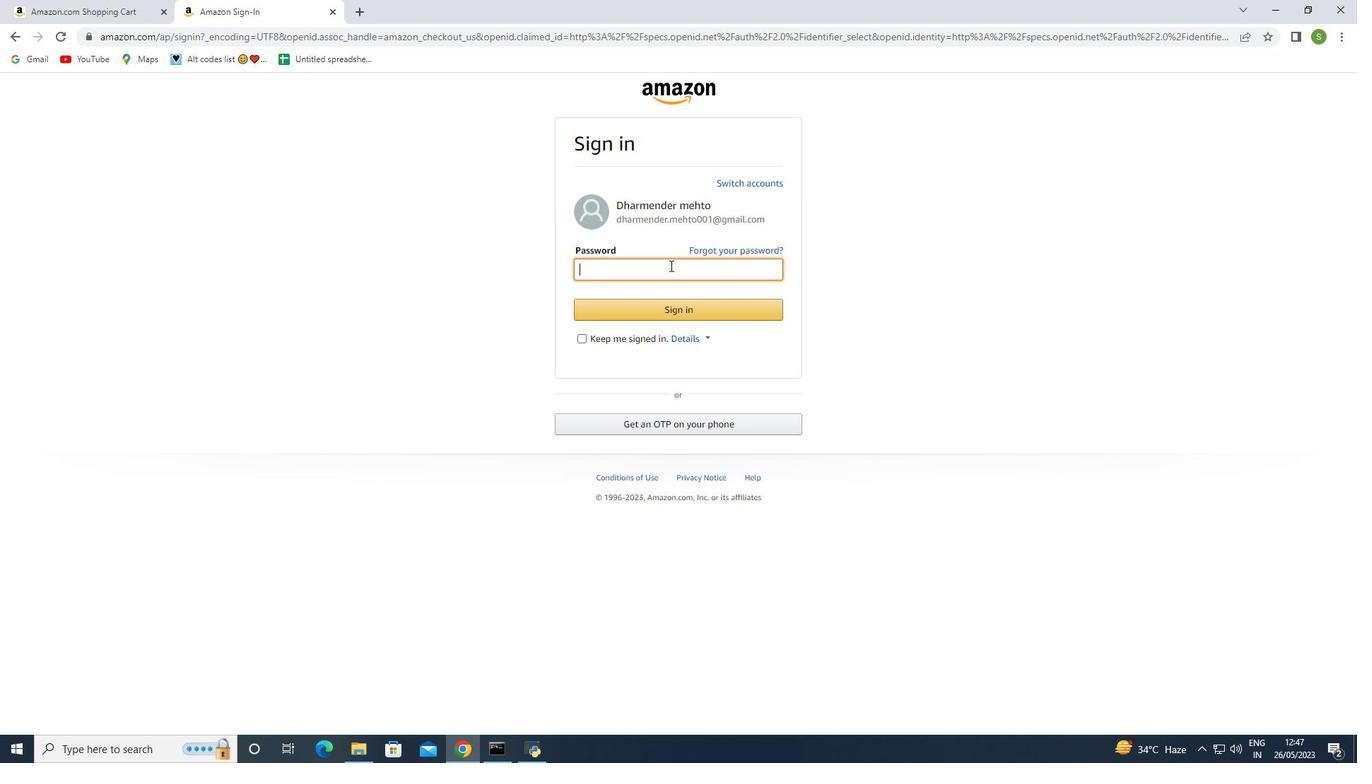 
Action: Mouse pressed left at (669, 263)
Screenshot: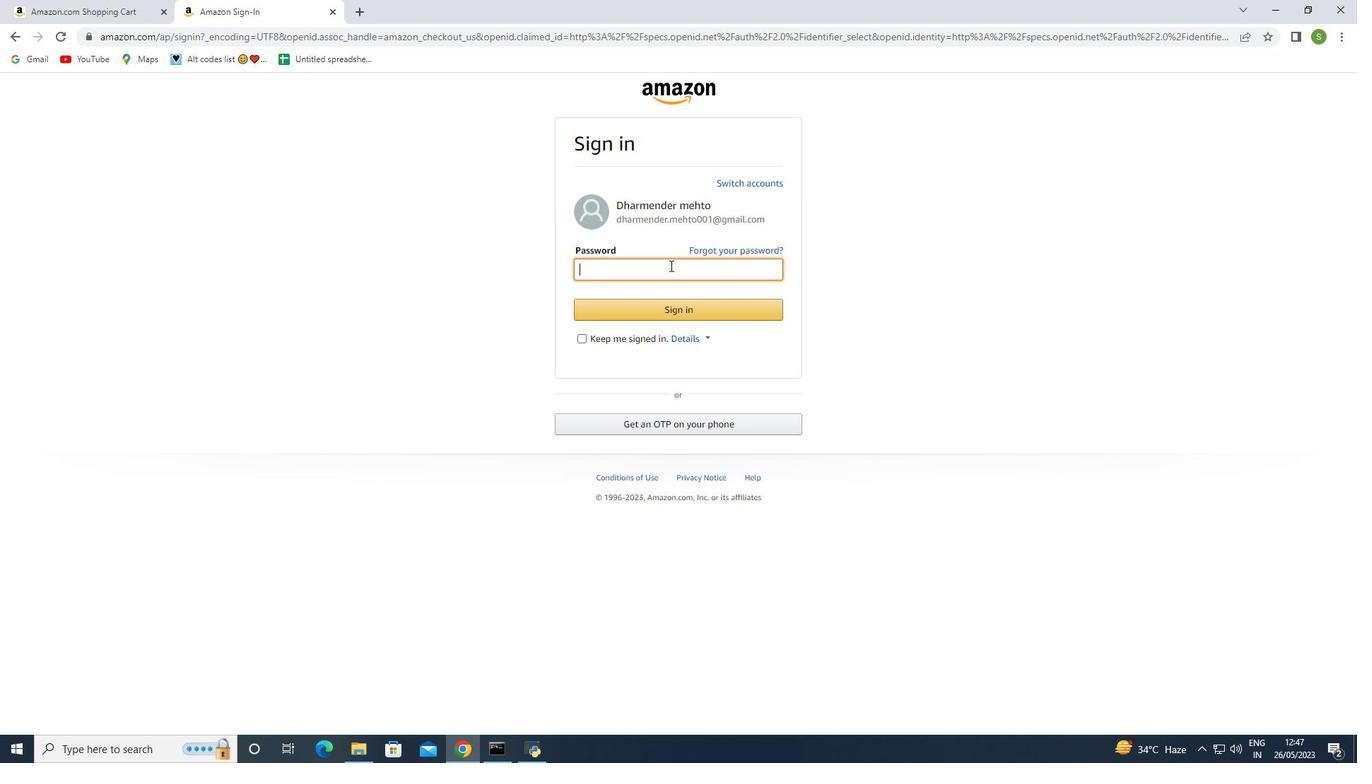 
Action: Key pressed <Key.shift>Dharmender<Key.shift>@001
Screenshot: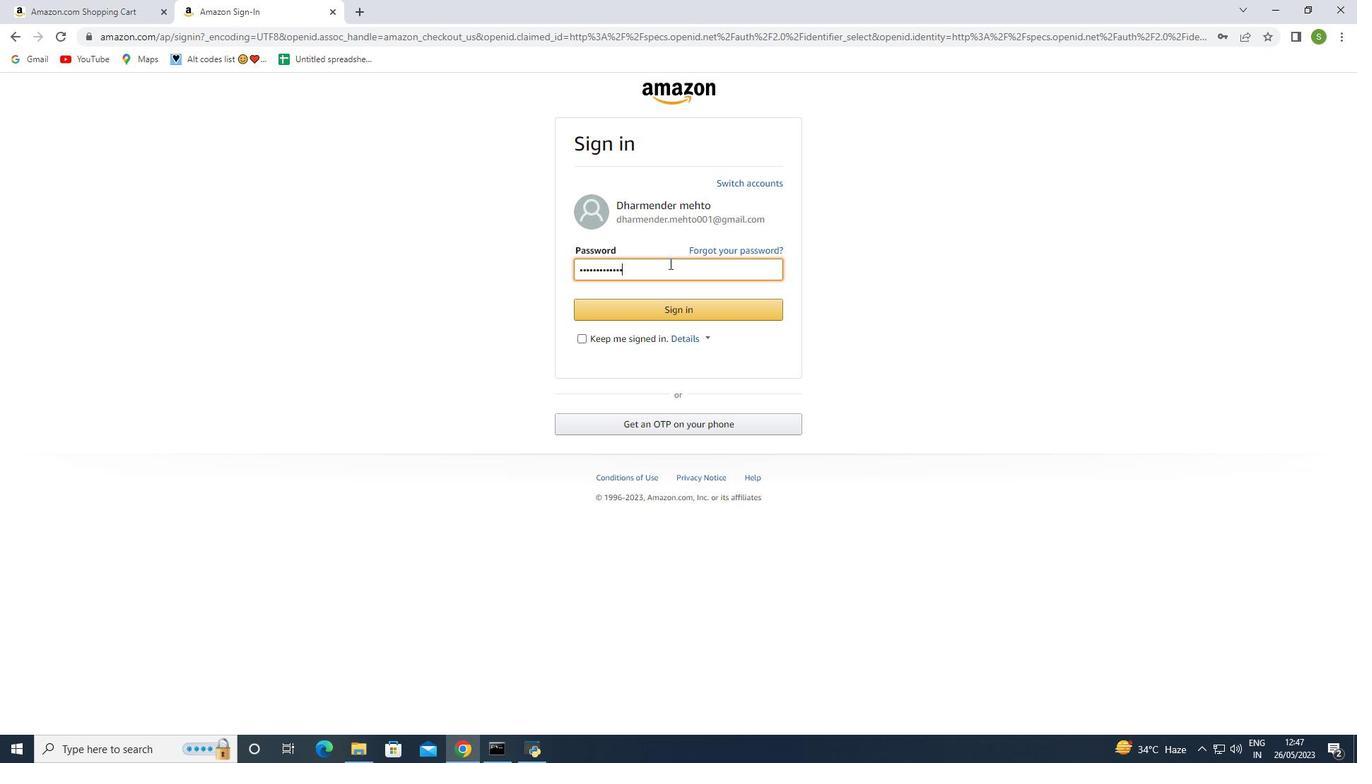 
Action: Mouse moved to (704, 314)
Screenshot: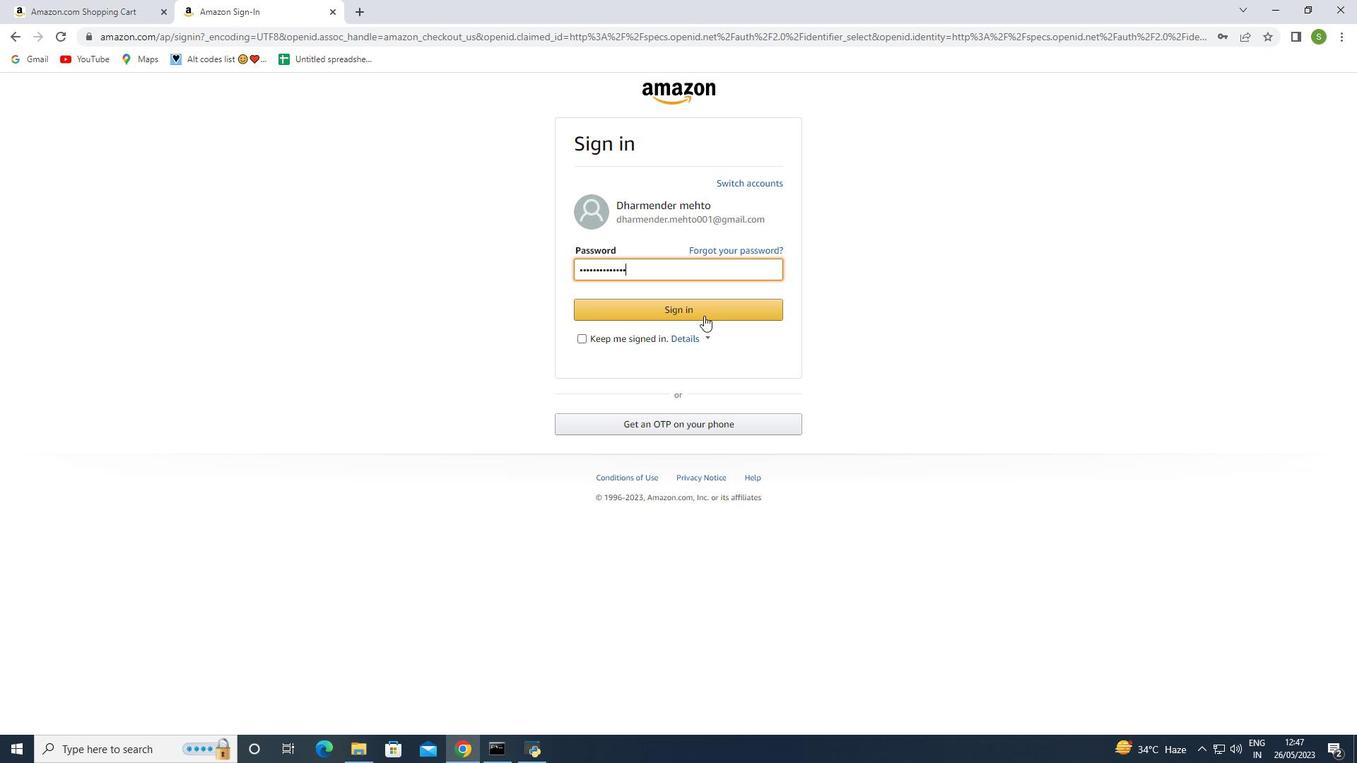 
Action: Mouse pressed left at (704, 314)
Screenshot: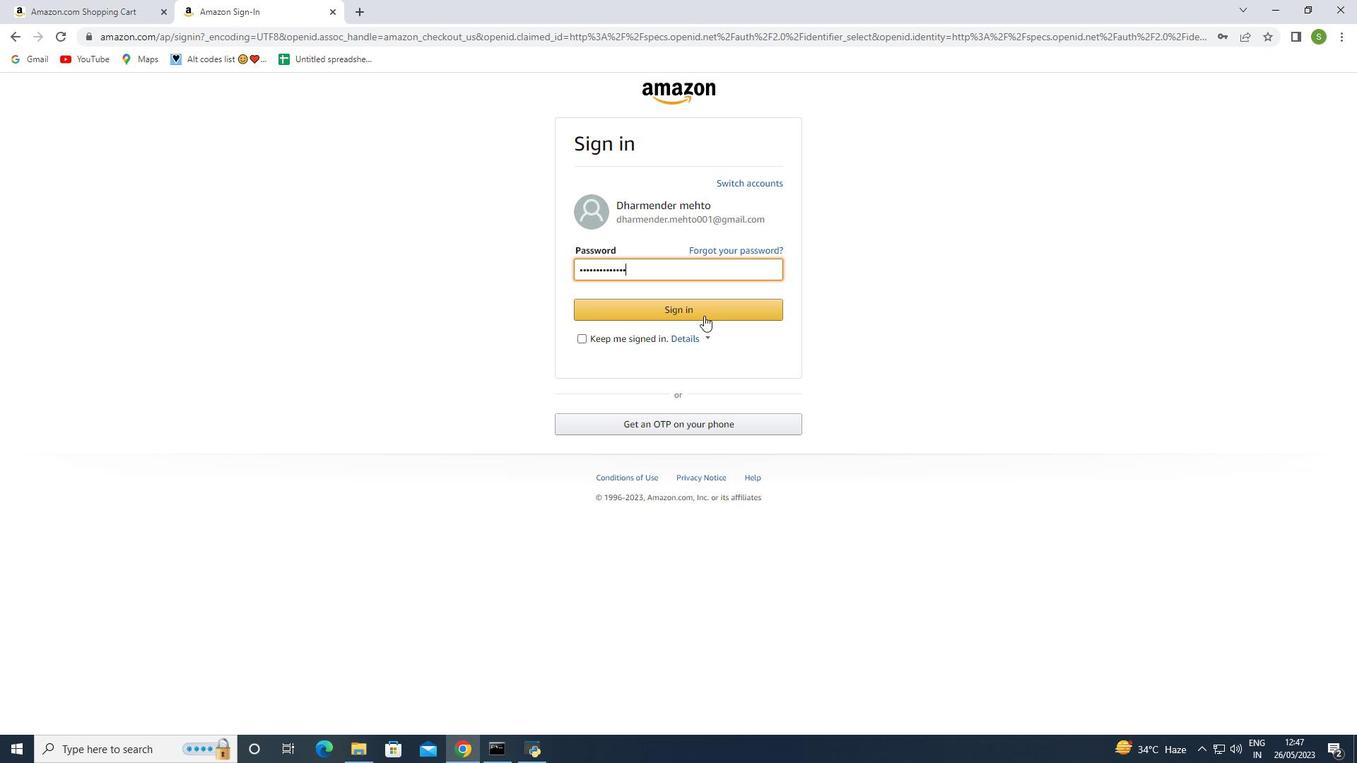 
Action: Mouse moved to (335, 251)
Screenshot: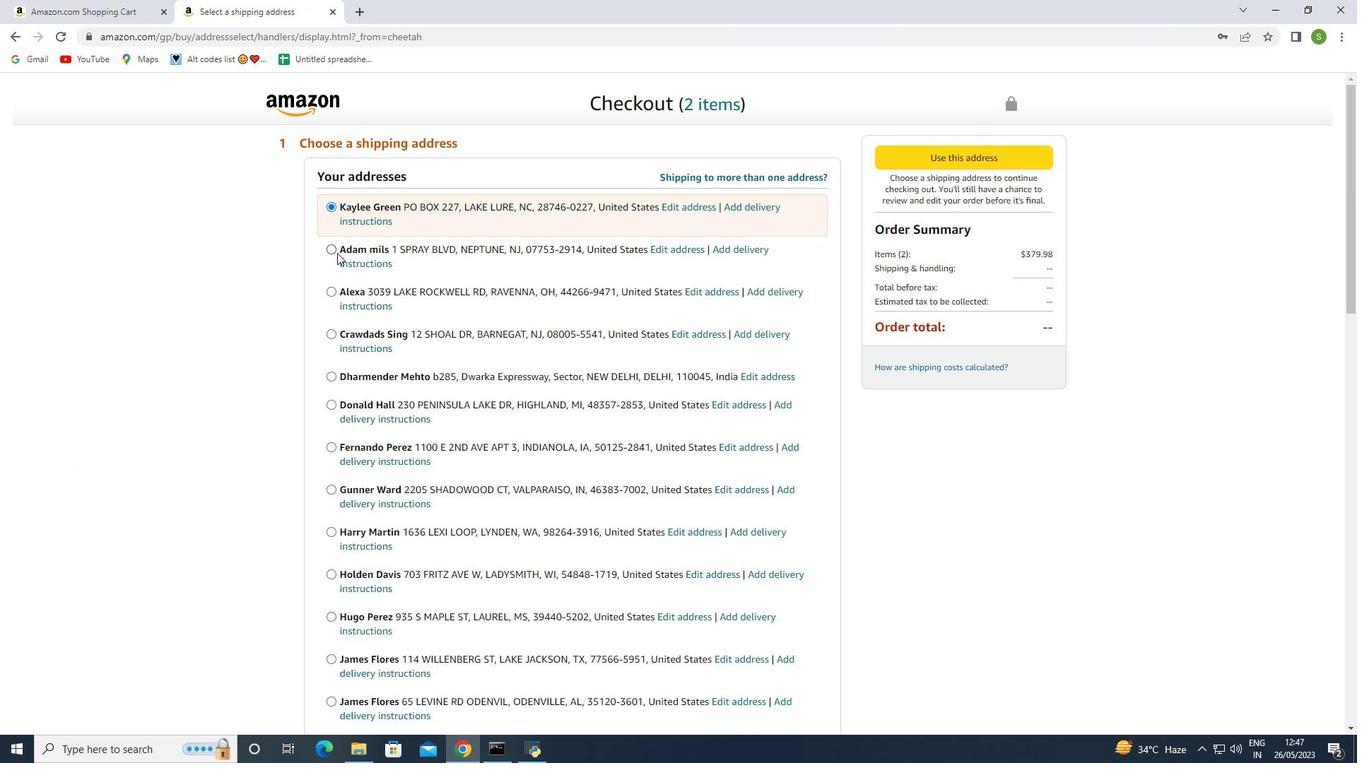 
Action: Mouse pressed left at (335, 251)
Screenshot: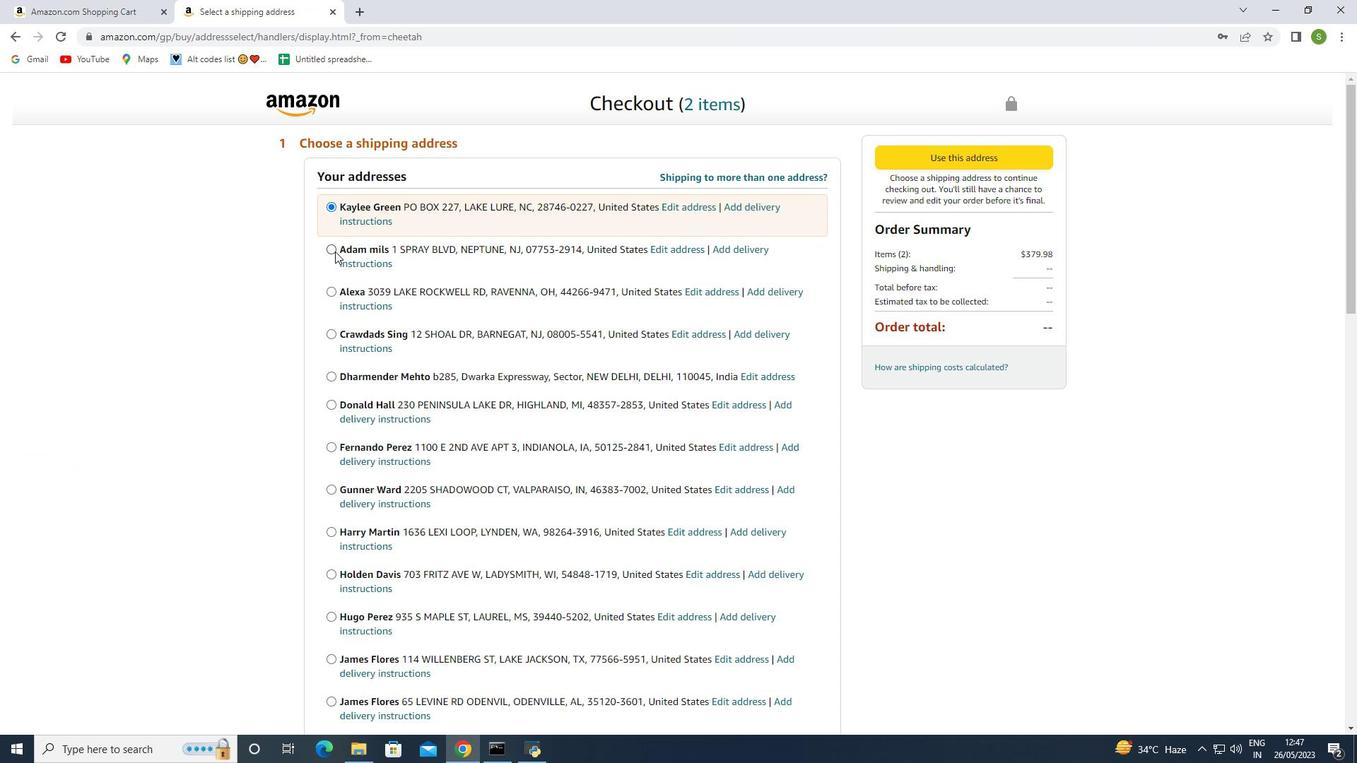 
Action: Mouse moved to (918, 441)
Screenshot: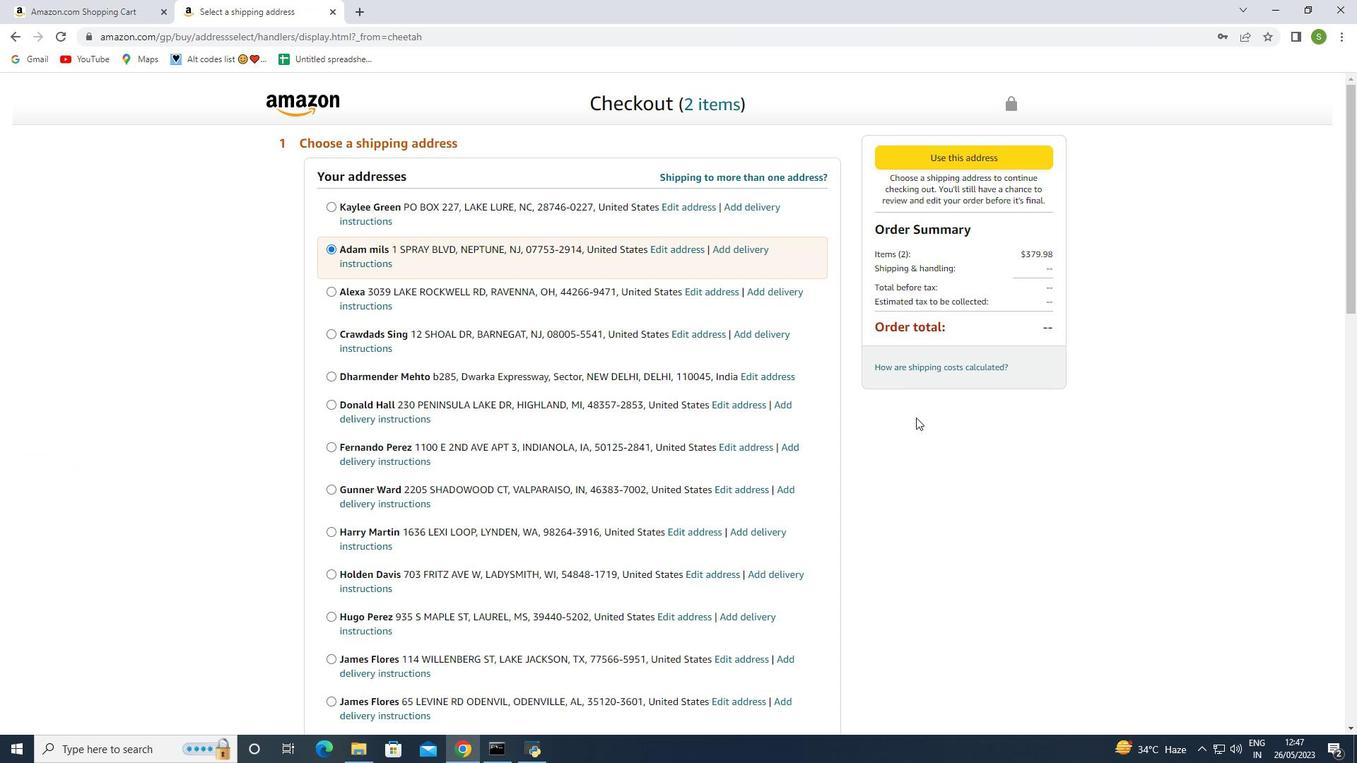 
Action: Mouse pressed left at (918, 441)
Screenshot: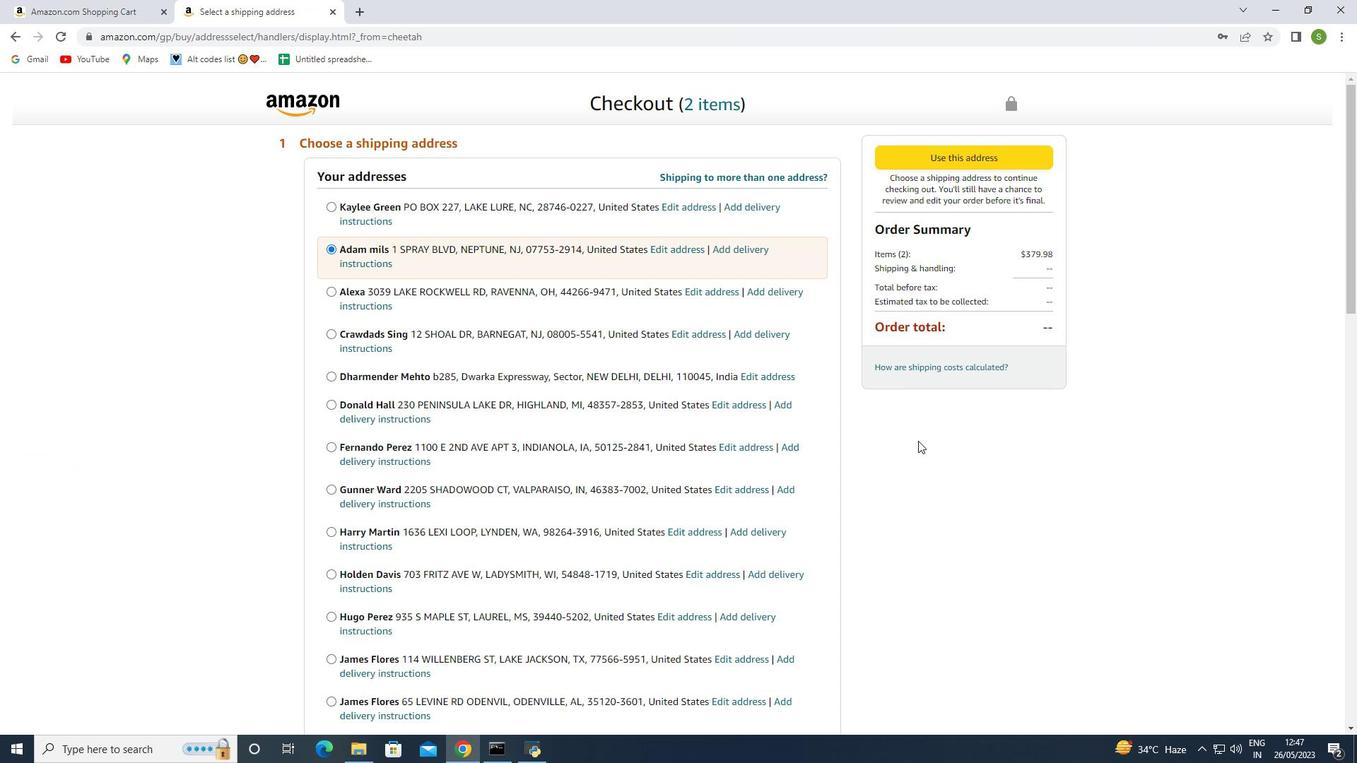 
Action: Mouse moved to (757, 255)
Screenshot: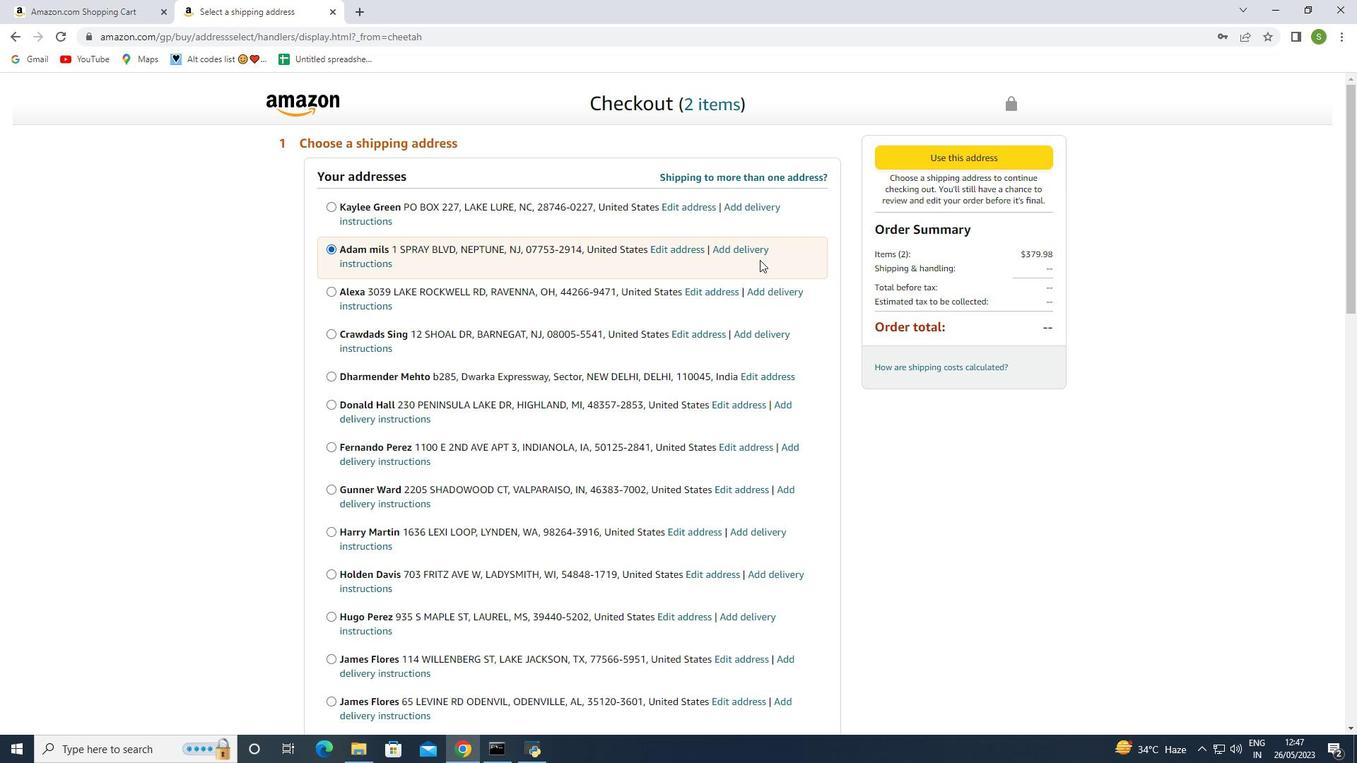 
Action: Mouse pressed left at (757, 255)
Screenshot: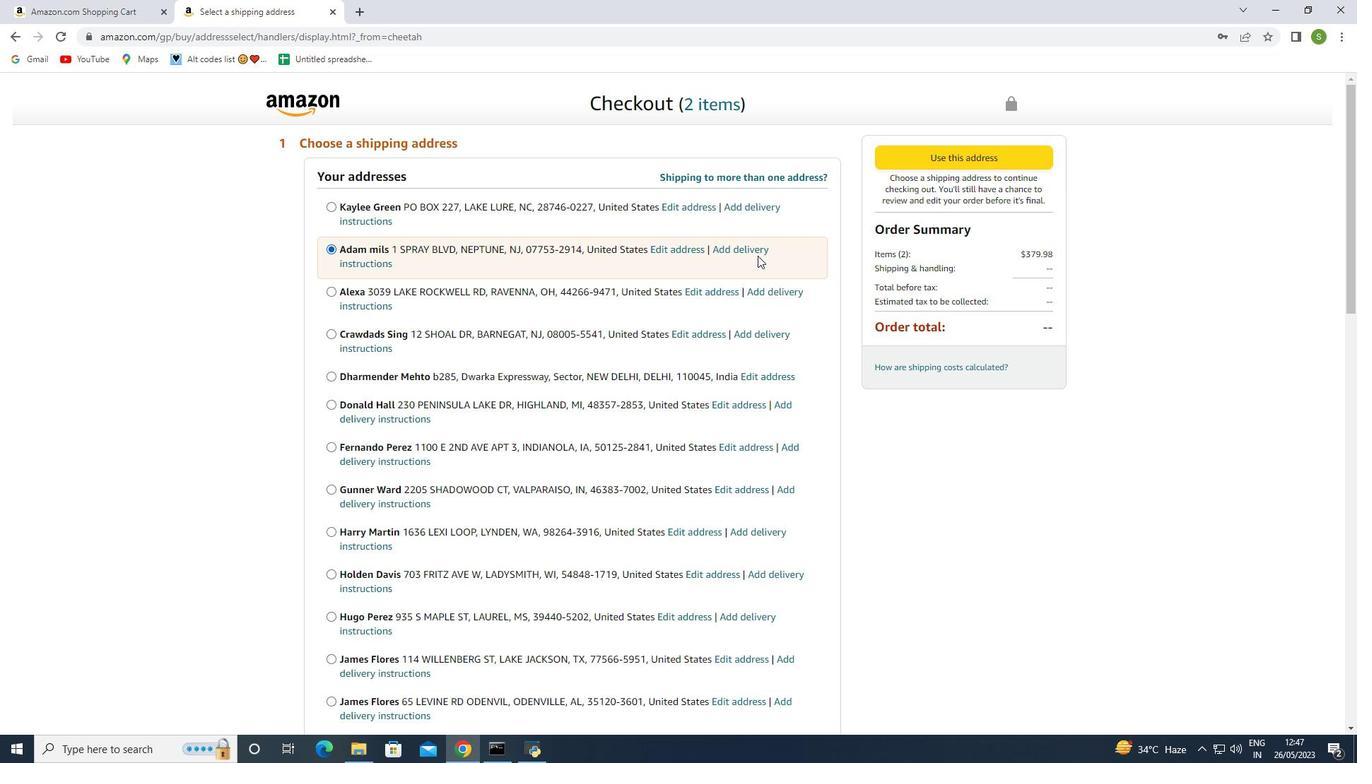 
Action: Mouse moved to (755, 245)
Screenshot: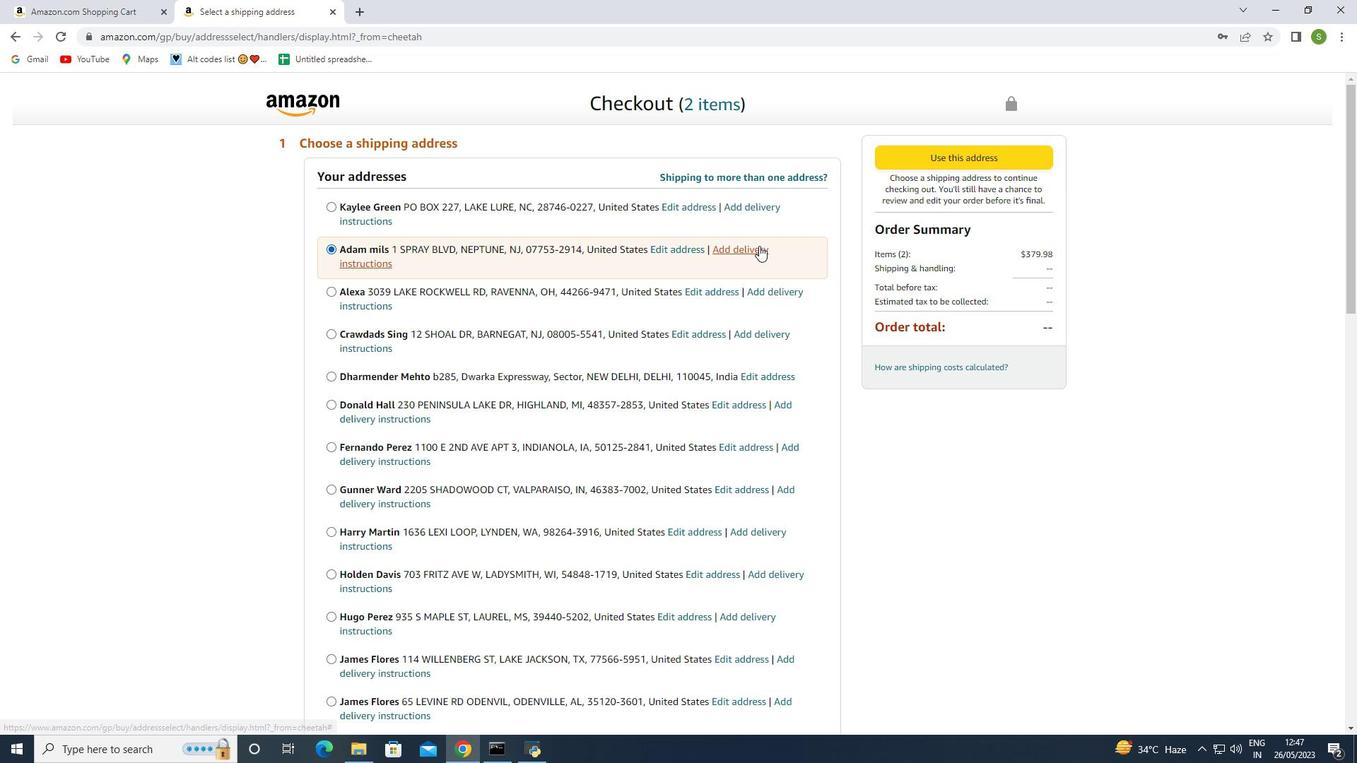 
Action: Mouse pressed left at (755, 245)
Screenshot: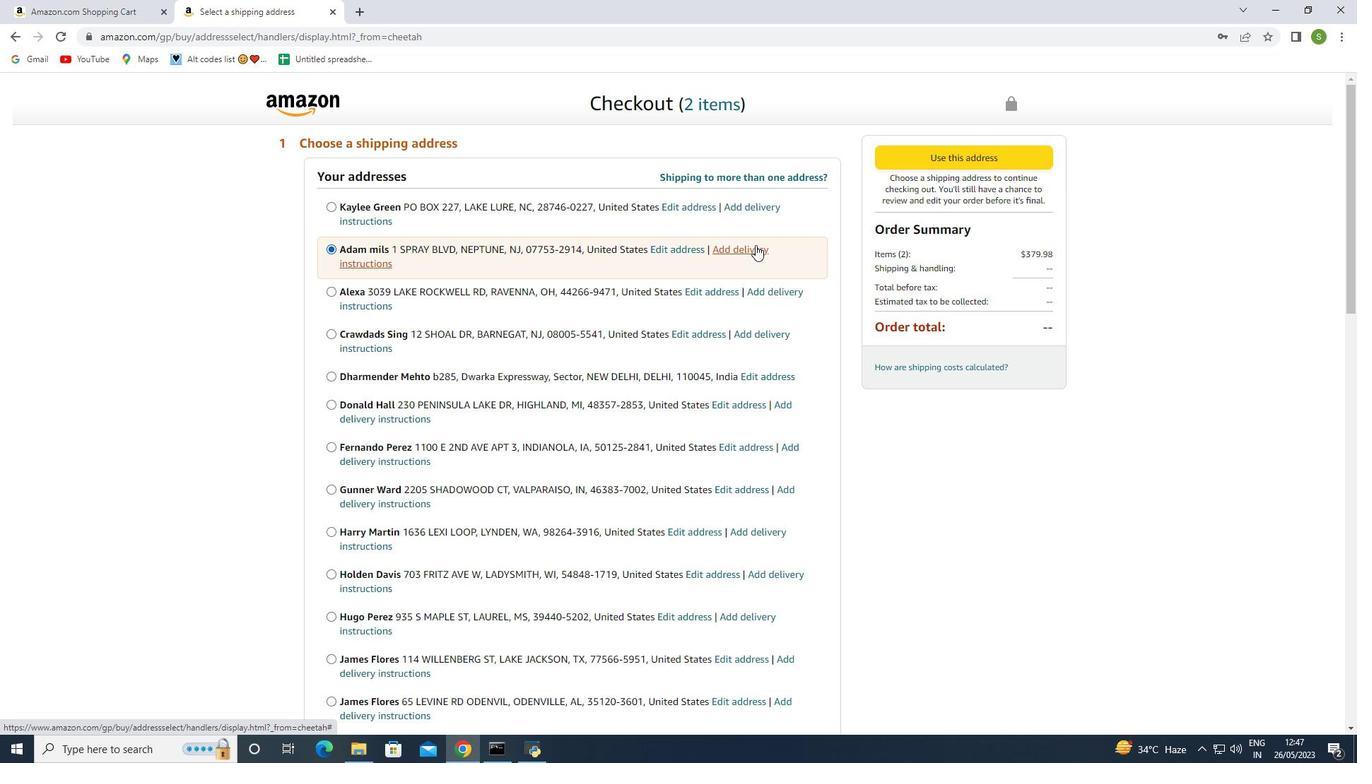 
Action: Mouse moved to (870, 601)
Screenshot: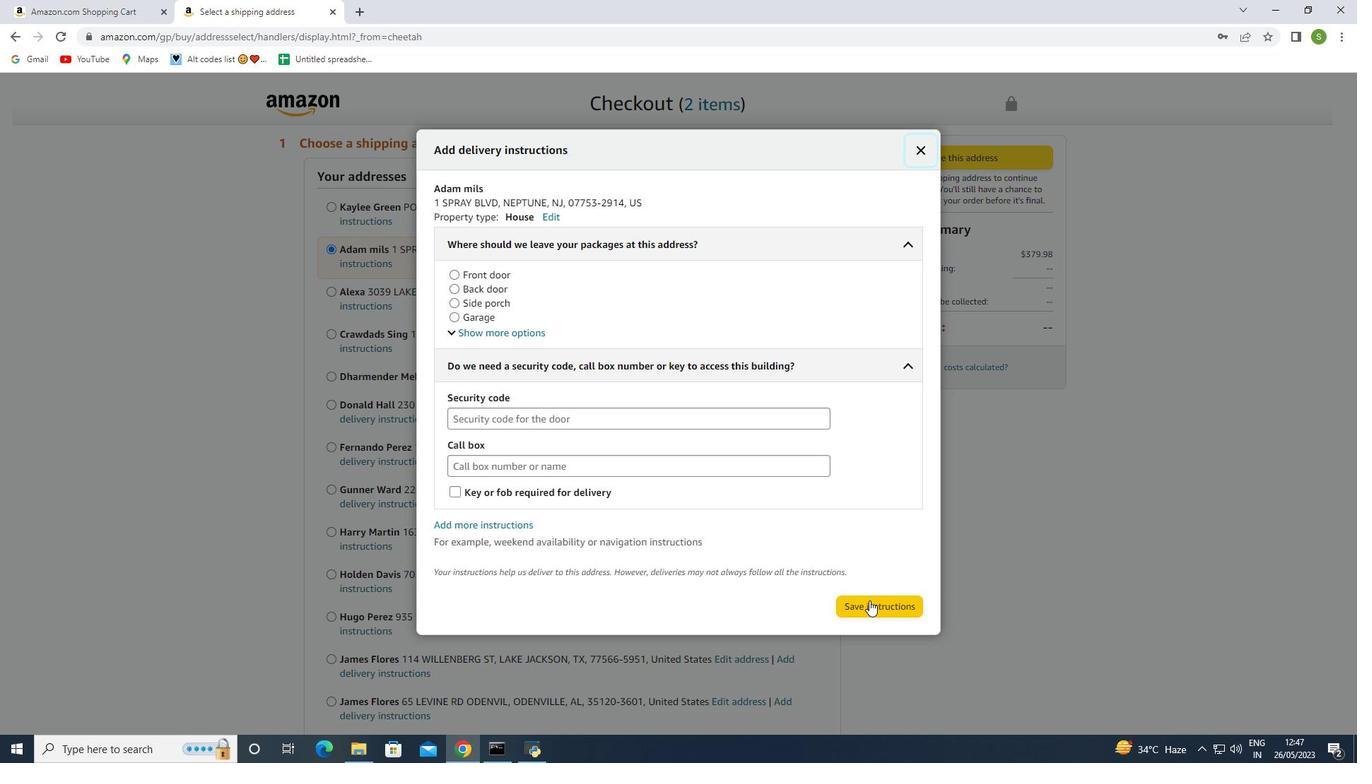 
Action: Mouse pressed left at (870, 601)
Screenshot: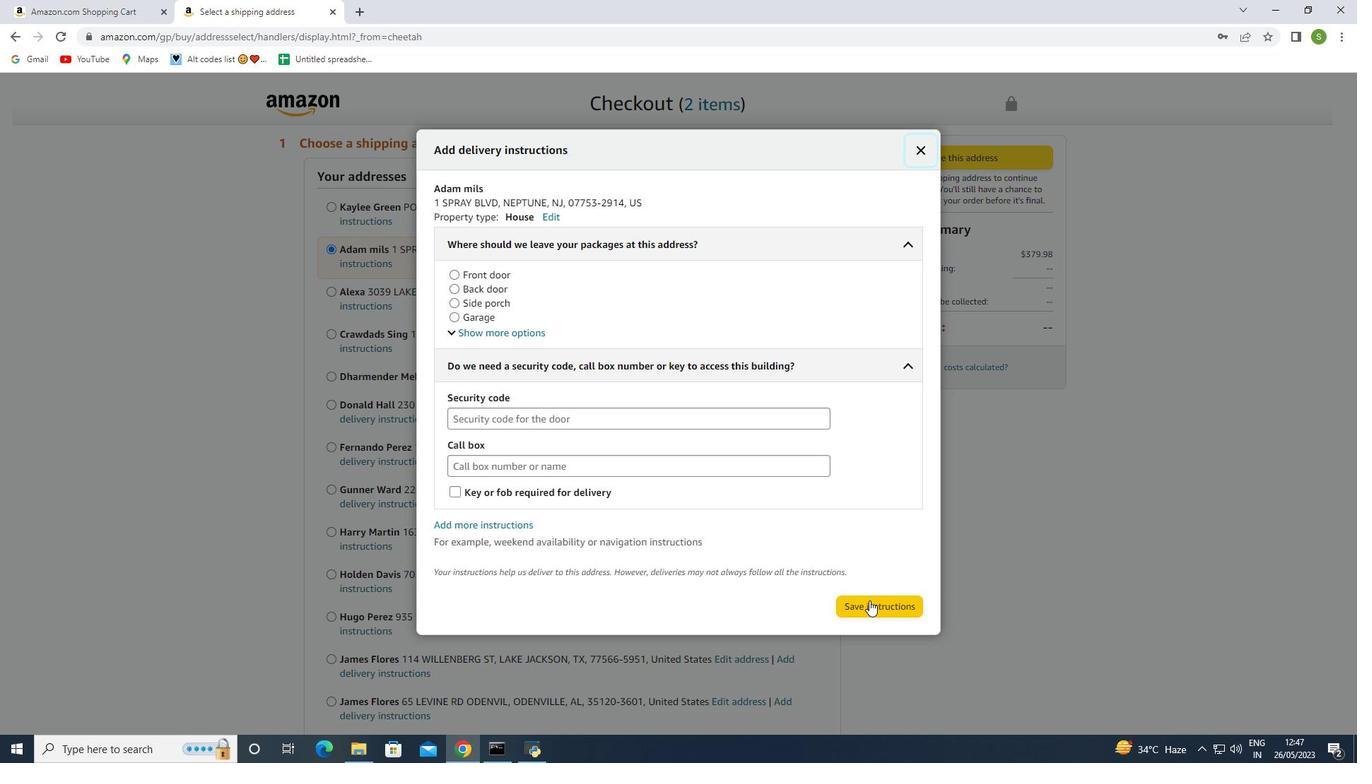 
Action: Mouse moved to (461, 314)
Screenshot: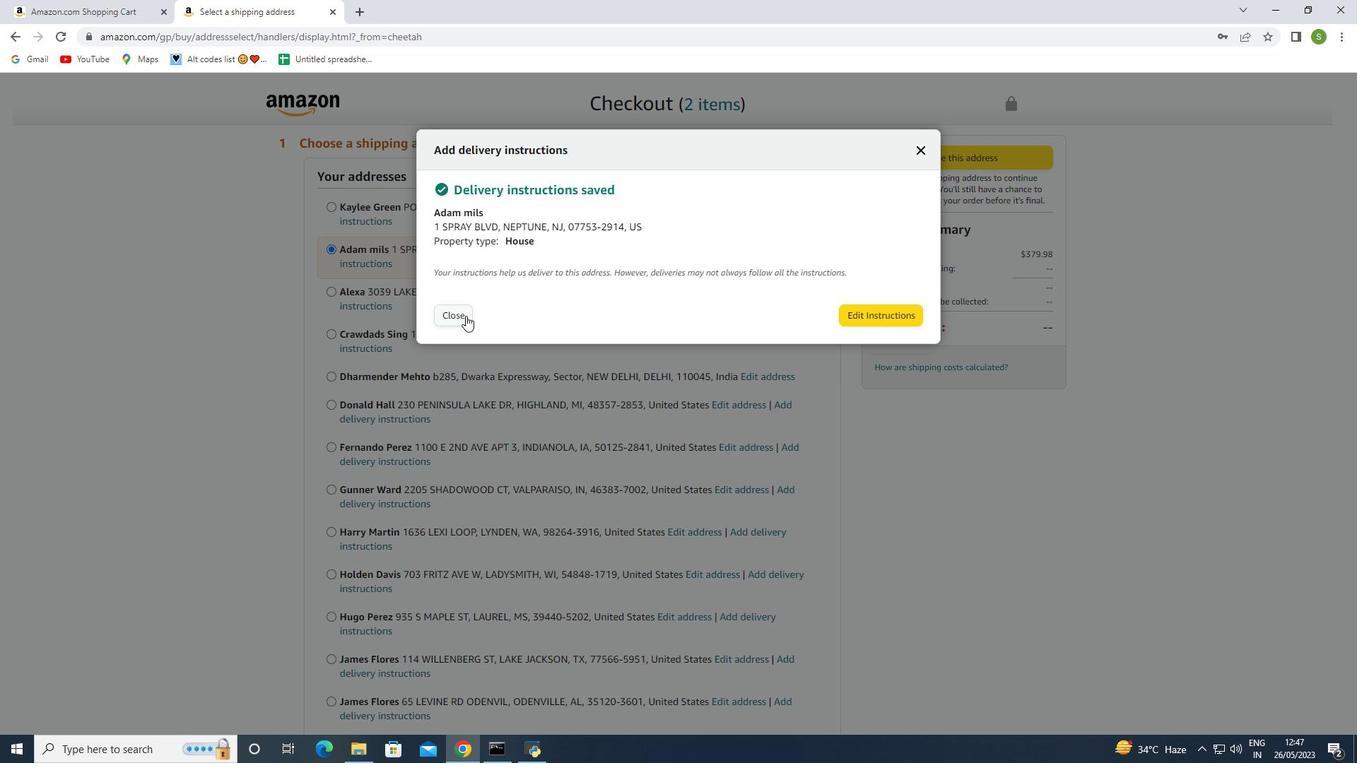 
Action: Mouse pressed left at (461, 314)
Screenshot: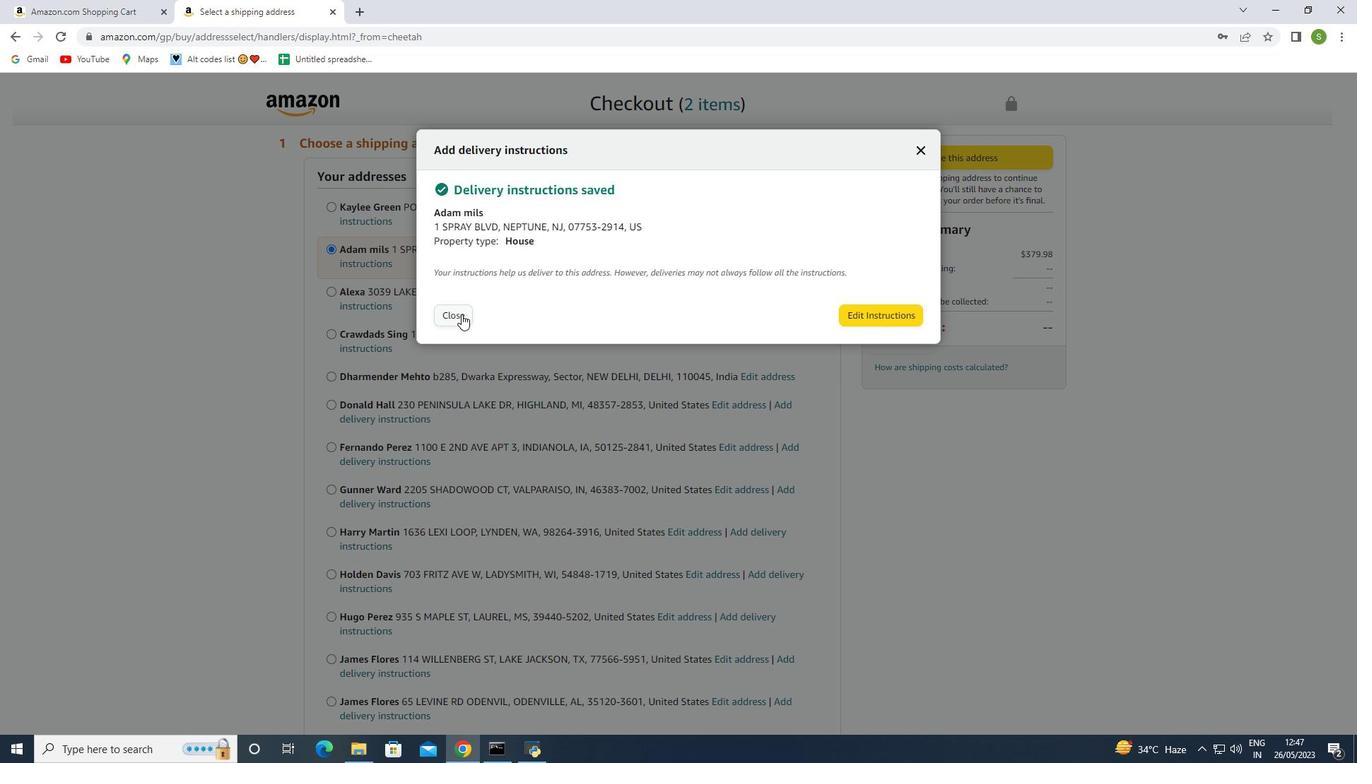 
Action: Mouse moved to (944, 557)
Screenshot: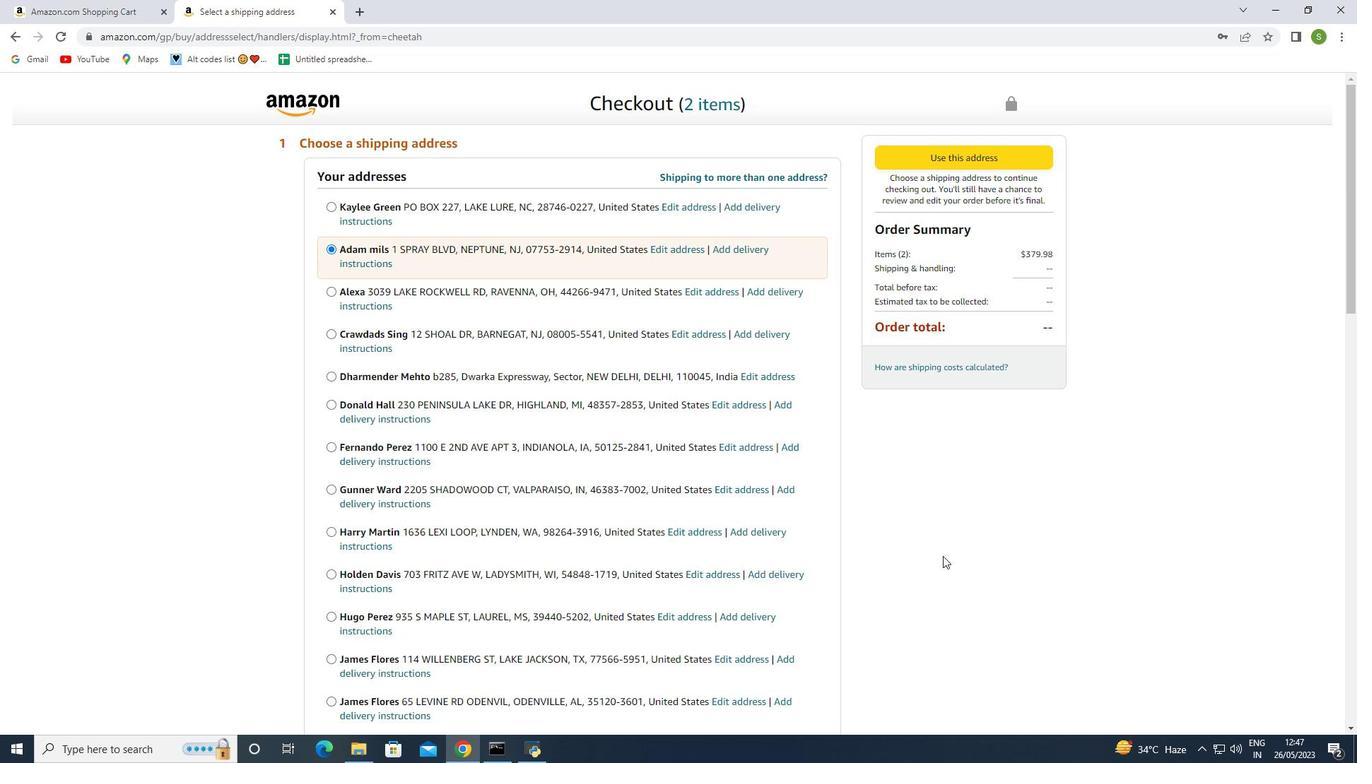 
